 Task: Research Airbnb options in Kedungwaru, Indonesia from 26th December, 2023 to 30th December, 2023 for 2 adults. Place can be entire room with 1  bedroom having 1 bed and 1 bathroom. Property type can be hotel.
Action: Mouse moved to (499, 137)
Screenshot: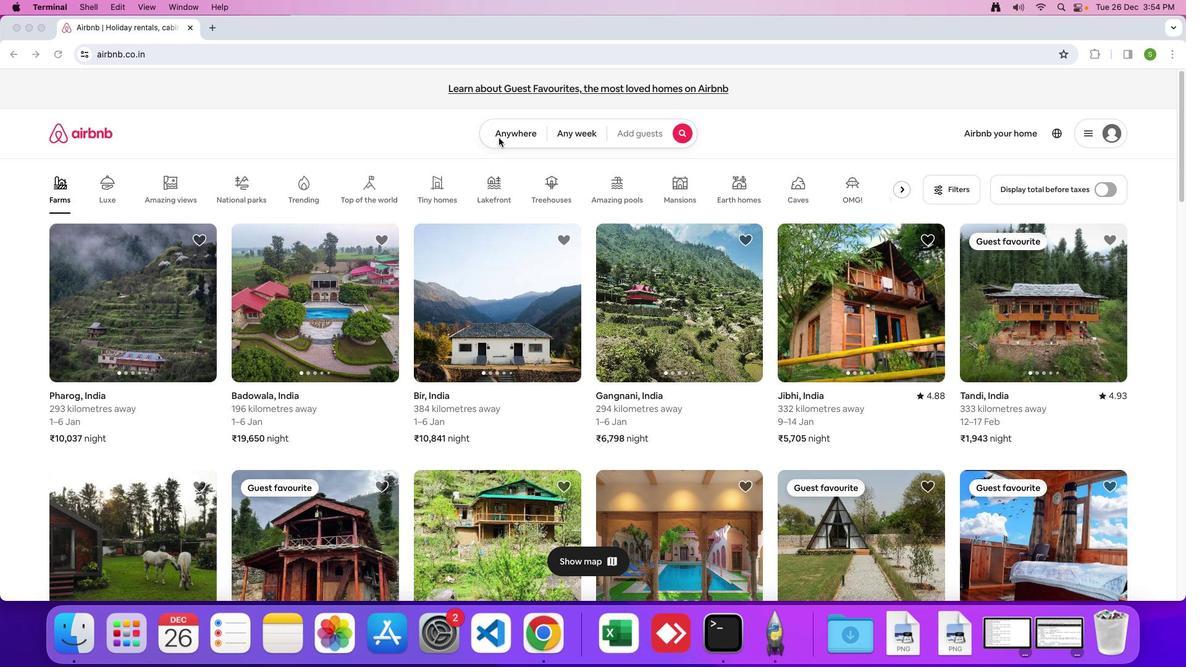 
Action: Mouse pressed left at (499, 137)
Screenshot: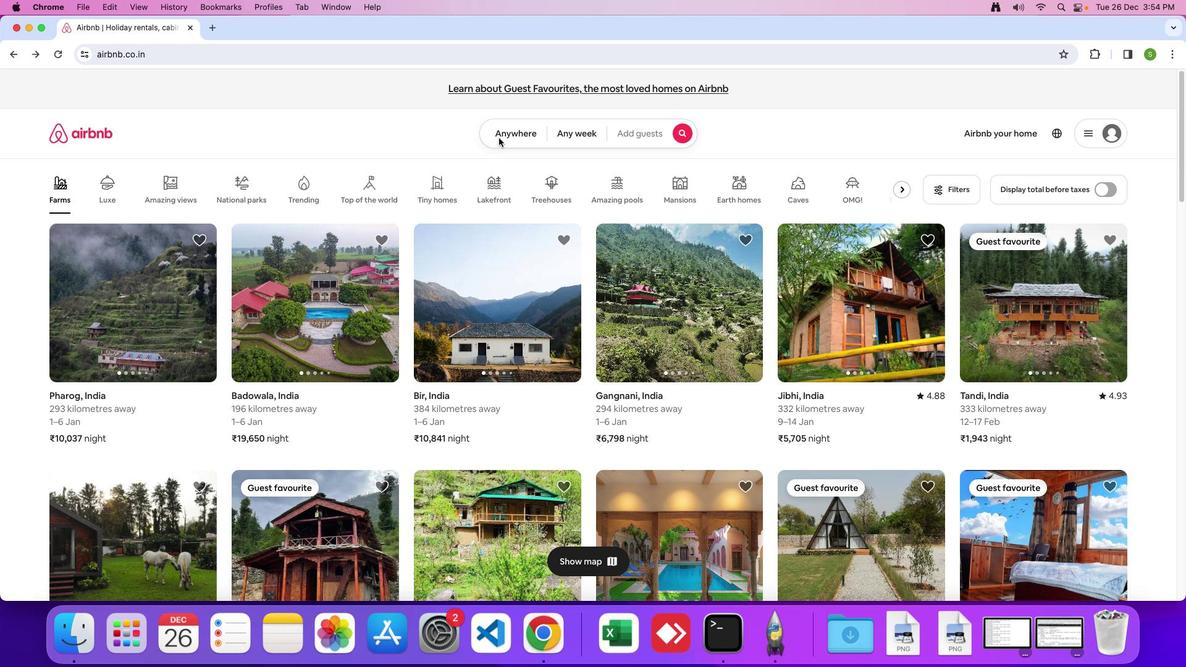 
Action: Mouse moved to (522, 134)
Screenshot: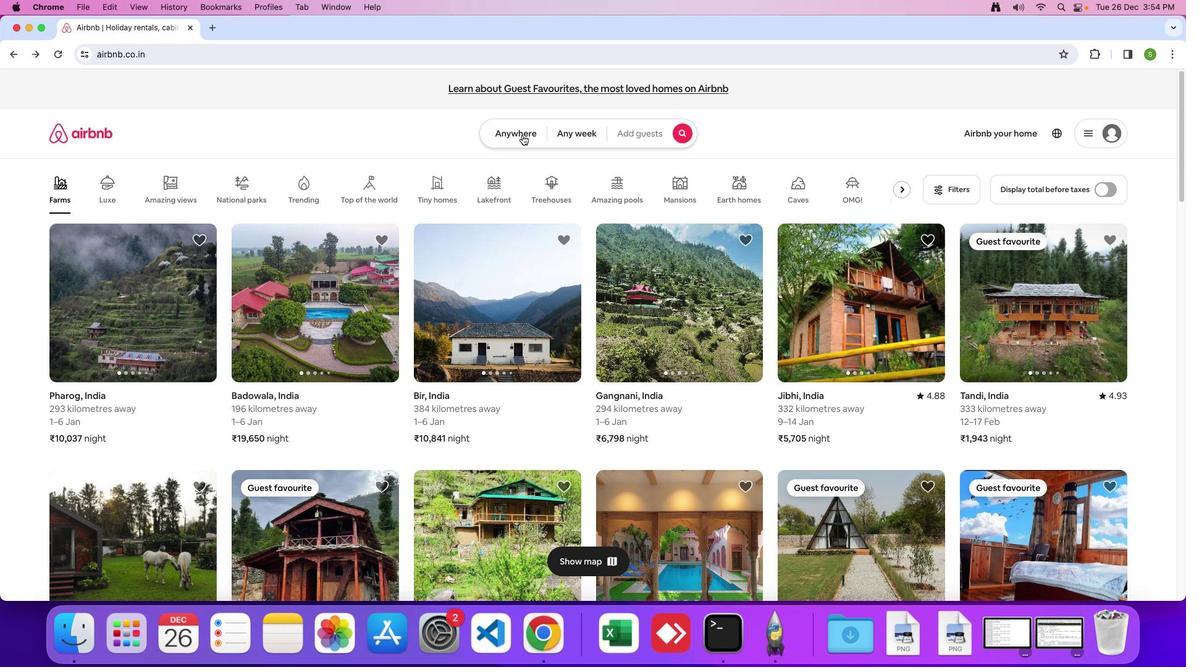 
Action: Mouse pressed left at (522, 134)
Screenshot: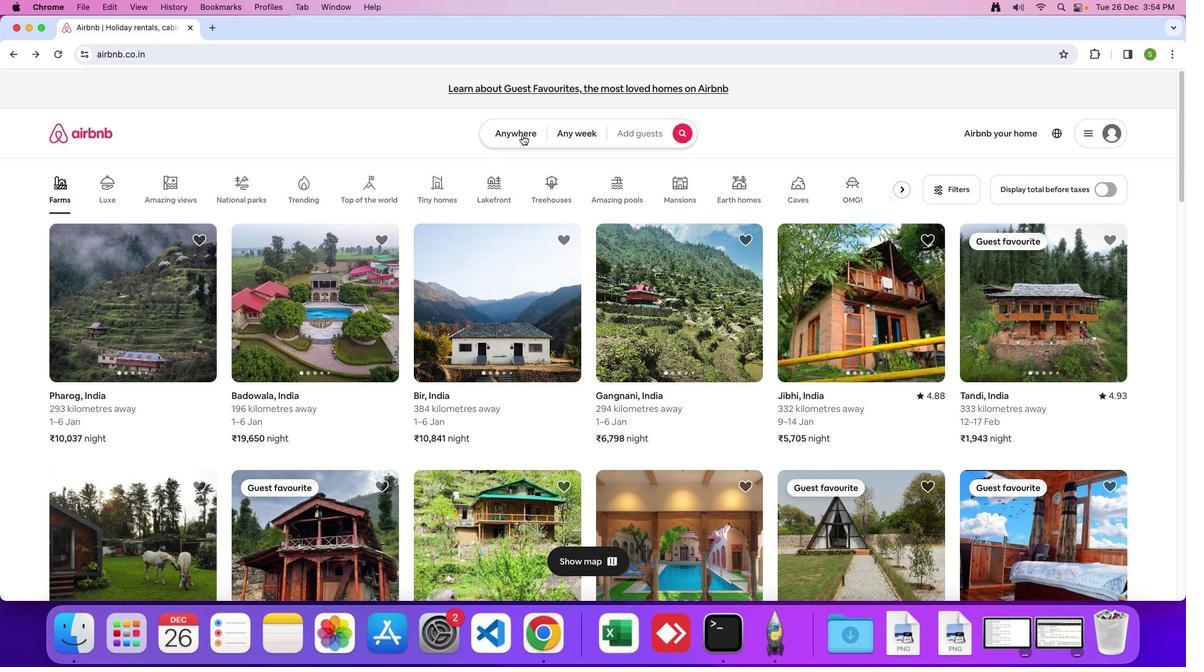 
Action: Mouse moved to (454, 168)
Screenshot: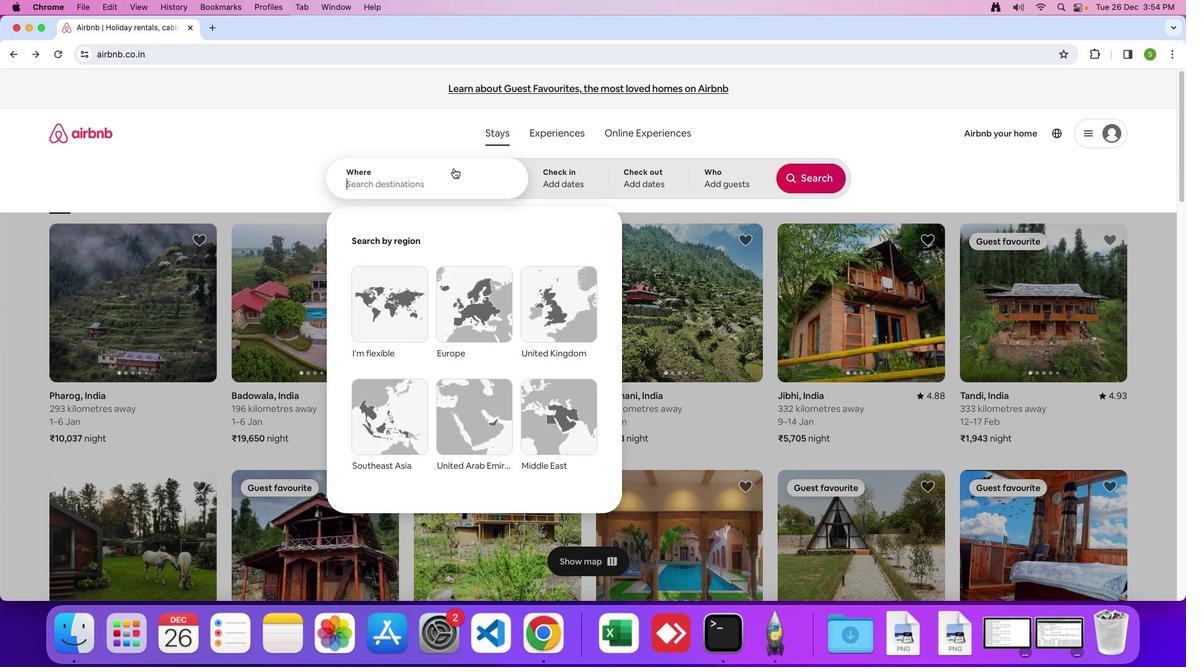 
Action: Mouse pressed left at (454, 168)
Screenshot: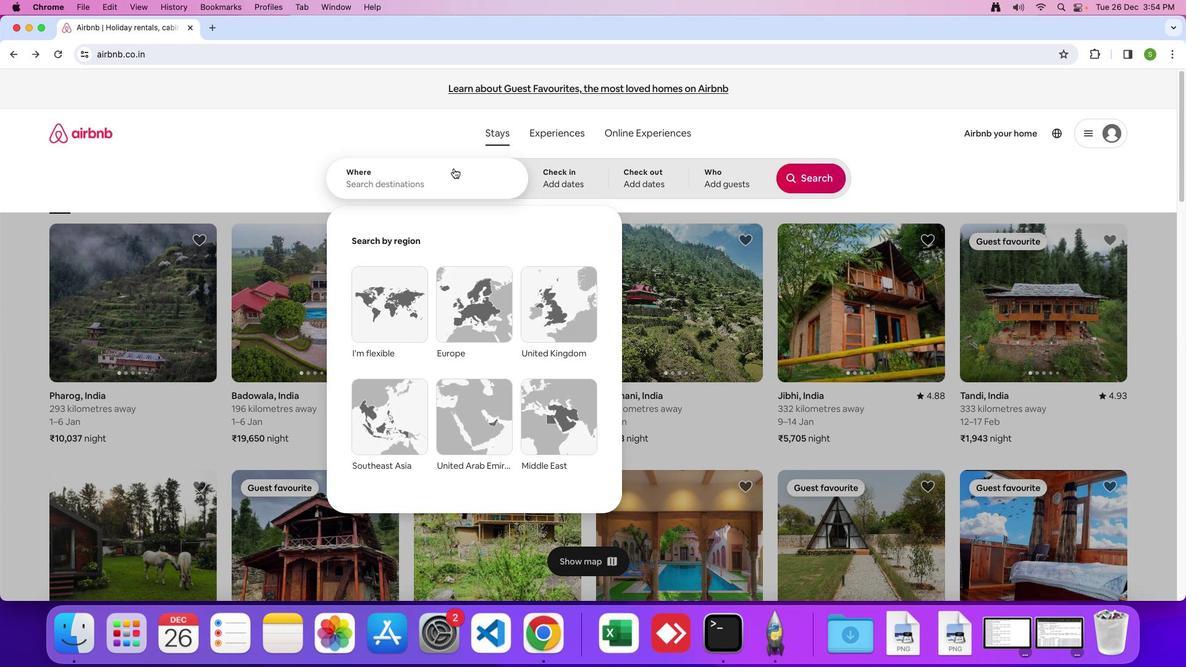 
Action: Mouse moved to (456, 167)
Screenshot: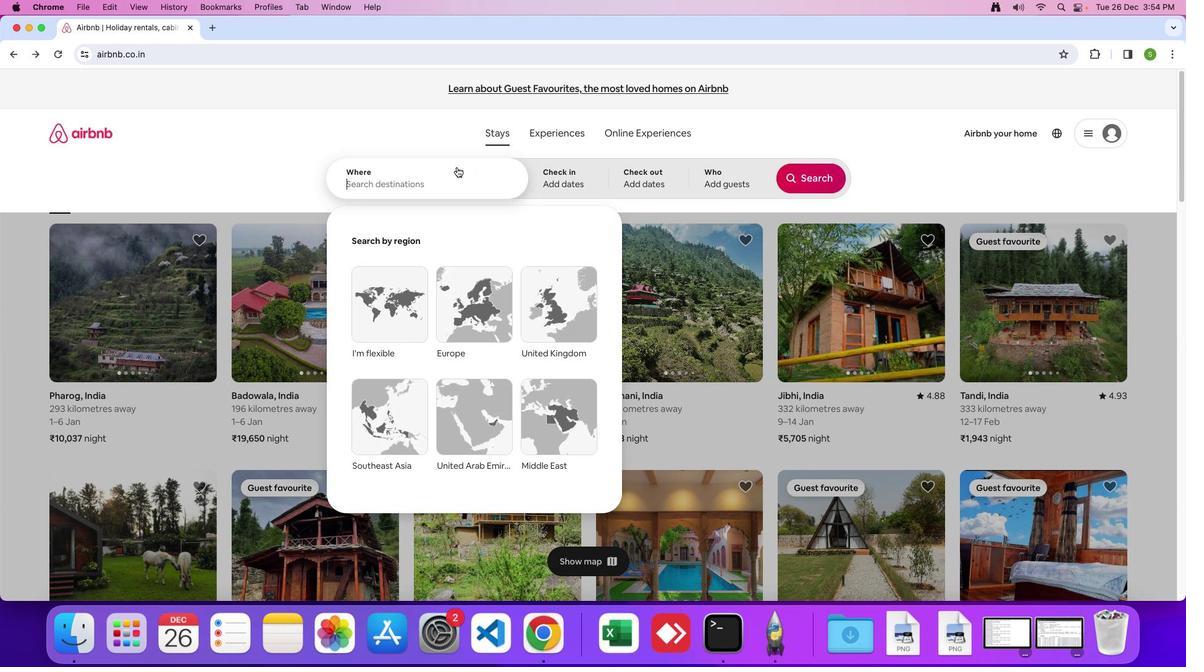 
Action: Key pressed 'K'Key.caps_lock'e''d'
Screenshot: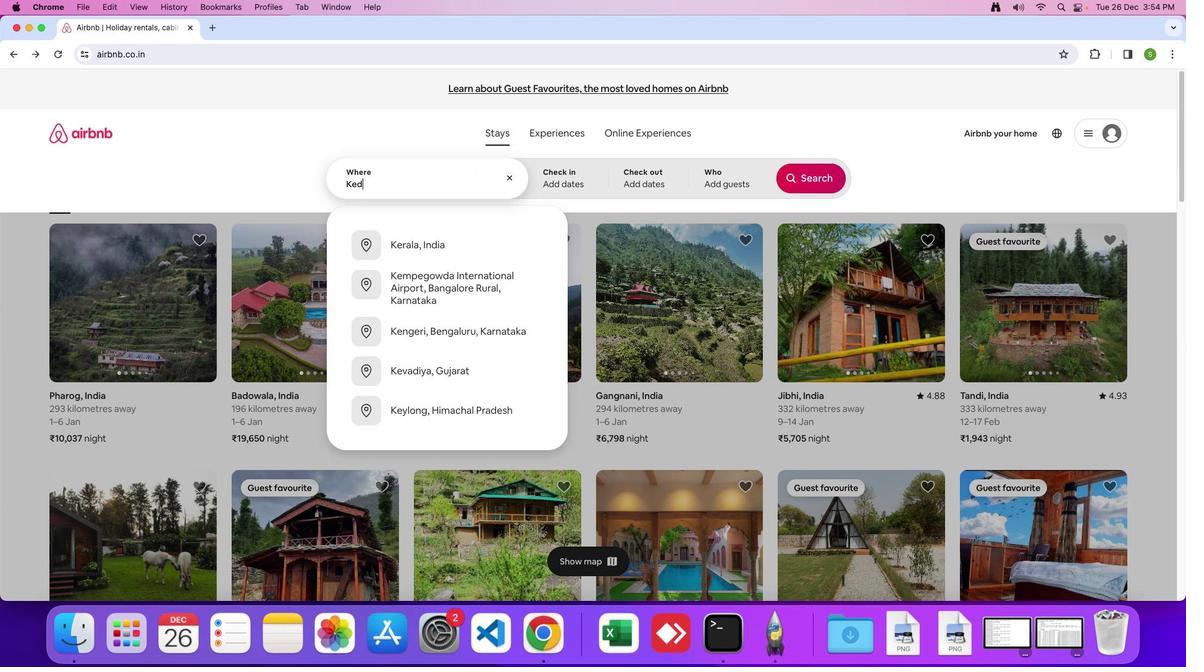 
Action: Mouse moved to (457, 167)
Screenshot: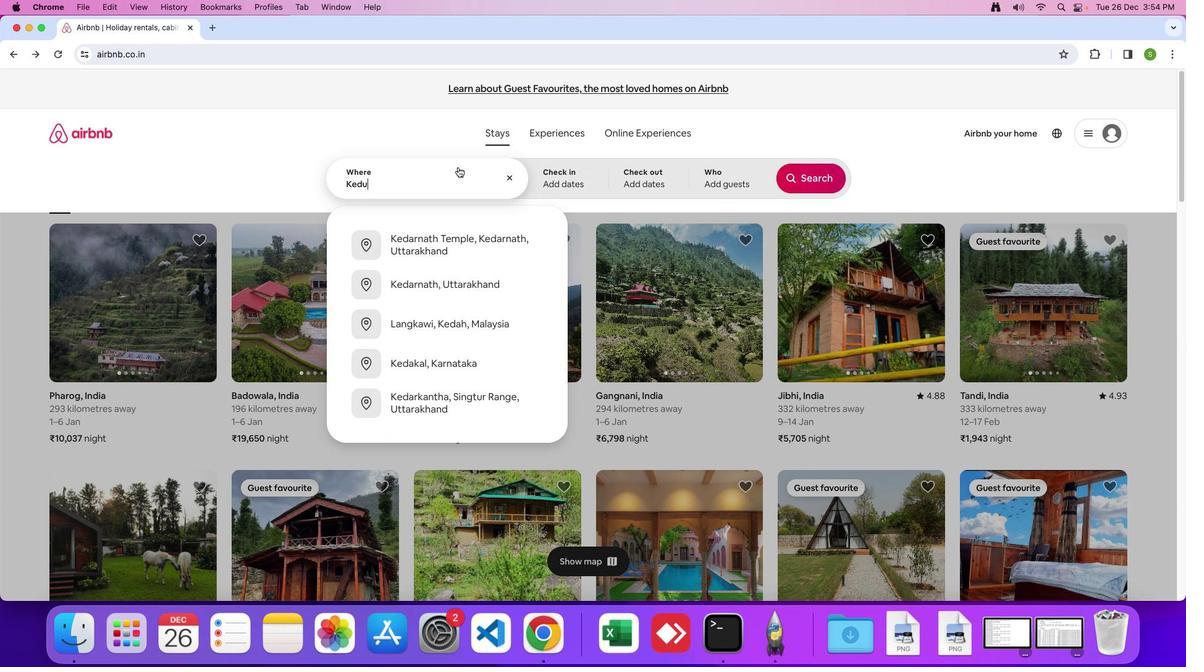 
Action: Key pressed 'u'
Screenshot: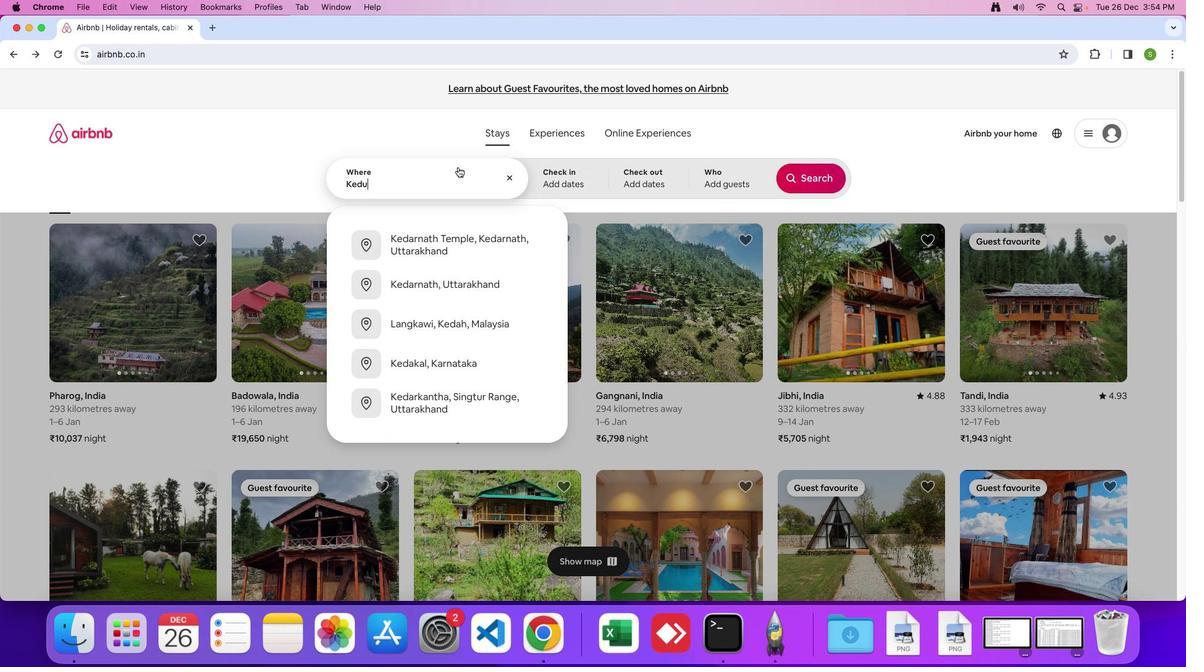 
Action: Mouse moved to (457, 167)
Screenshot: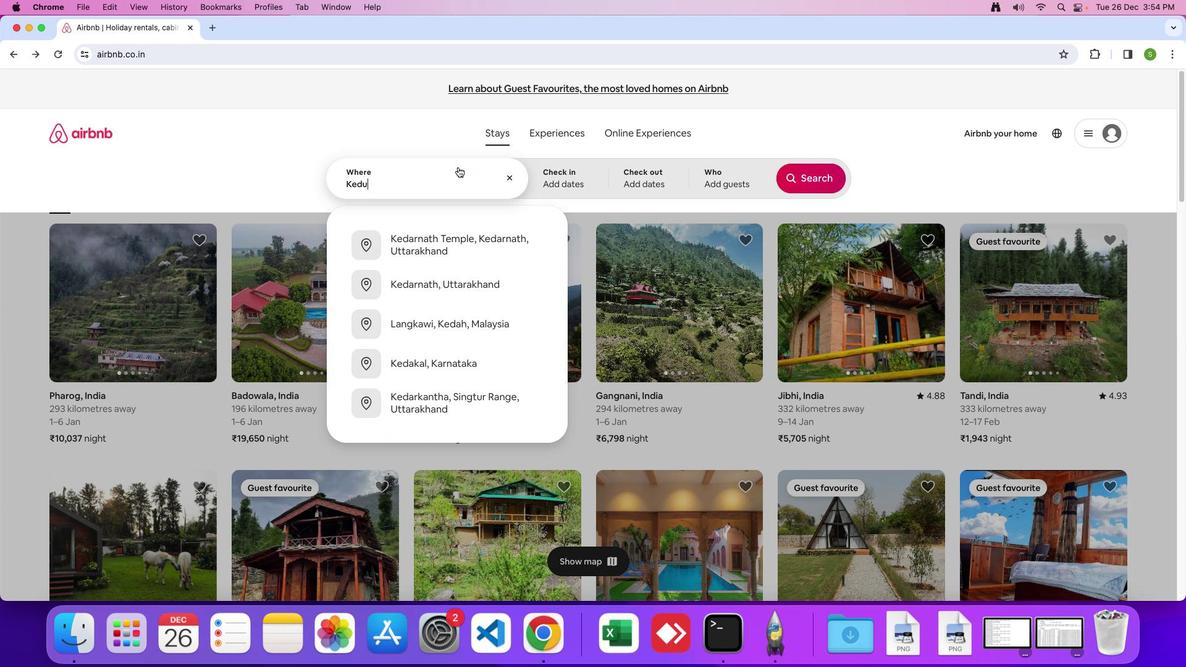 
Action: Key pressed 'n''g''w''a''r''u'','Key.spaceKey.shift'I''n''d''o''n''e''s''i''a'
Screenshot: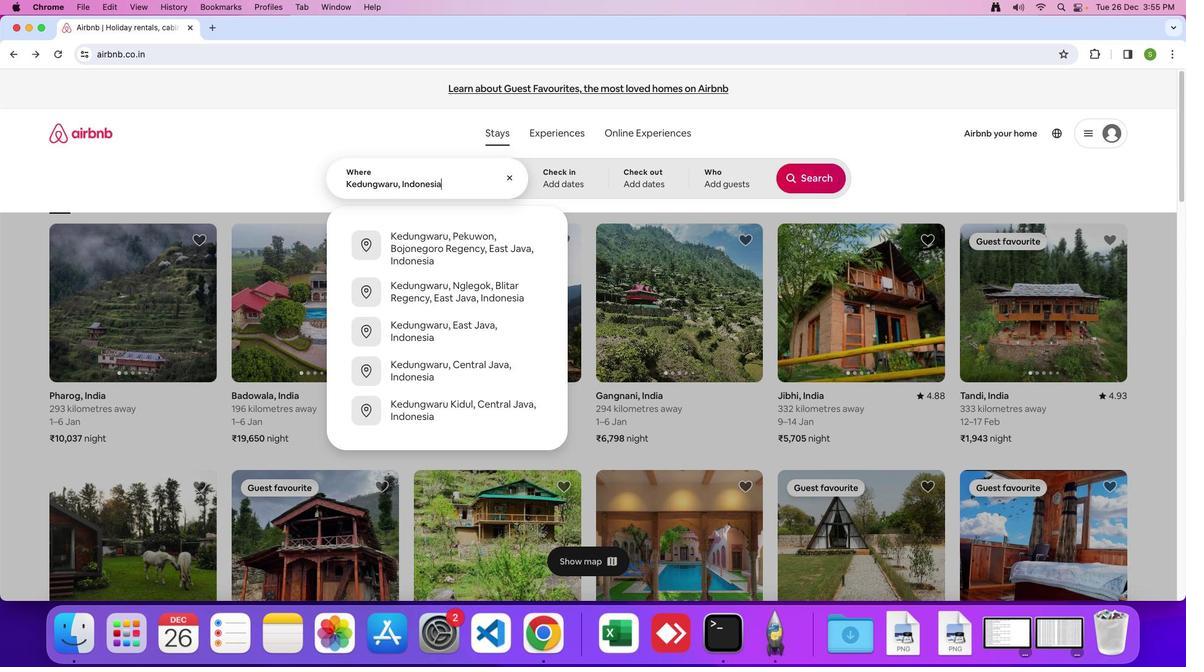 
Action: Mouse moved to (458, 167)
Screenshot: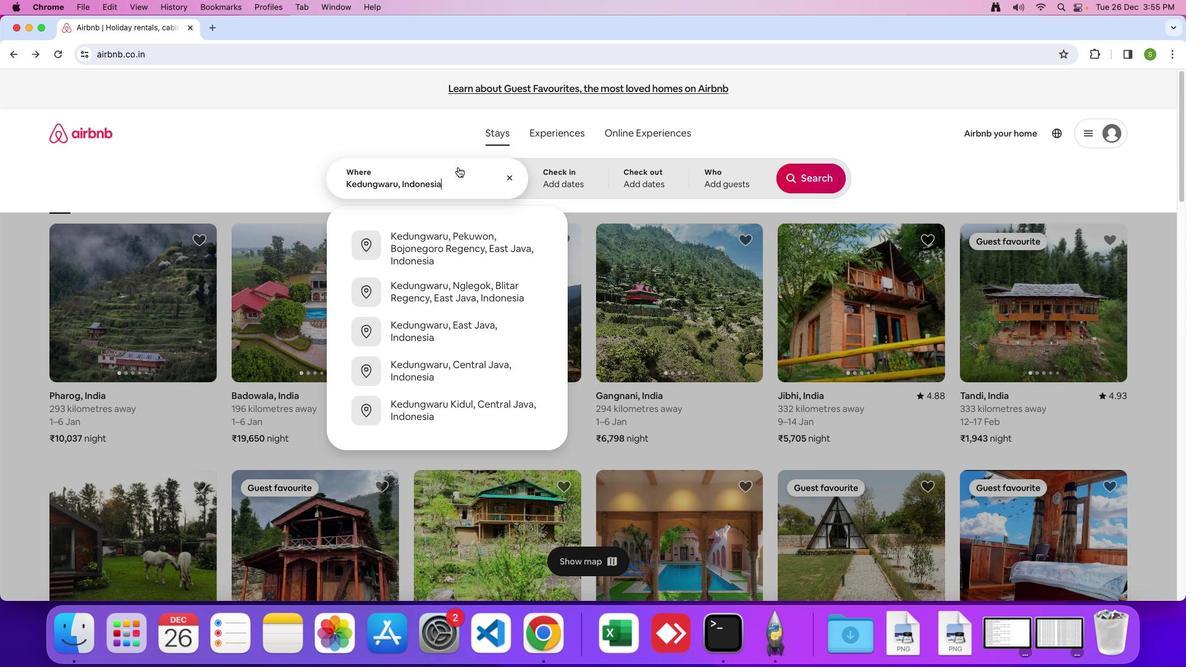 
Action: Key pressed Key.enter
Screenshot: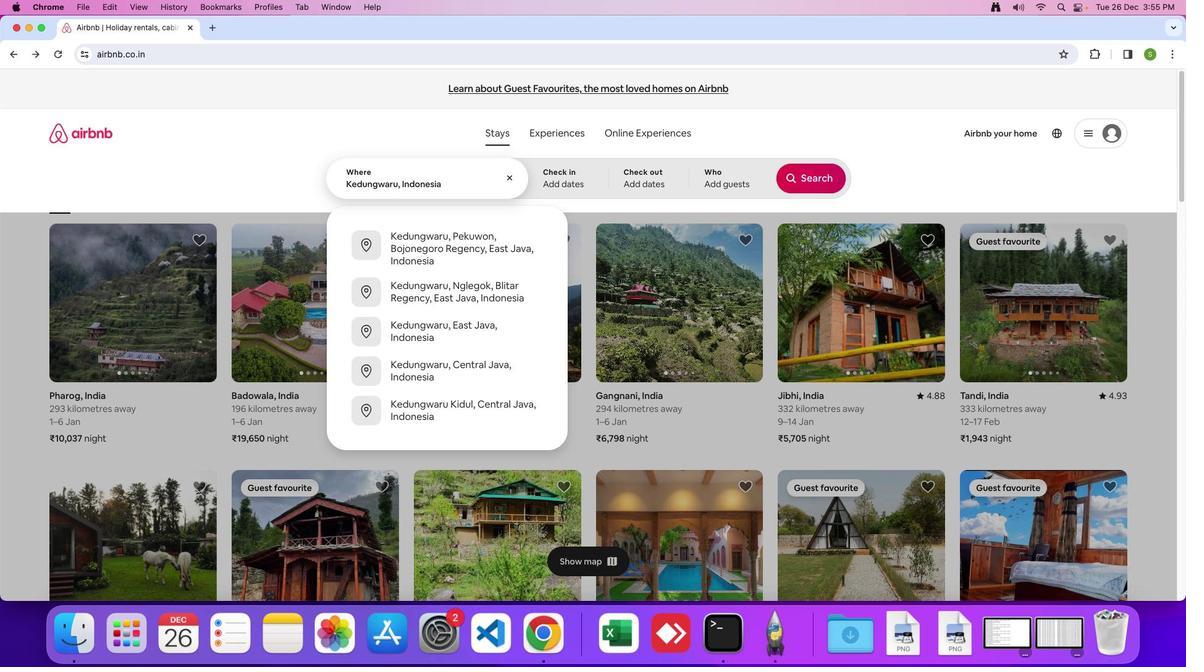 
Action: Mouse moved to (433, 449)
Screenshot: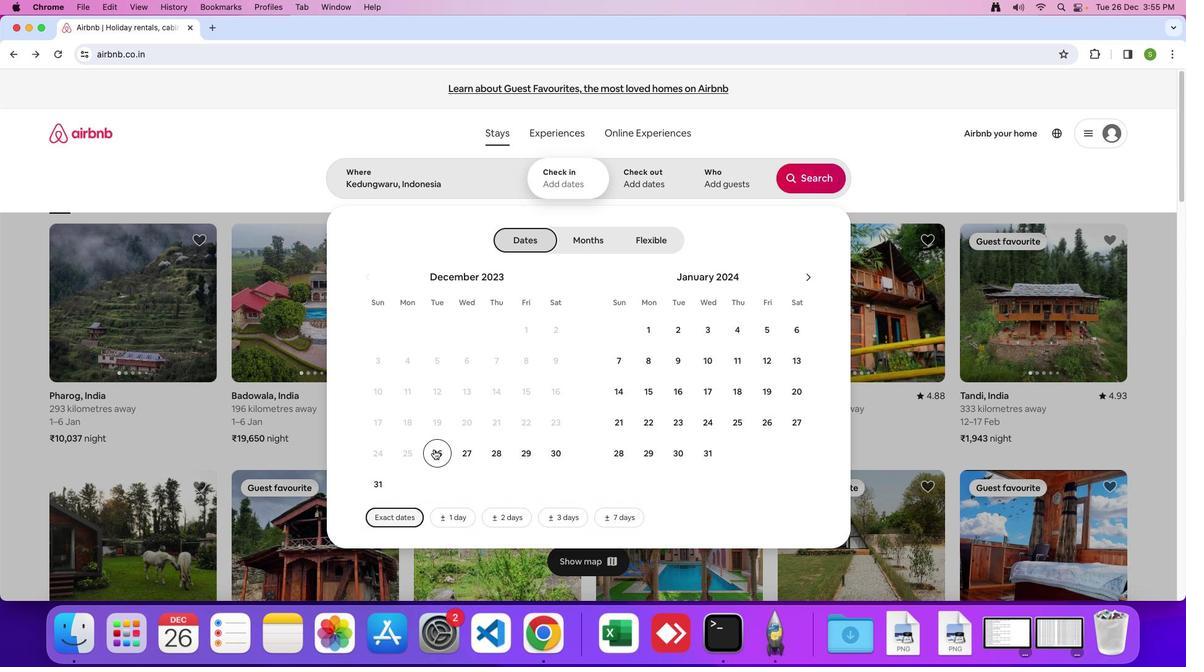
Action: Mouse pressed left at (433, 449)
Screenshot: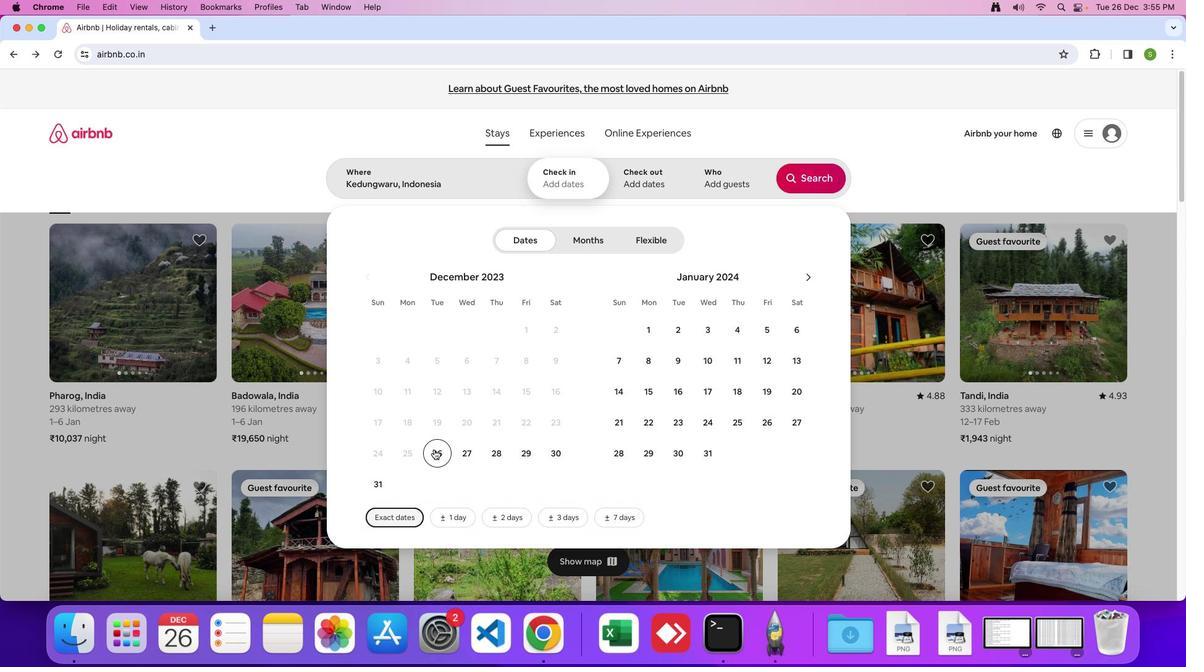 
Action: Mouse moved to (545, 449)
Screenshot: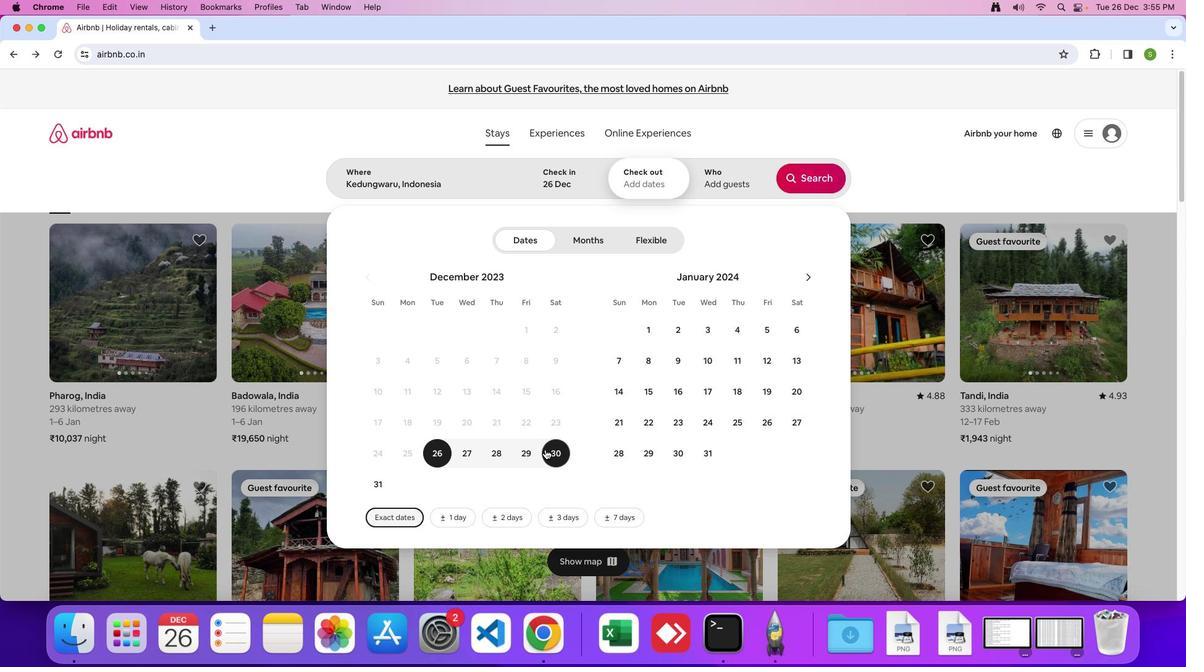 
Action: Mouse pressed left at (545, 449)
Screenshot: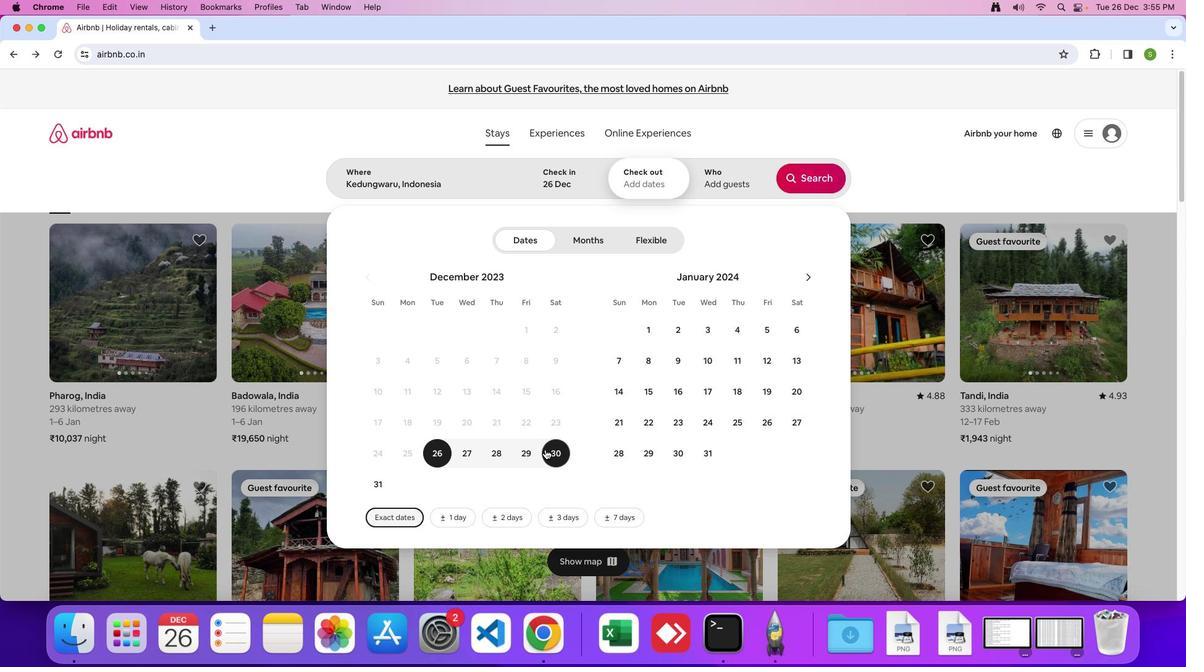 
Action: Mouse moved to (715, 193)
Screenshot: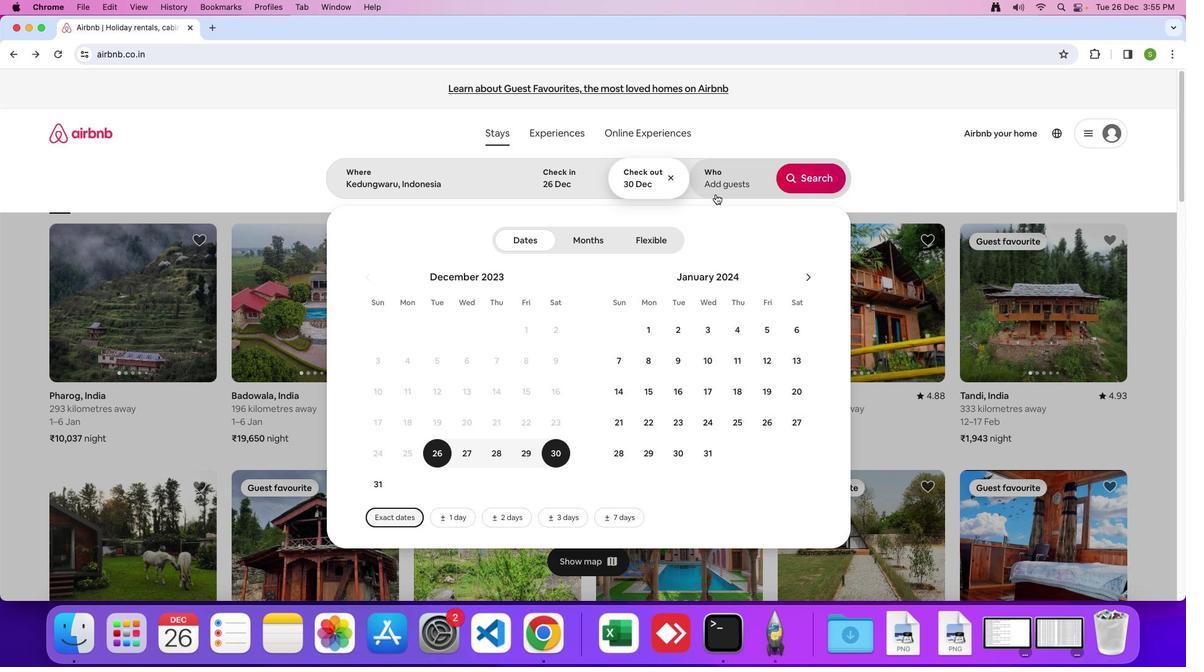 
Action: Mouse pressed left at (715, 193)
Screenshot: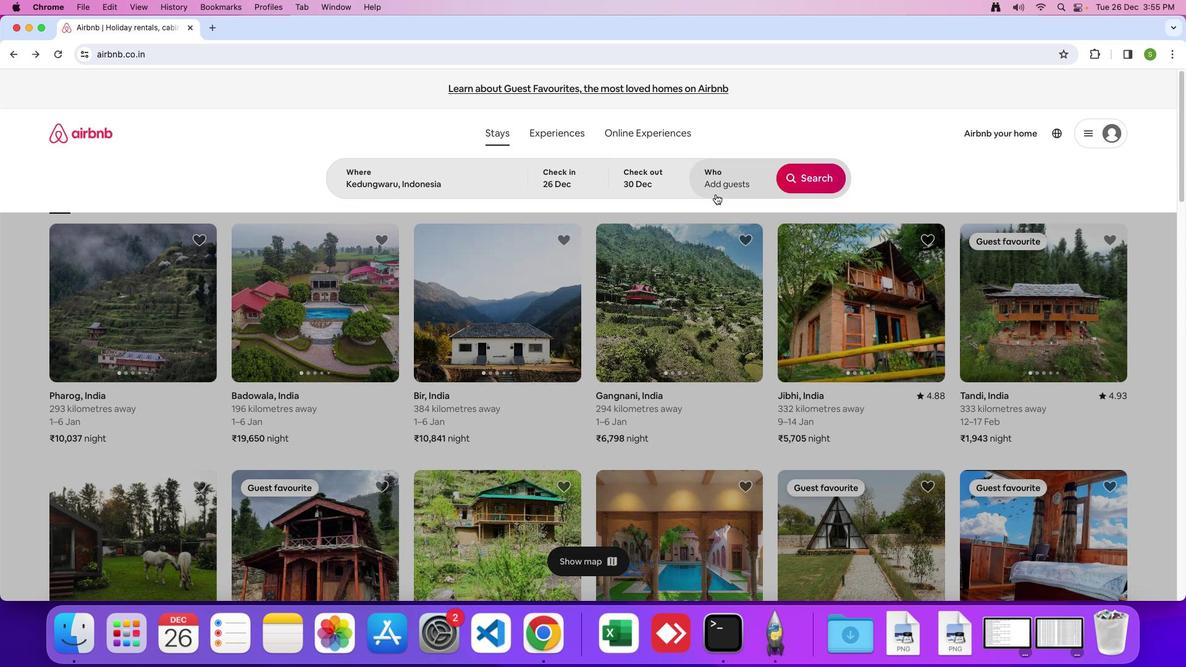 
Action: Mouse moved to (827, 231)
Screenshot: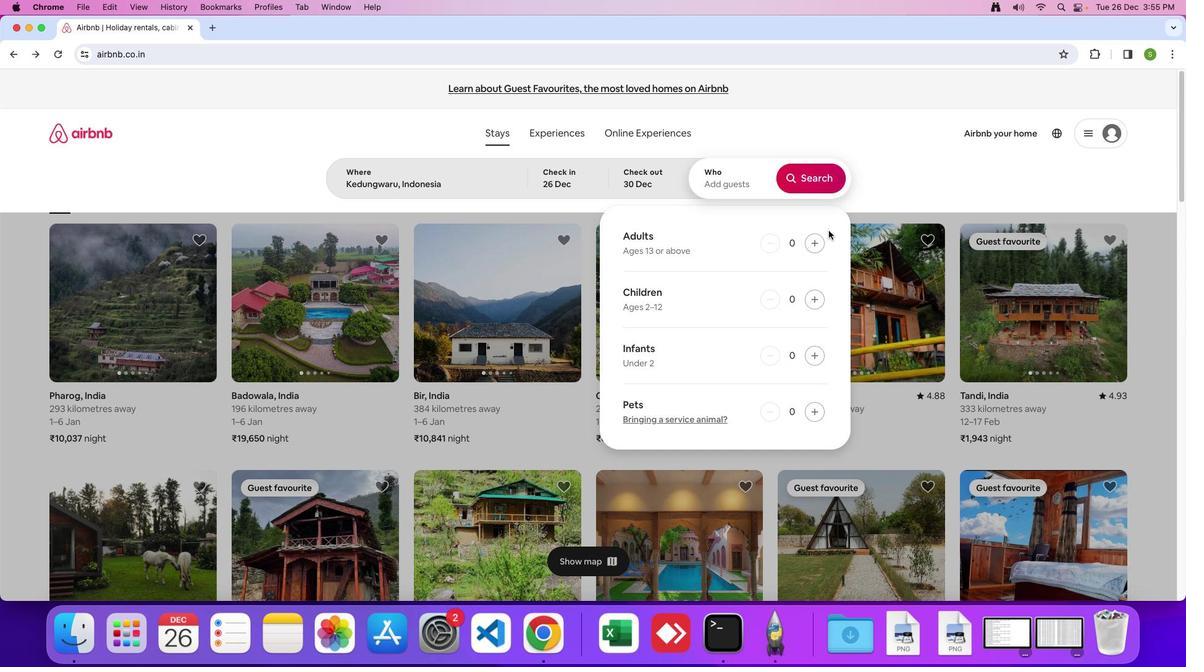 
Action: Mouse pressed left at (827, 231)
Screenshot: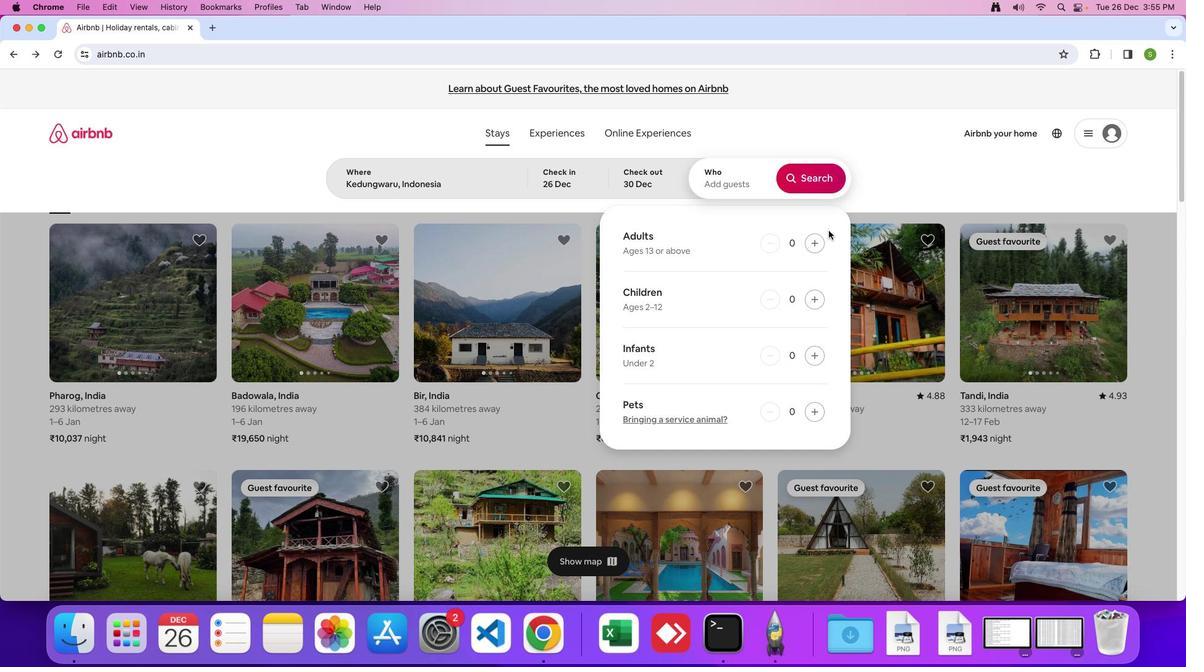 
Action: Mouse moved to (829, 231)
Screenshot: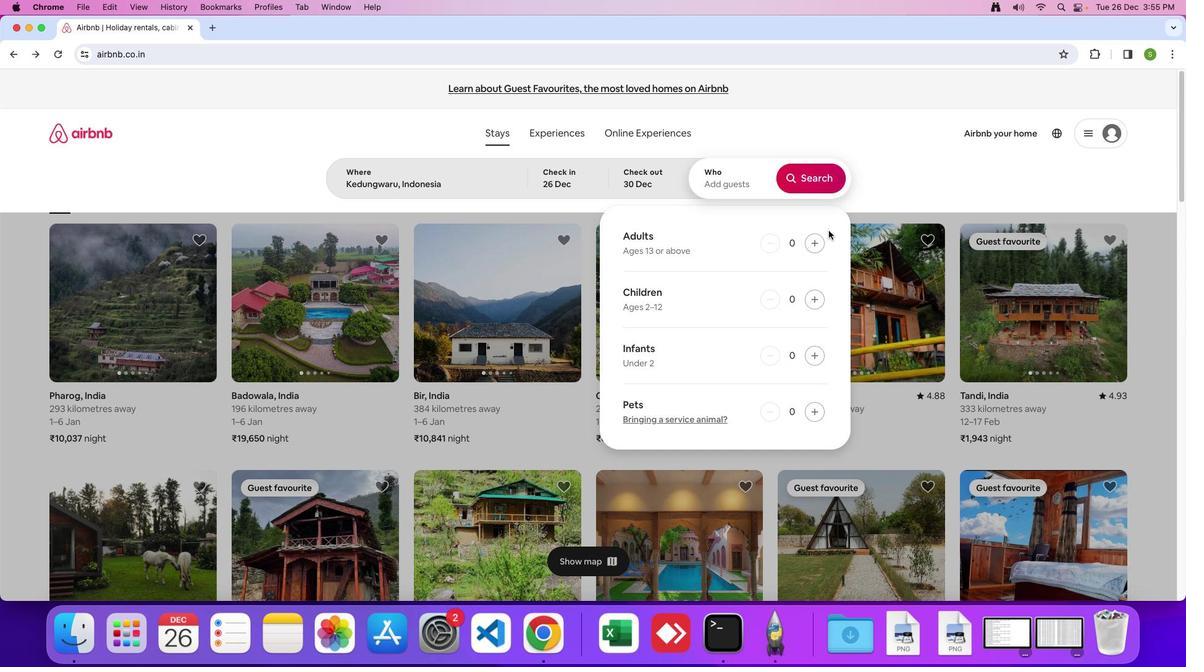 
Action: Mouse pressed left at (829, 231)
Screenshot: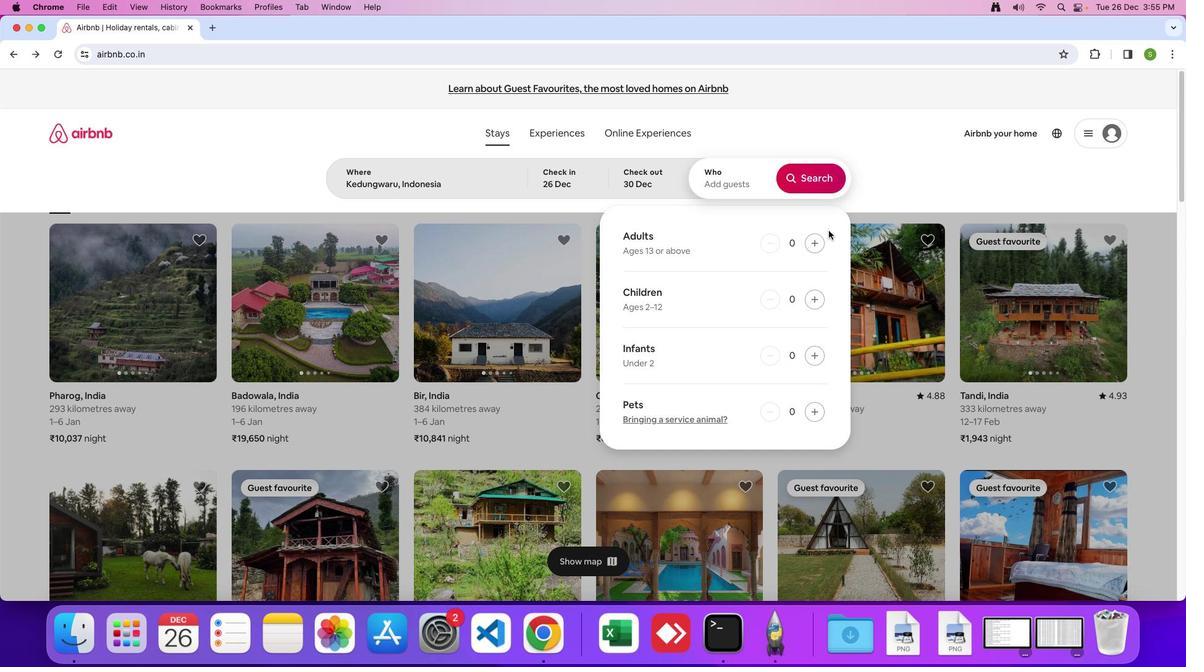 
Action: Mouse moved to (811, 239)
Screenshot: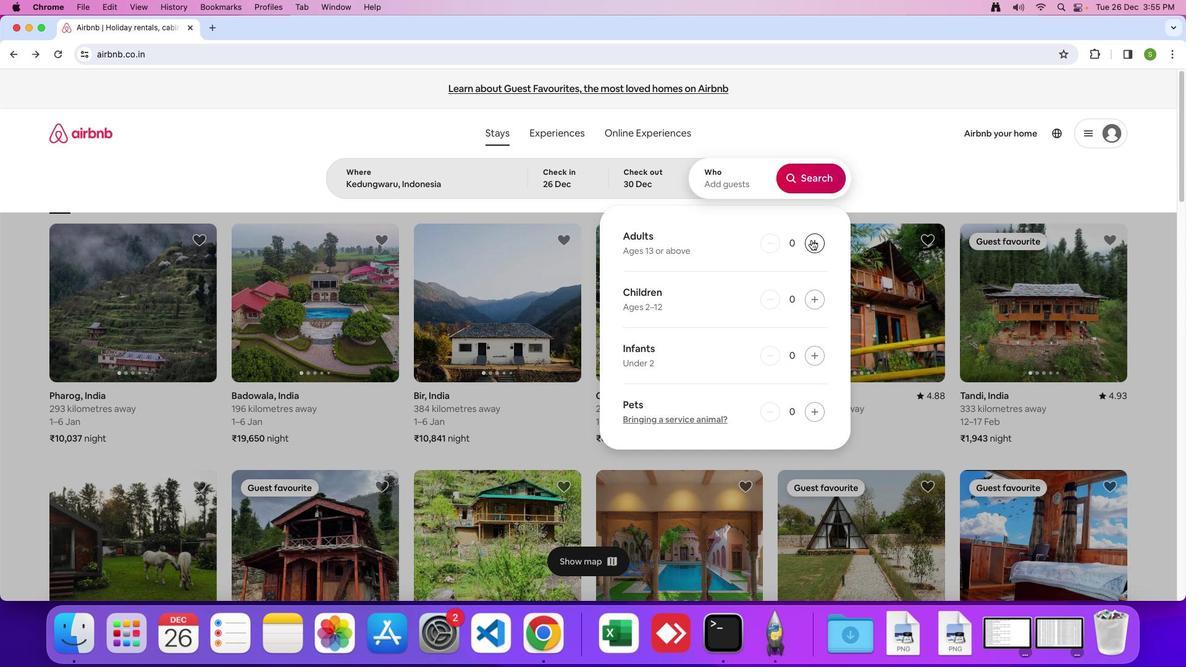
Action: Mouse pressed left at (811, 239)
Screenshot: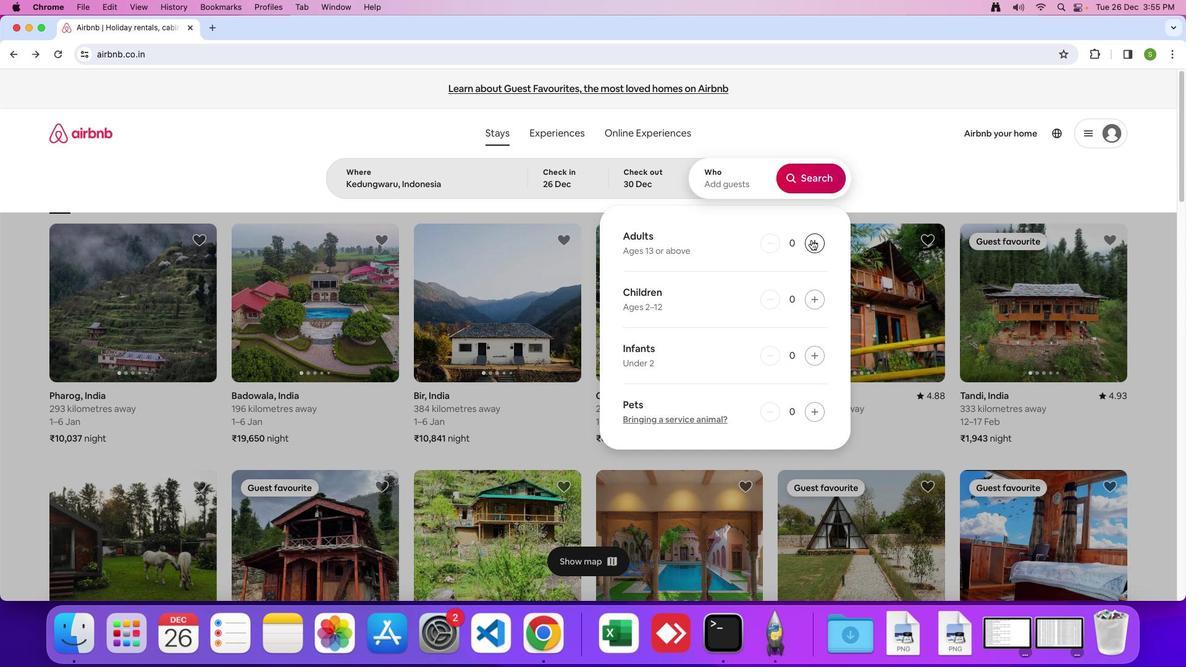 
Action: Mouse moved to (812, 240)
Screenshot: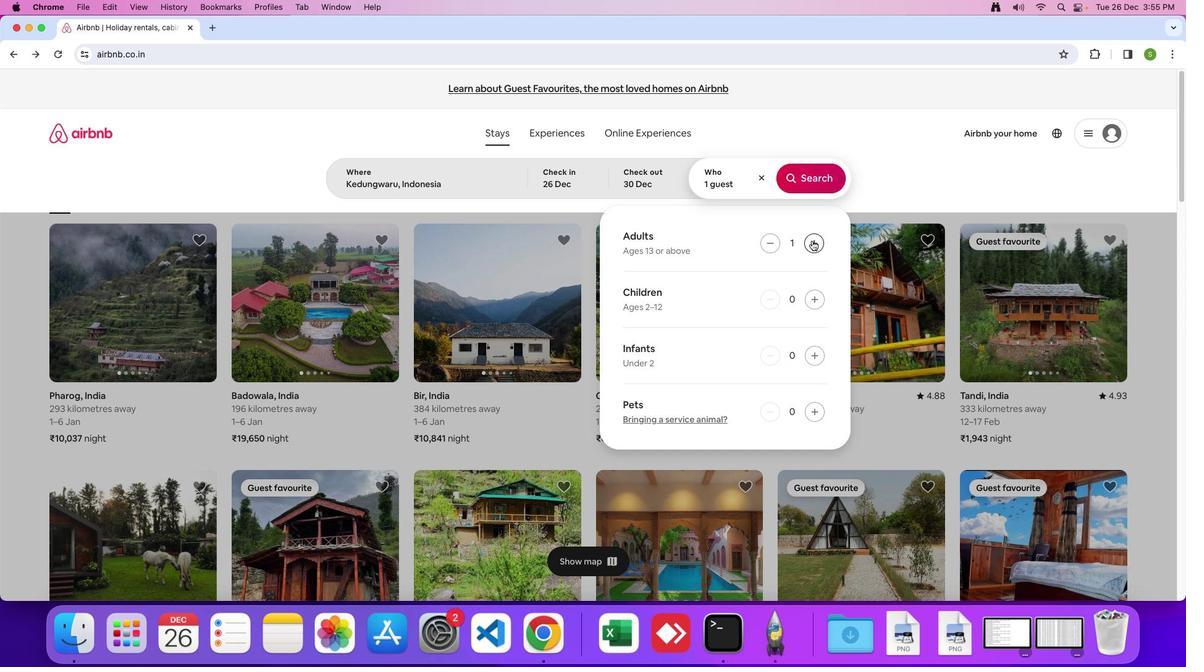 
Action: Mouse pressed left at (812, 240)
Screenshot: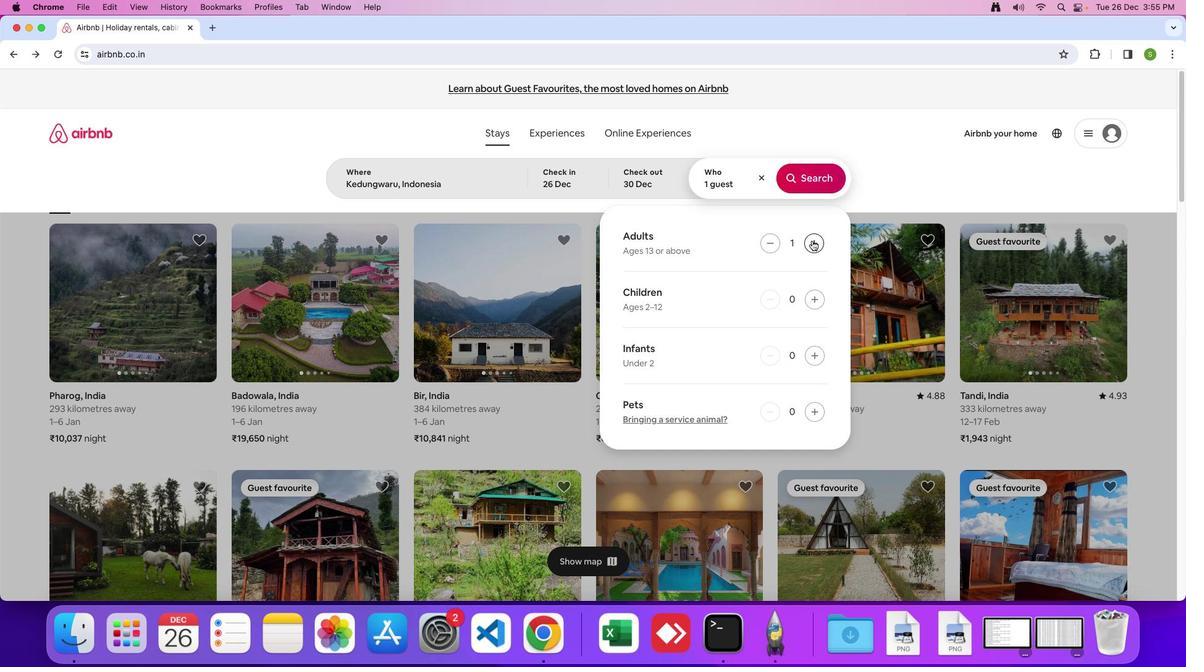 
Action: Mouse moved to (813, 182)
Screenshot: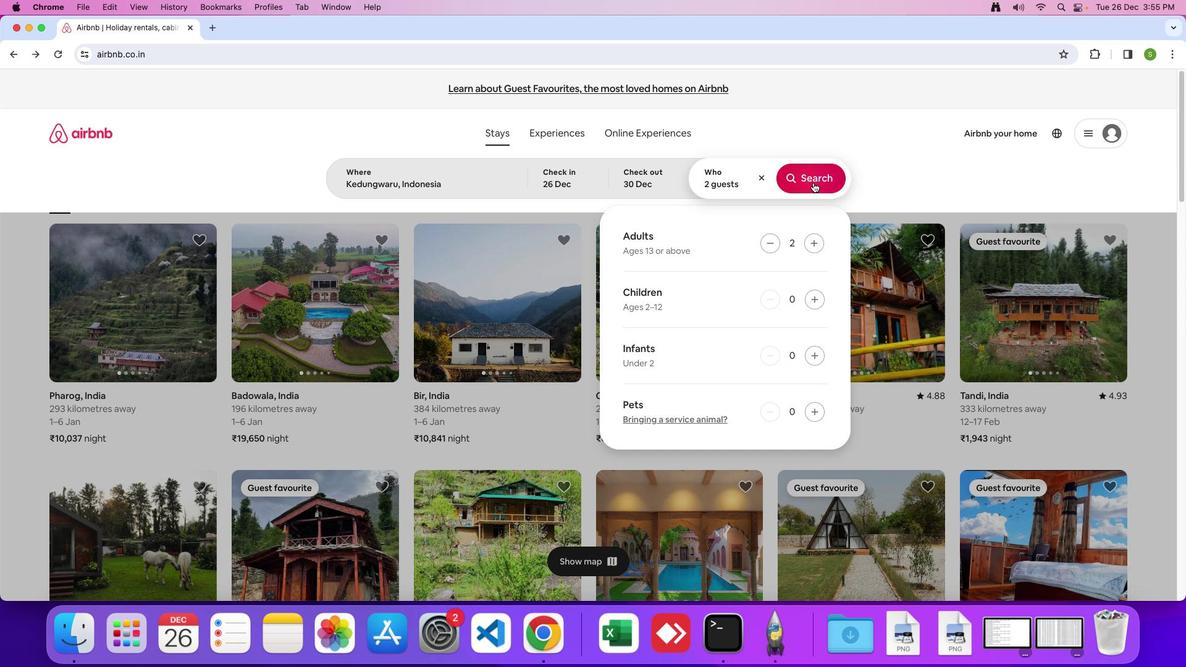
Action: Mouse pressed left at (813, 182)
Screenshot: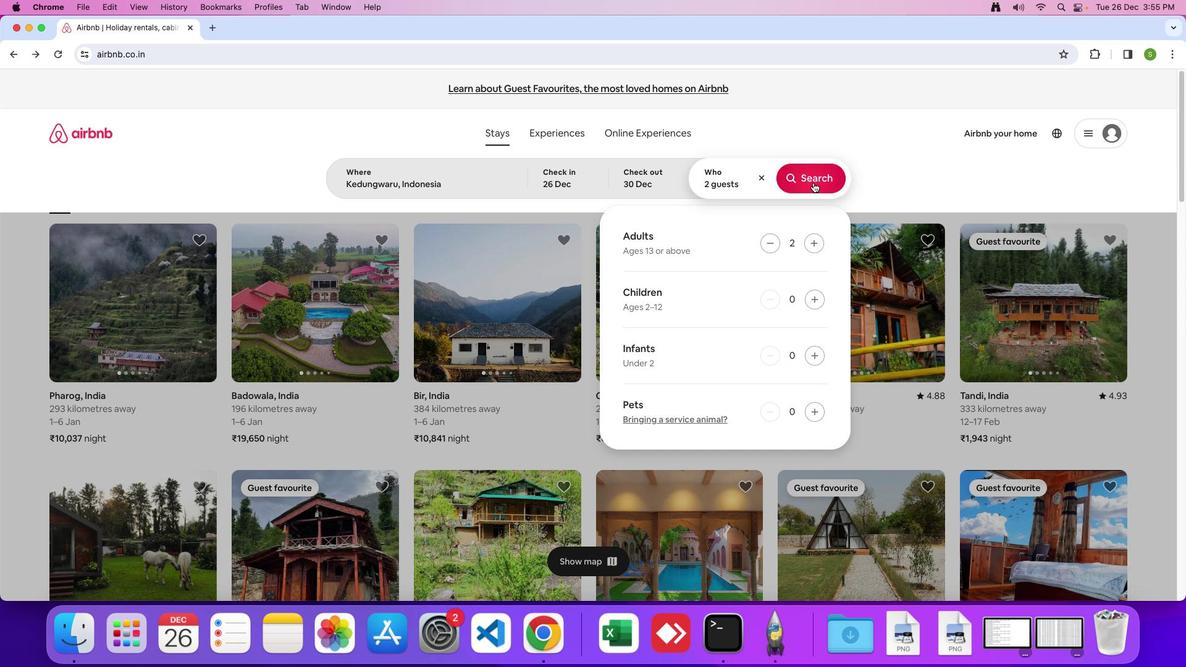 
Action: Mouse moved to (978, 143)
Screenshot: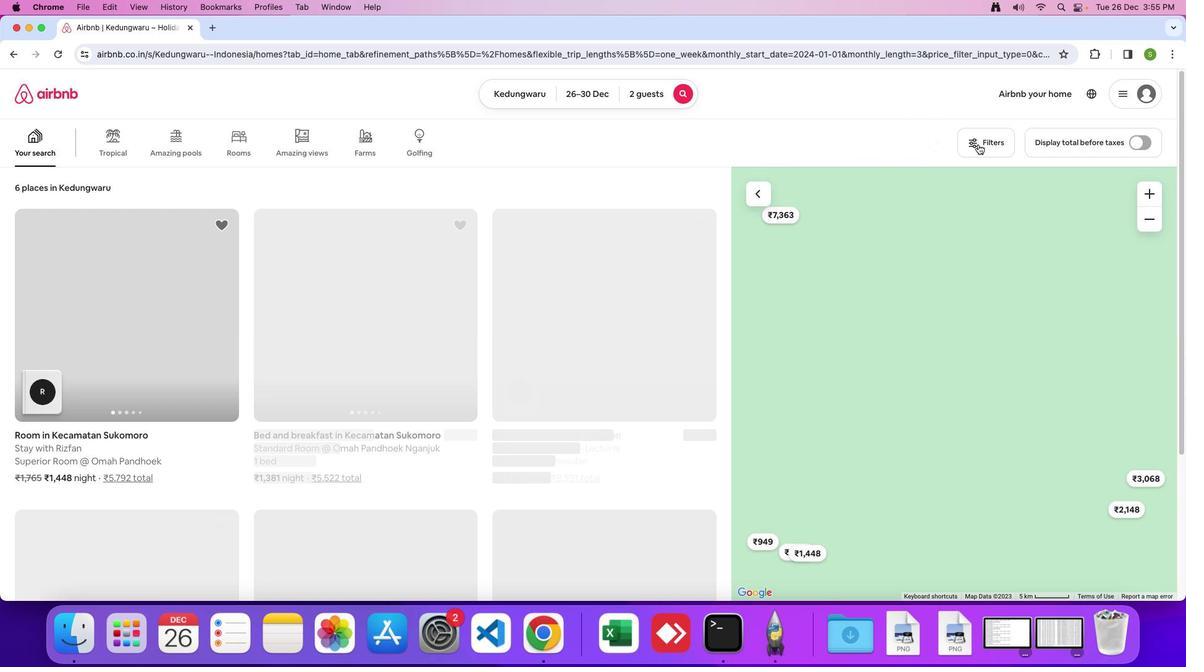 
Action: Mouse pressed left at (978, 143)
Screenshot: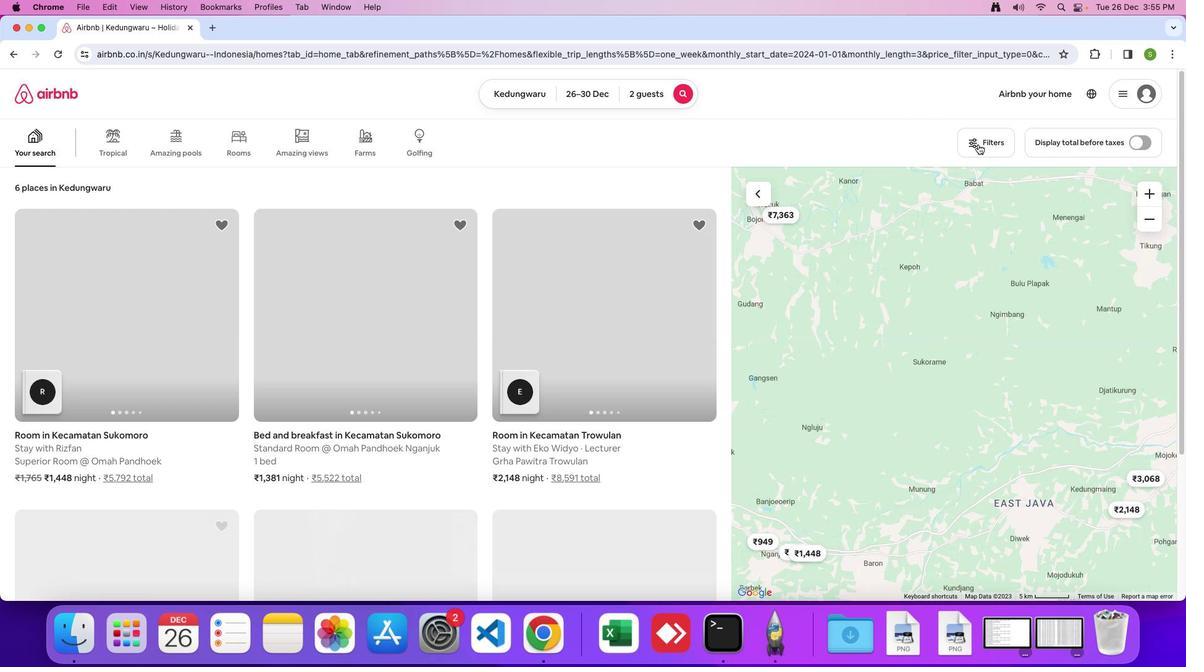 
Action: Mouse moved to (555, 408)
Screenshot: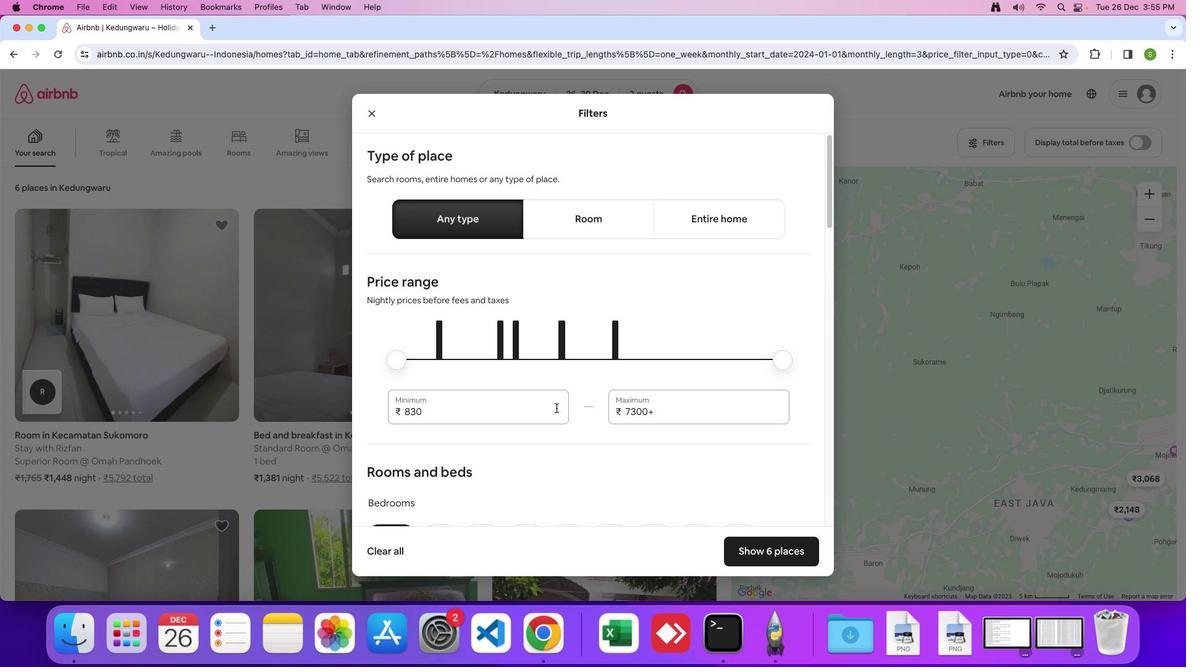 
Action: Mouse scrolled (555, 408) with delta (0, 0)
Screenshot: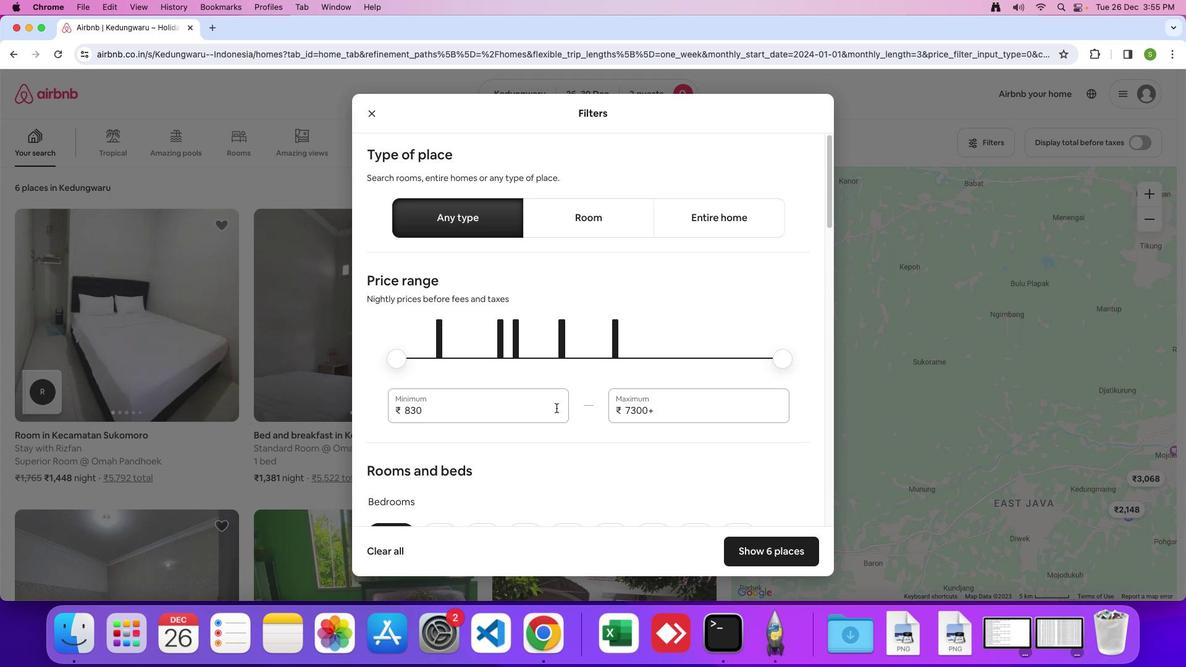 
Action: Mouse moved to (555, 407)
Screenshot: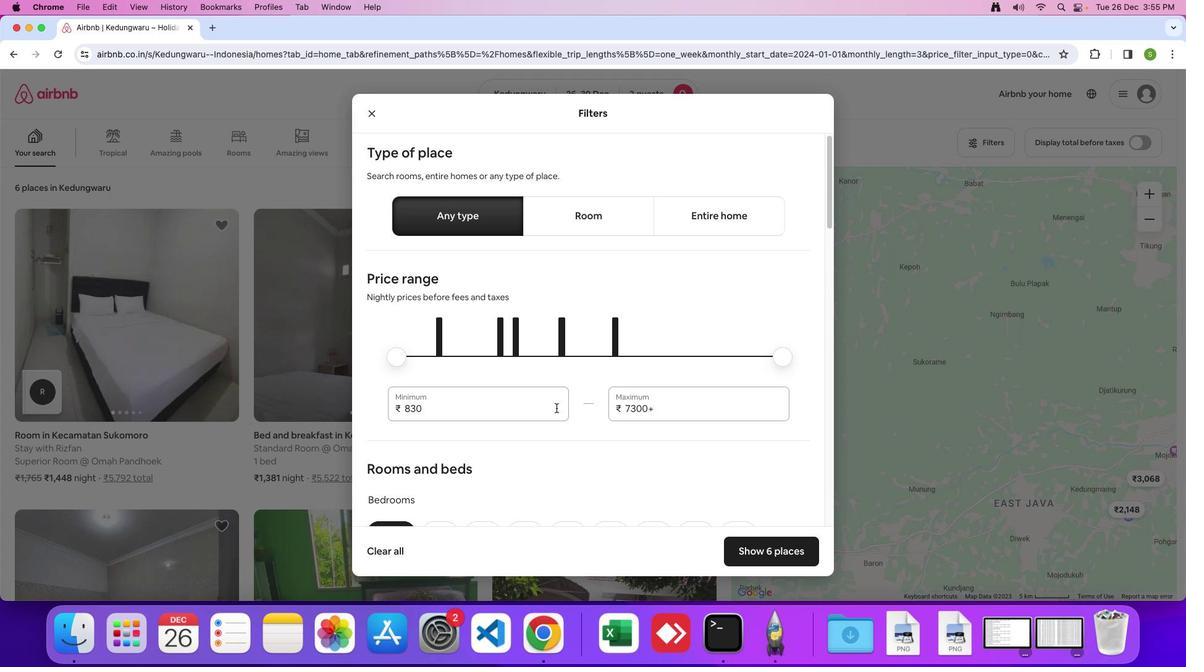 
Action: Mouse scrolled (555, 407) with delta (0, 0)
Screenshot: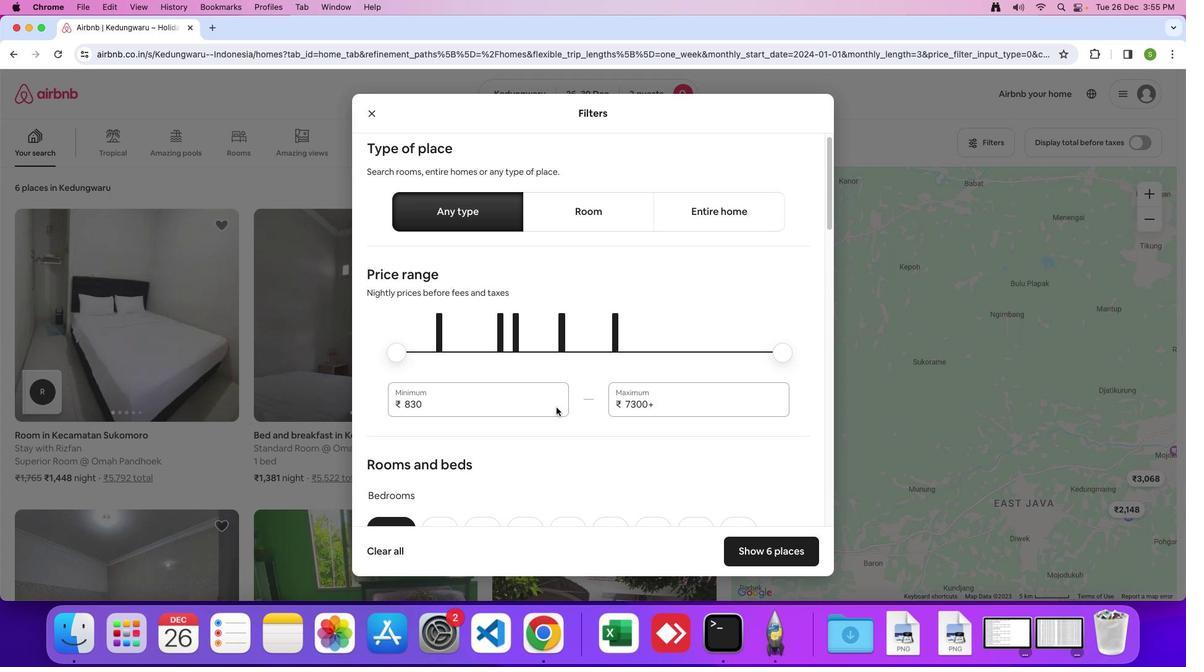 
Action: Mouse scrolled (555, 407) with delta (0, 0)
Screenshot: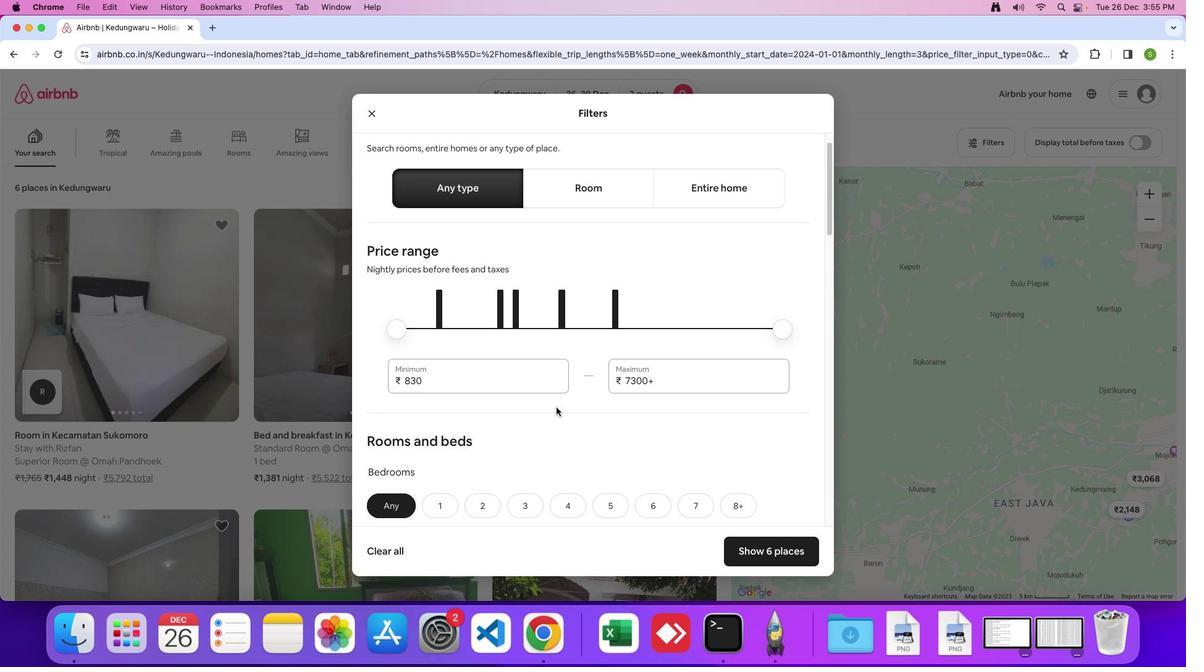
Action: Mouse moved to (557, 408)
Screenshot: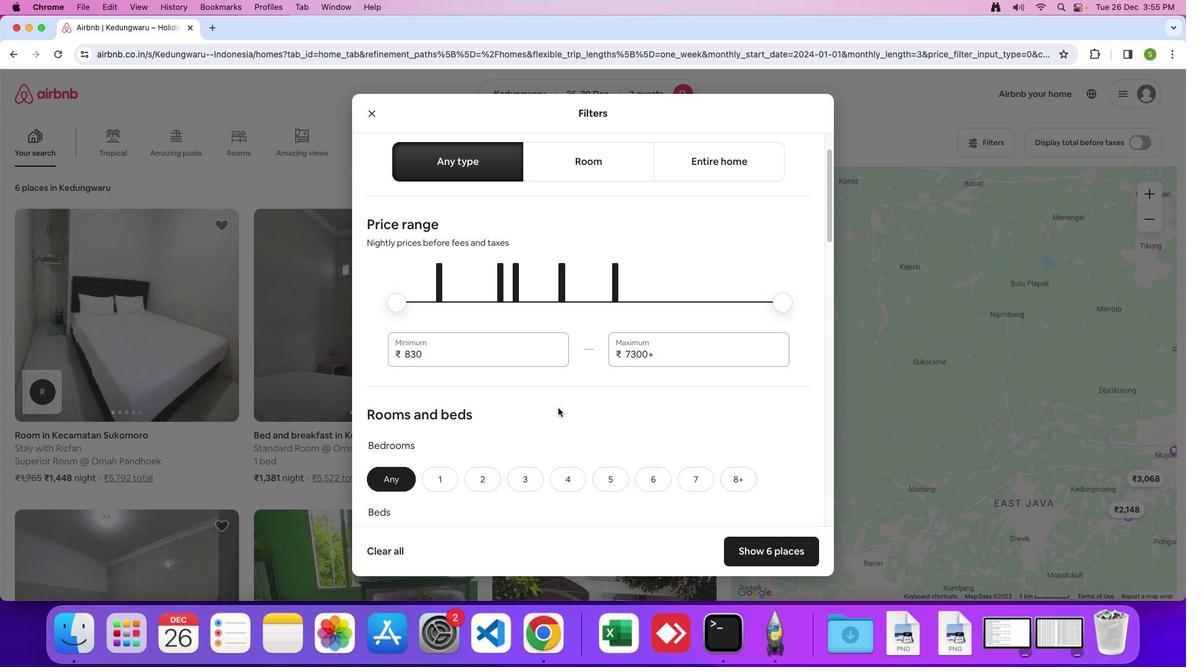 
Action: Mouse scrolled (557, 408) with delta (0, 0)
Screenshot: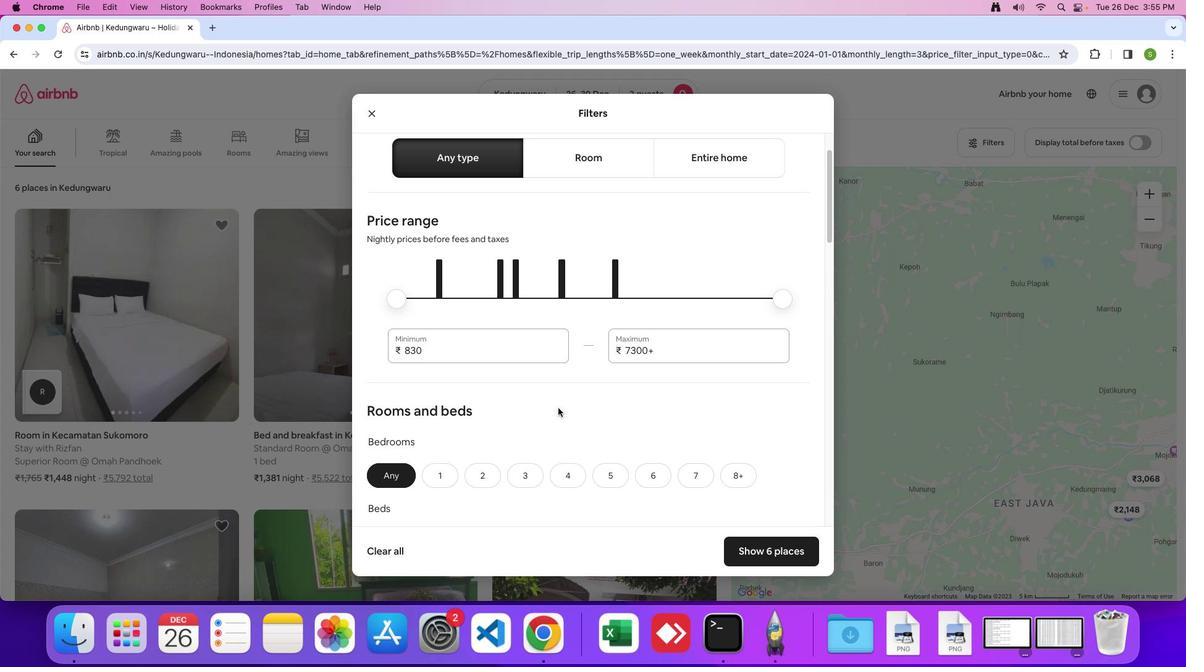 
Action: Mouse moved to (557, 408)
Screenshot: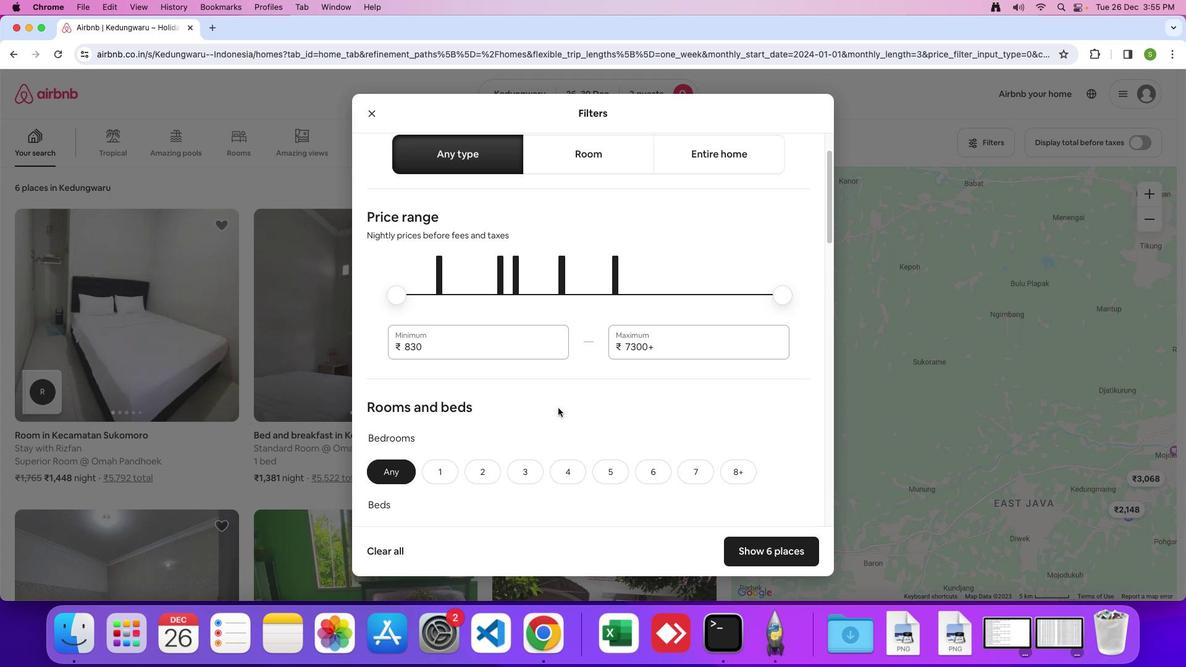 
Action: Mouse scrolled (557, 408) with delta (0, 0)
Screenshot: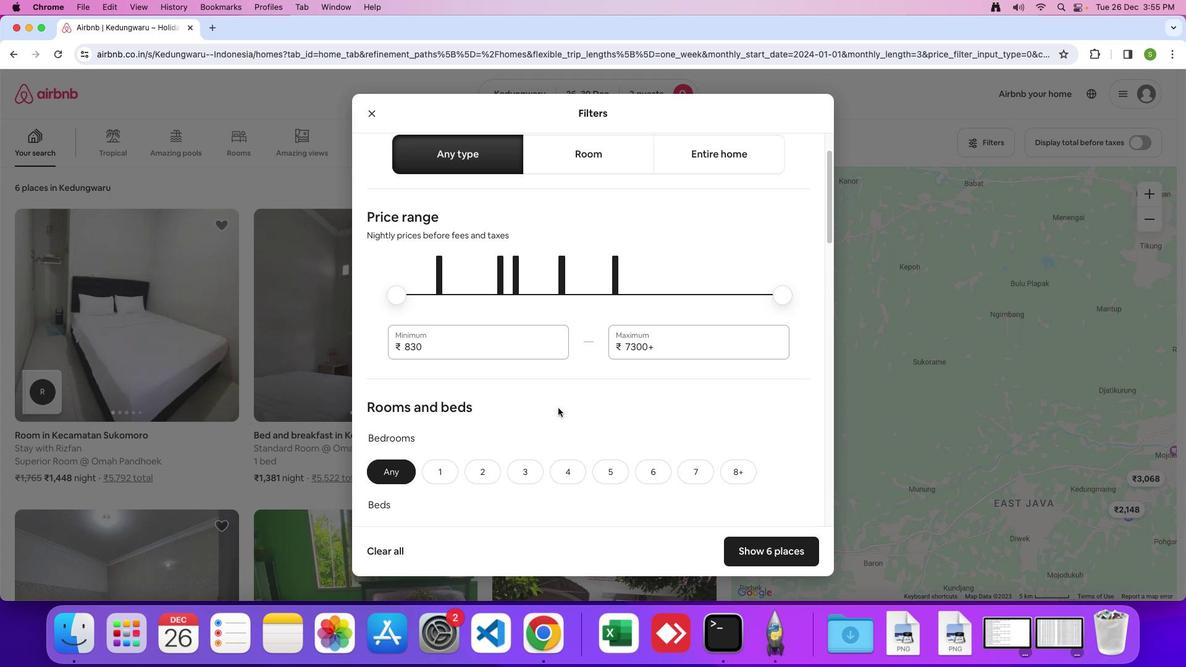 
Action: Mouse moved to (558, 407)
Screenshot: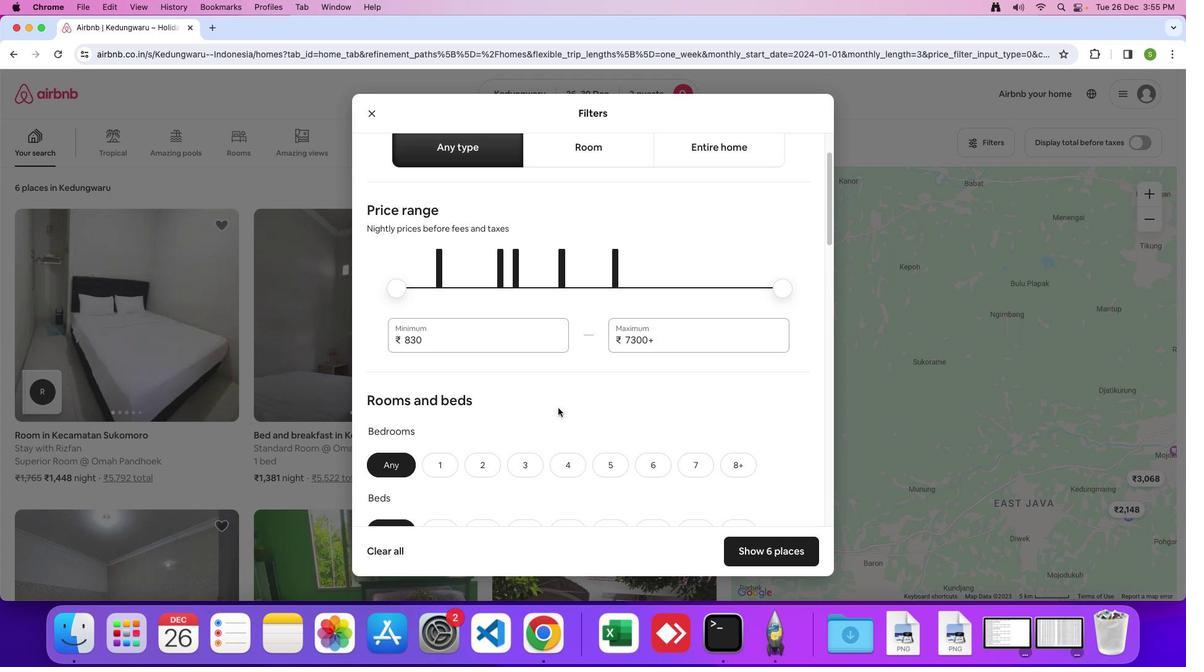 
Action: Mouse scrolled (558, 407) with delta (0, 0)
Screenshot: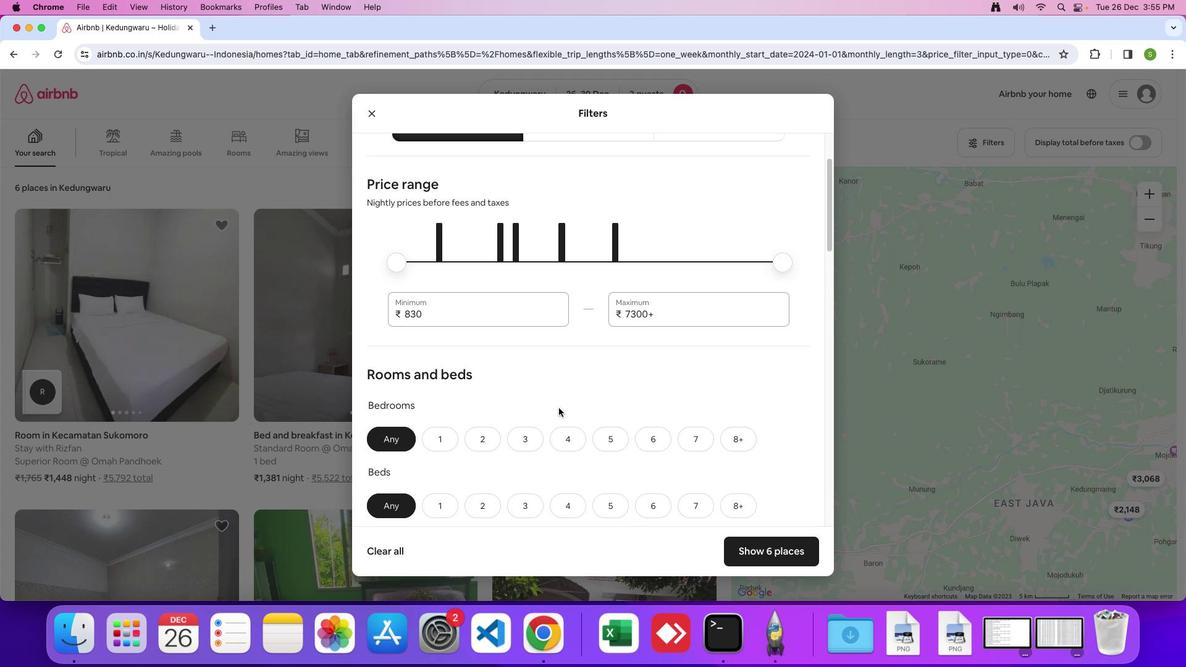
Action: Mouse moved to (559, 408)
Screenshot: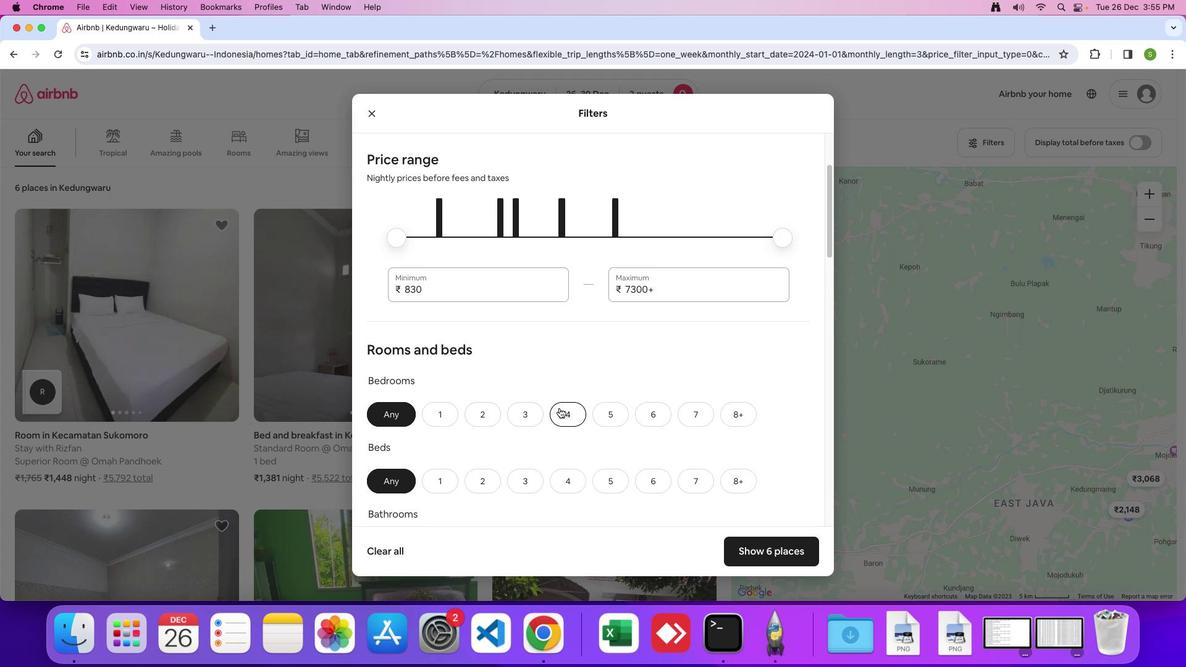 
Action: Mouse scrolled (559, 408) with delta (0, 0)
Screenshot: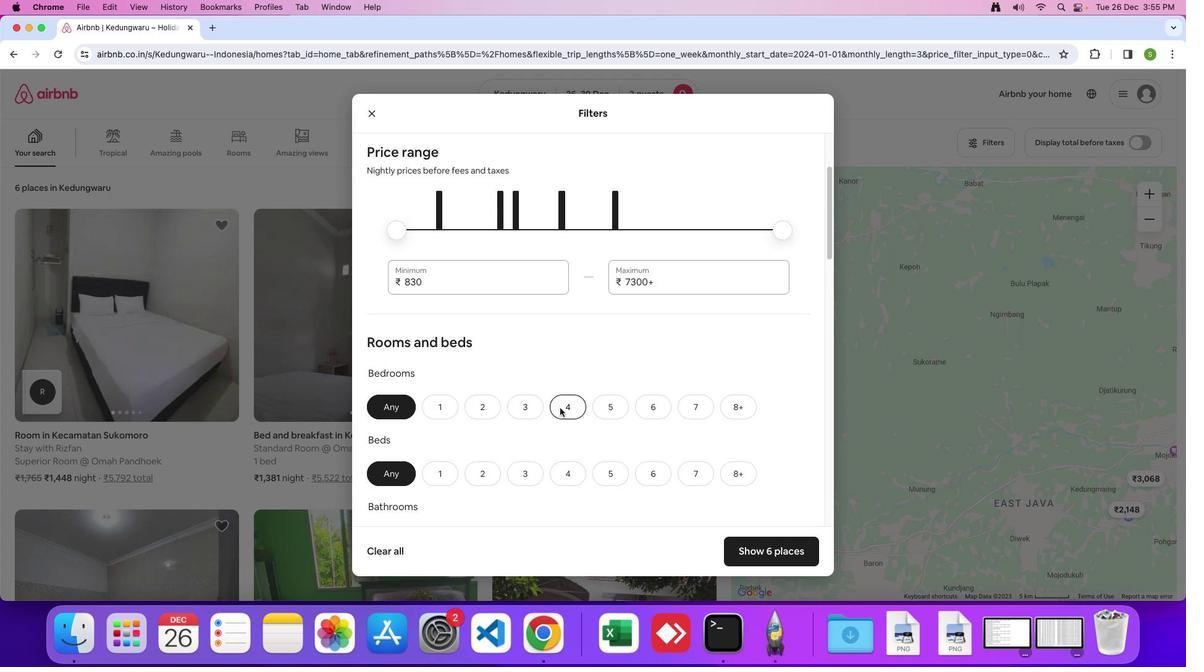 
Action: Mouse scrolled (559, 408) with delta (0, 0)
Screenshot: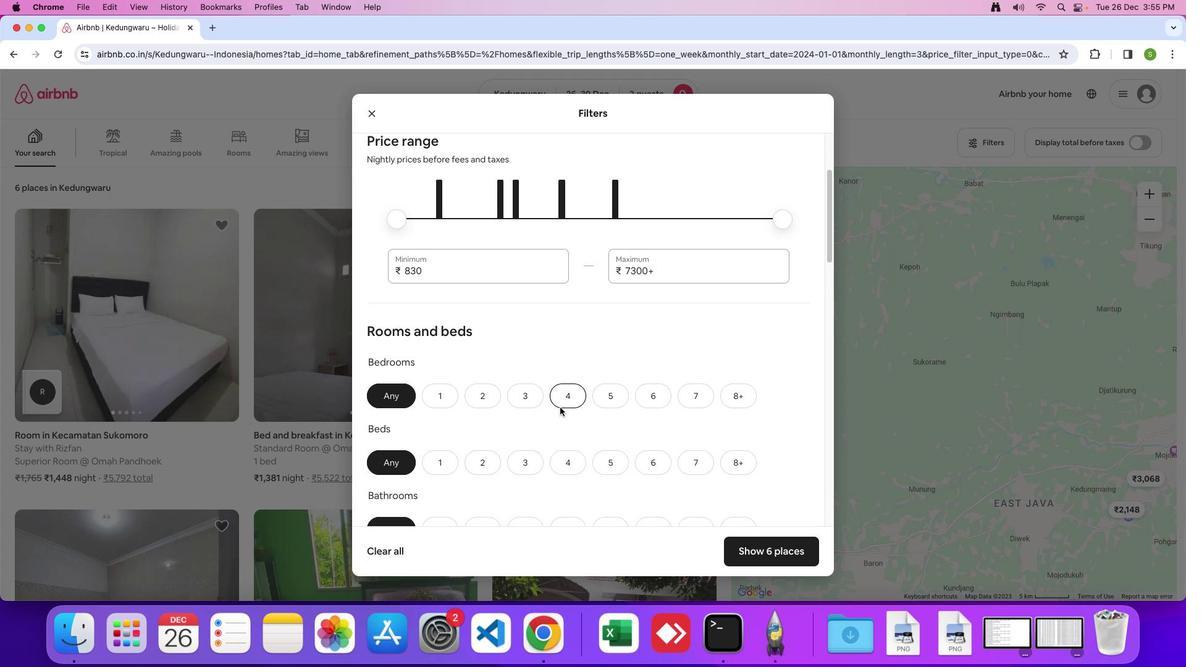 
Action: Mouse moved to (559, 408)
Screenshot: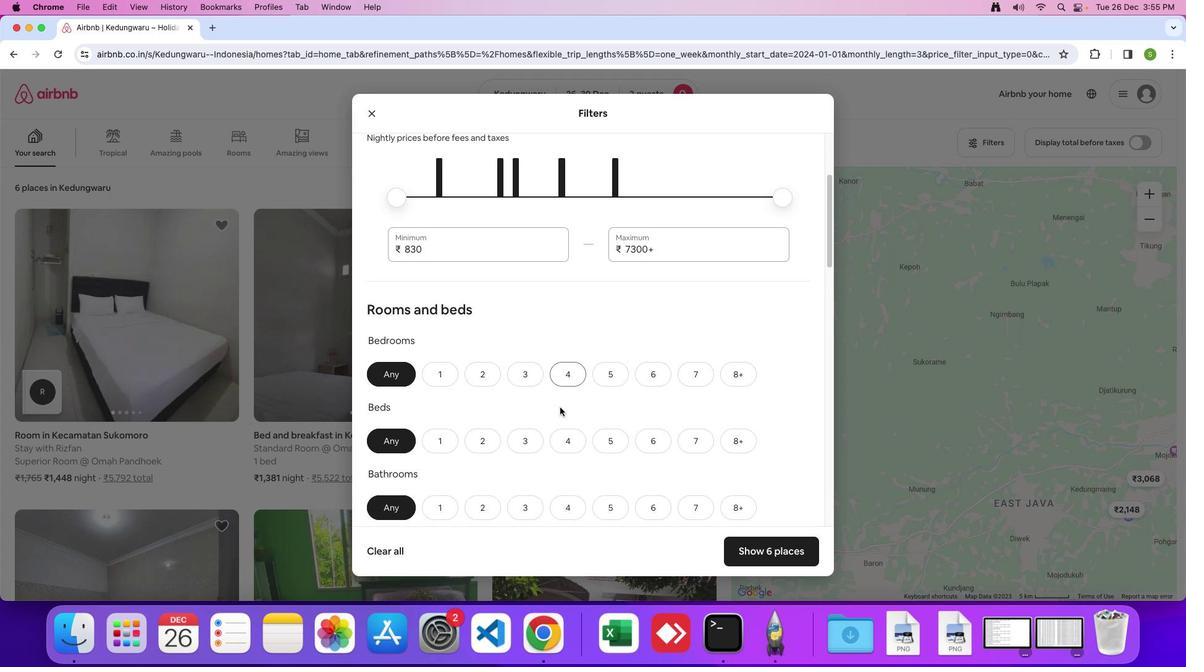 
Action: Mouse scrolled (559, 408) with delta (0, -1)
Screenshot: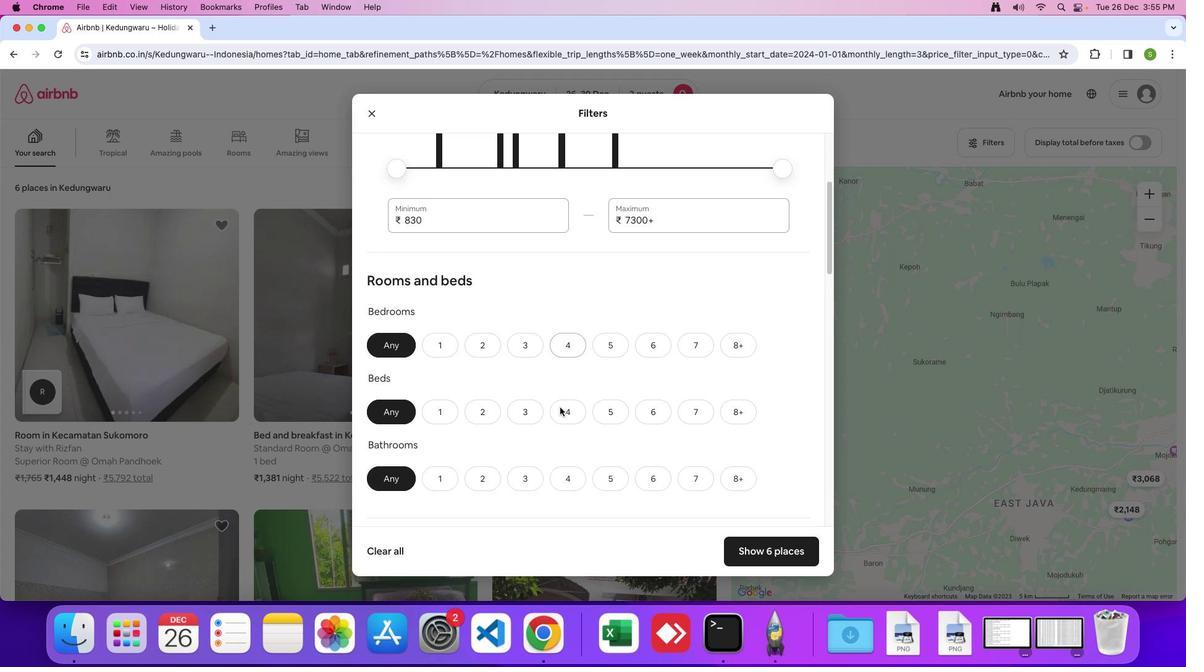 
Action: Mouse moved to (448, 303)
Screenshot: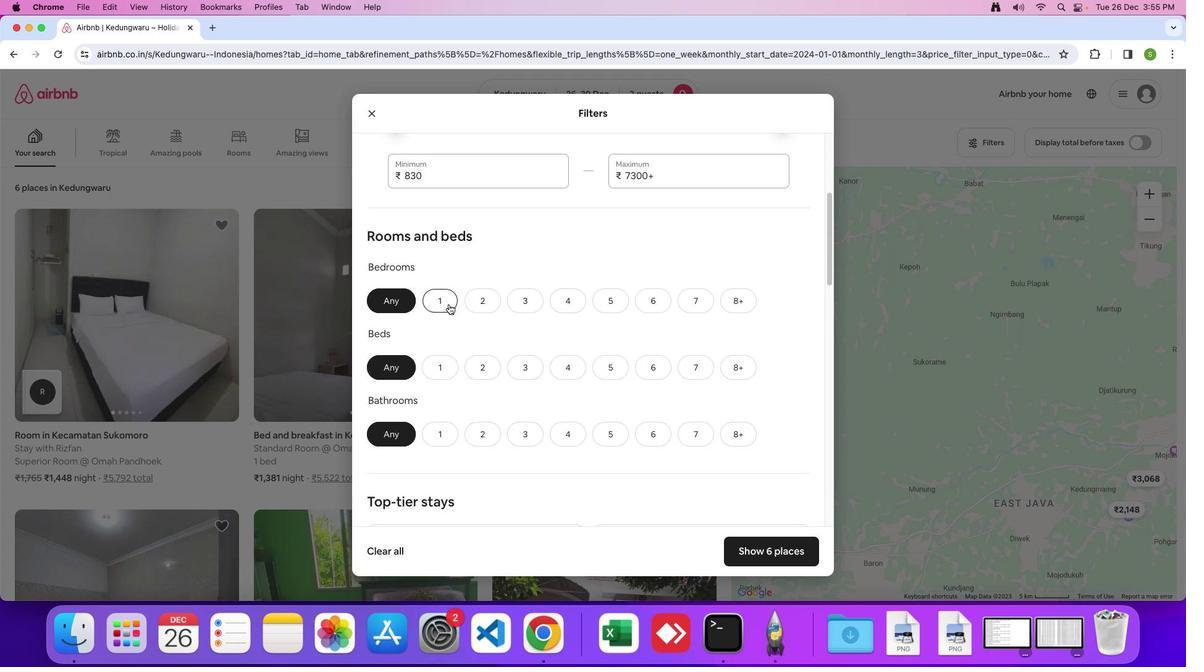 
Action: Mouse pressed left at (448, 303)
Screenshot: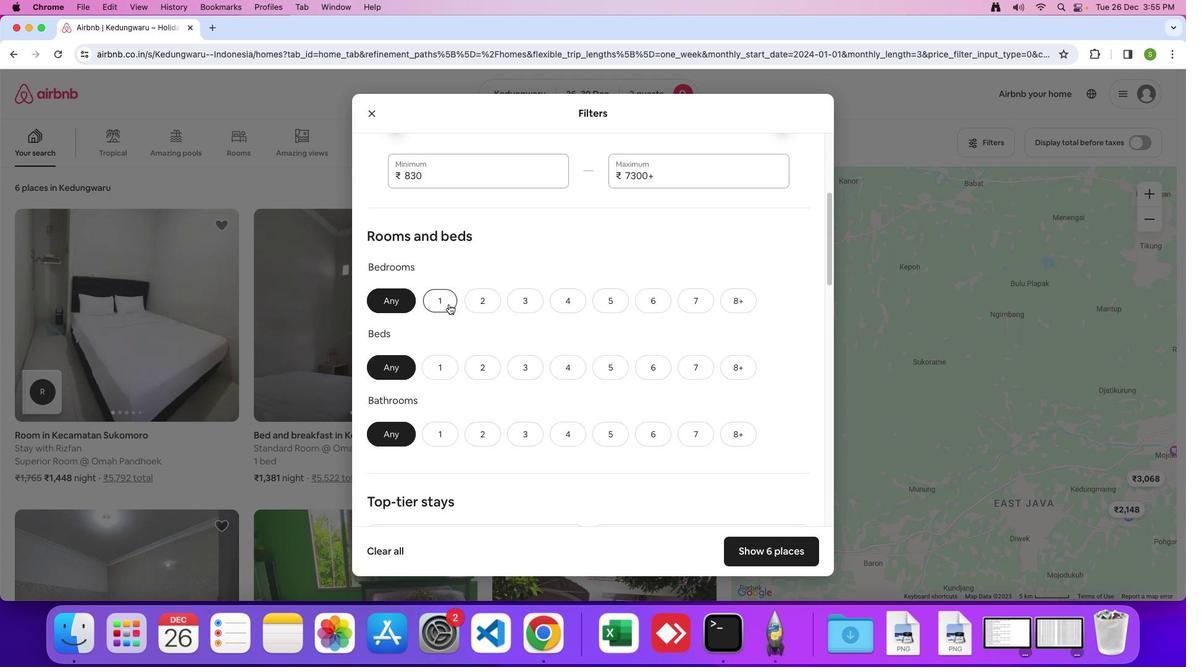 
Action: Mouse moved to (441, 371)
Screenshot: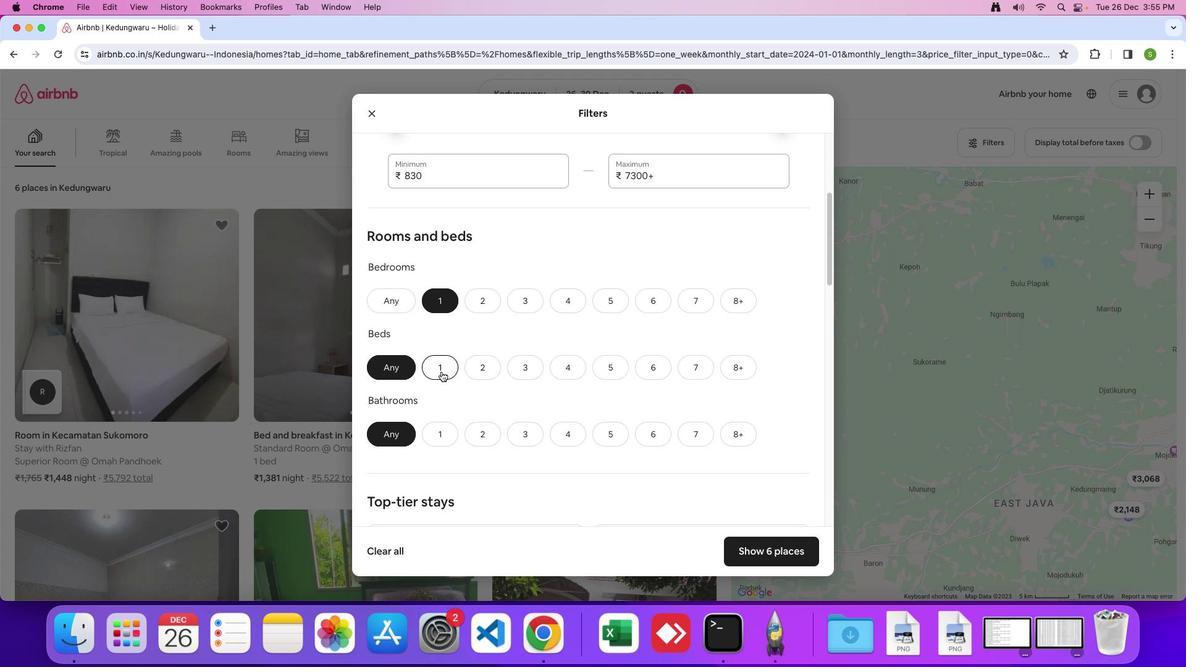 
Action: Mouse pressed left at (441, 371)
Screenshot: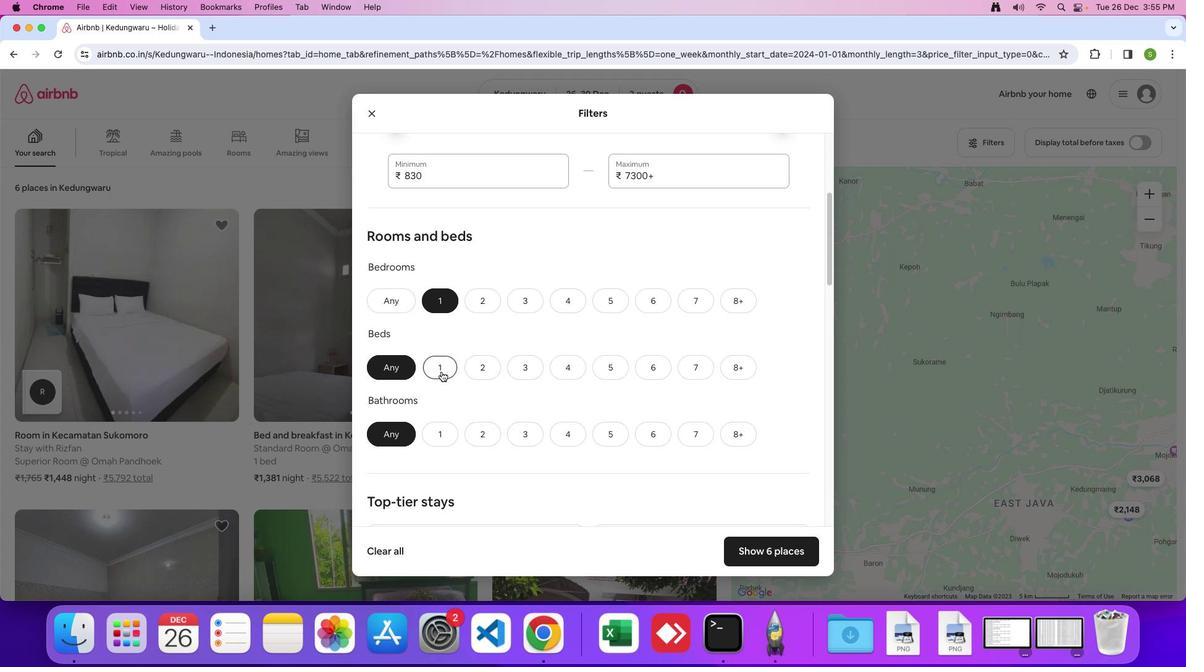 
Action: Mouse moved to (437, 419)
Screenshot: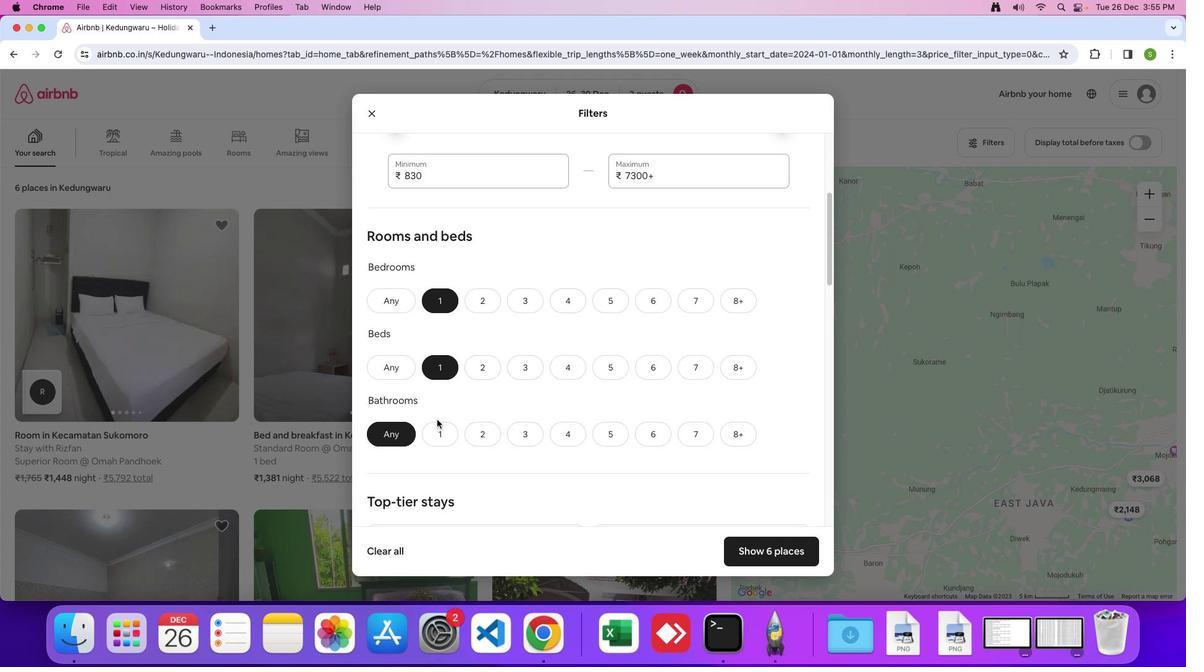 
Action: Mouse pressed left at (437, 419)
Screenshot: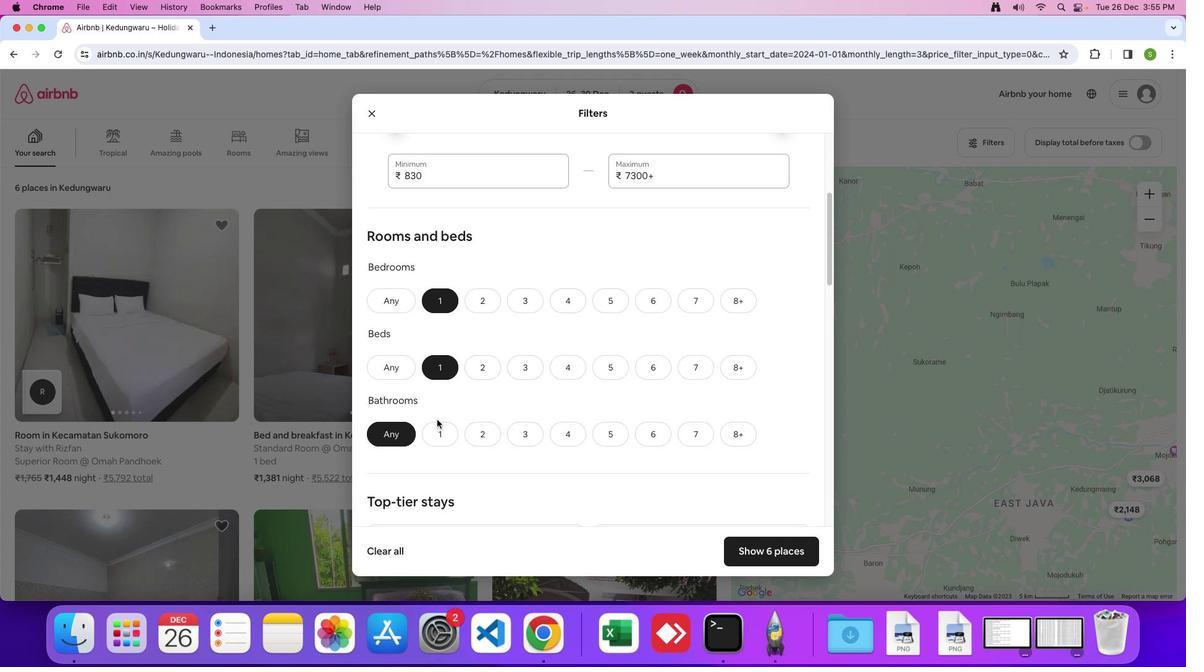 
Action: Mouse moved to (434, 431)
Screenshot: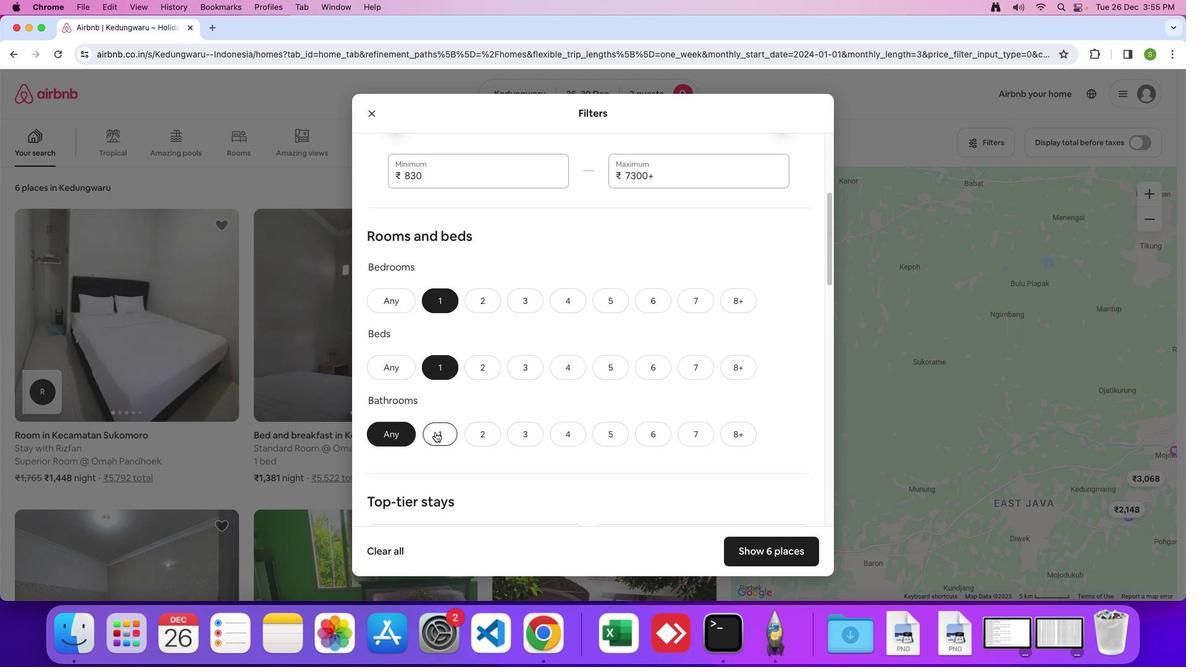 
Action: Mouse pressed left at (434, 431)
Screenshot: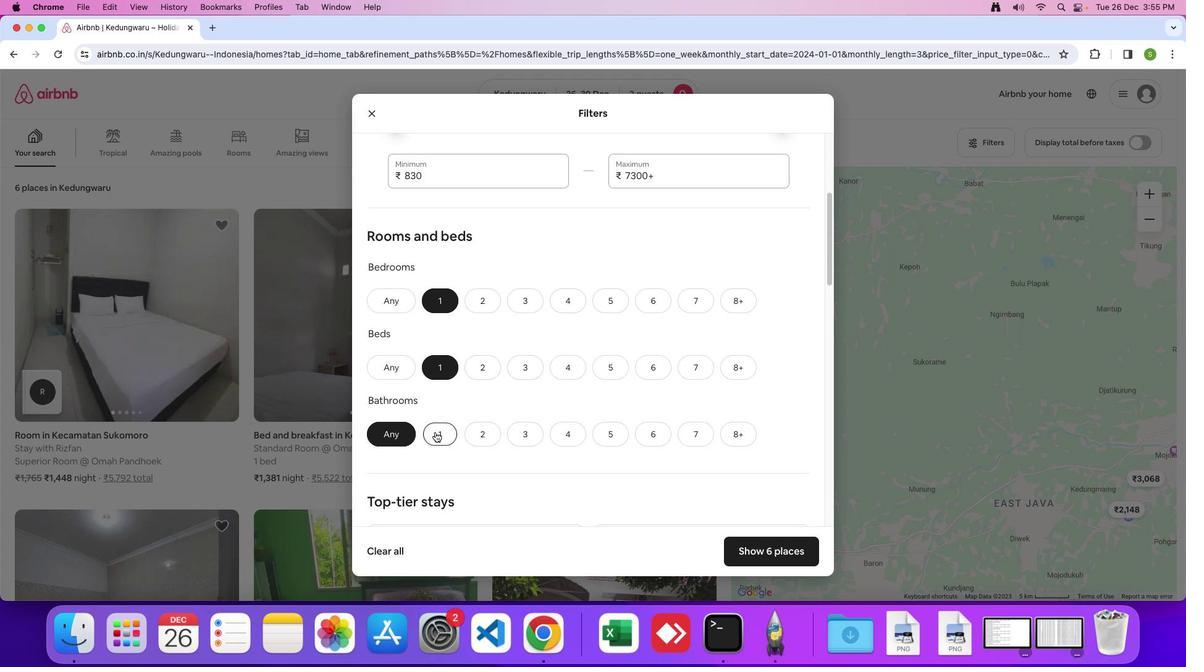 
Action: Mouse moved to (515, 404)
Screenshot: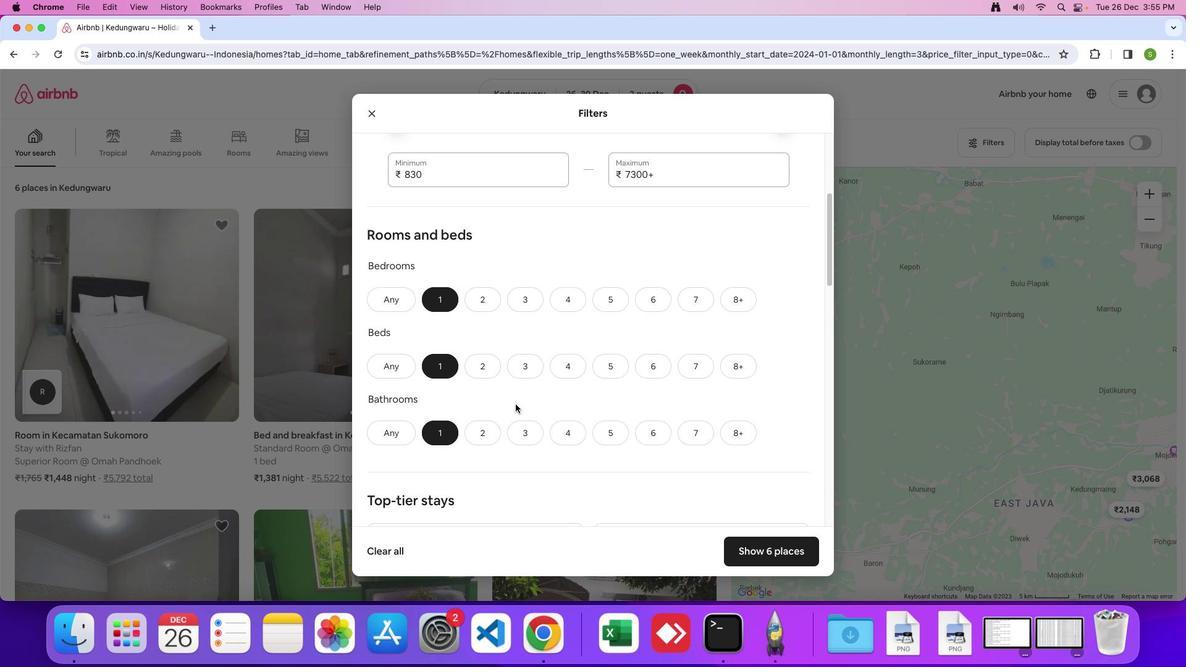 
Action: Mouse scrolled (515, 404) with delta (0, 0)
Screenshot: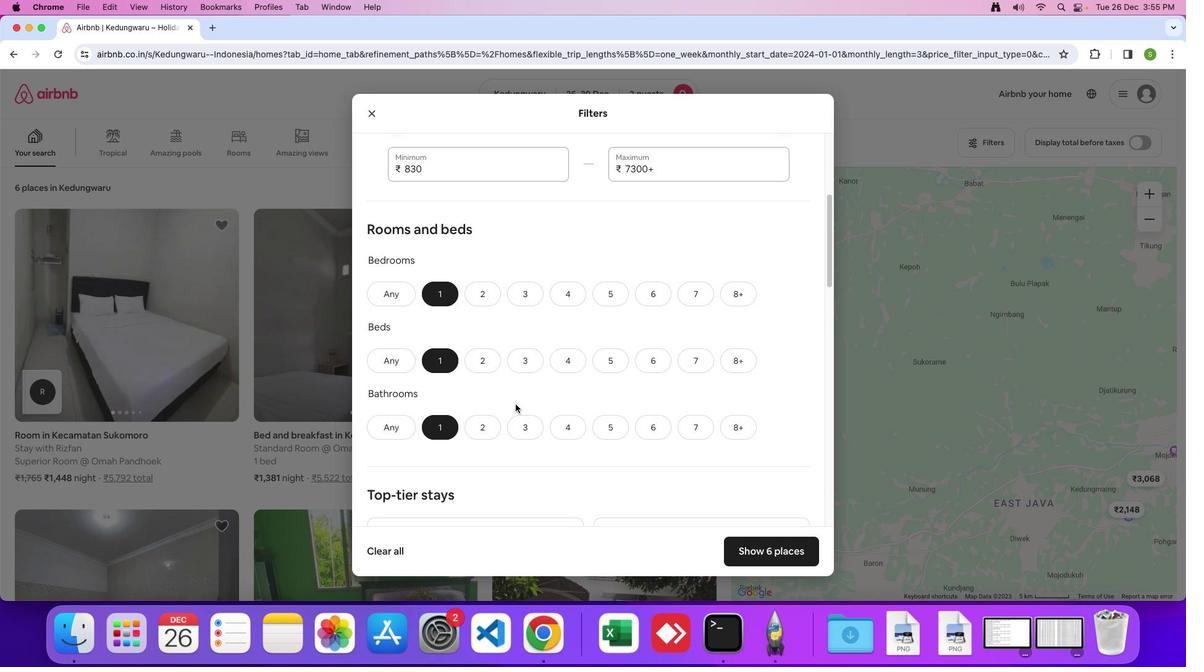 
Action: Mouse scrolled (515, 404) with delta (0, 0)
Screenshot: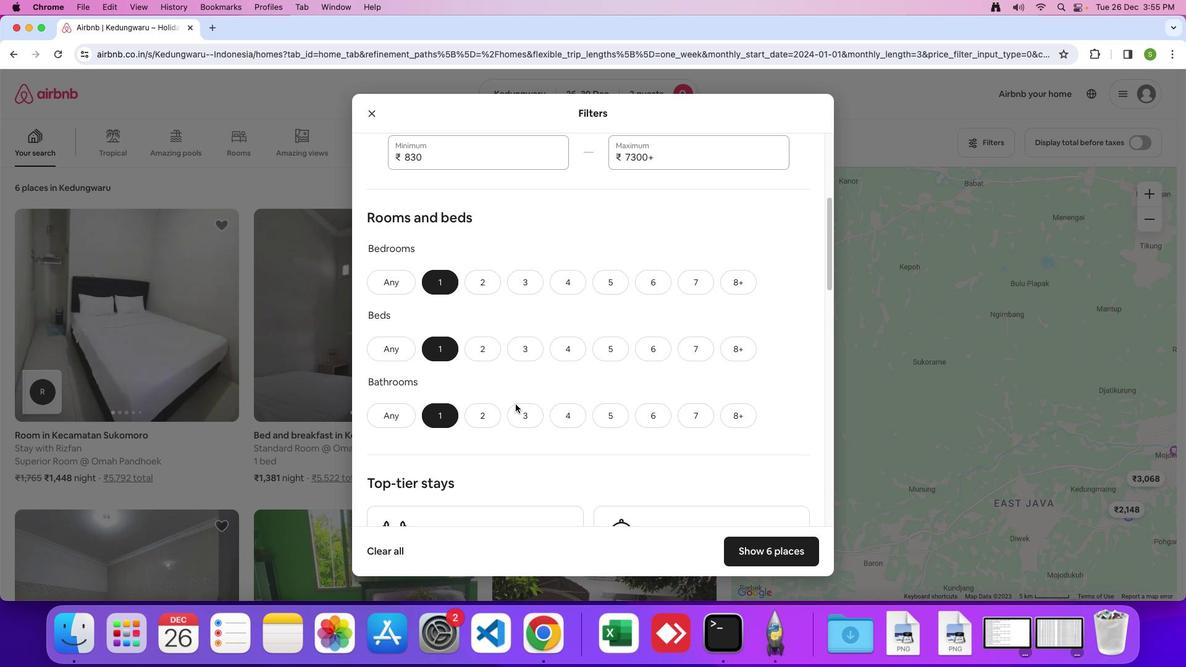 
Action: Mouse scrolled (515, 404) with delta (0, -1)
Screenshot: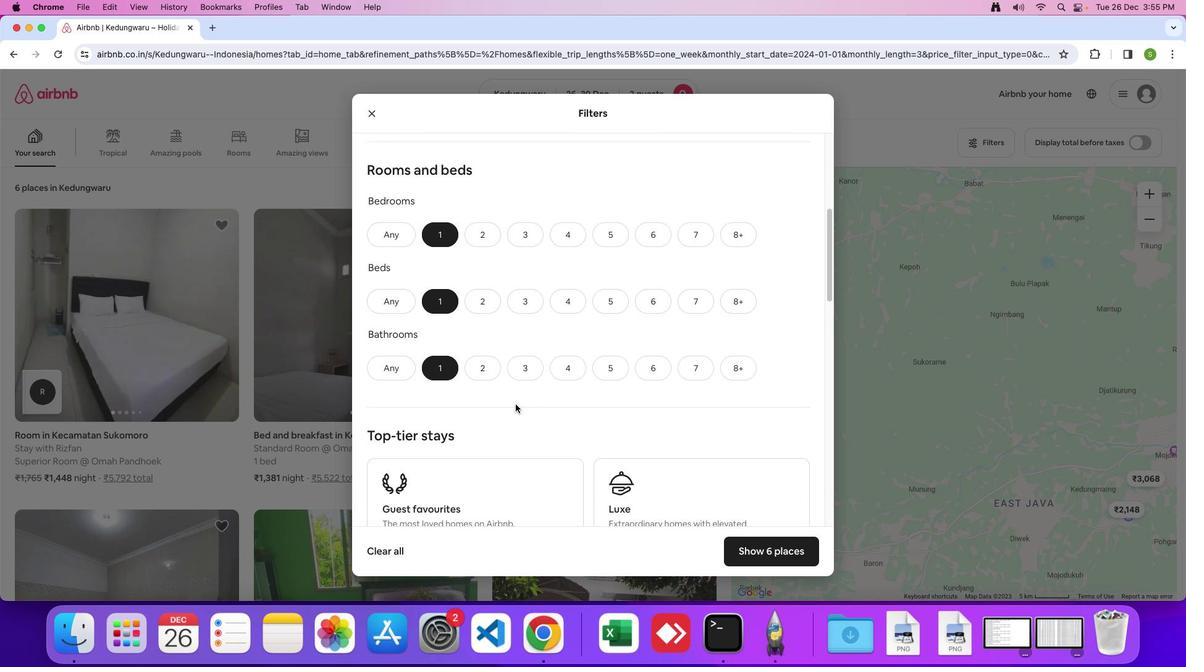 
Action: Mouse scrolled (515, 404) with delta (0, 0)
Screenshot: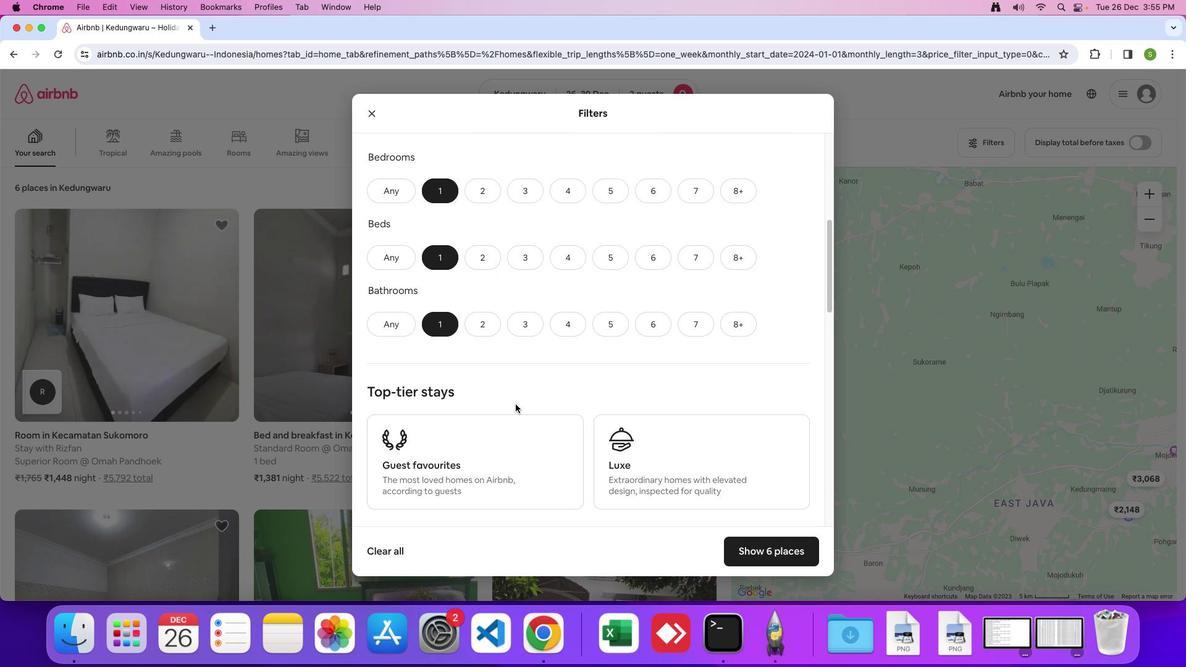 
Action: Mouse scrolled (515, 404) with delta (0, 0)
Screenshot: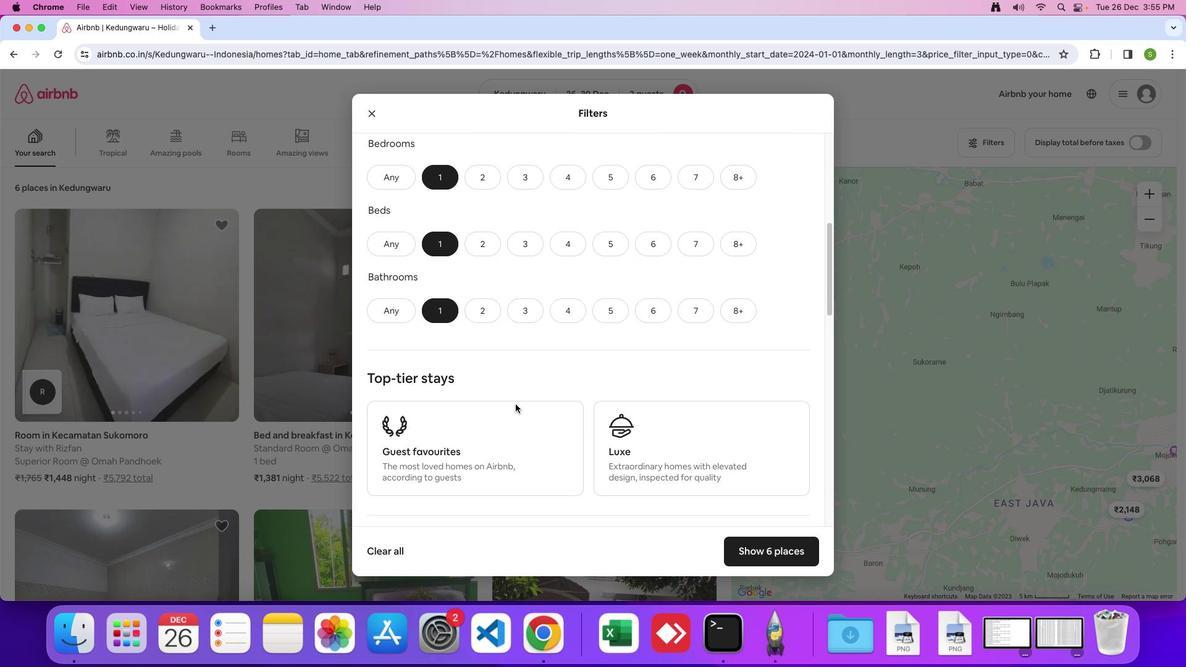 
Action: Mouse scrolled (515, 404) with delta (0, -1)
Screenshot: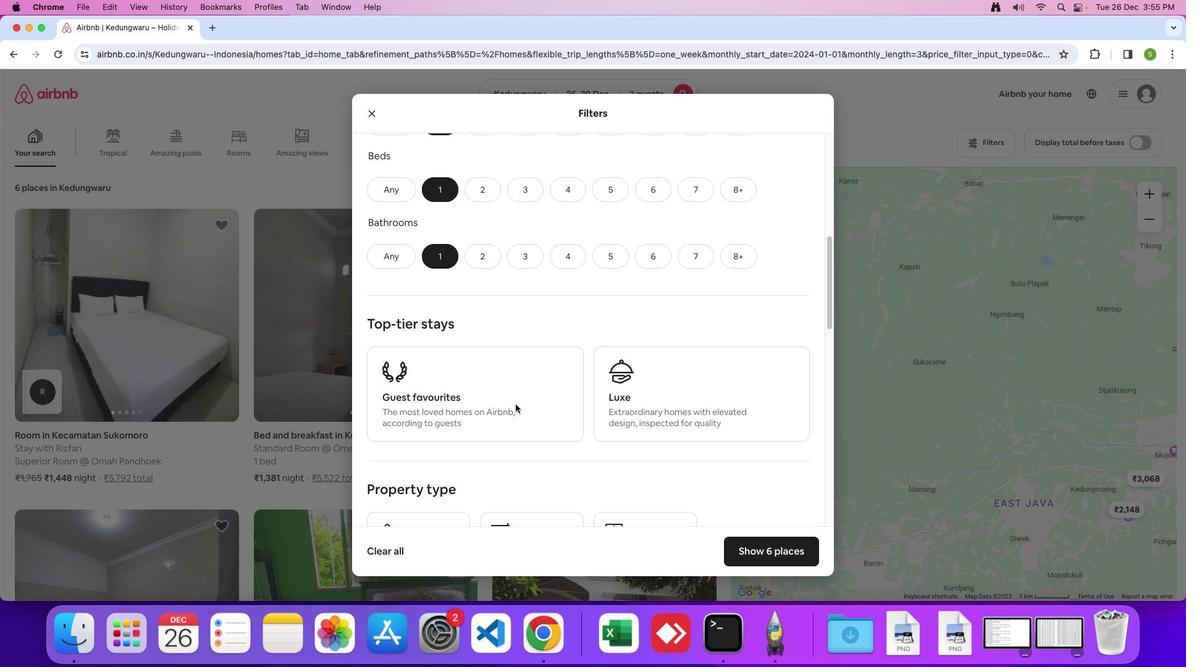 
Action: Mouse scrolled (515, 404) with delta (0, 0)
Screenshot: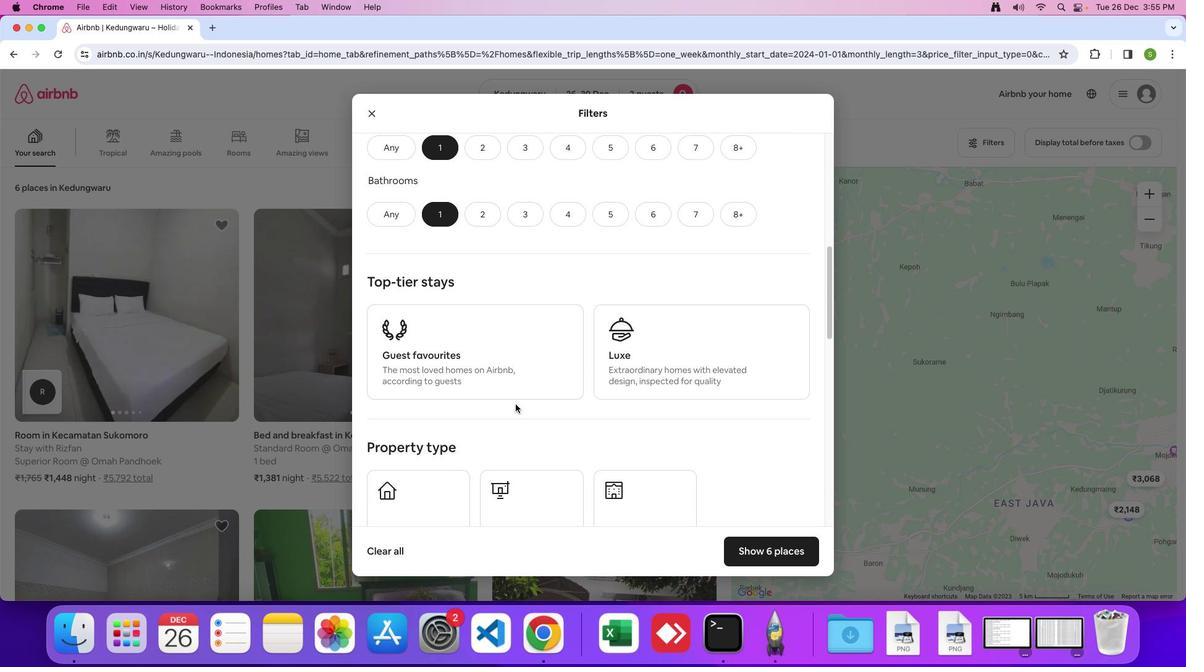 
Action: Mouse scrolled (515, 404) with delta (0, 0)
Screenshot: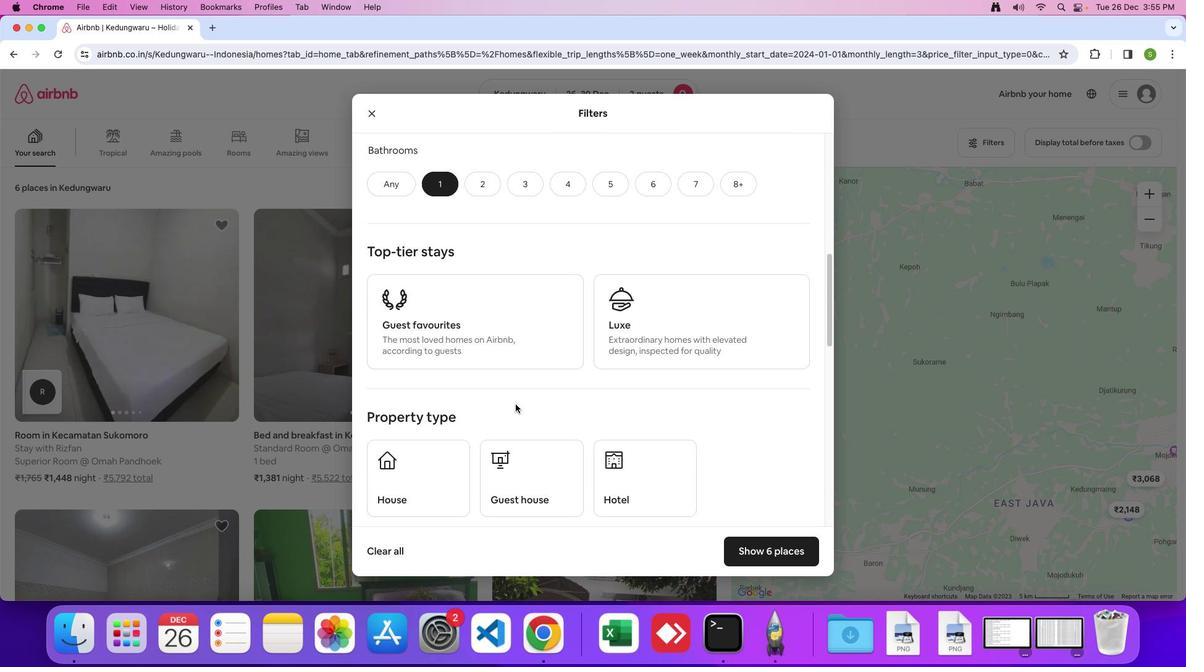 
Action: Mouse scrolled (515, 404) with delta (0, -1)
Screenshot: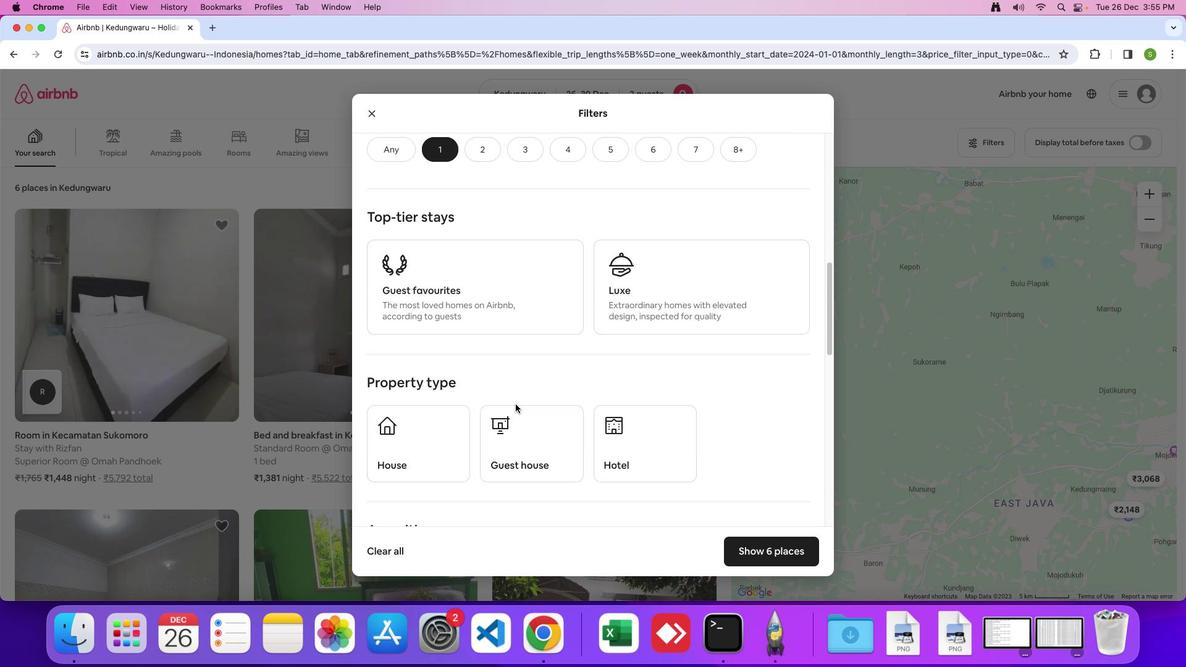 
Action: Mouse moved to (670, 401)
Screenshot: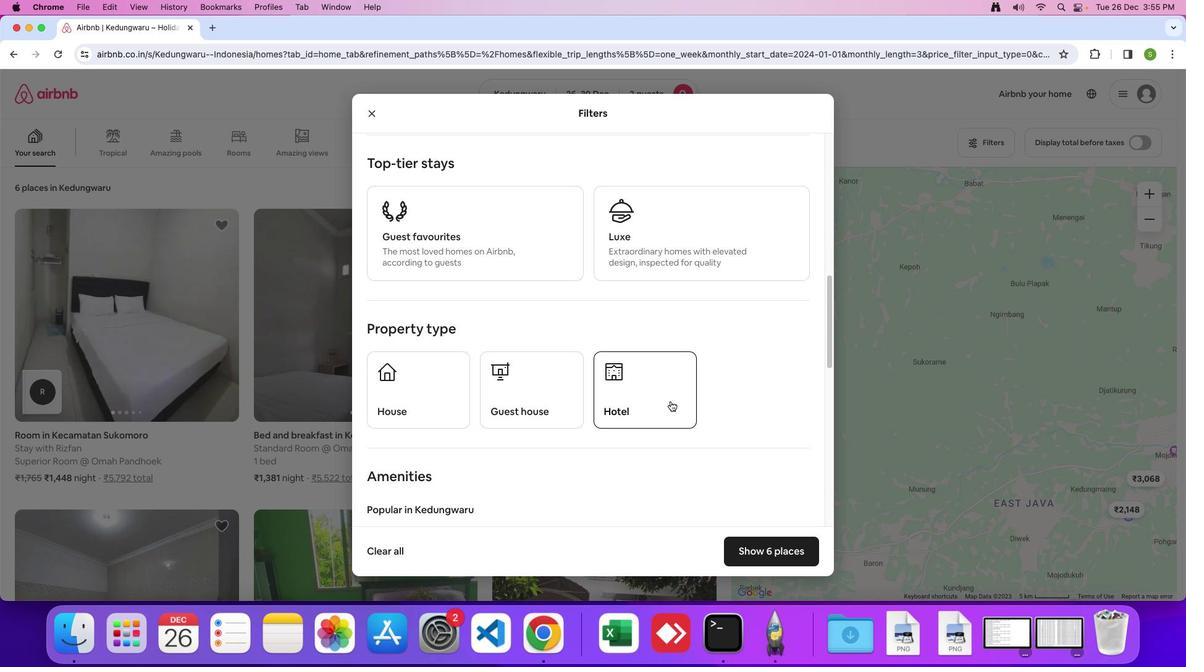 
Action: Mouse pressed left at (670, 401)
Screenshot: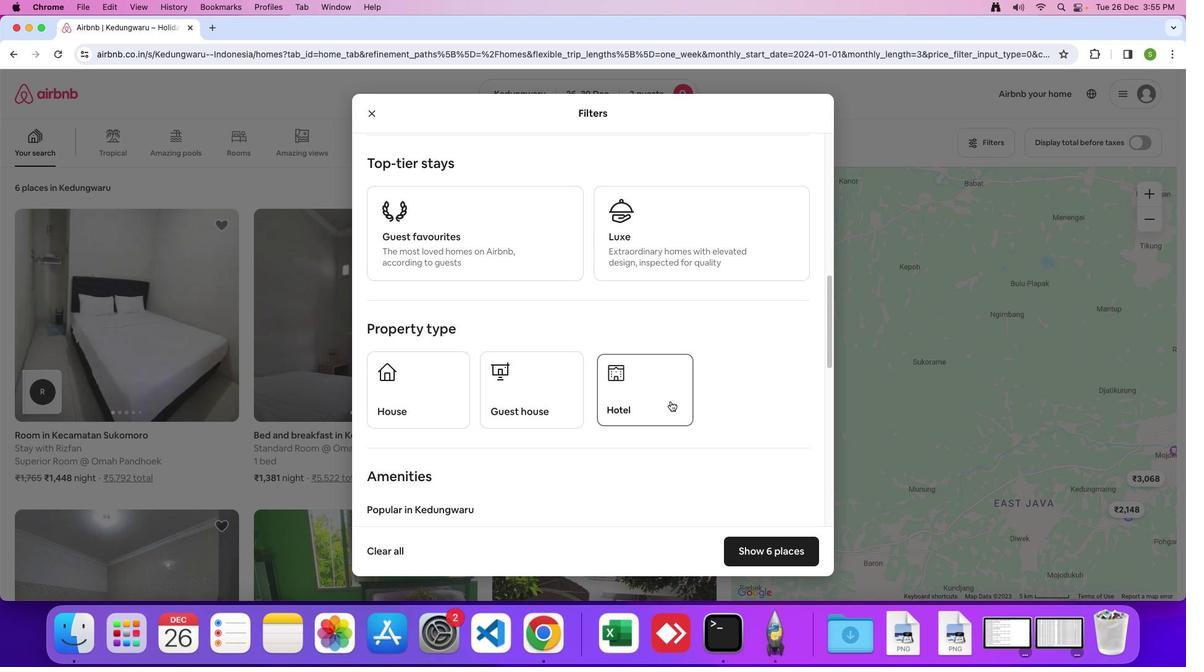 
Action: Mouse moved to (530, 392)
Screenshot: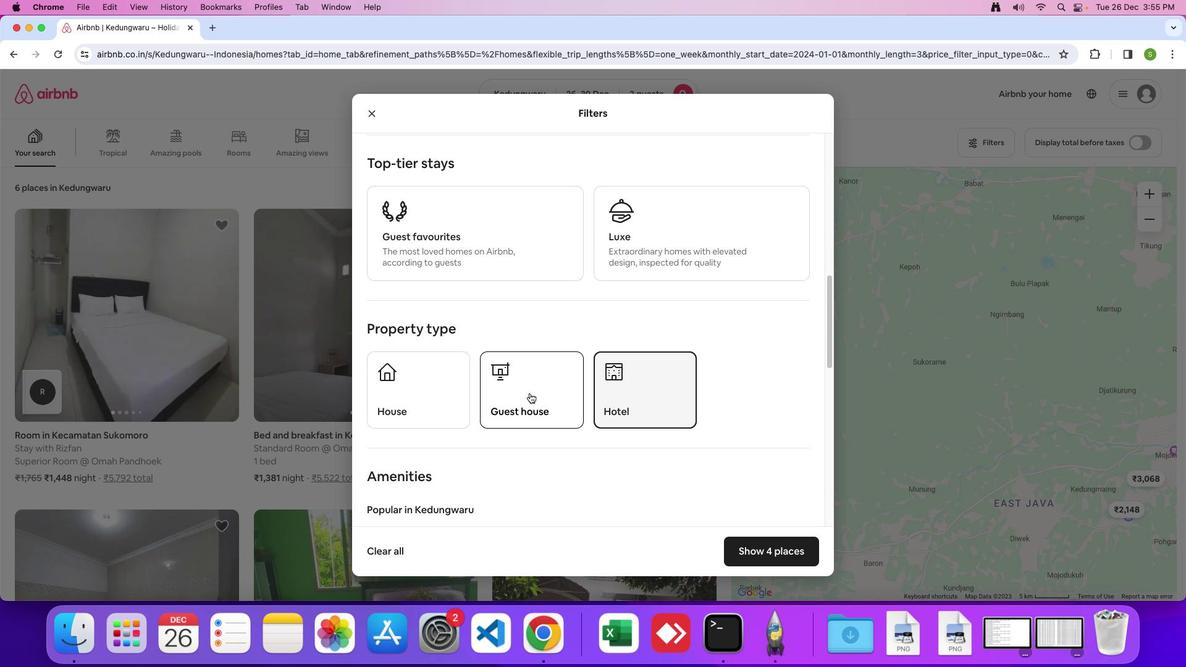 
Action: Mouse scrolled (530, 392) with delta (0, 0)
Screenshot: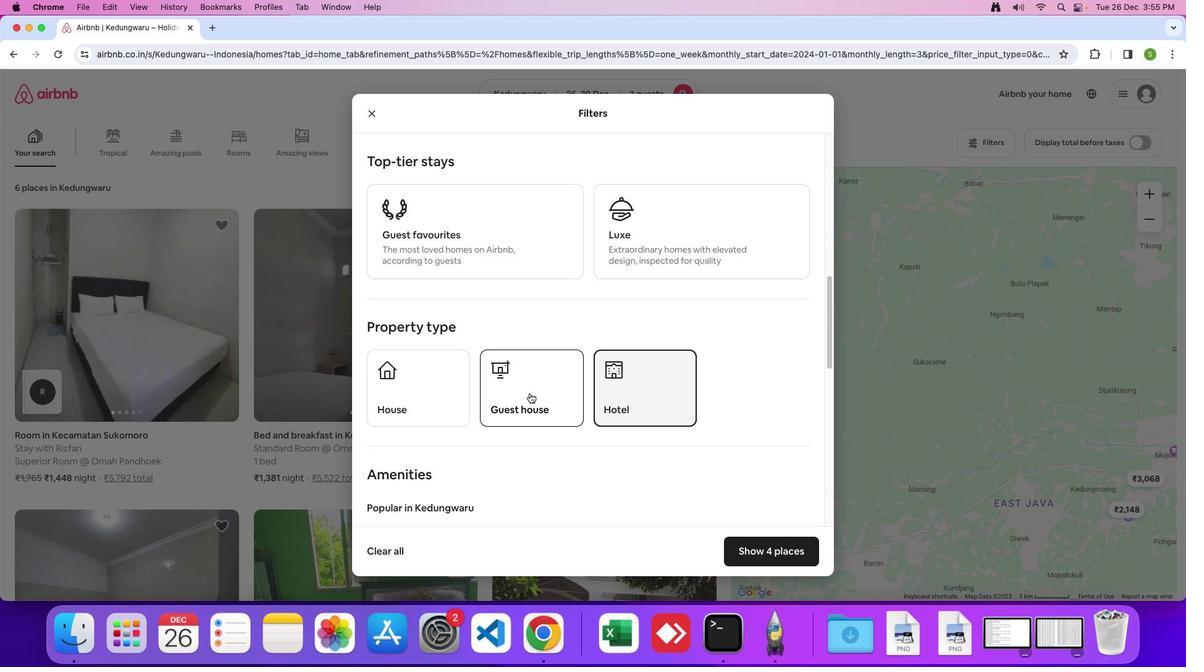 
Action: Mouse scrolled (530, 392) with delta (0, 0)
Screenshot: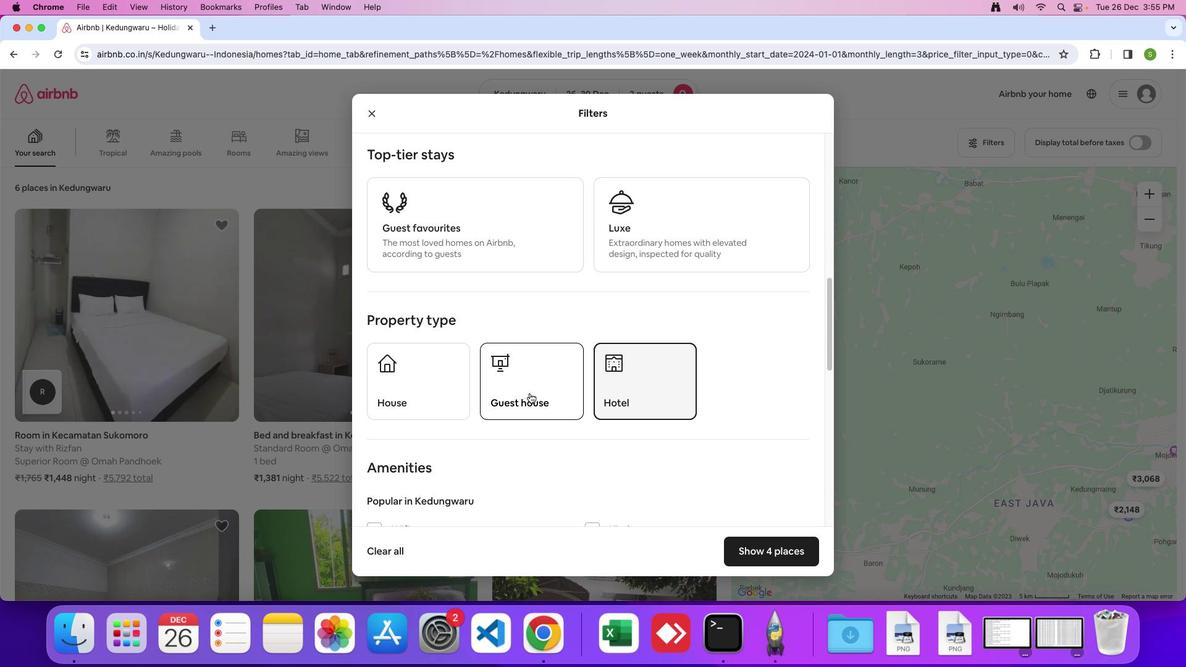 
Action: Mouse scrolled (530, 392) with delta (0, 0)
Screenshot: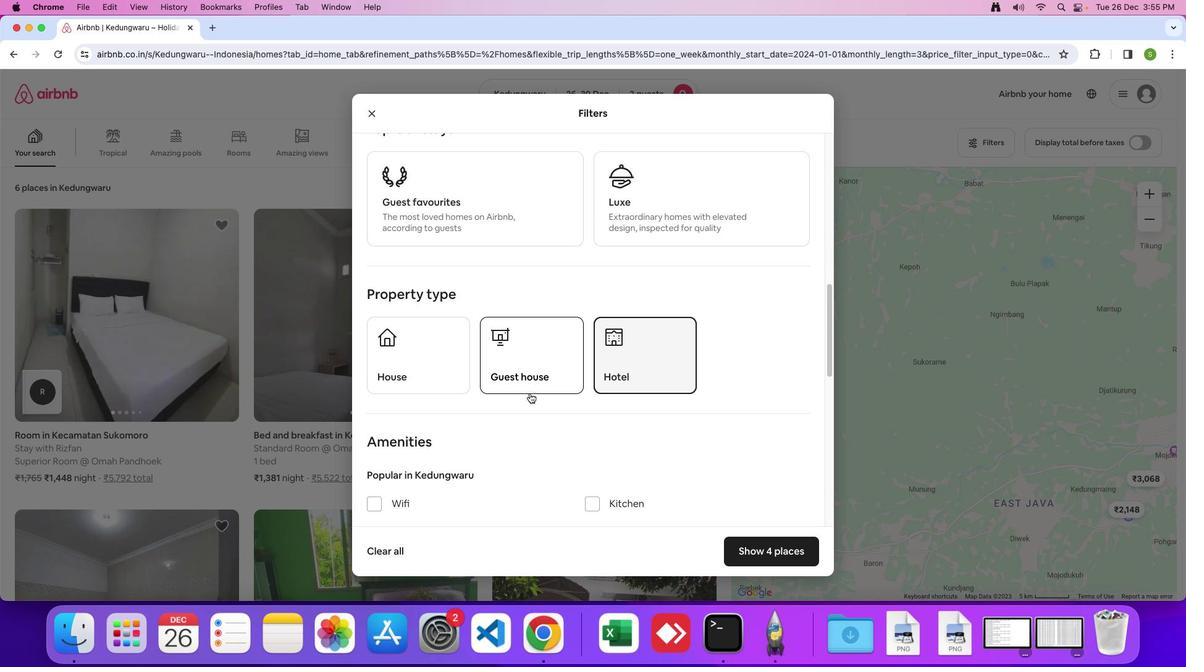 
Action: Mouse scrolled (530, 392) with delta (0, 0)
Screenshot: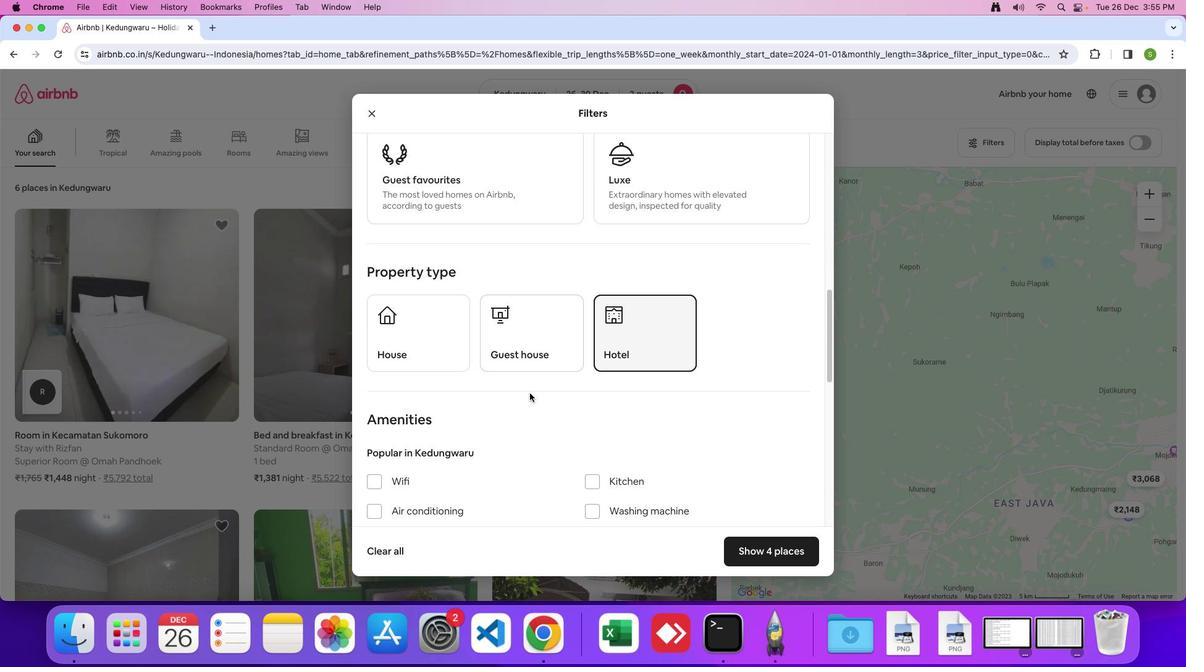 
Action: Mouse scrolled (530, 392) with delta (0, 0)
Screenshot: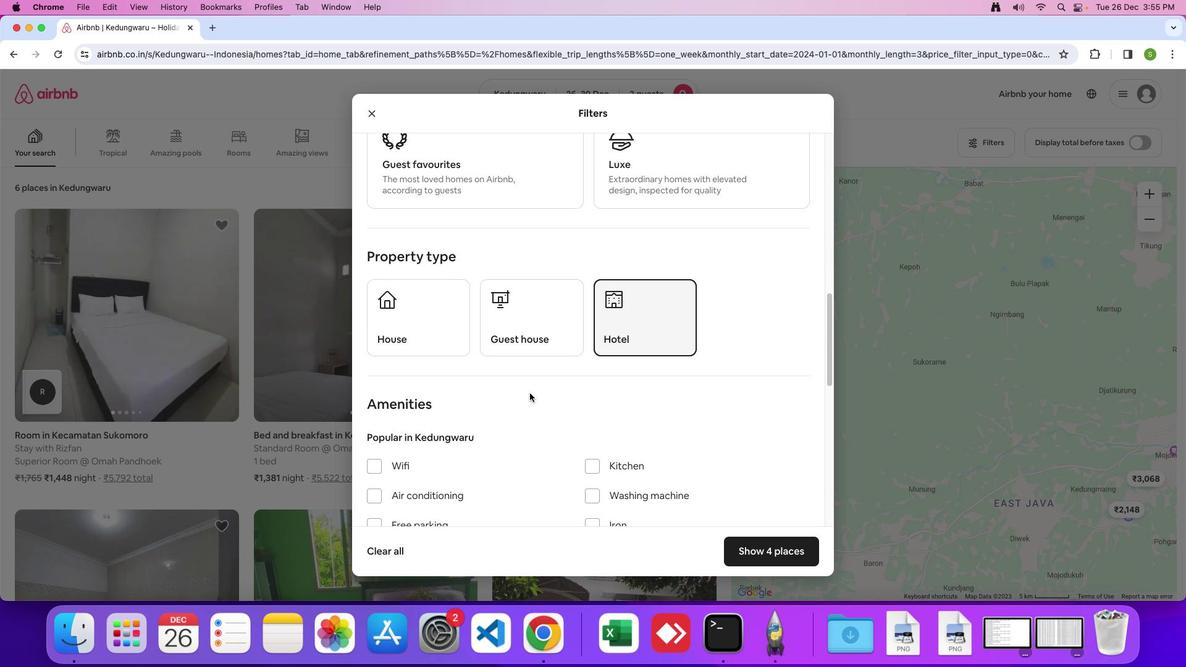 
Action: Mouse scrolled (530, 392) with delta (0, -1)
Screenshot: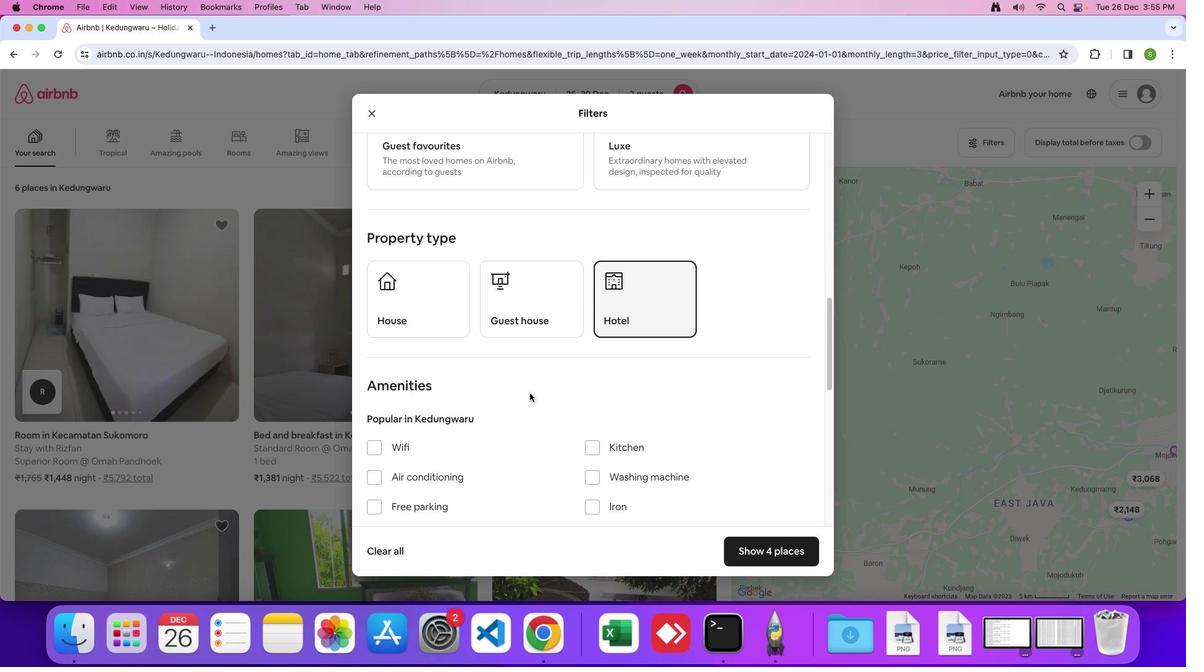 
Action: Mouse scrolled (530, 392) with delta (0, 0)
Screenshot: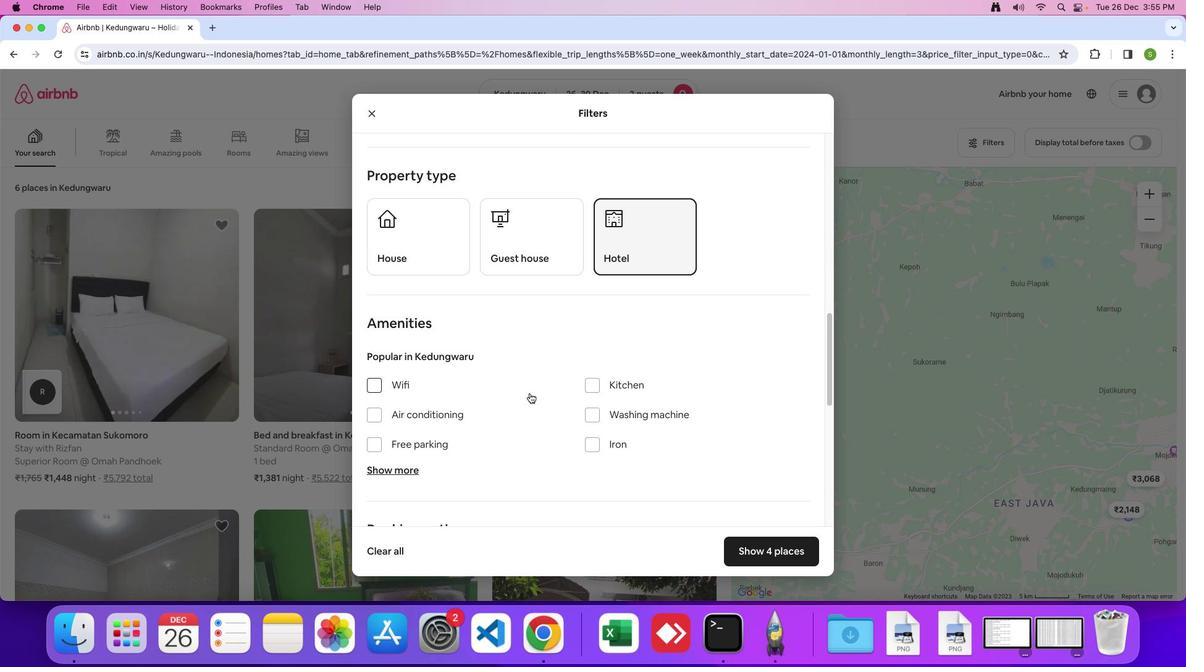 
Action: Mouse scrolled (530, 392) with delta (0, 0)
Screenshot: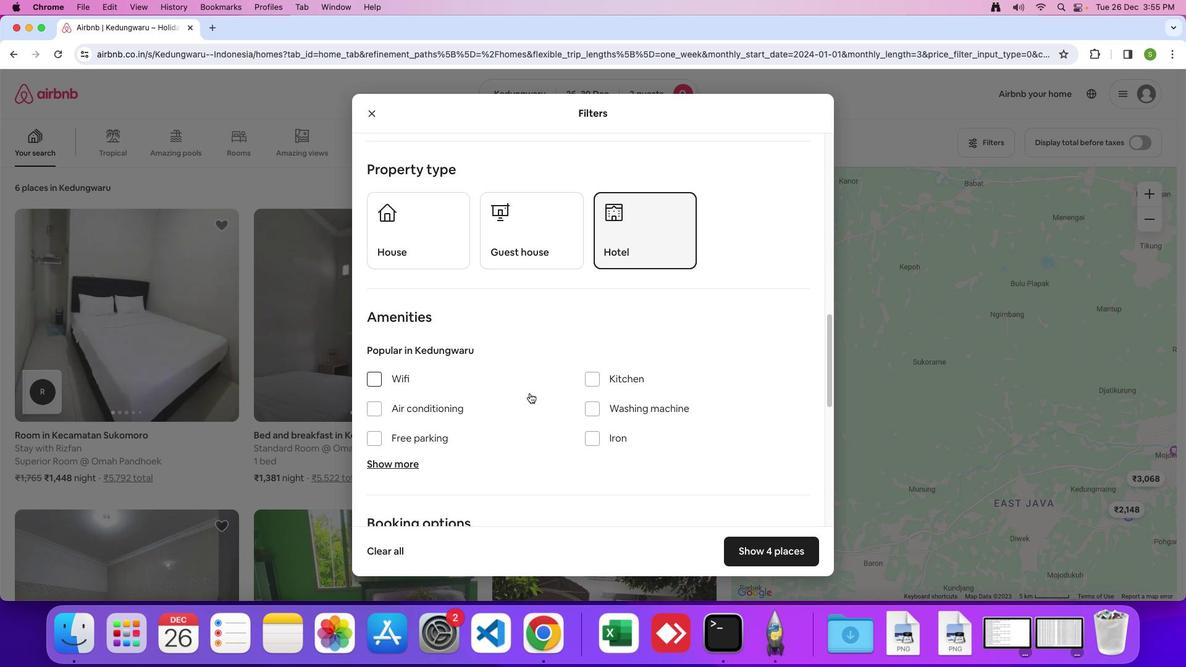 
Action: Mouse scrolled (530, 392) with delta (0, -1)
Screenshot: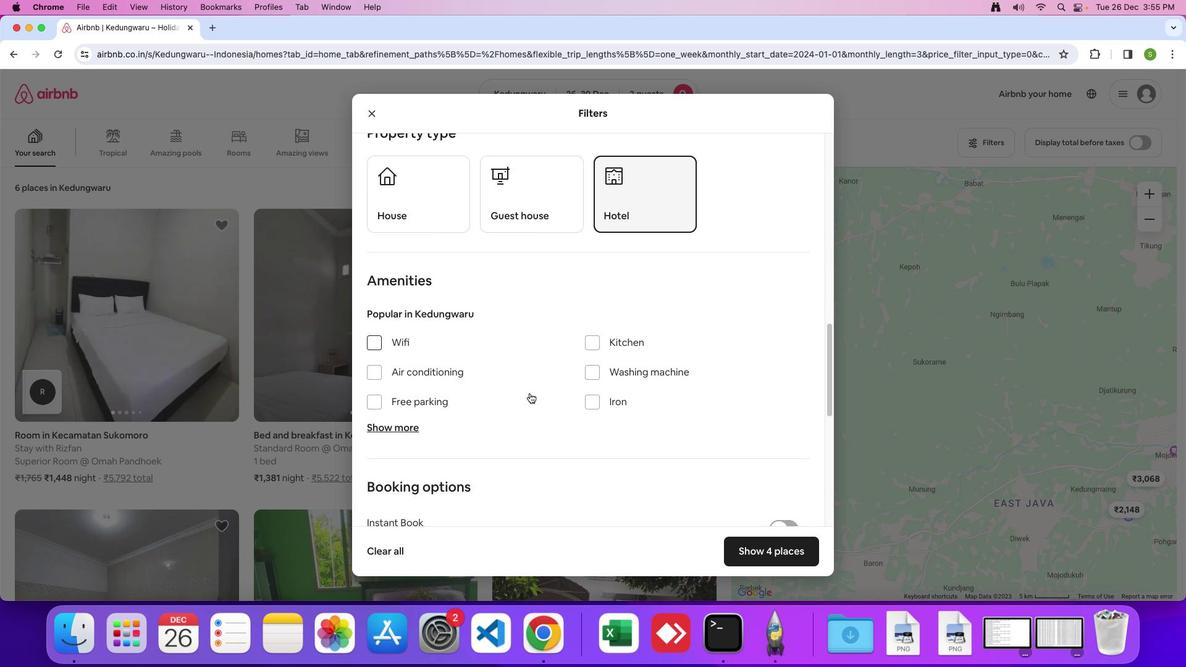 
Action: Mouse scrolled (530, 392) with delta (0, 0)
Screenshot: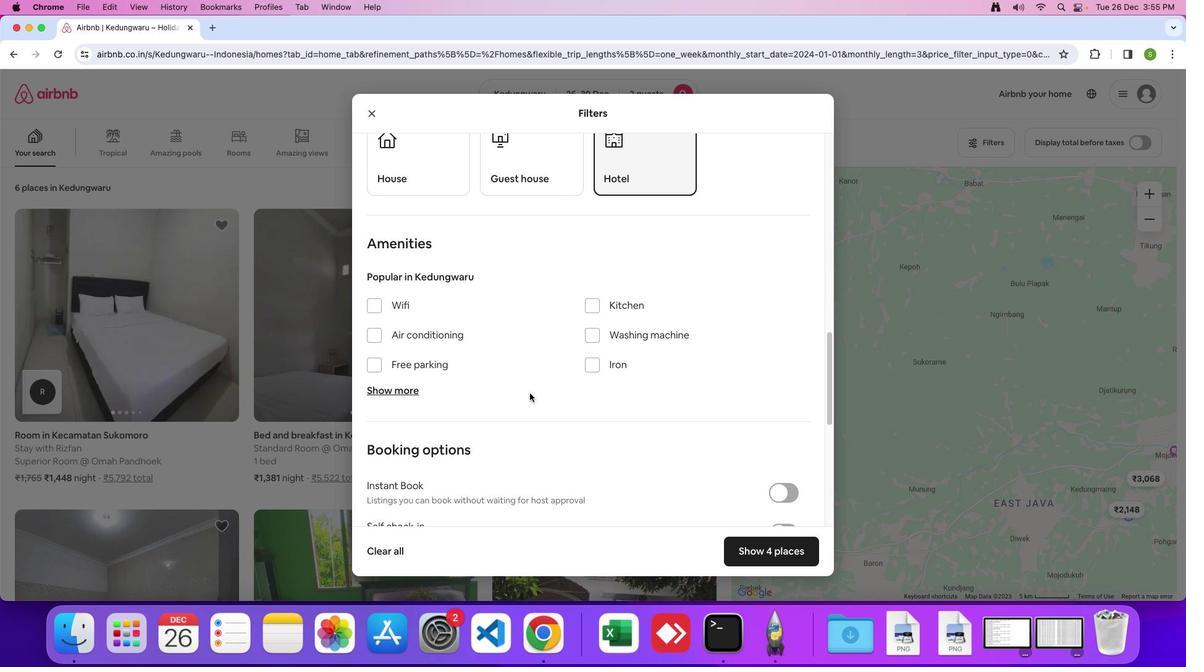 
Action: Mouse scrolled (530, 392) with delta (0, 0)
Screenshot: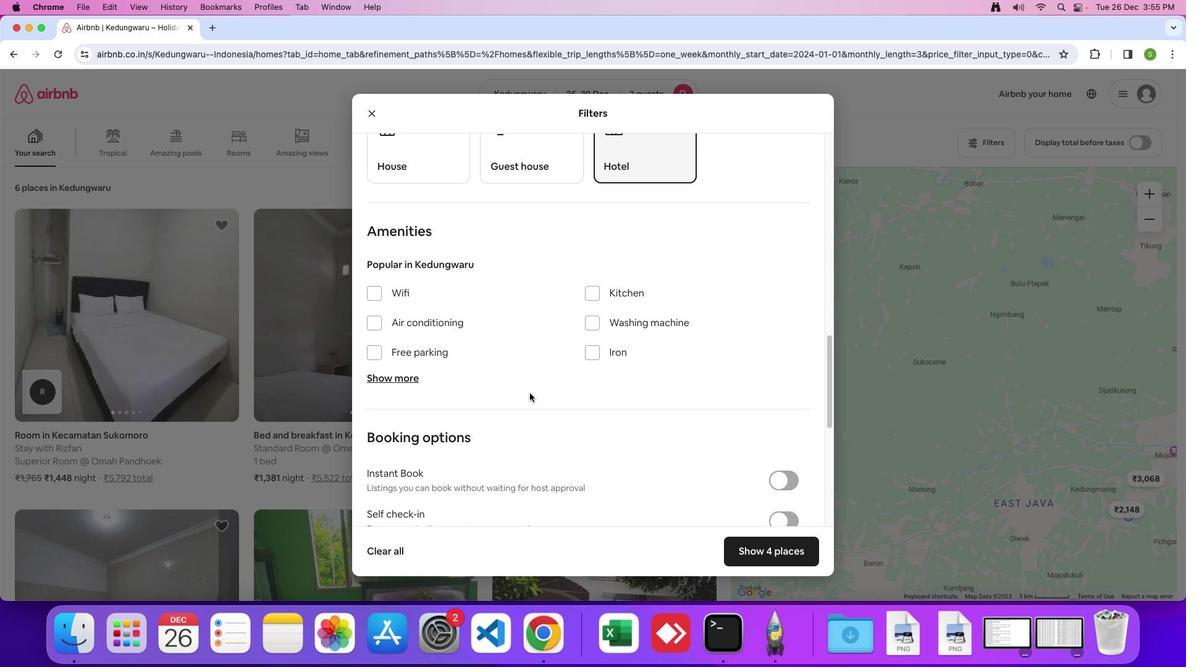 
Action: Mouse scrolled (530, 392) with delta (0, 0)
Screenshot: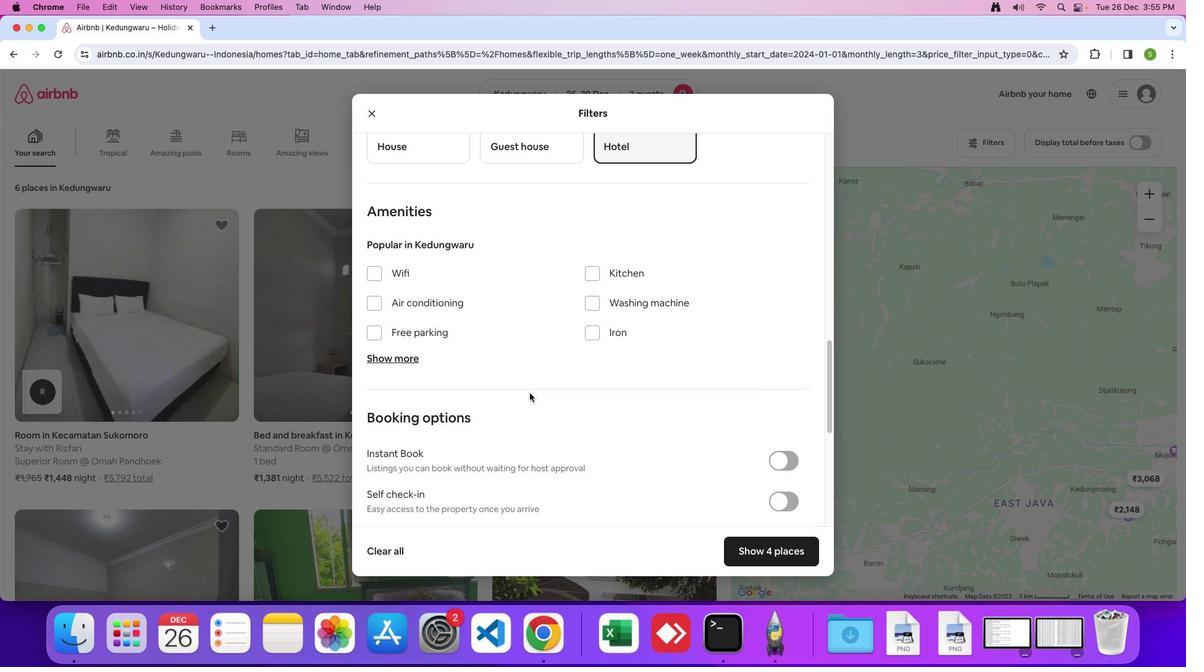 
Action: Mouse scrolled (530, 392) with delta (0, 0)
Screenshot: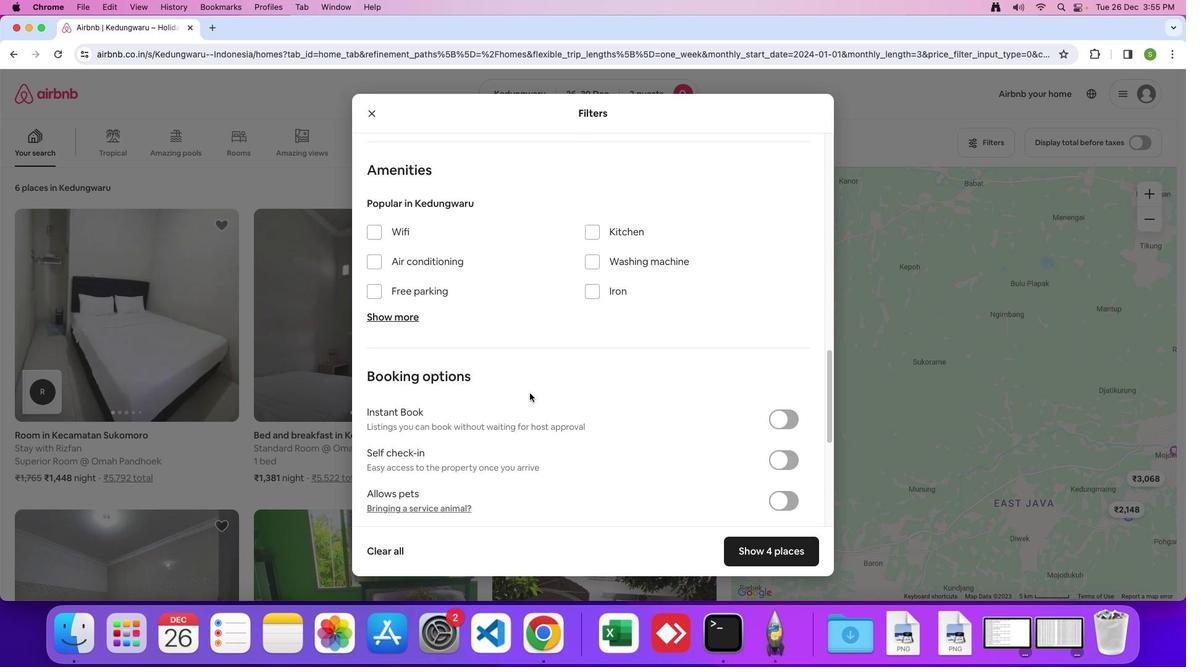 
Action: Mouse scrolled (530, 392) with delta (0, 0)
Screenshot: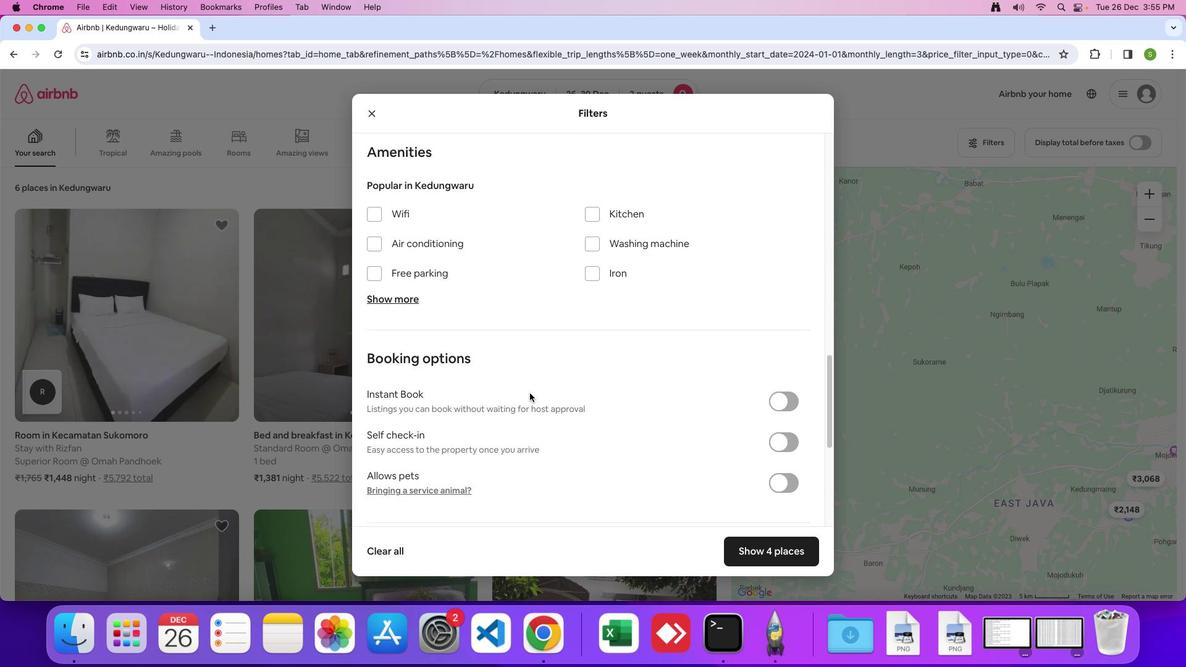 
Action: Mouse scrolled (530, 392) with delta (0, -1)
Screenshot: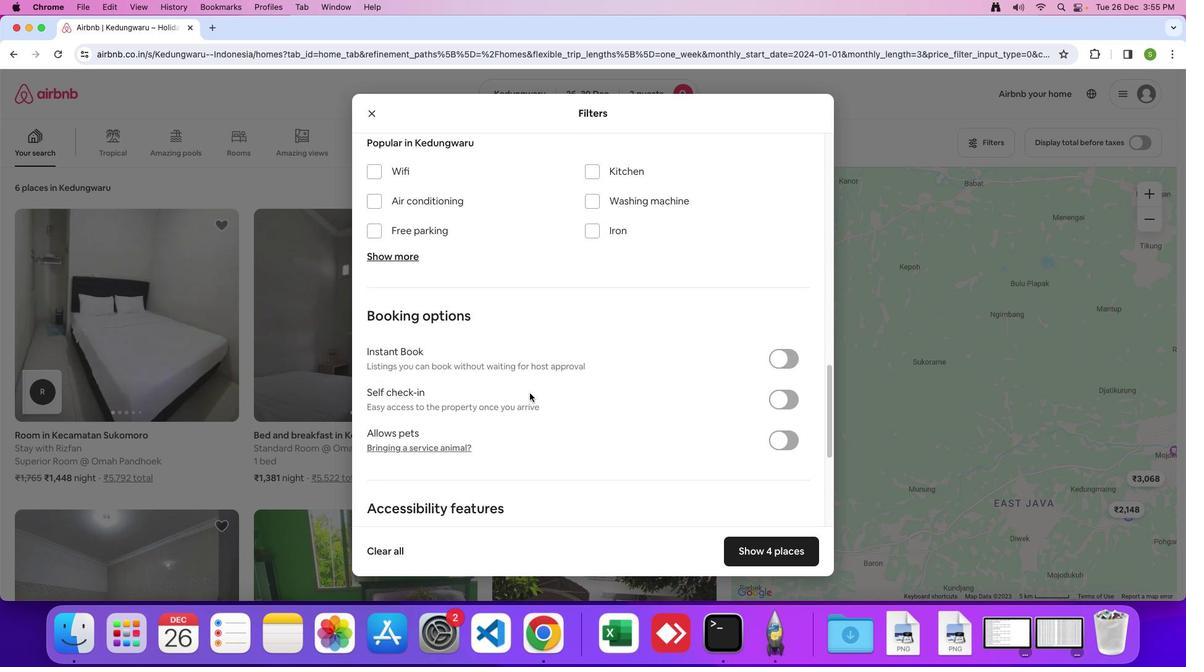 
Action: Mouse scrolled (530, 392) with delta (0, 0)
Screenshot: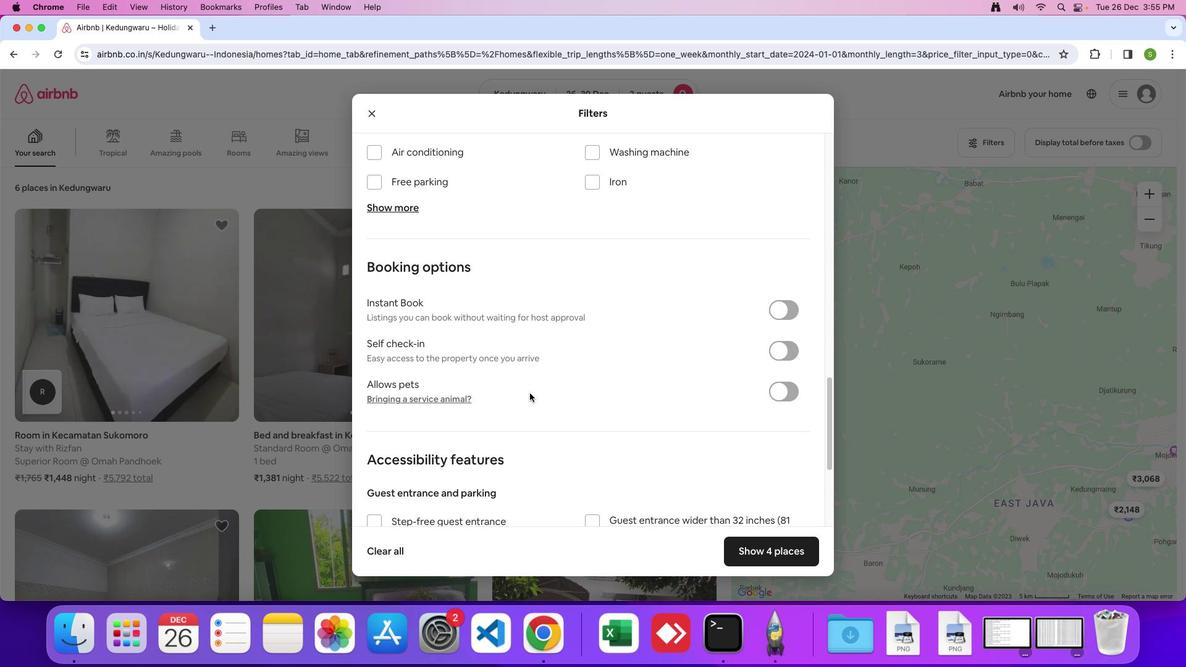 
Action: Mouse scrolled (530, 392) with delta (0, 0)
Screenshot: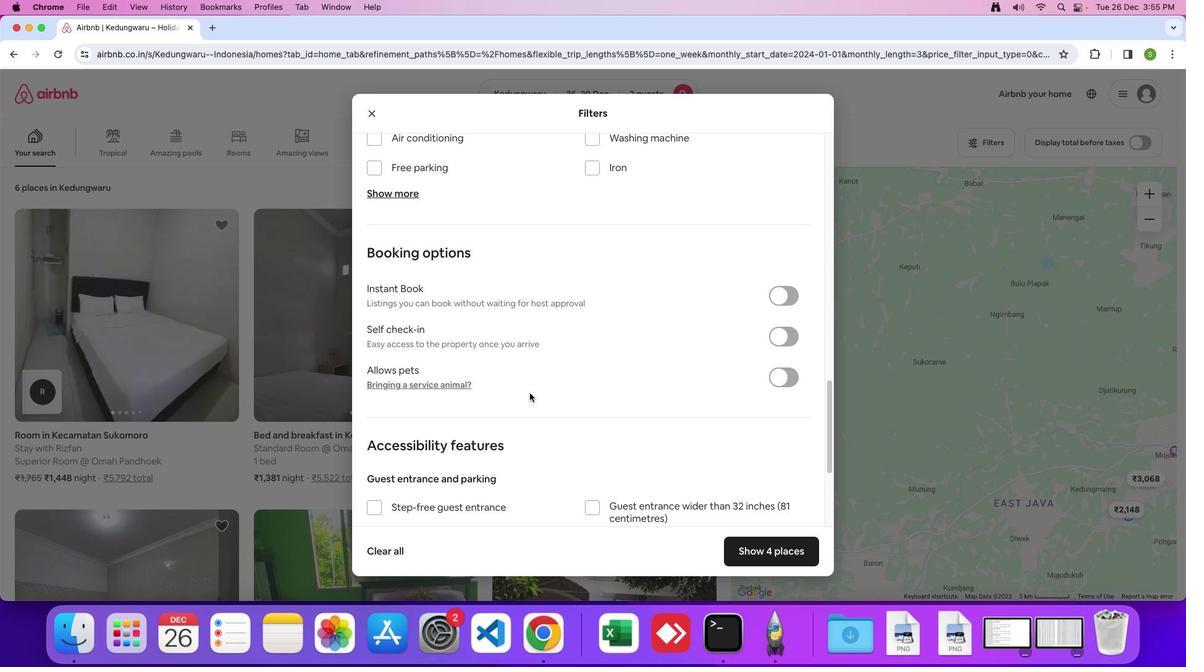
Action: Mouse scrolled (530, 392) with delta (0, -1)
Screenshot: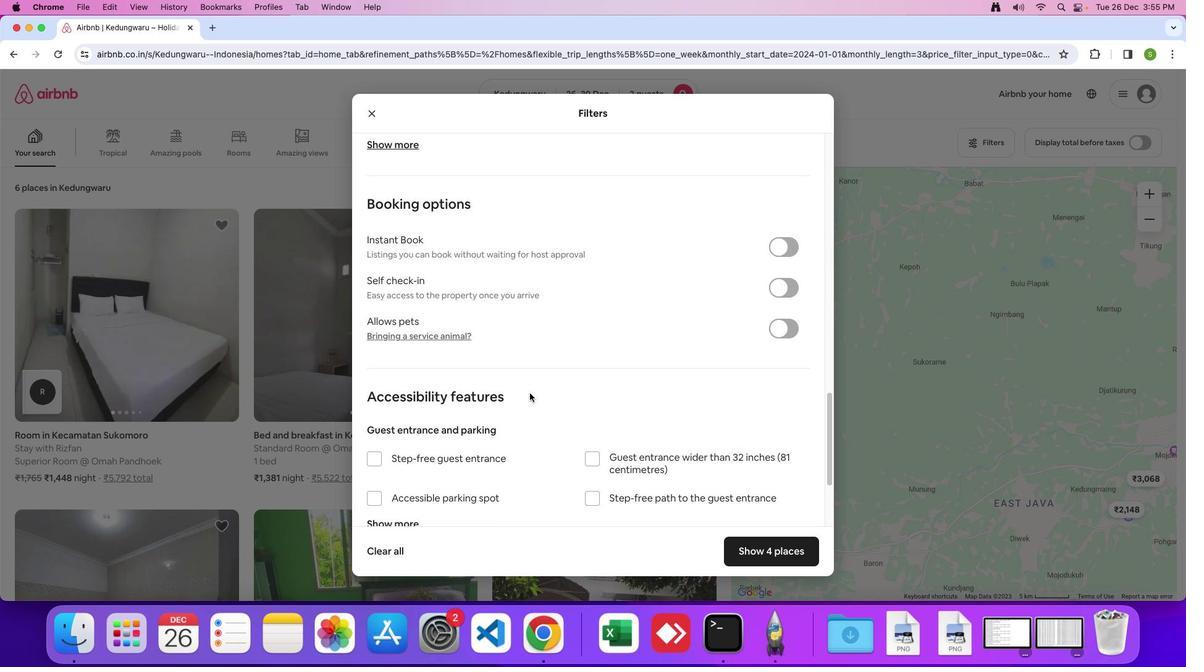 
Action: Mouse scrolled (530, 392) with delta (0, 0)
Screenshot: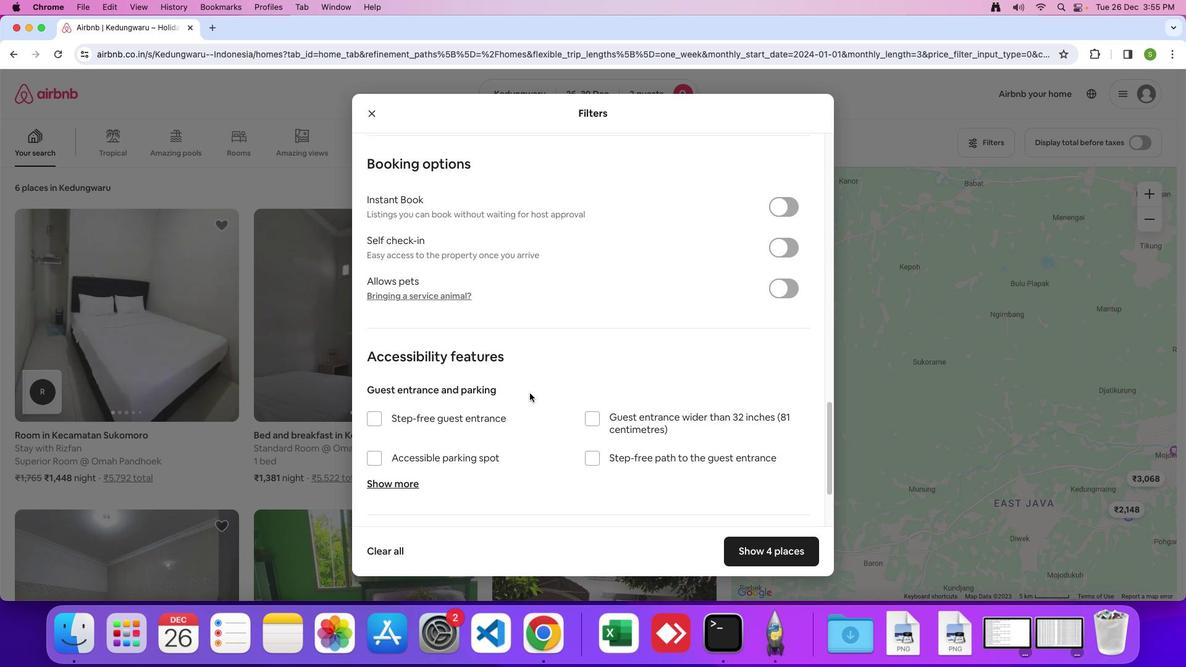 
Action: Mouse scrolled (530, 392) with delta (0, 0)
Screenshot: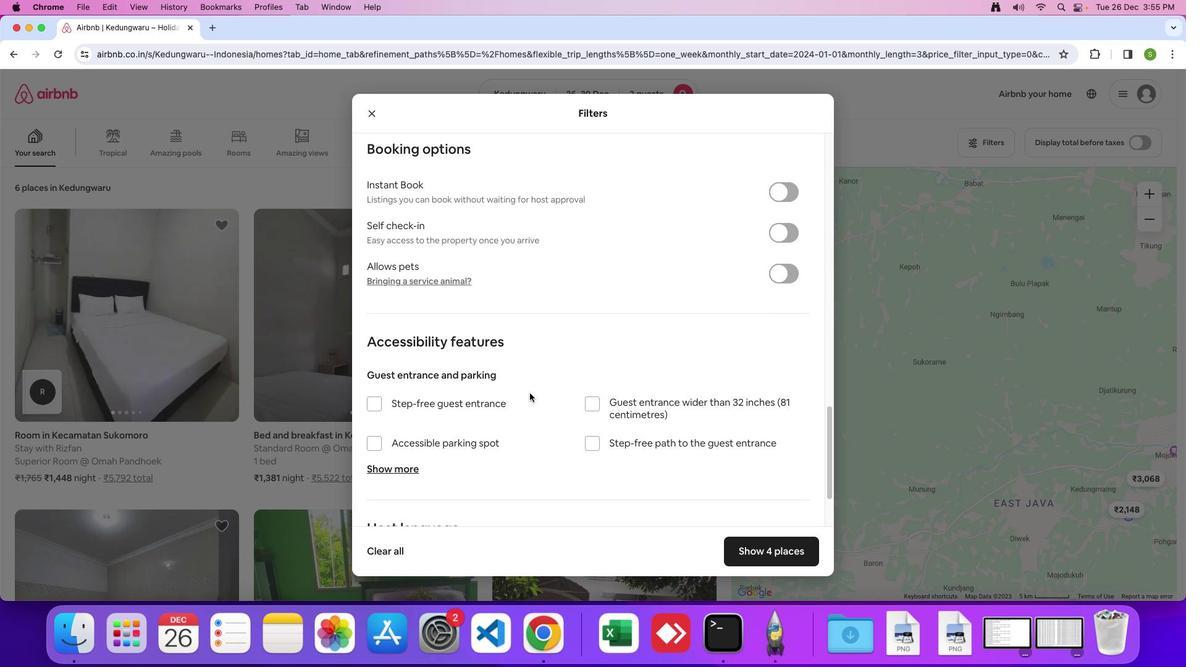 
Action: Mouse scrolled (530, 392) with delta (0, -1)
Screenshot: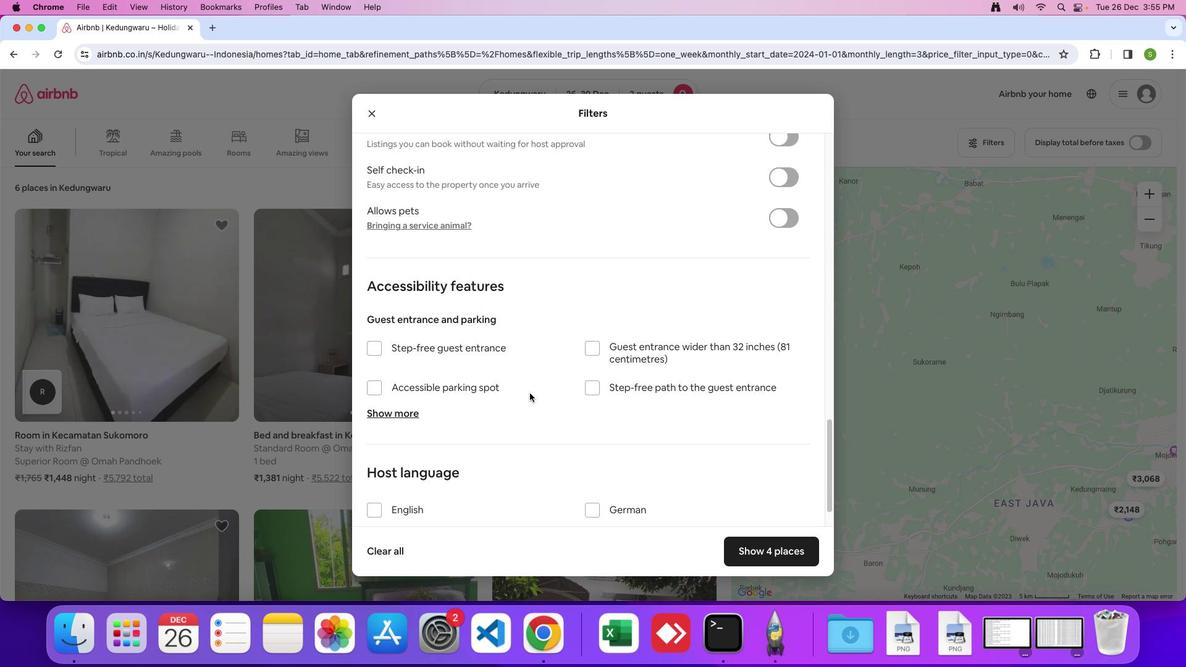 
Action: Mouse scrolled (530, 392) with delta (0, 0)
Screenshot: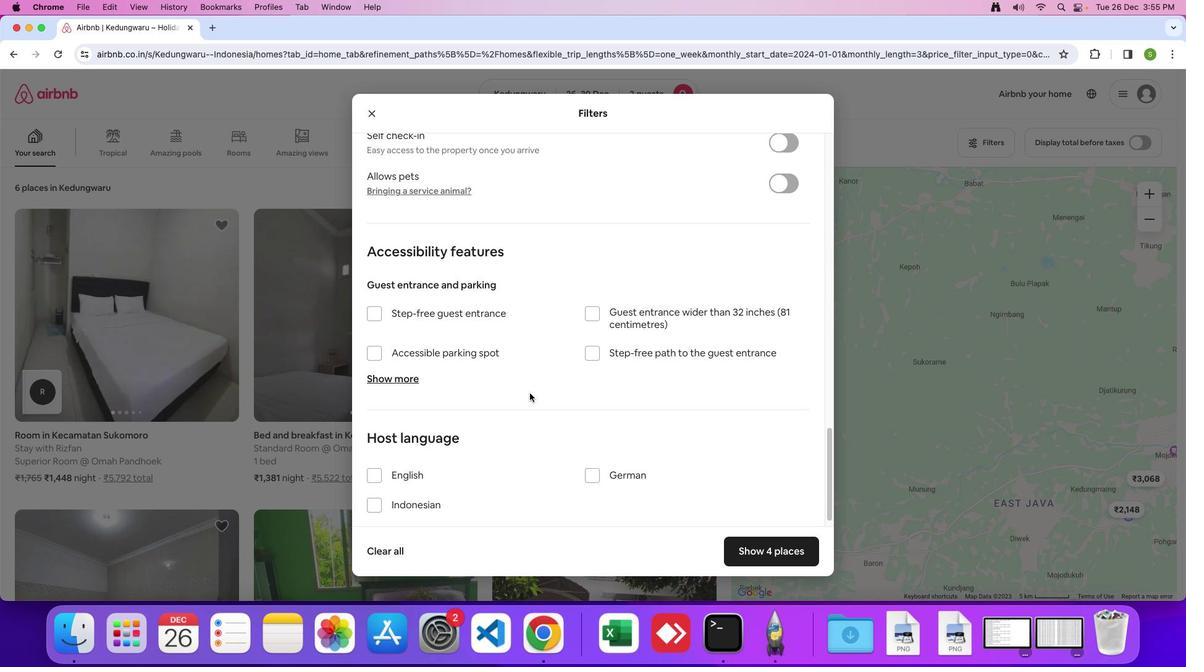 
Action: Mouse scrolled (530, 392) with delta (0, 0)
Screenshot: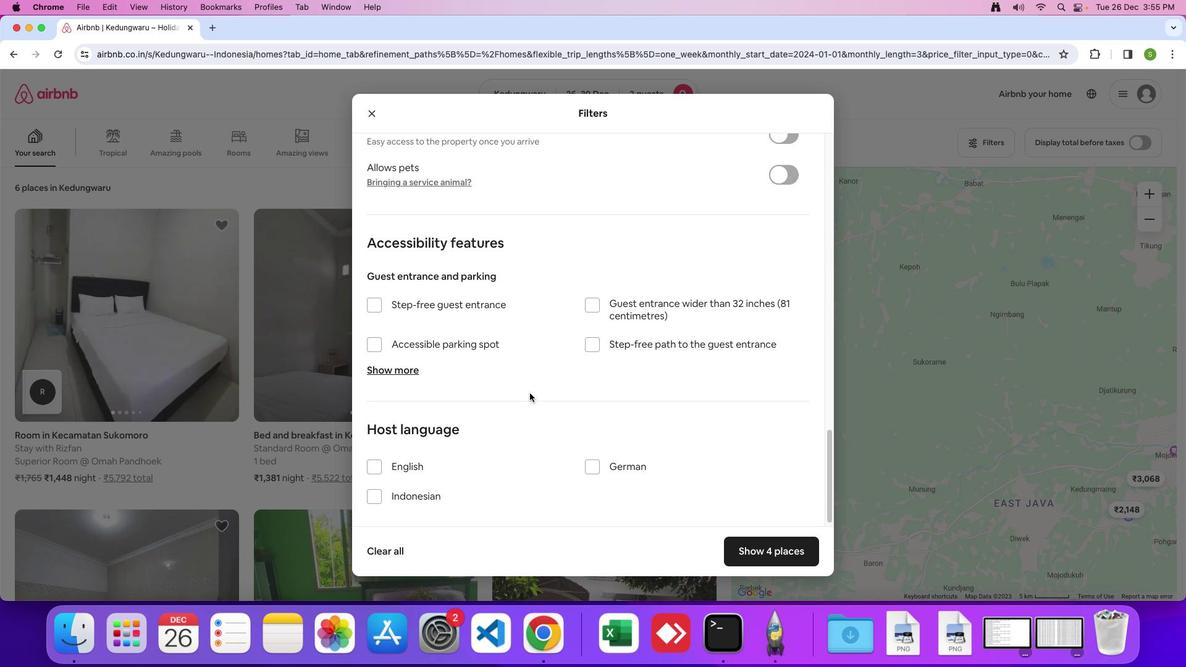 
Action: Mouse scrolled (530, 392) with delta (0, -1)
Screenshot: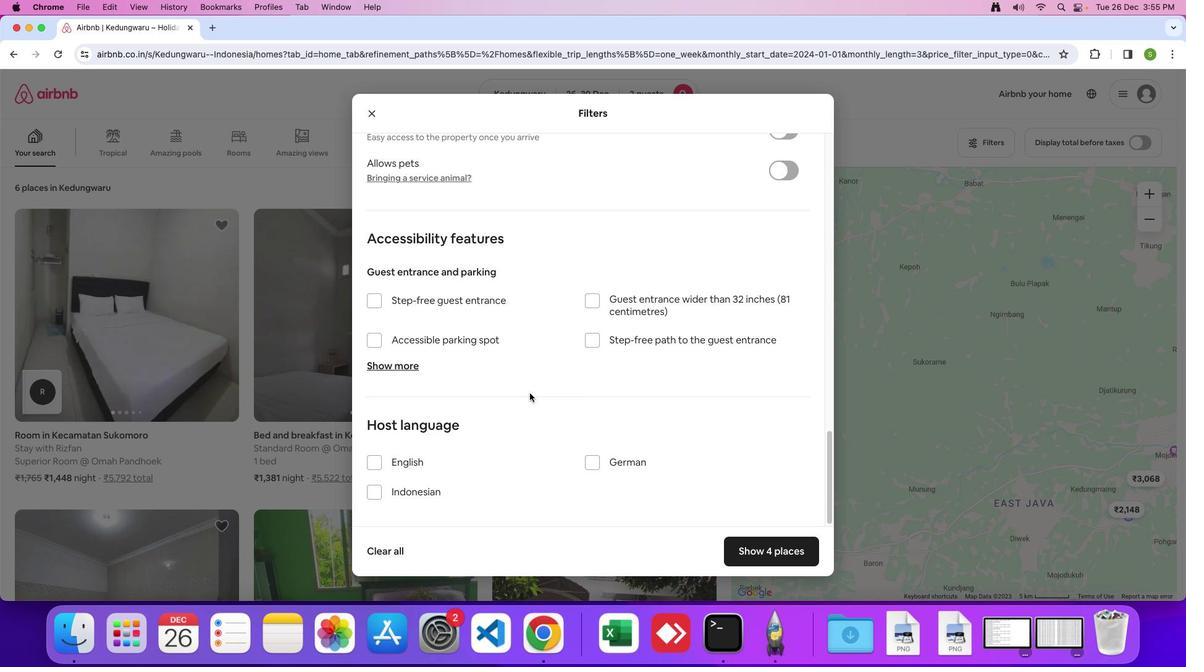 
Action: Mouse moved to (767, 560)
Screenshot: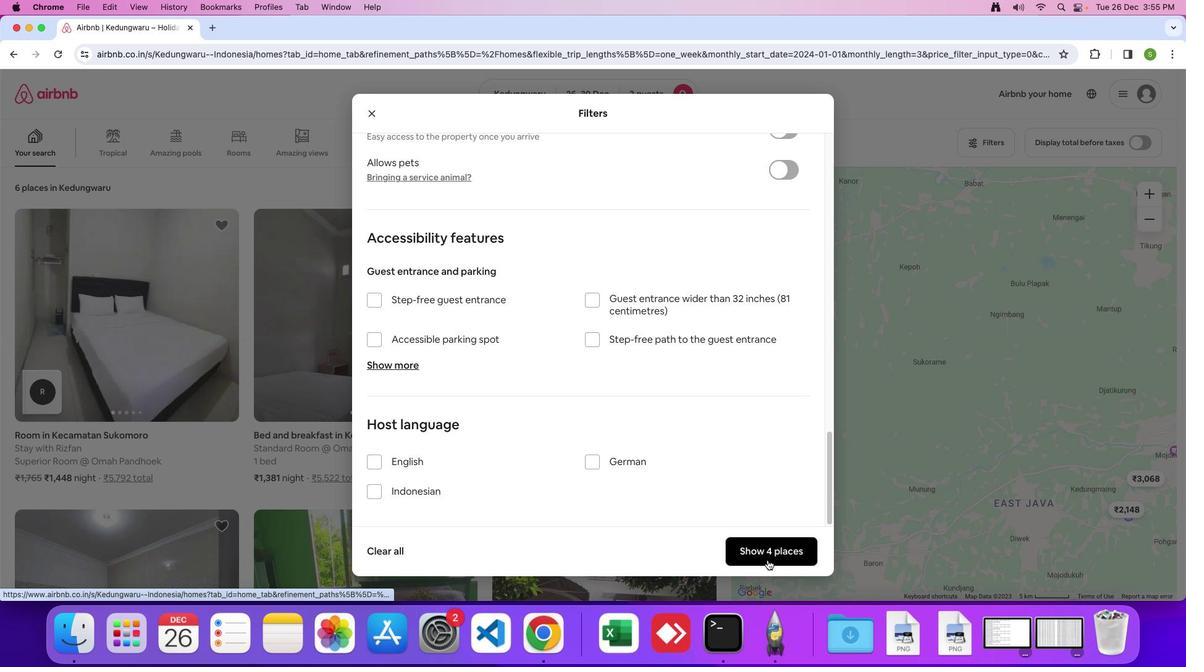 
Action: Mouse pressed left at (767, 560)
Screenshot: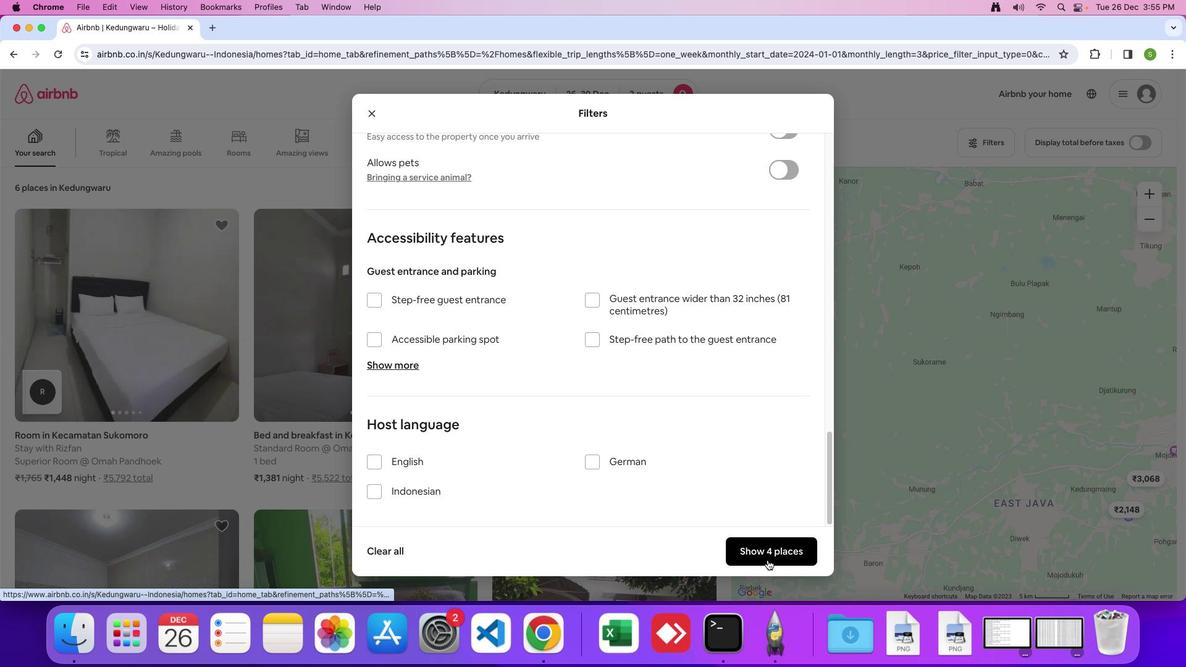 
Action: Mouse moved to (194, 308)
Screenshot: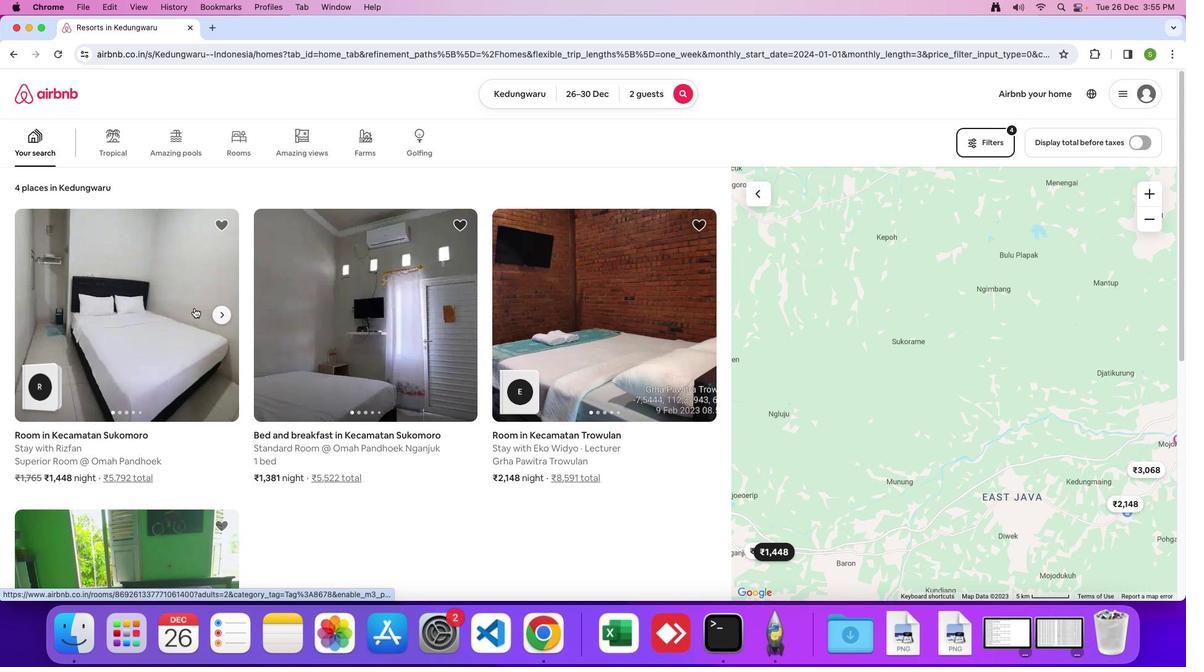 
Action: Mouse pressed left at (194, 308)
Screenshot: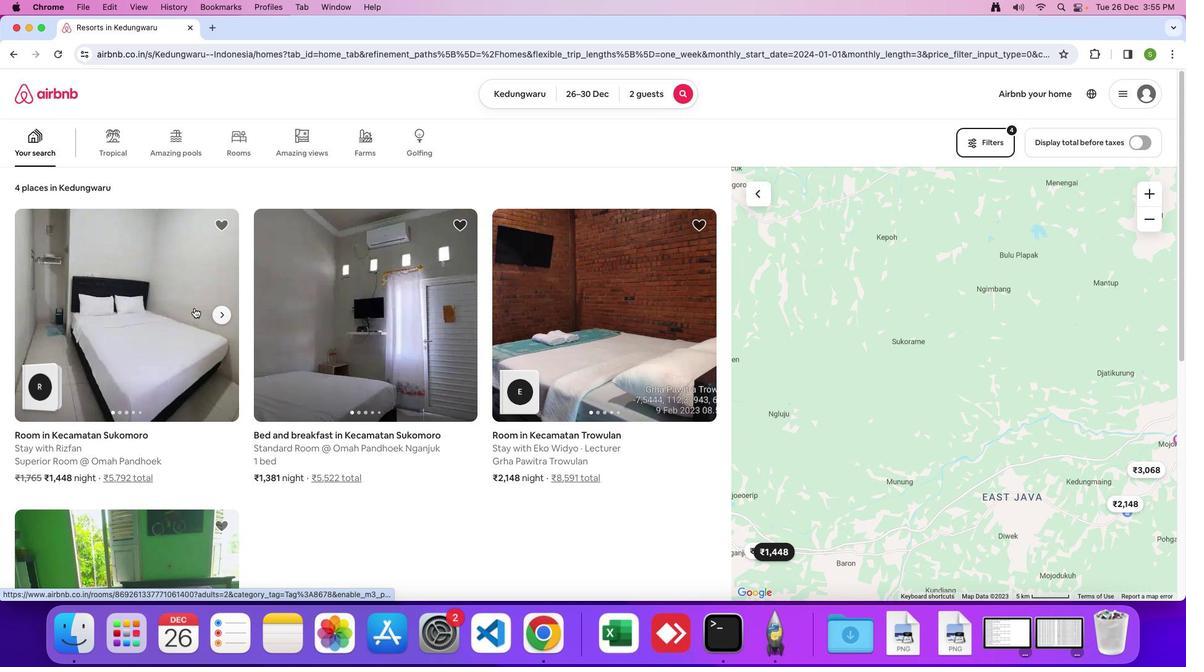
Action: Mouse moved to (479, 323)
Screenshot: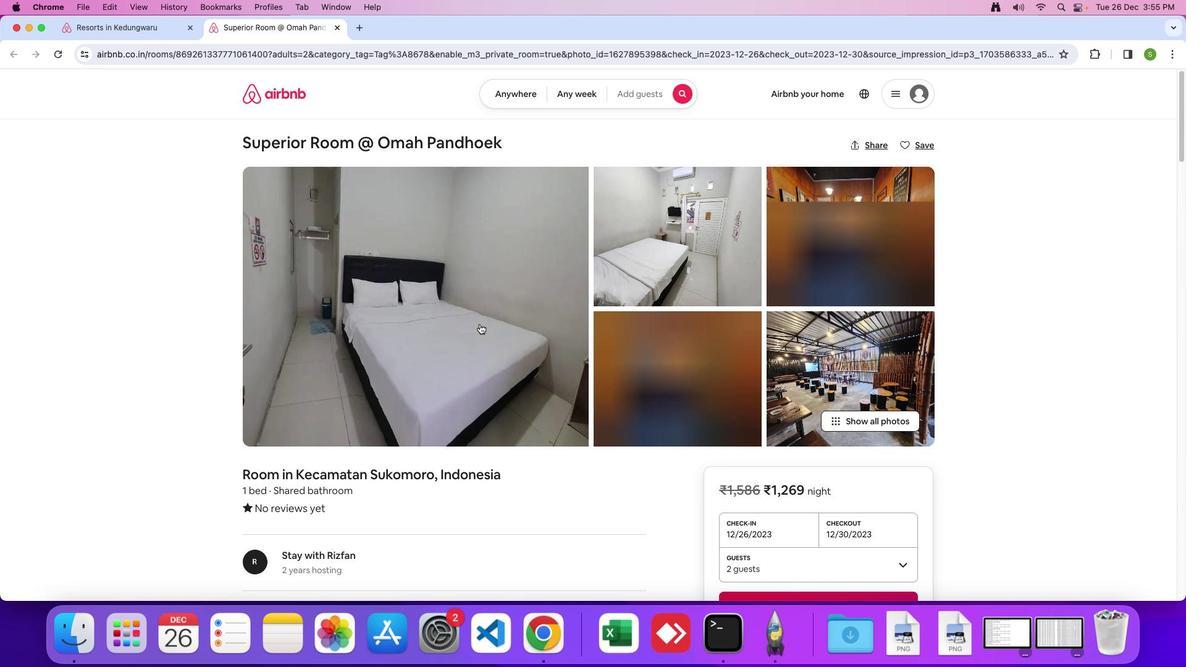 
Action: Mouse pressed left at (479, 323)
Screenshot: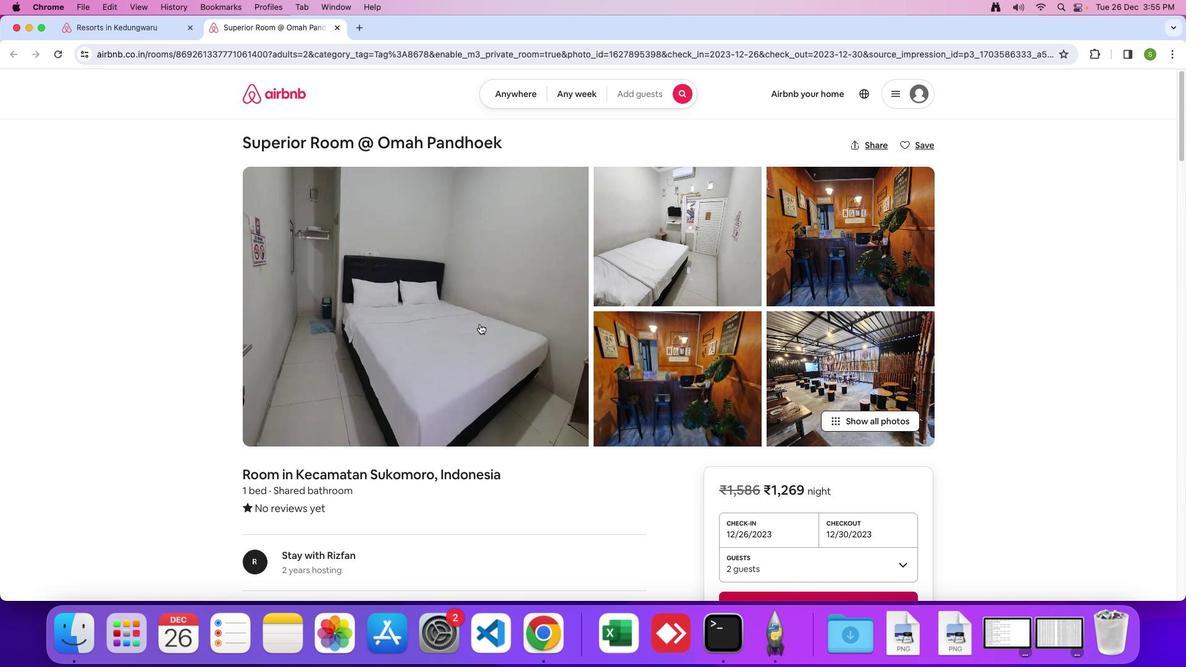 
Action: Mouse moved to (565, 379)
Screenshot: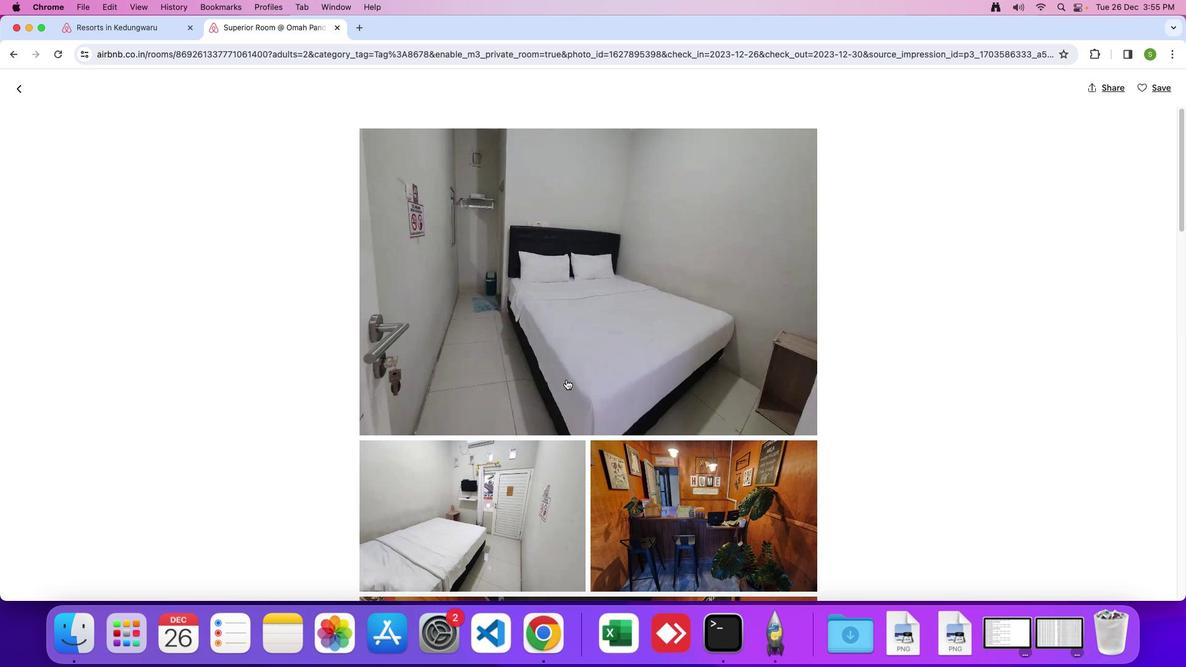 
Action: Mouse scrolled (565, 379) with delta (0, 0)
Screenshot: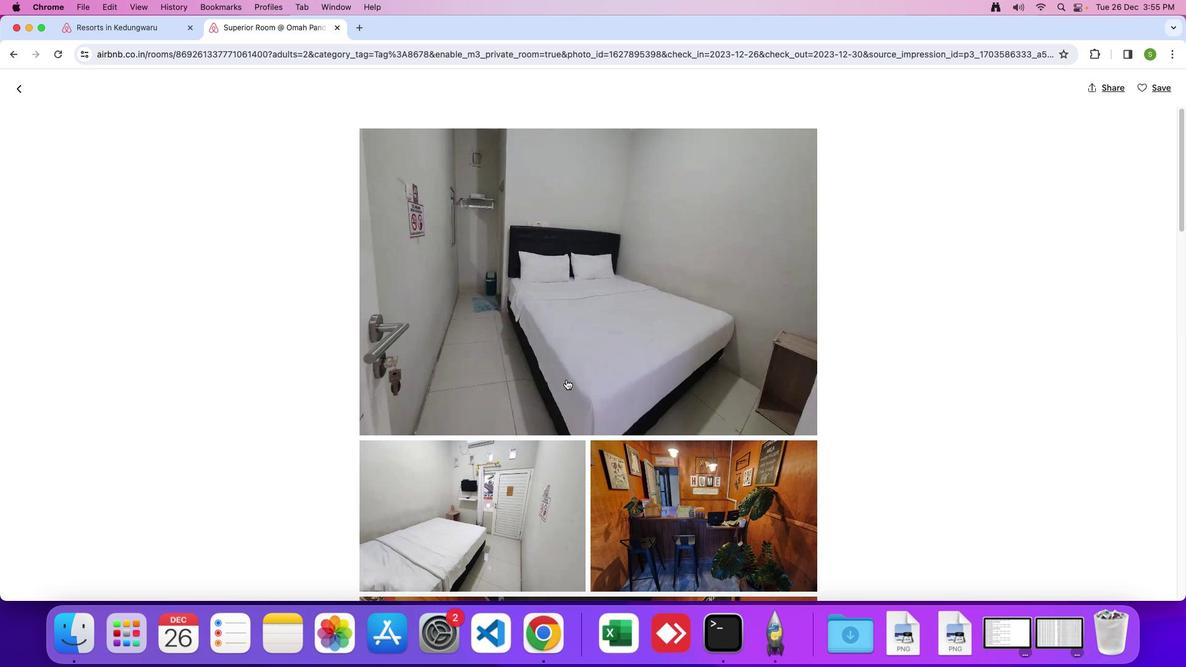 
Action: Mouse scrolled (565, 379) with delta (0, 0)
Screenshot: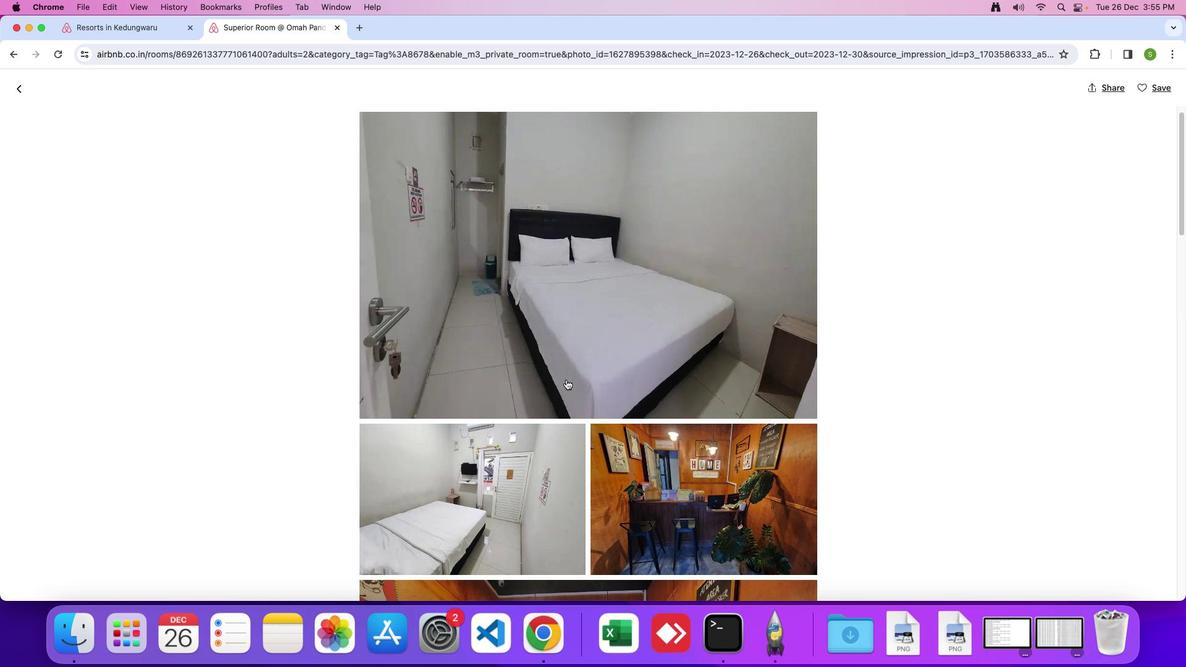 
Action: Mouse scrolled (565, 379) with delta (0, -1)
Screenshot: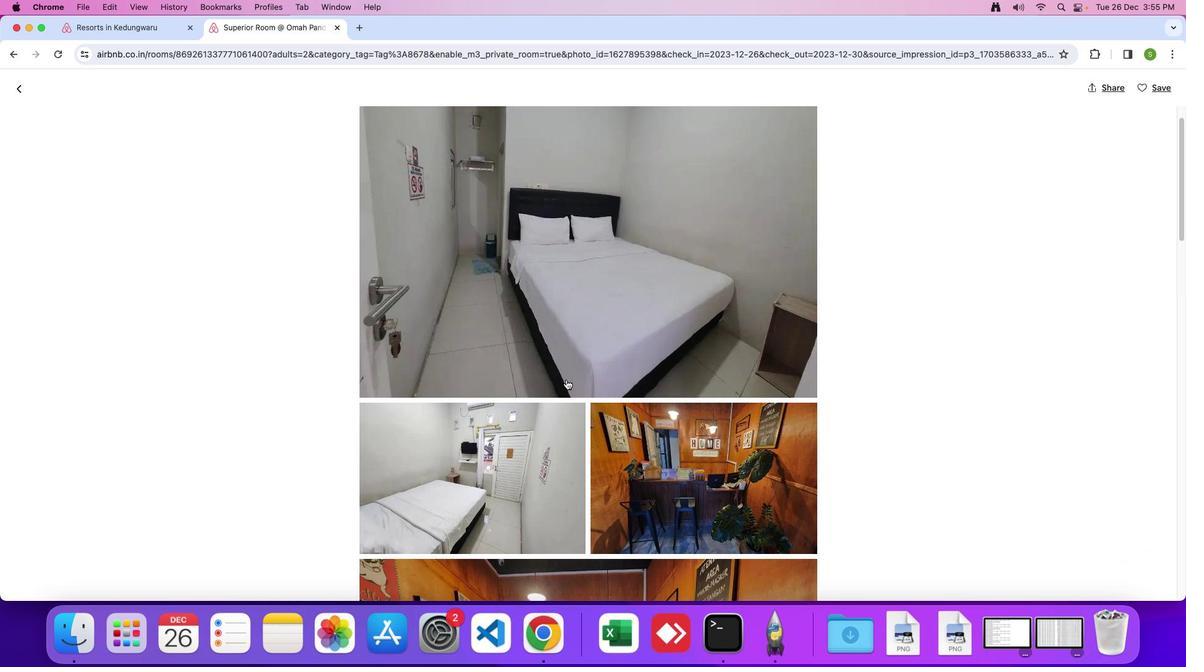 
Action: Mouse moved to (565, 381)
Screenshot: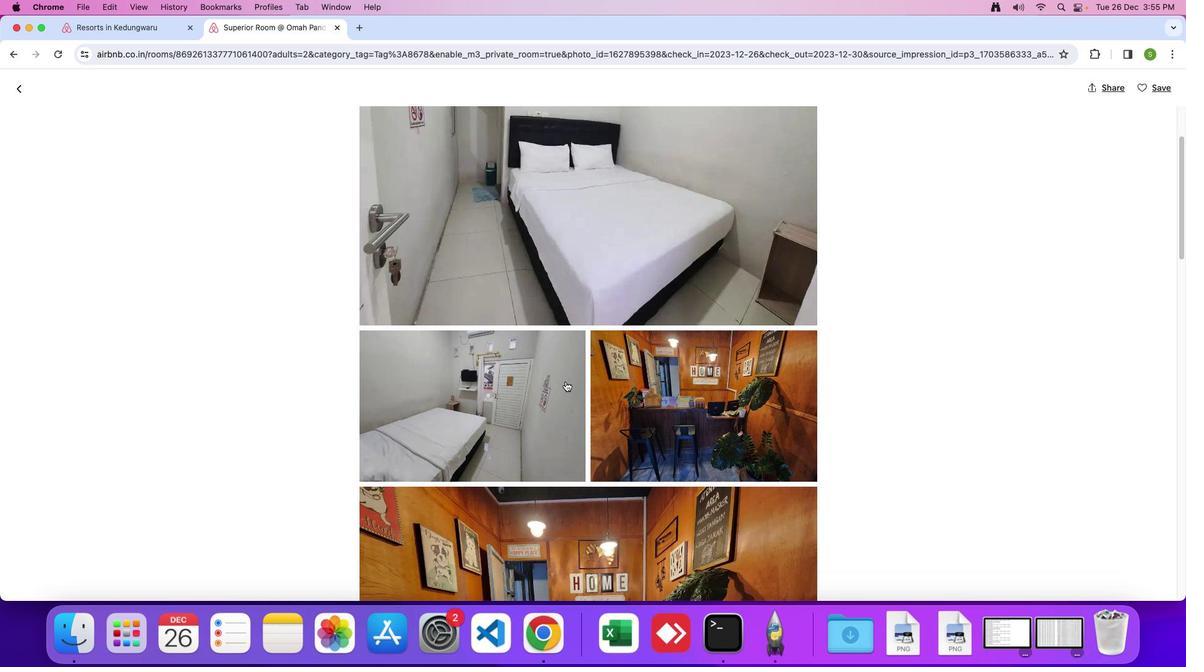 
Action: Mouse scrolled (565, 381) with delta (0, 0)
Screenshot: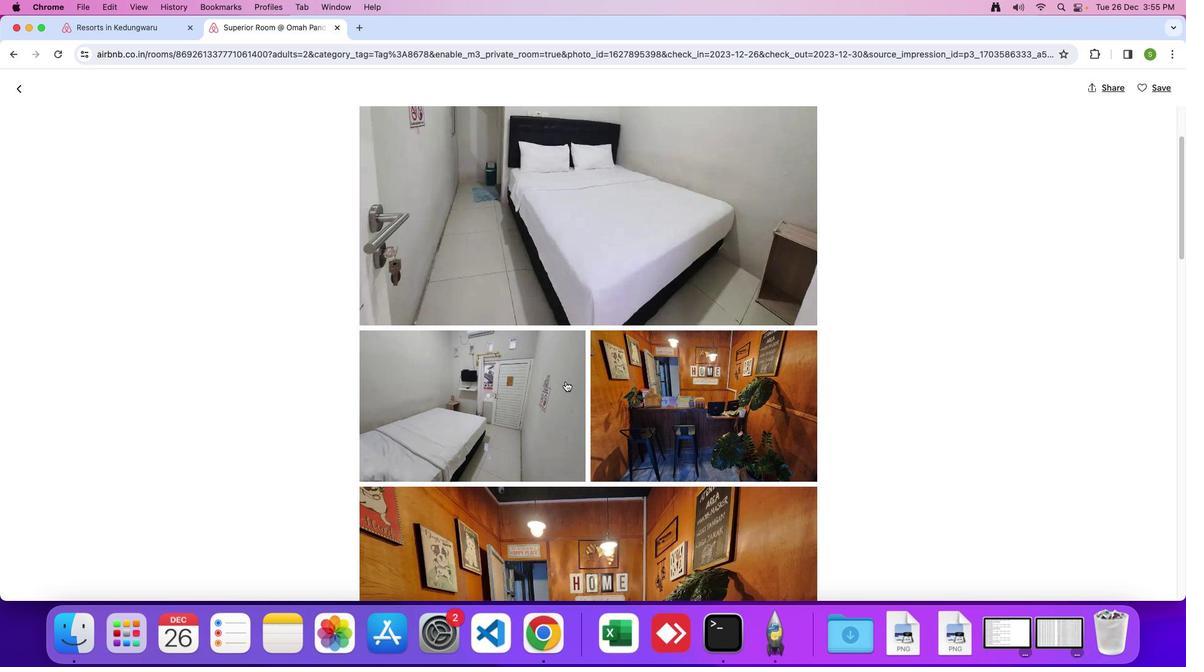 
Action: Mouse scrolled (565, 381) with delta (0, 0)
Screenshot: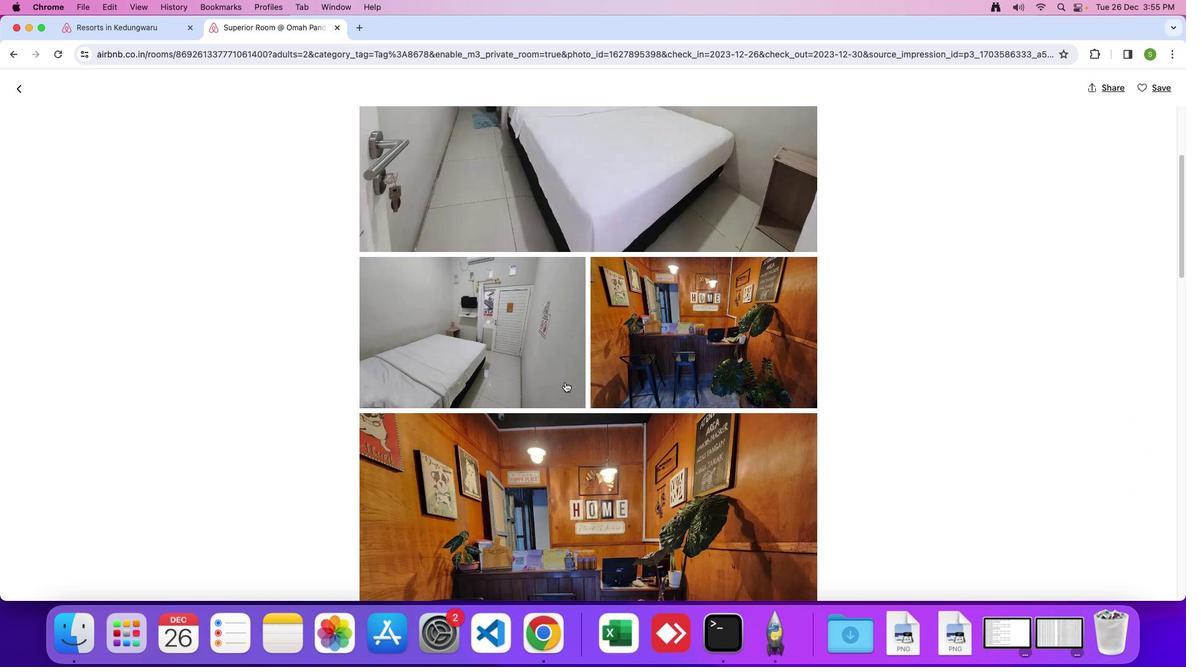 
Action: Mouse scrolled (565, 381) with delta (0, -1)
Screenshot: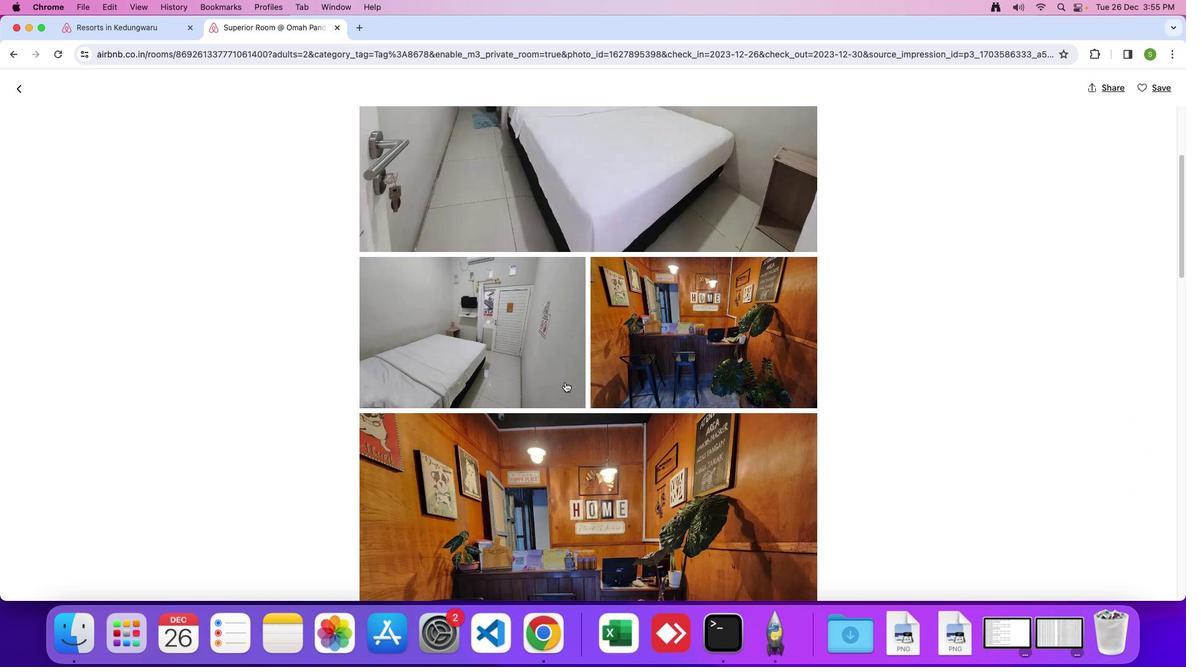 
Action: Mouse moved to (563, 383)
Screenshot: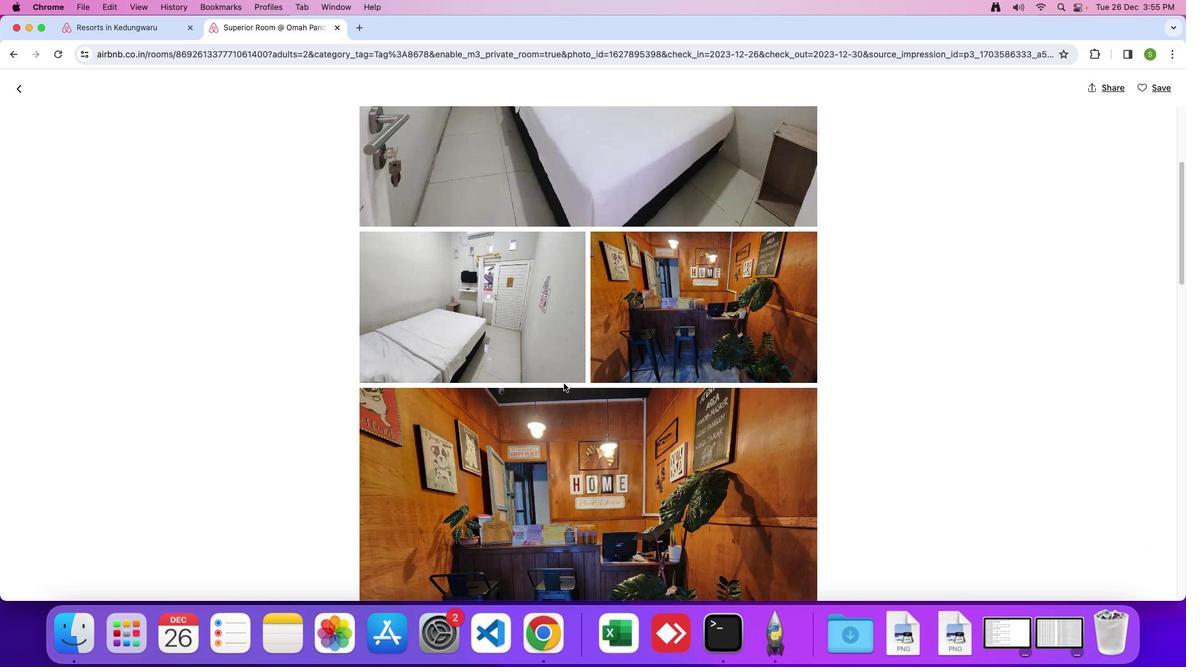 
Action: Mouse scrolled (563, 383) with delta (0, 0)
Screenshot: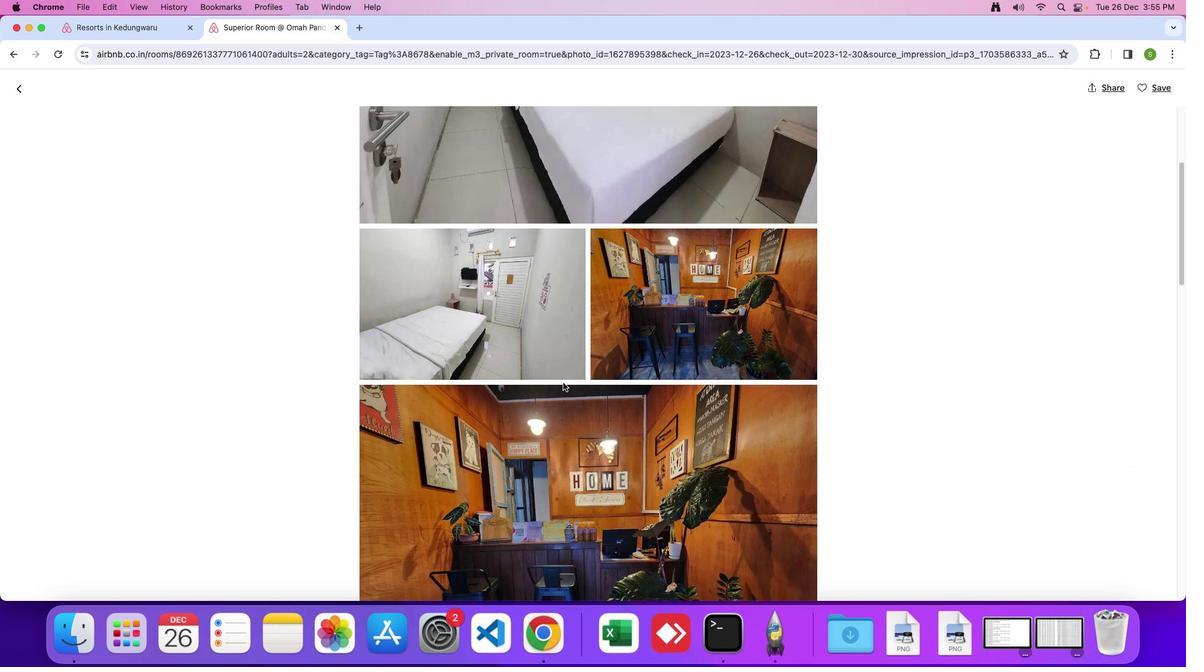 
Action: Mouse scrolled (563, 383) with delta (0, 0)
Screenshot: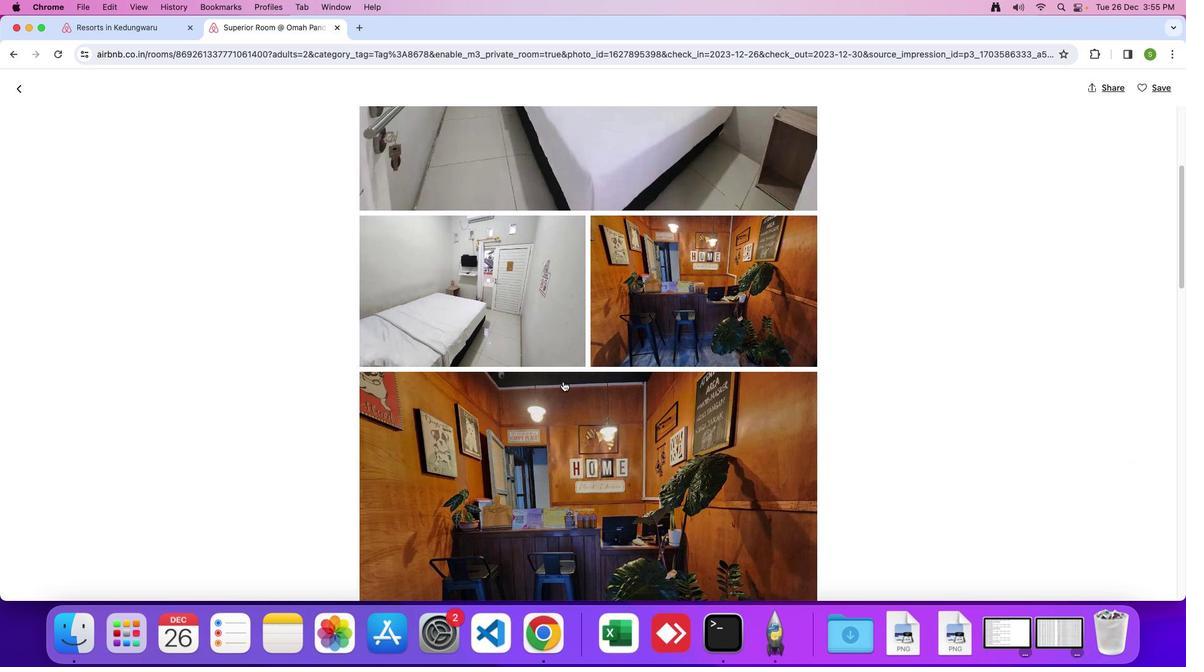 
Action: Mouse moved to (563, 382)
Screenshot: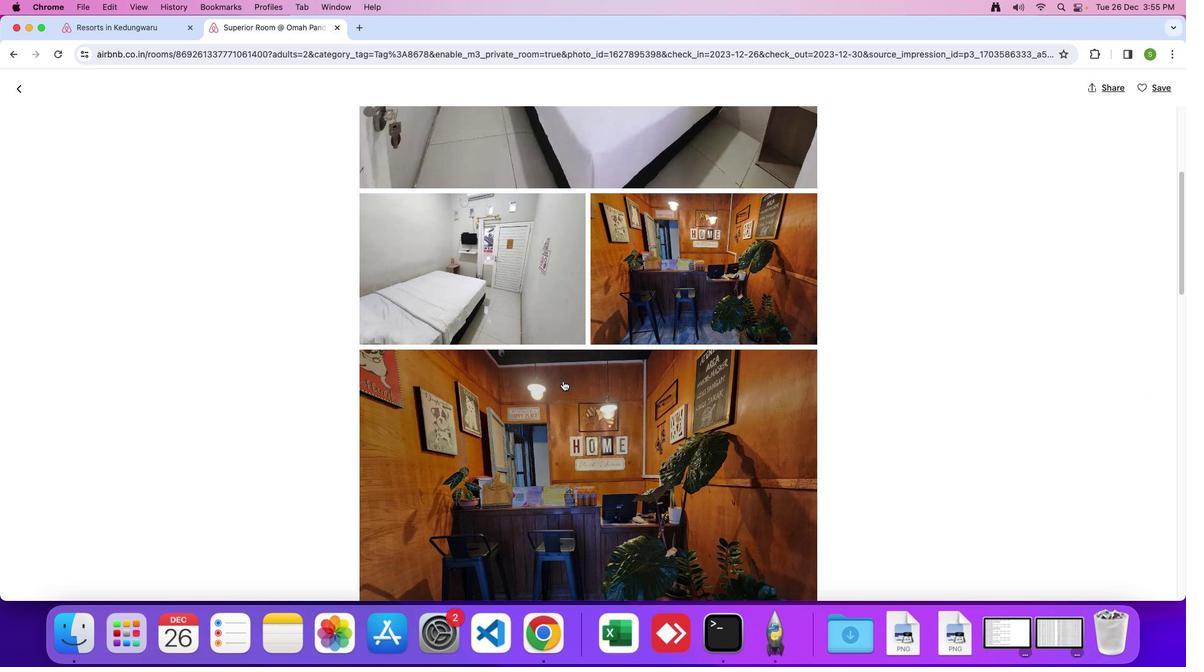 
Action: Mouse scrolled (563, 382) with delta (0, -1)
Screenshot: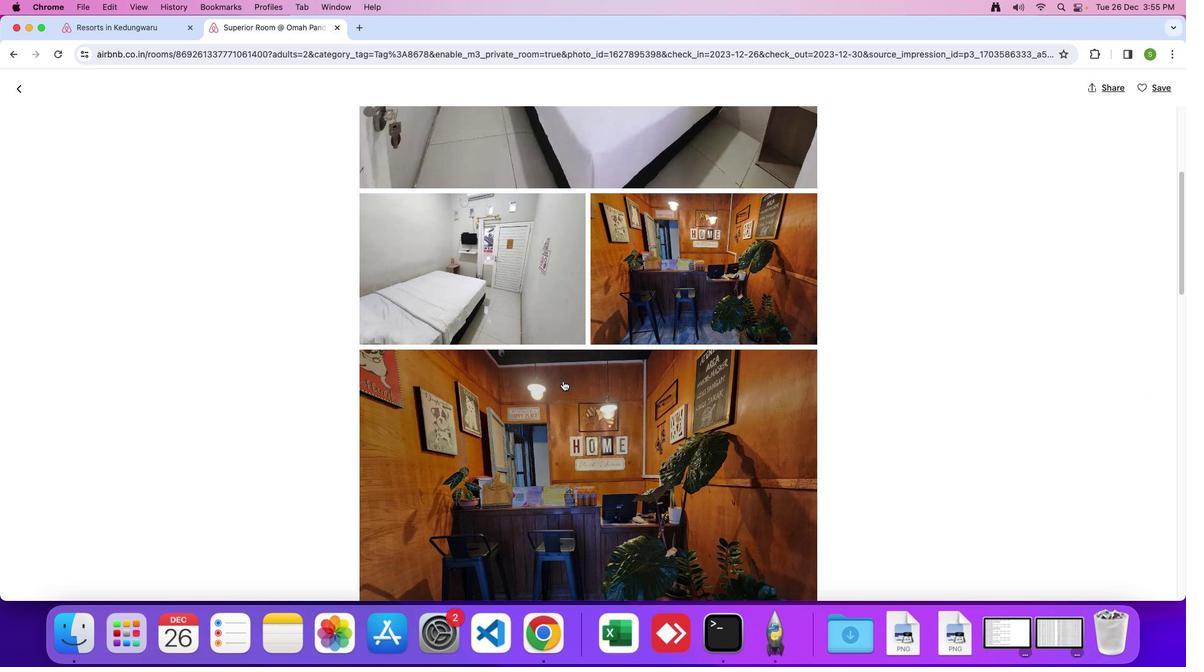 
Action: Mouse moved to (563, 381)
Screenshot: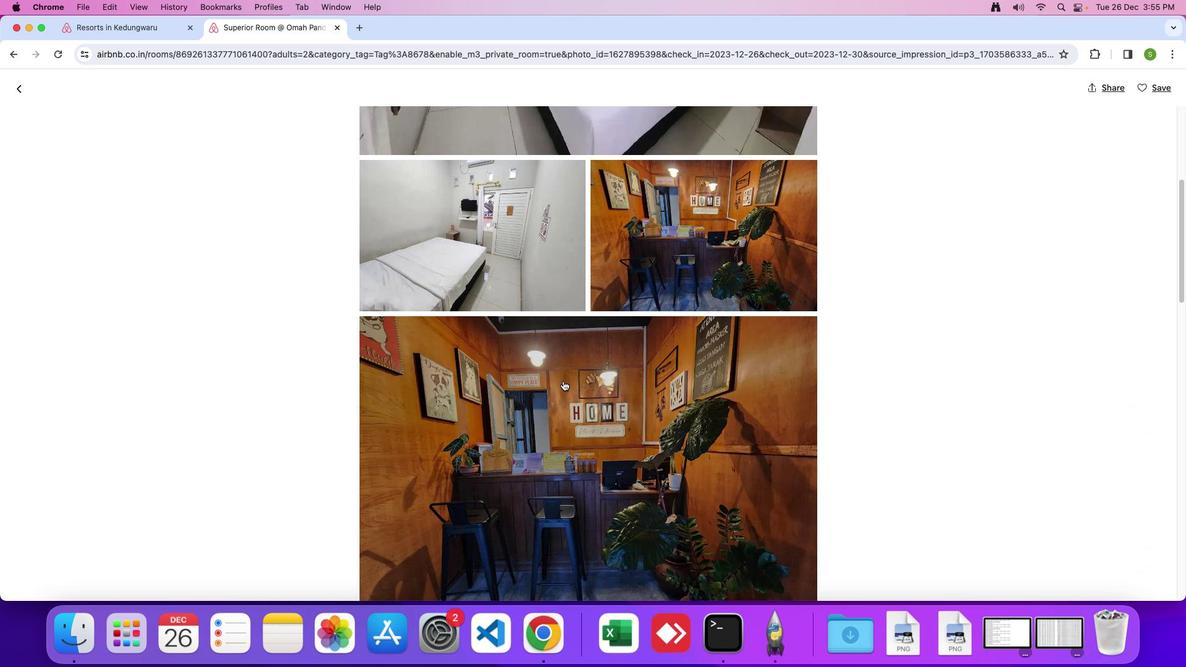 
Action: Mouse scrolled (563, 381) with delta (0, 0)
Screenshot: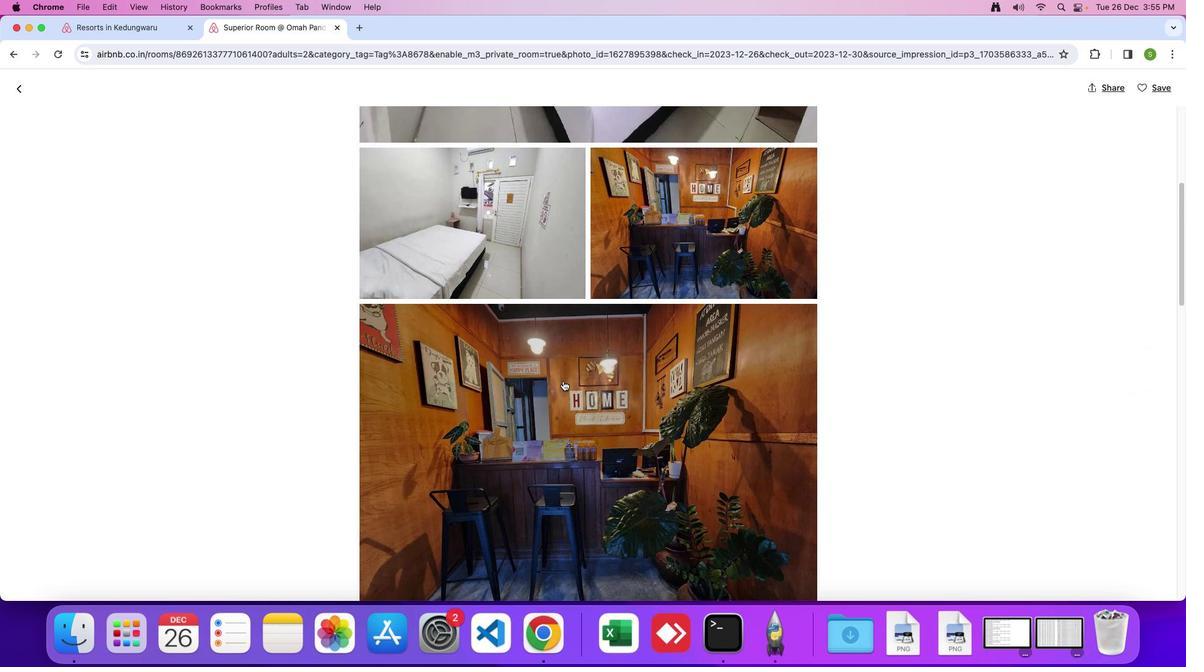 
Action: Mouse scrolled (563, 381) with delta (0, 0)
Screenshot: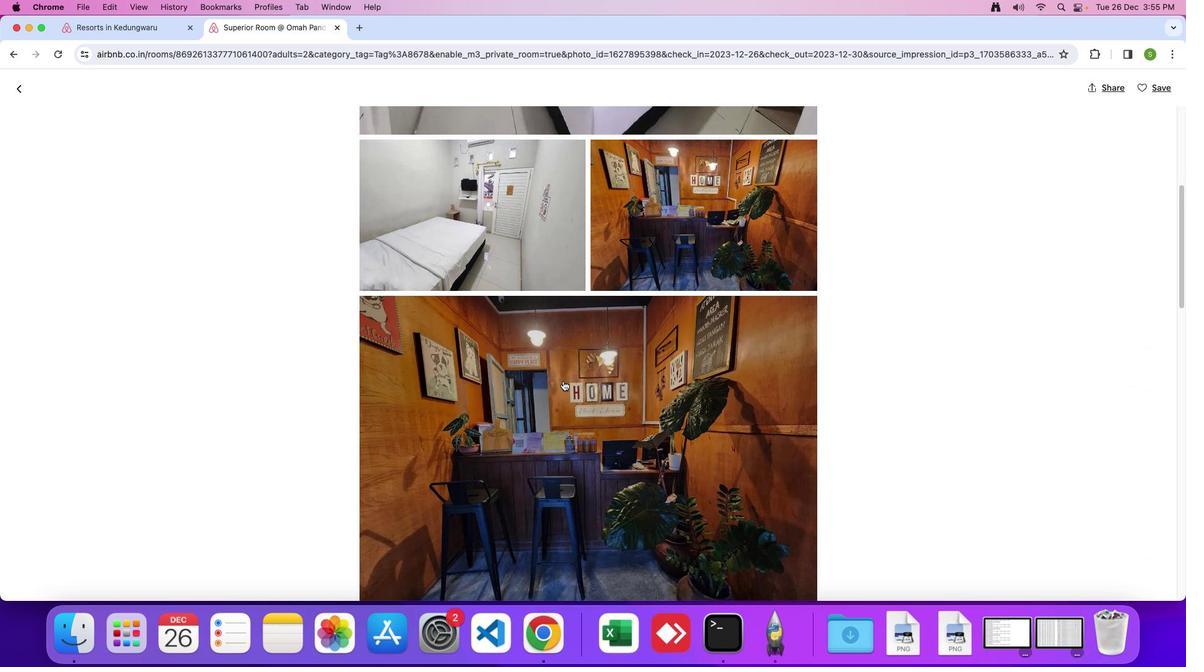 
Action: Mouse scrolled (563, 381) with delta (0, -1)
Screenshot: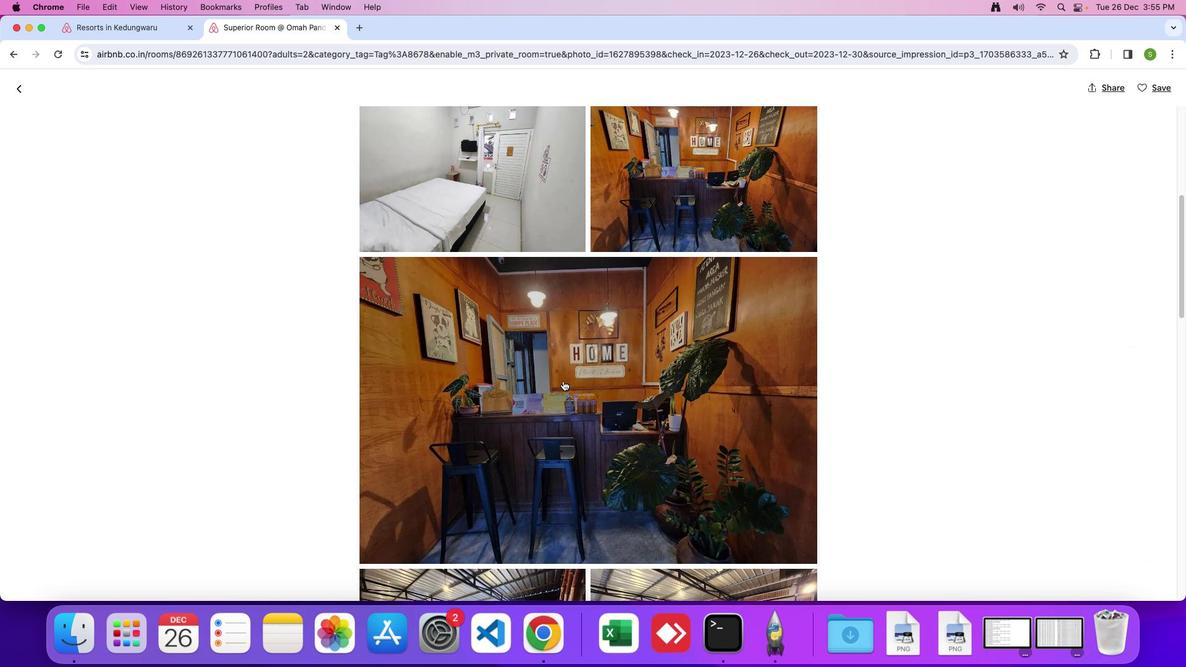 
Action: Mouse scrolled (563, 381) with delta (0, 0)
Screenshot: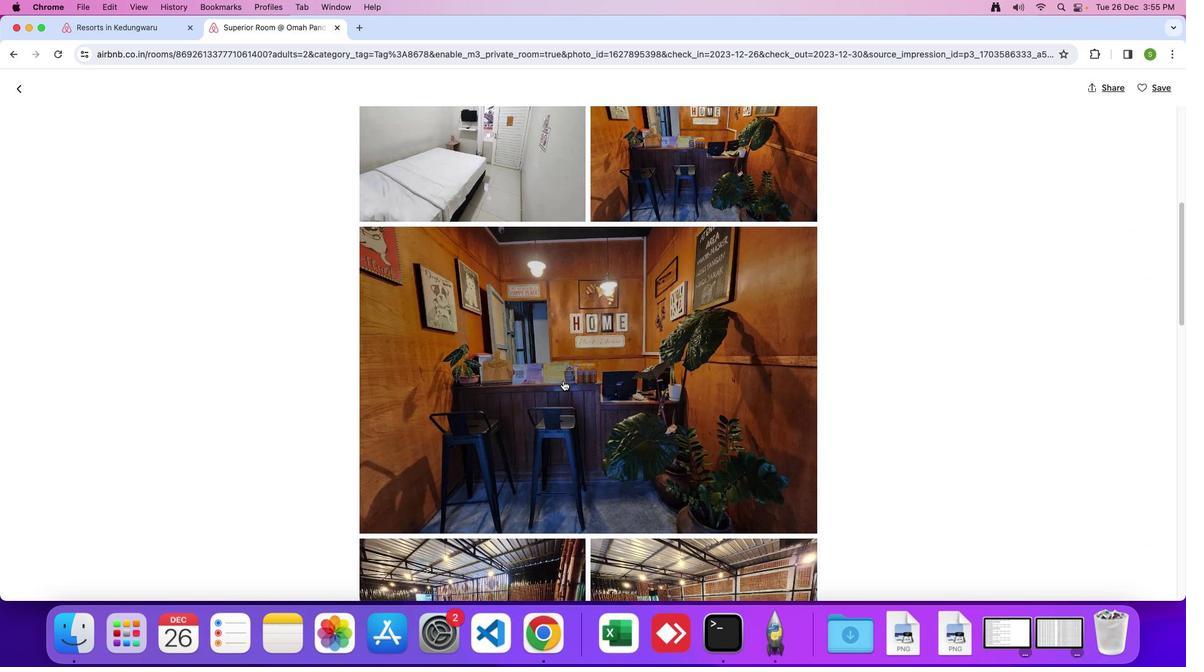 
Action: Mouse scrolled (563, 381) with delta (0, 0)
Screenshot: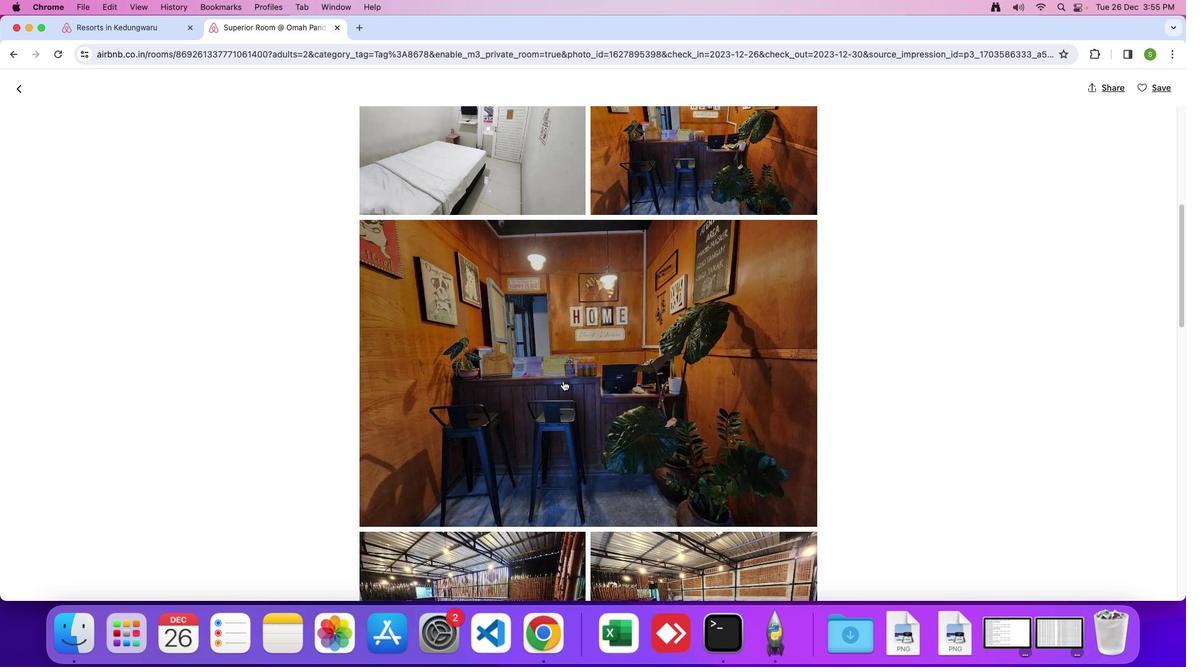 
Action: Mouse scrolled (563, 381) with delta (0, 0)
Screenshot: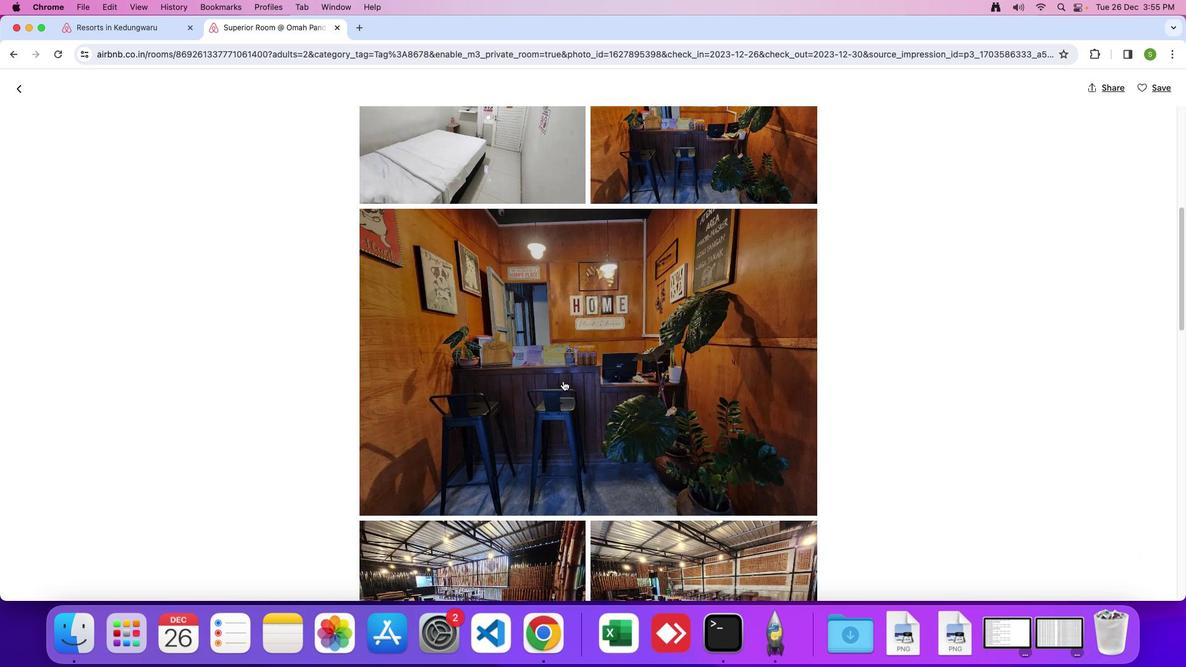 
Action: Mouse scrolled (563, 381) with delta (0, 0)
Screenshot: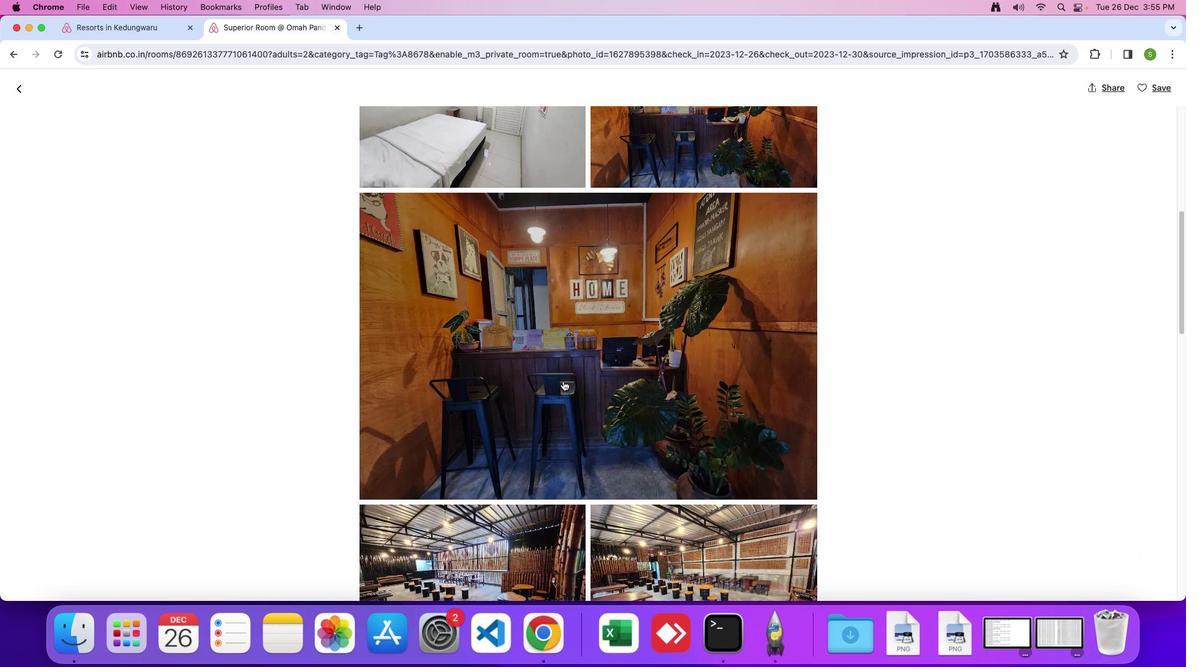 
Action: Mouse scrolled (563, 381) with delta (0, 0)
Screenshot: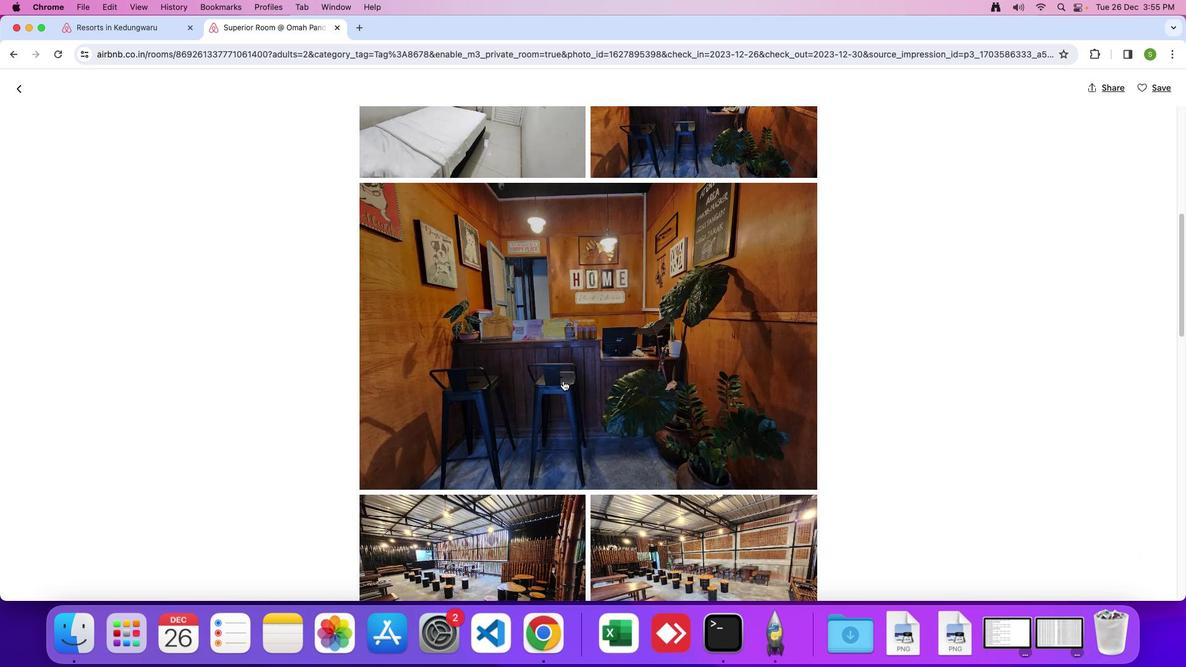 
Action: Mouse scrolled (563, 381) with delta (0, -1)
Screenshot: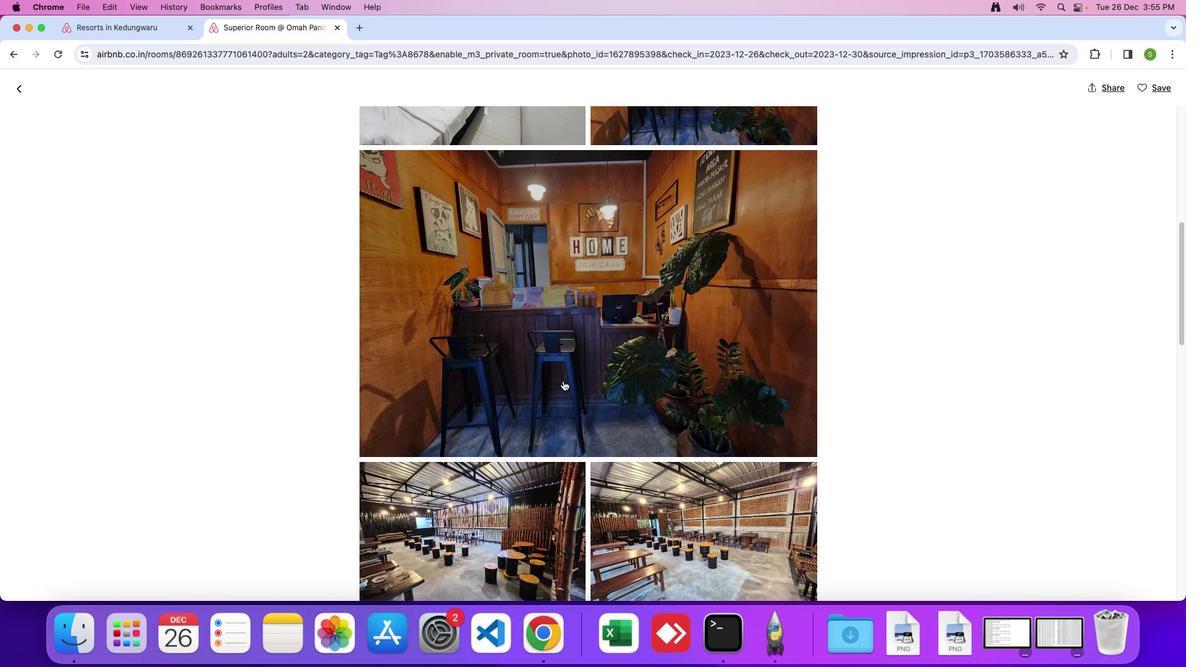 
Action: Mouse scrolled (563, 381) with delta (0, 0)
Screenshot: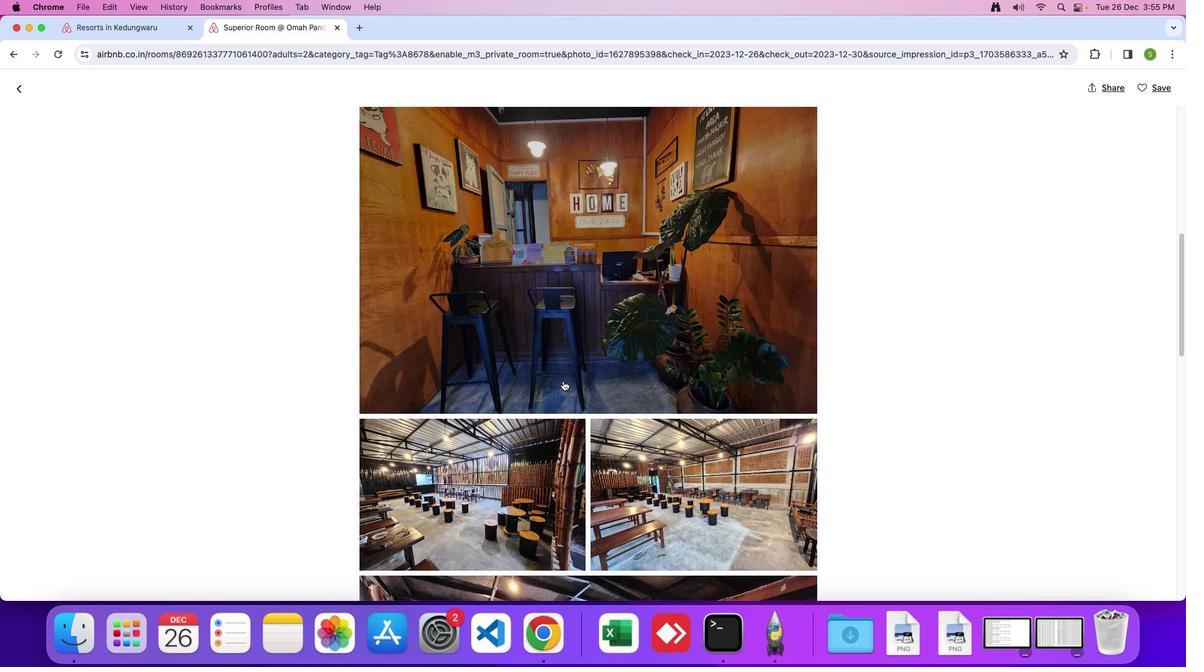 
Action: Mouse scrolled (563, 381) with delta (0, 0)
Screenshot: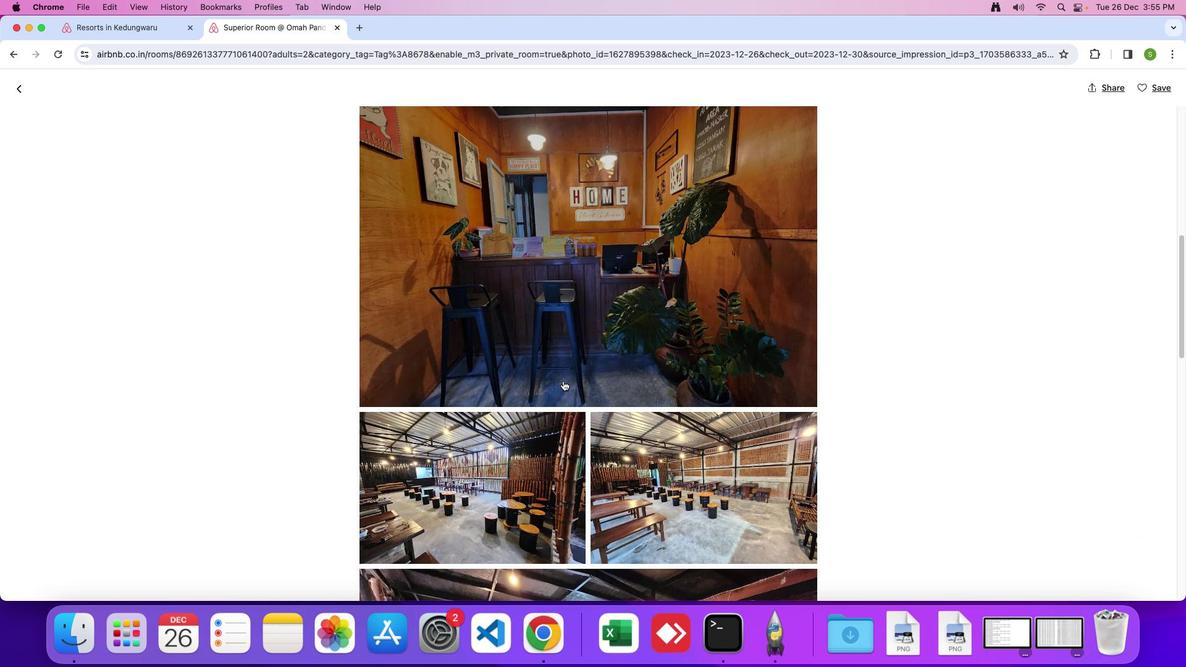 
Action: Mouse scrolled (563, 381) with delta (0, -1)
Screenshot: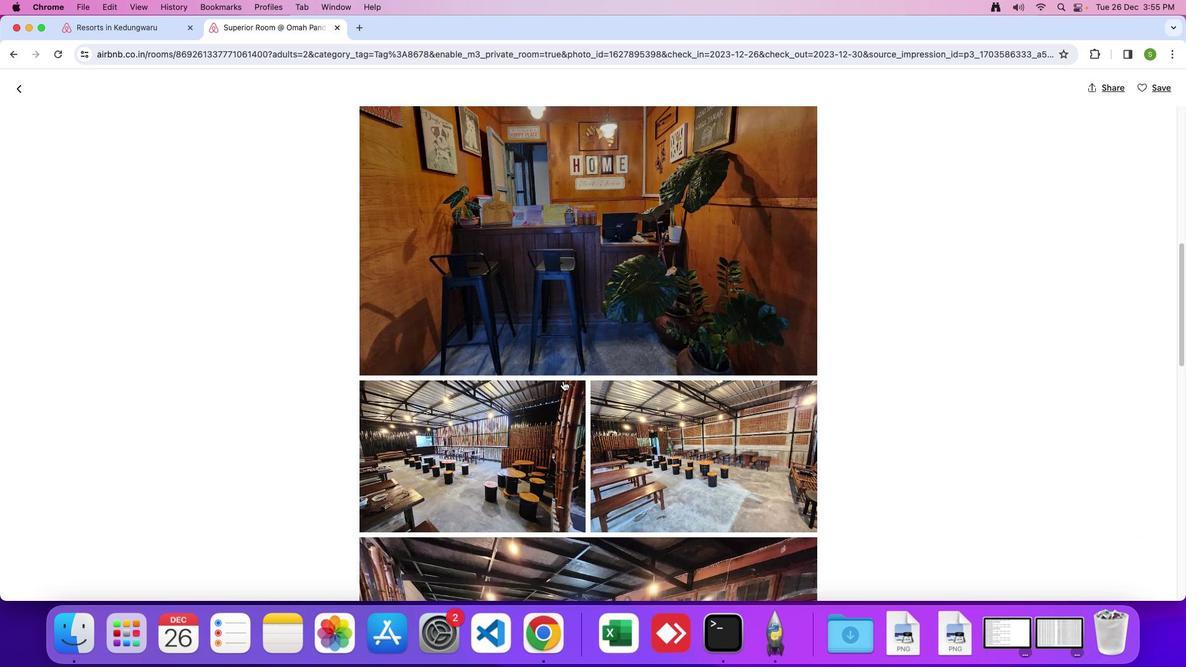
Action: Mouse scrolled (563, 381) with delta (0, 0)
Screenshot: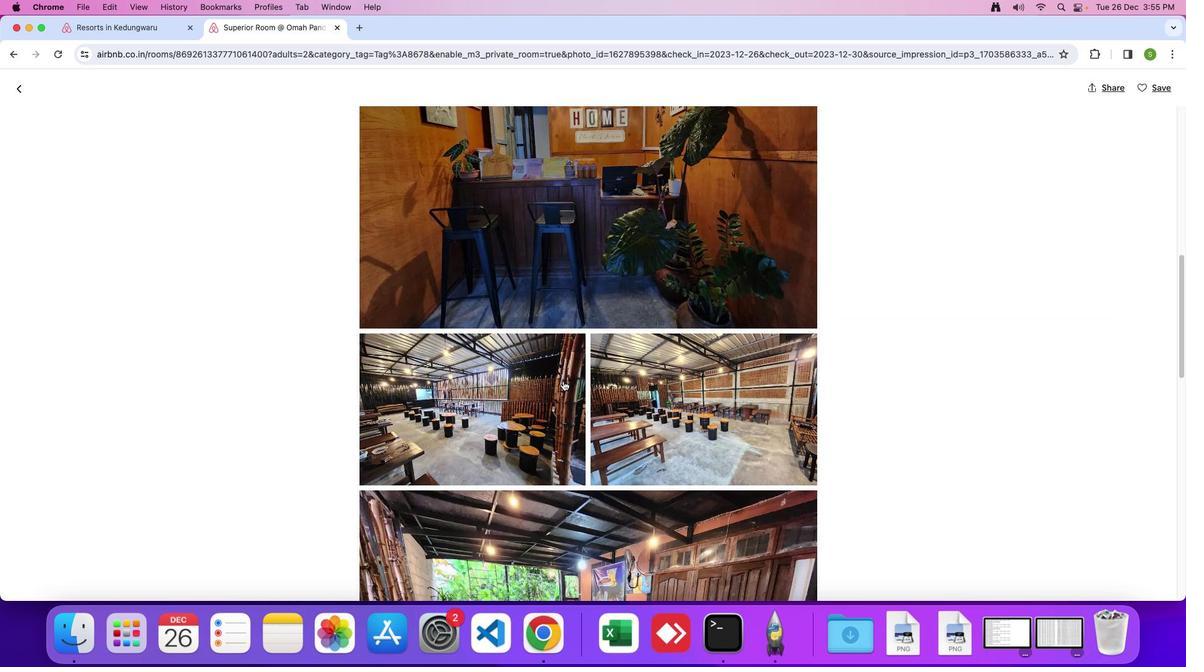 
Action: Mouse scrolled (563, 381) with delta (0, 0)
Screenshot: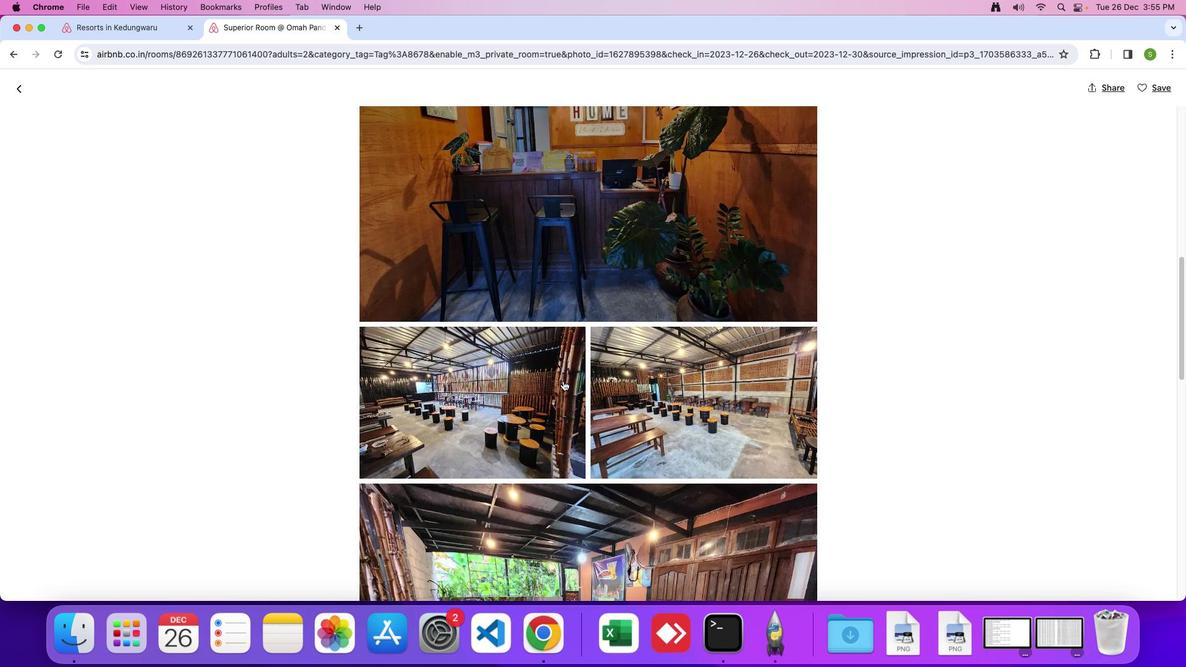 
Action: Mouse scrolled (563, 381) with delta (0, -1)
Screenshot: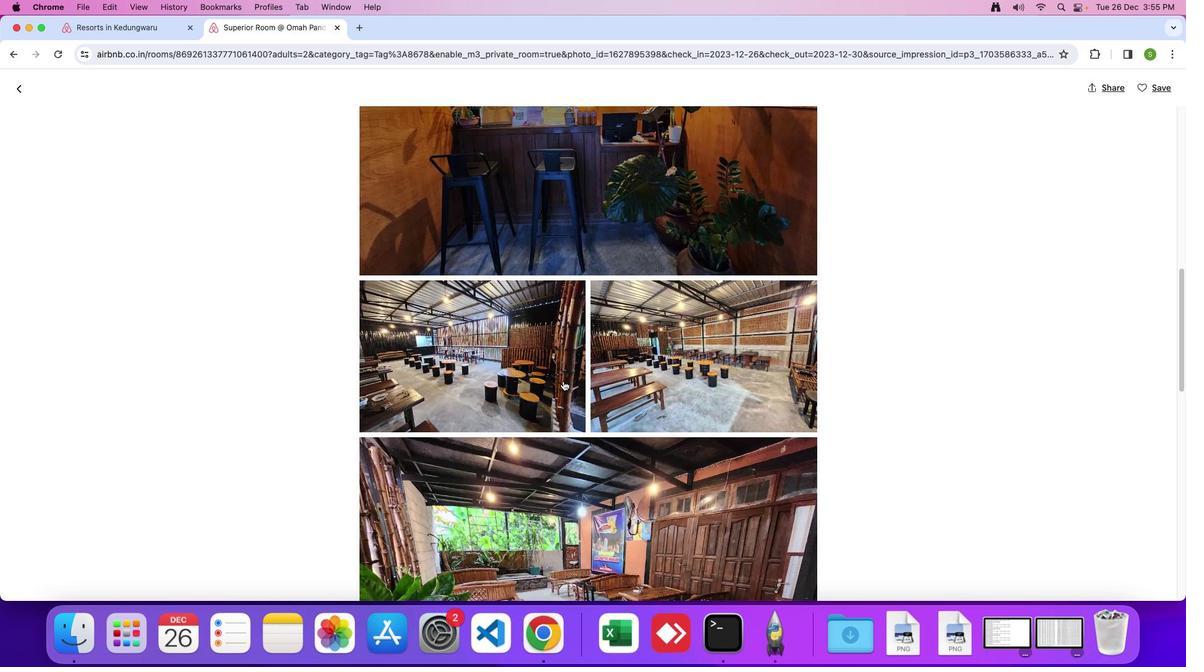 
Action: Mouse scrolled (563, 381) with delta (0, 0)
Screenshot: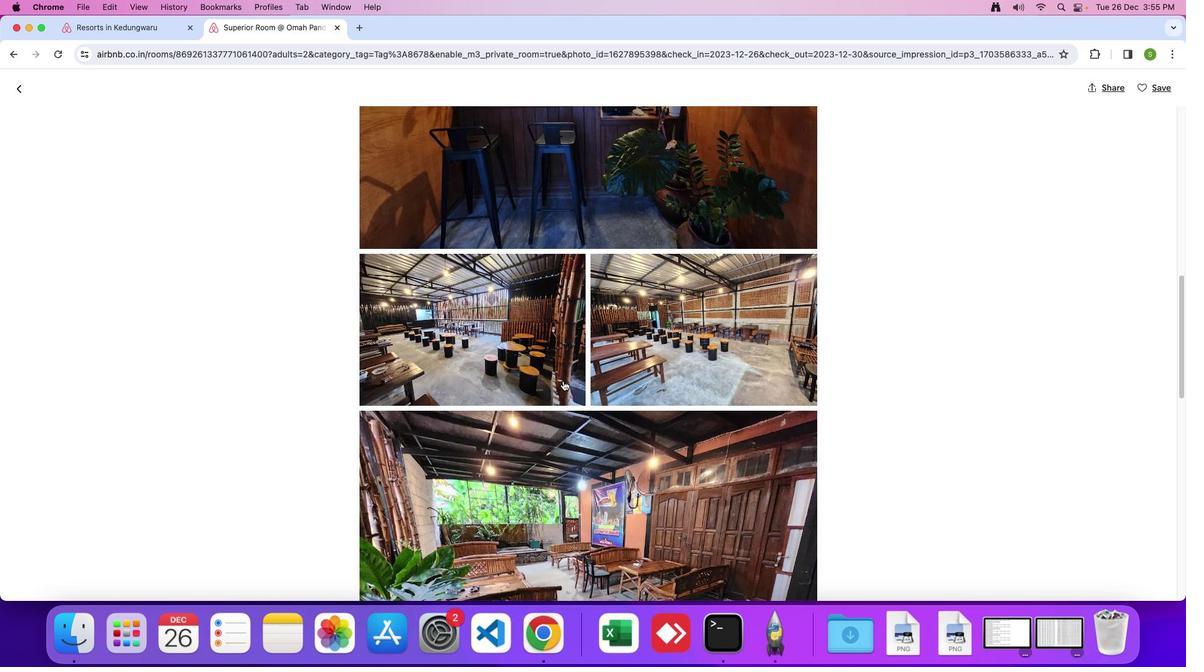 
Action: Mouse scrolled (563, 381) with delta (0, 0)
Screenshot: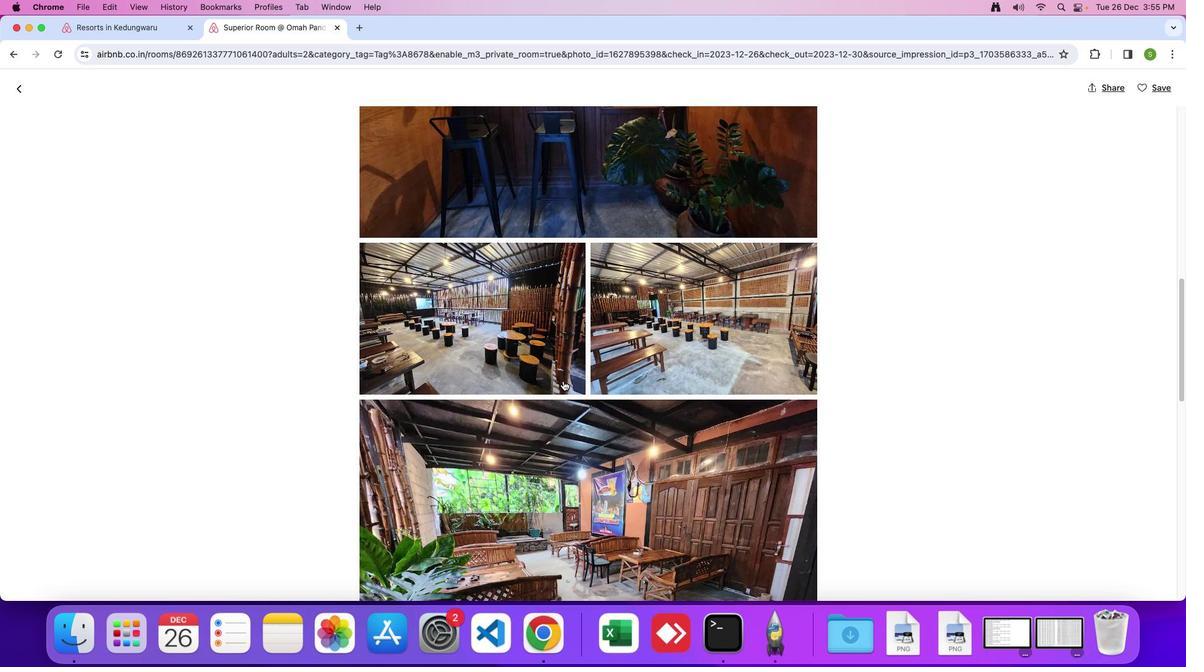 
Action: Mouse scrolled (563, 381) with delta (0, -1)
Screenshot: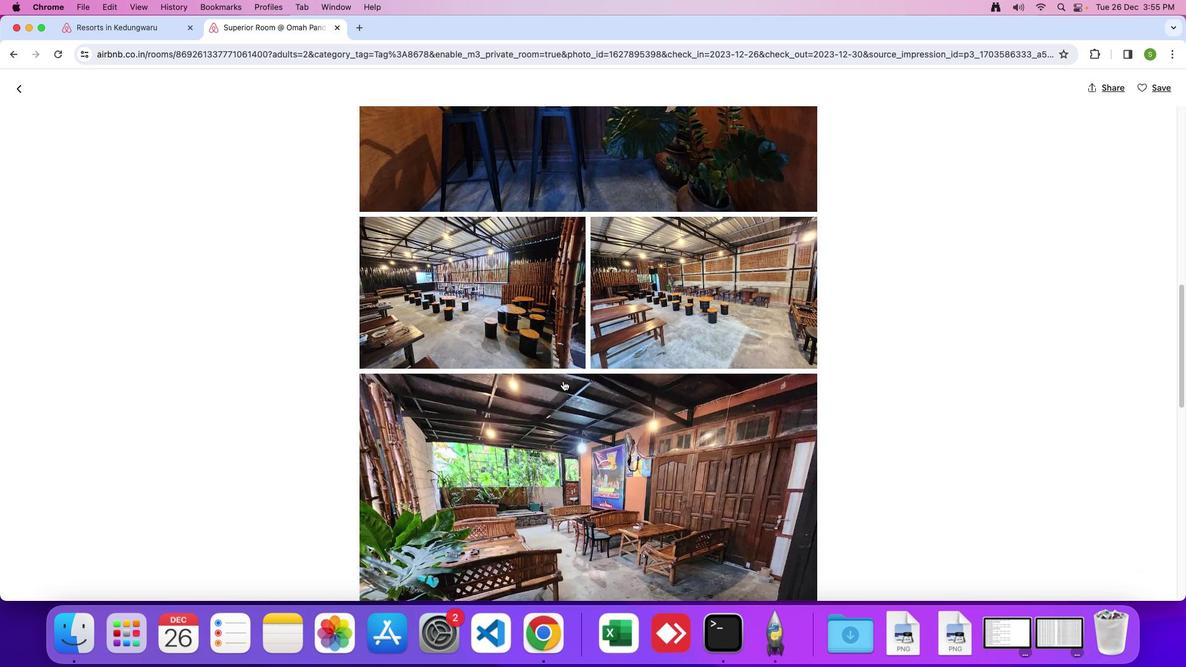 
Action: Mouse scrolled (563, 381) with delta (0, 0)
Screenshot: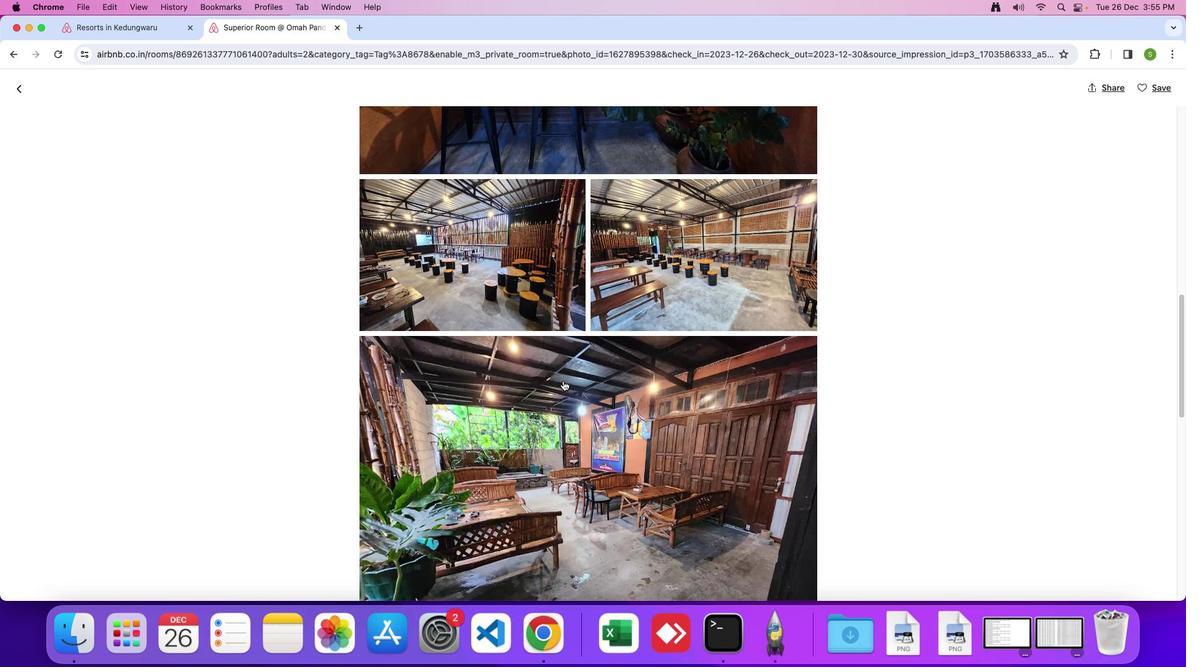 
Action: Mouse scrolled (563, 381) with delta (0, 0)
Screenshot: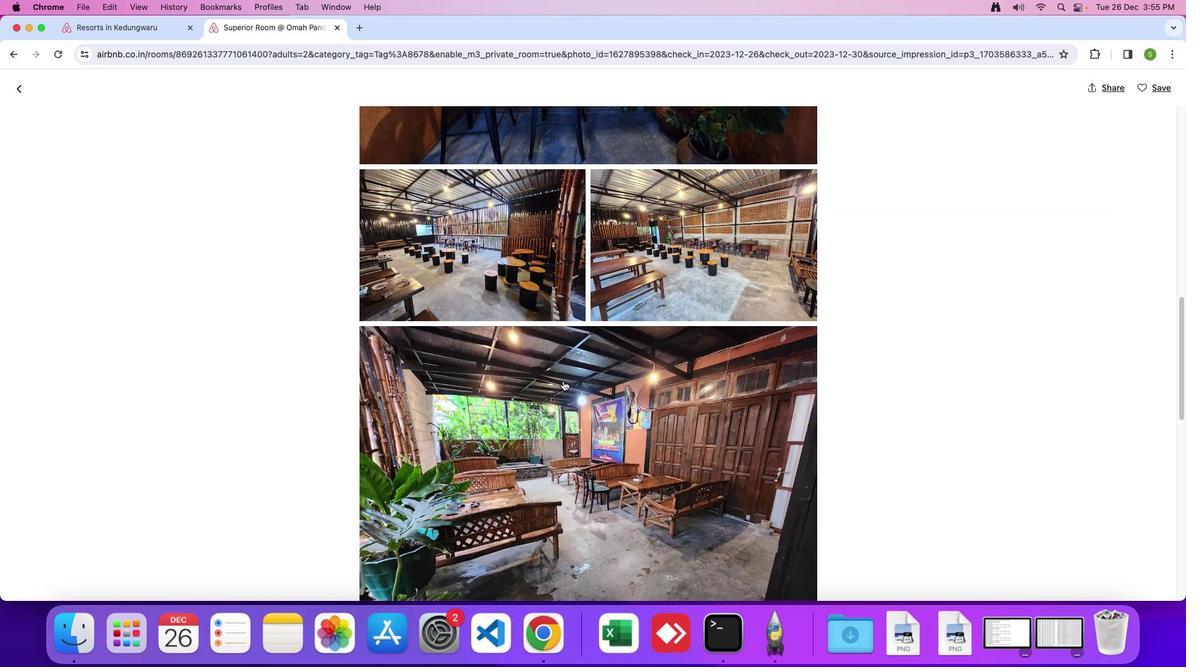 
Action: Mouse scrolled (563, 381) with delta (0, -1)
Screenshot: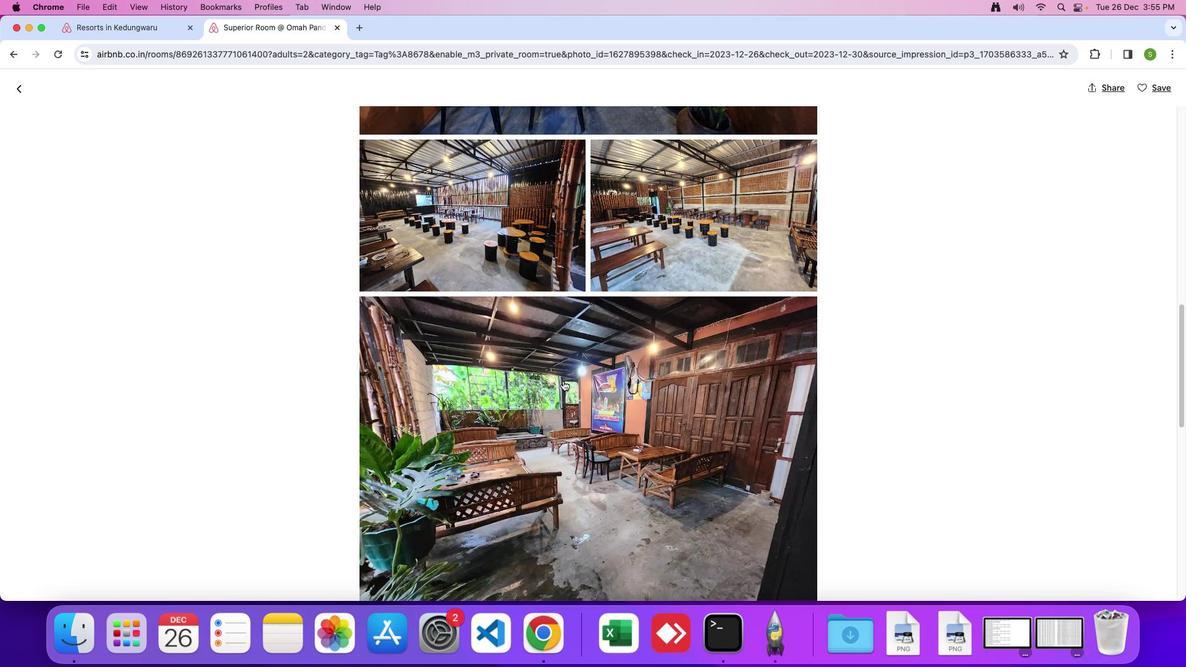 
Action: Mouse scrolled (563, 381) with delta (0, 0)
Screenshot: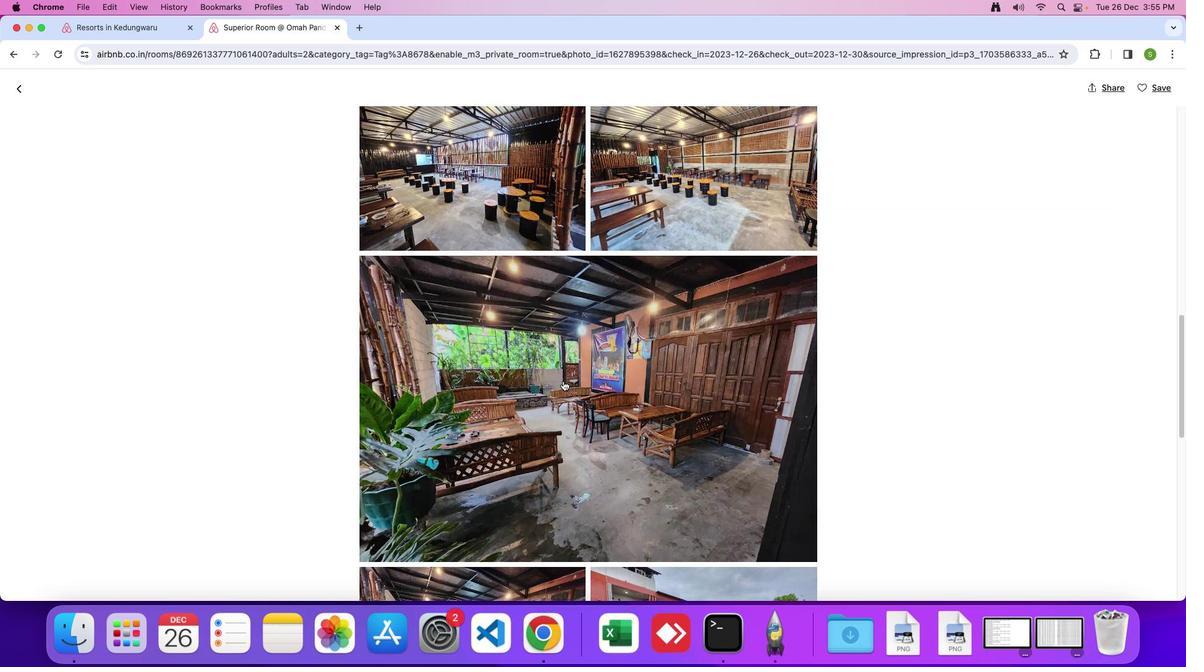 
Action: Mouse moved to (563, 380)
Screenshot: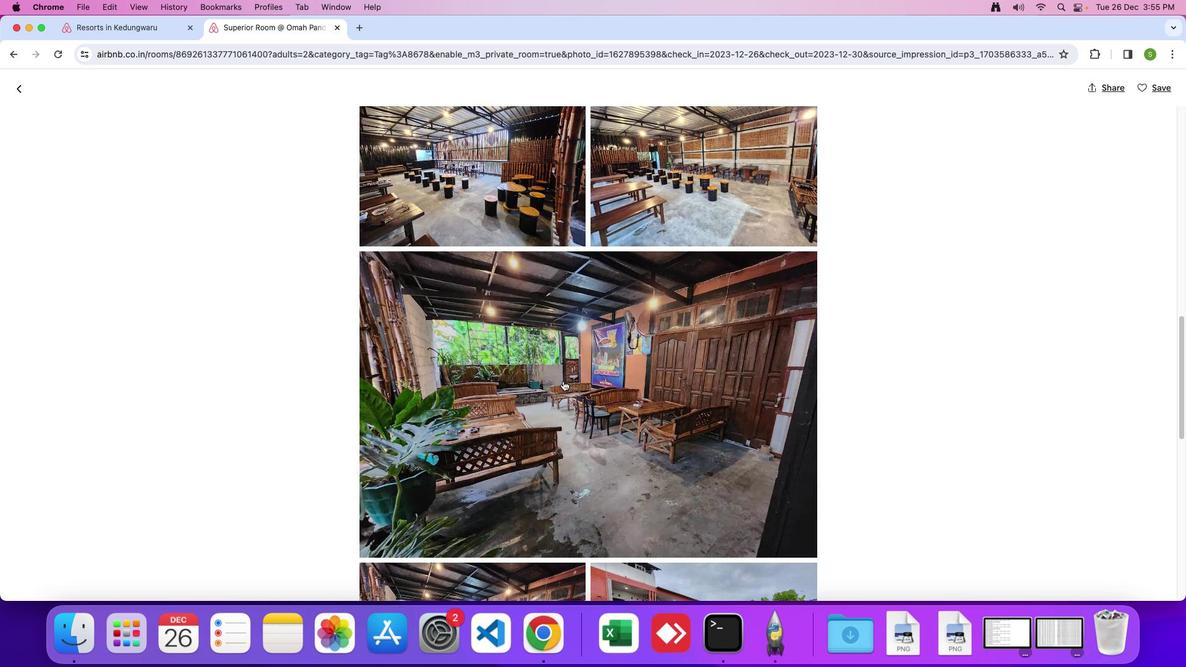 
Action: Mouse scrolled (563, 380) with delta (0, 0)
Screenshot: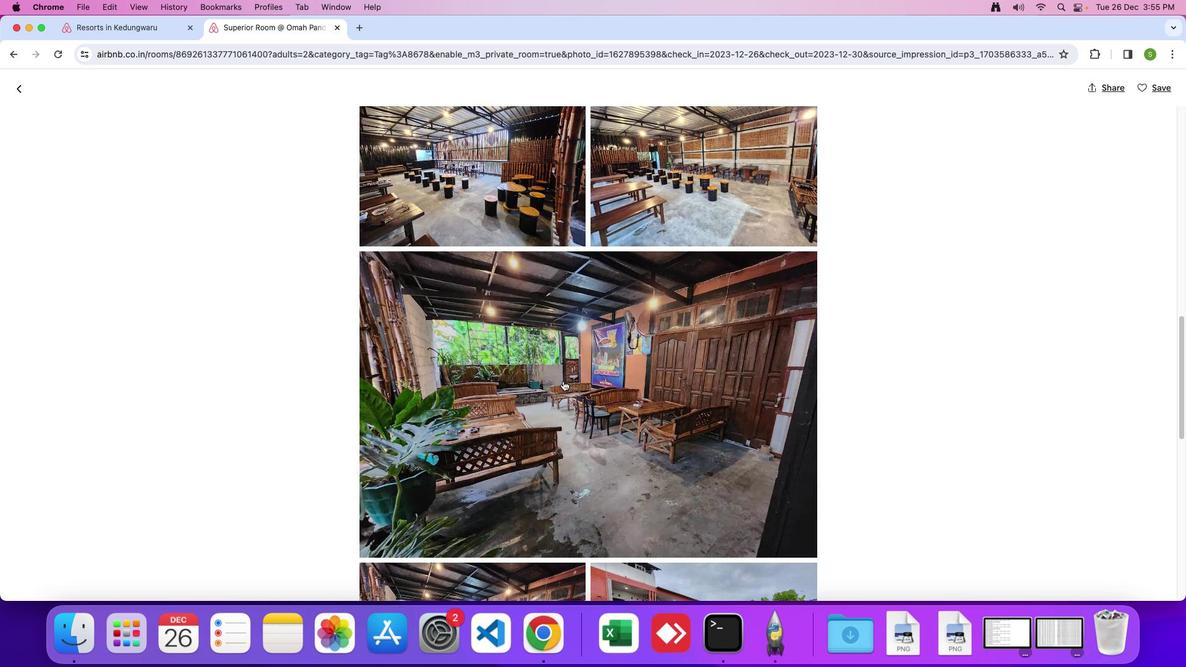 
Action: Mouse scrolled (563, 380) with delta (0, 0)
Screenshot: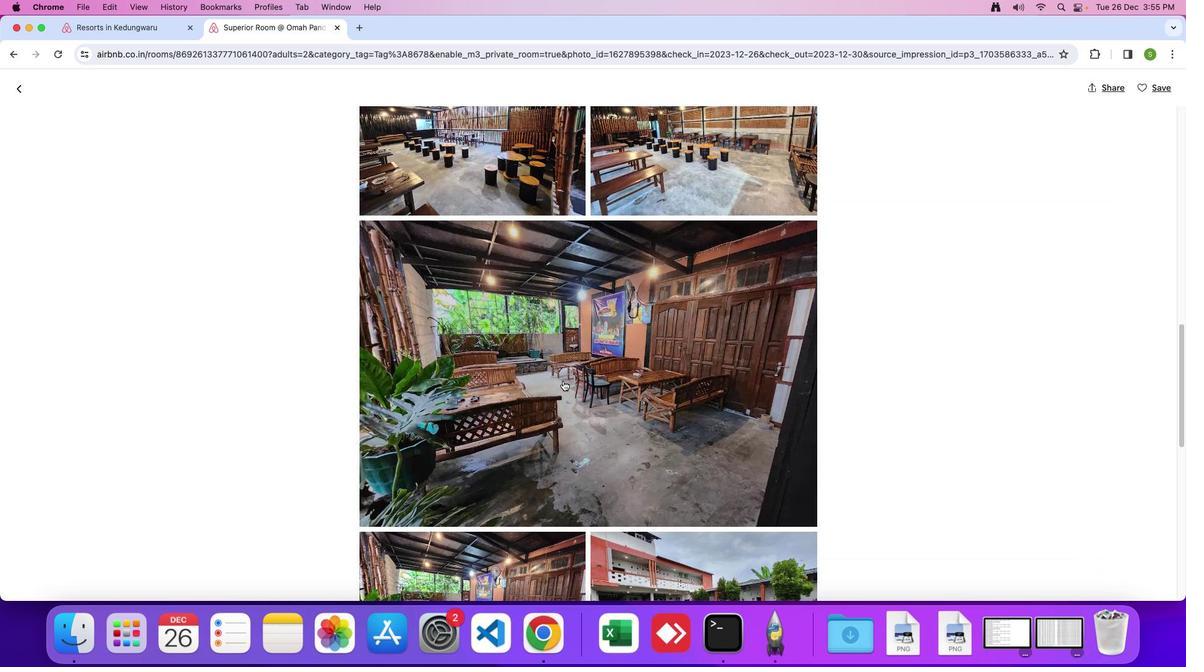 
Action: Mouse moved to (563, 378)
Screenshot: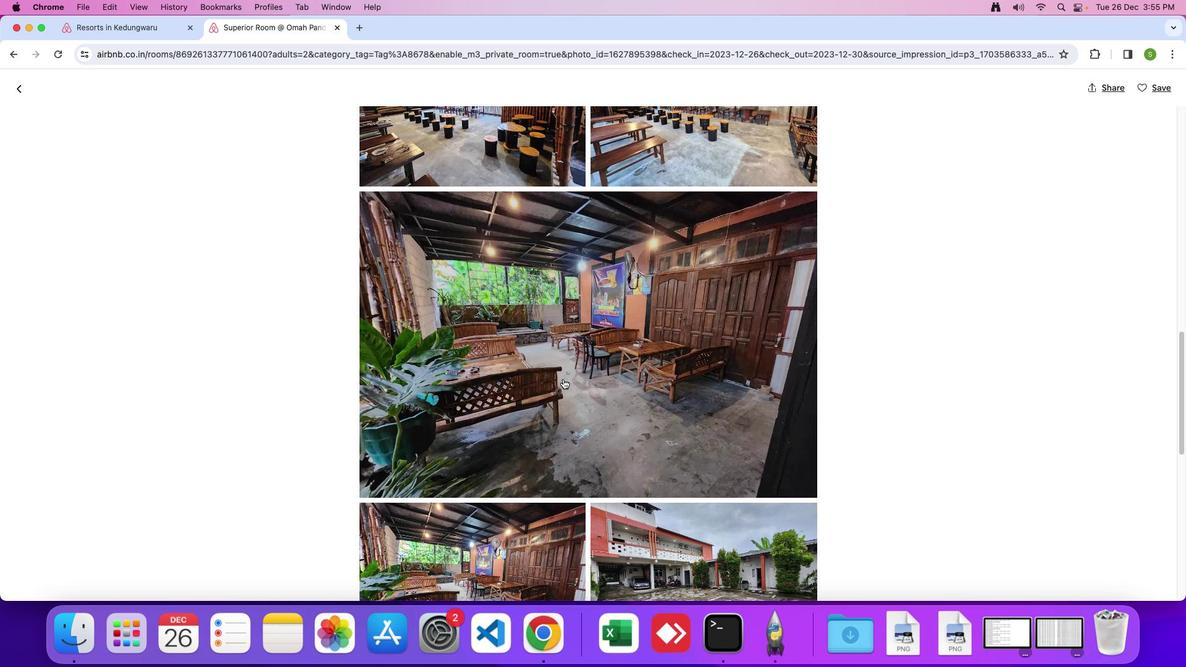 
Action: Mouse scrolled (563, 378) with delta (0, 0)
Screenshot: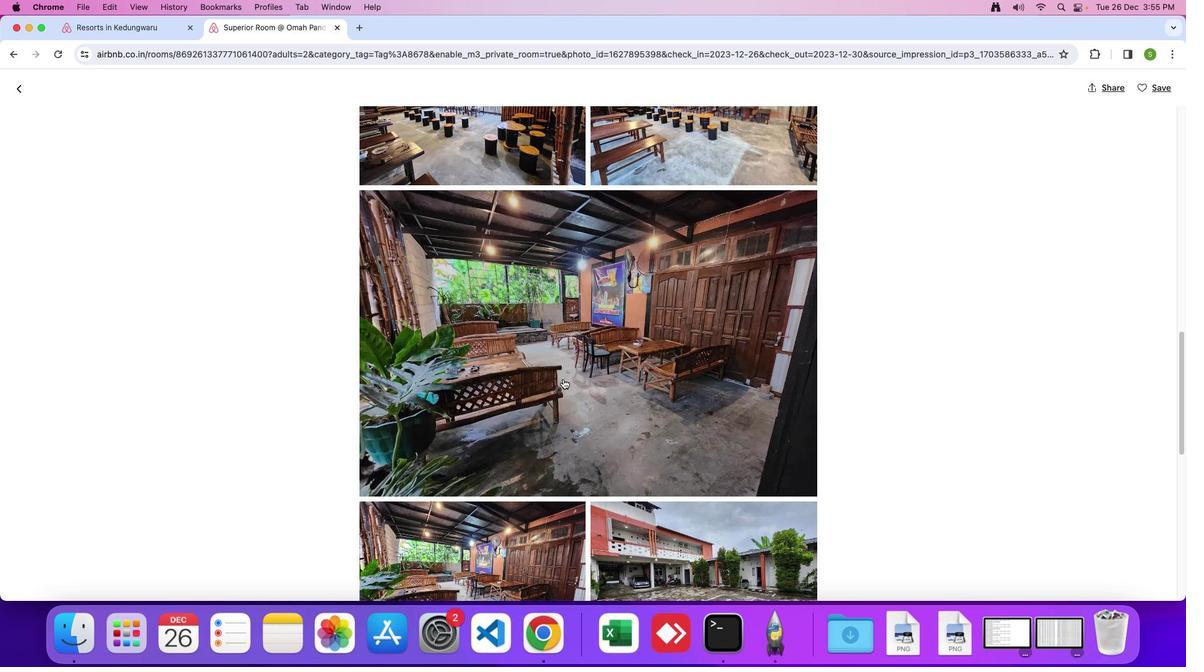 
Action: Mouse scrolled (563, 378) with delta (0, 0)
Screenshot: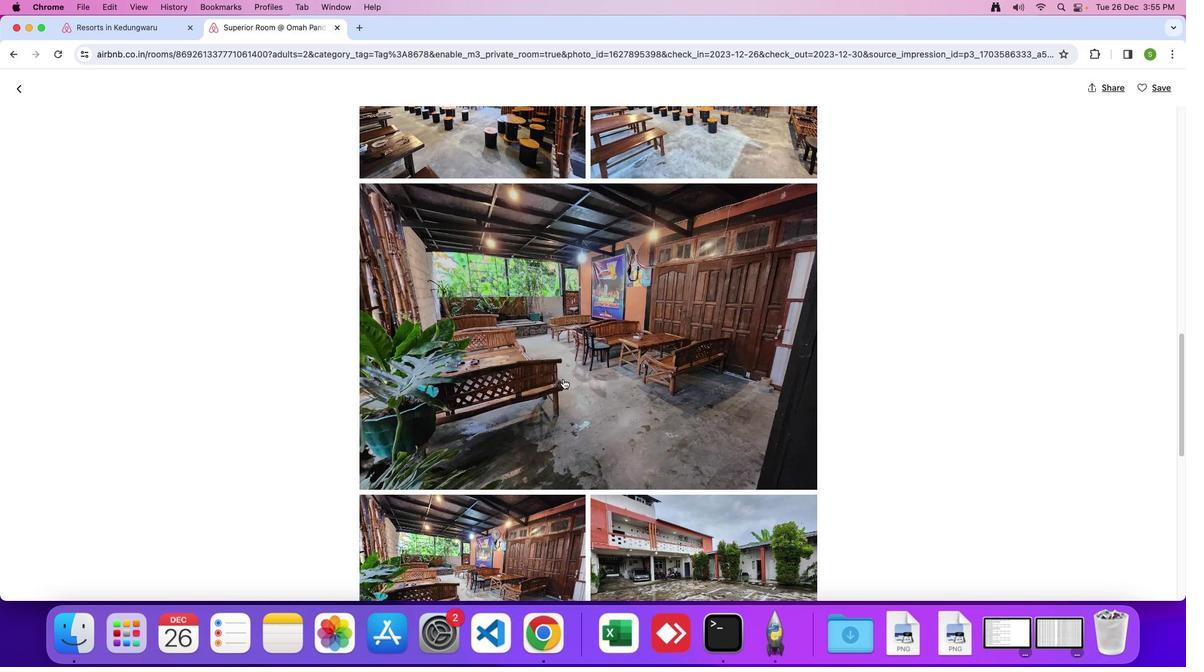 
Action: Mouse scrolled (563, 378) with delta (0, 0)
Screenshot: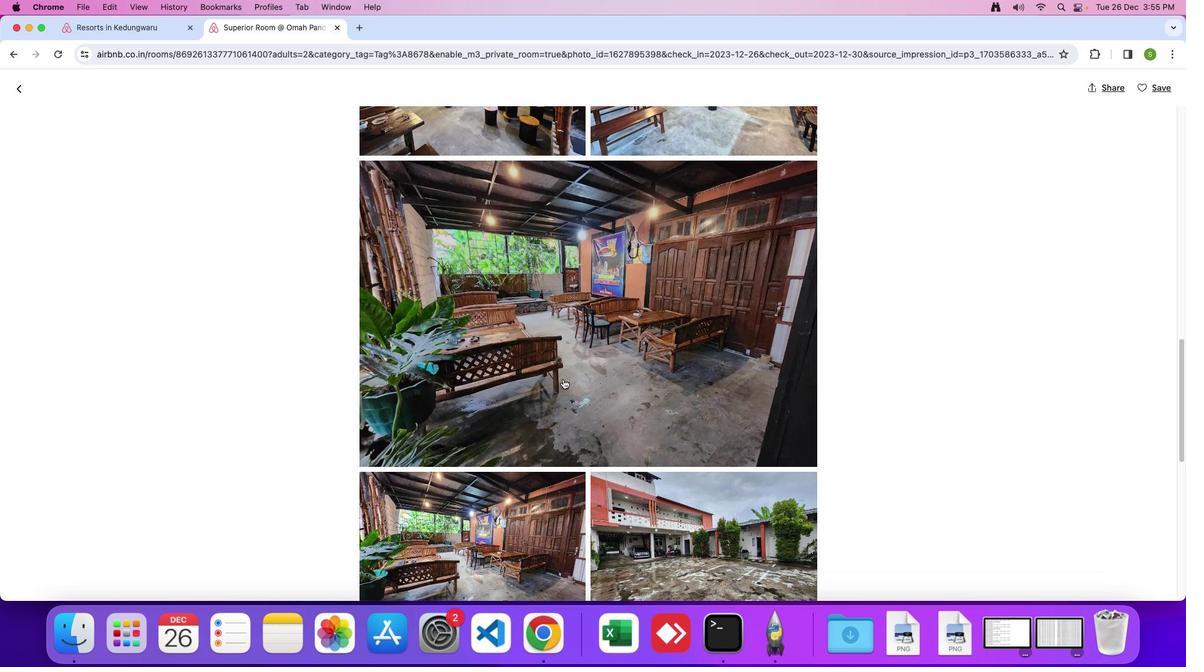 
Action: Mouse scrolled (563, 378) with delta (0, 0)
Screenshot: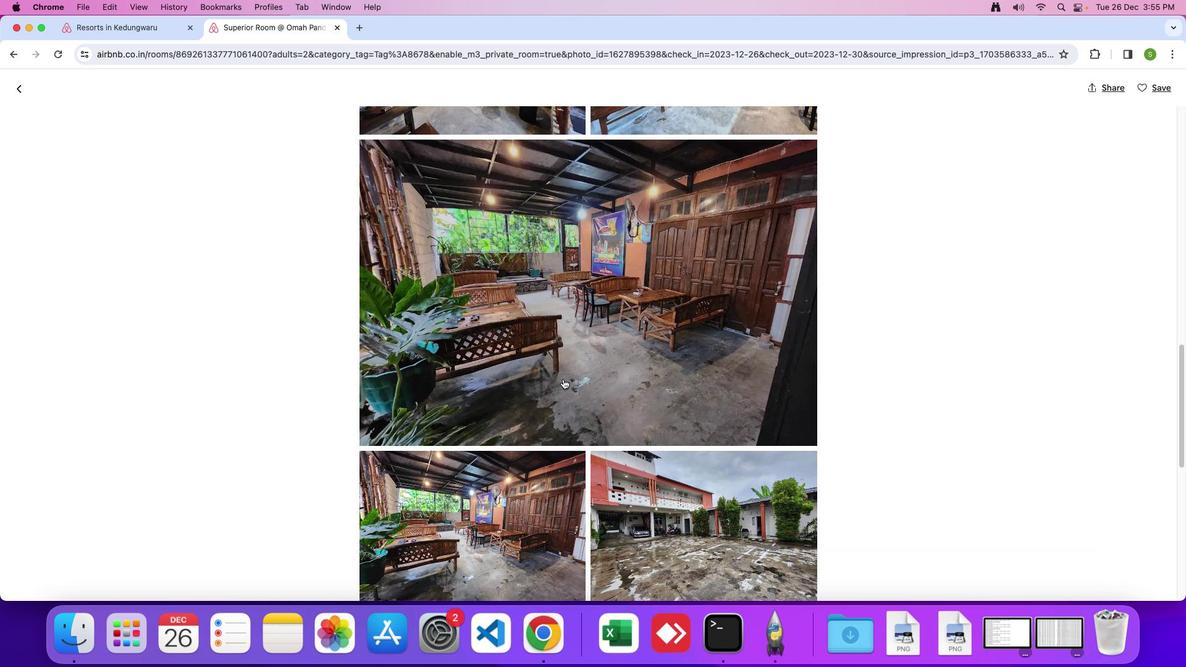 
Action: Mouse scrolled (563, 378) with delta (0, 0)
Screenshot: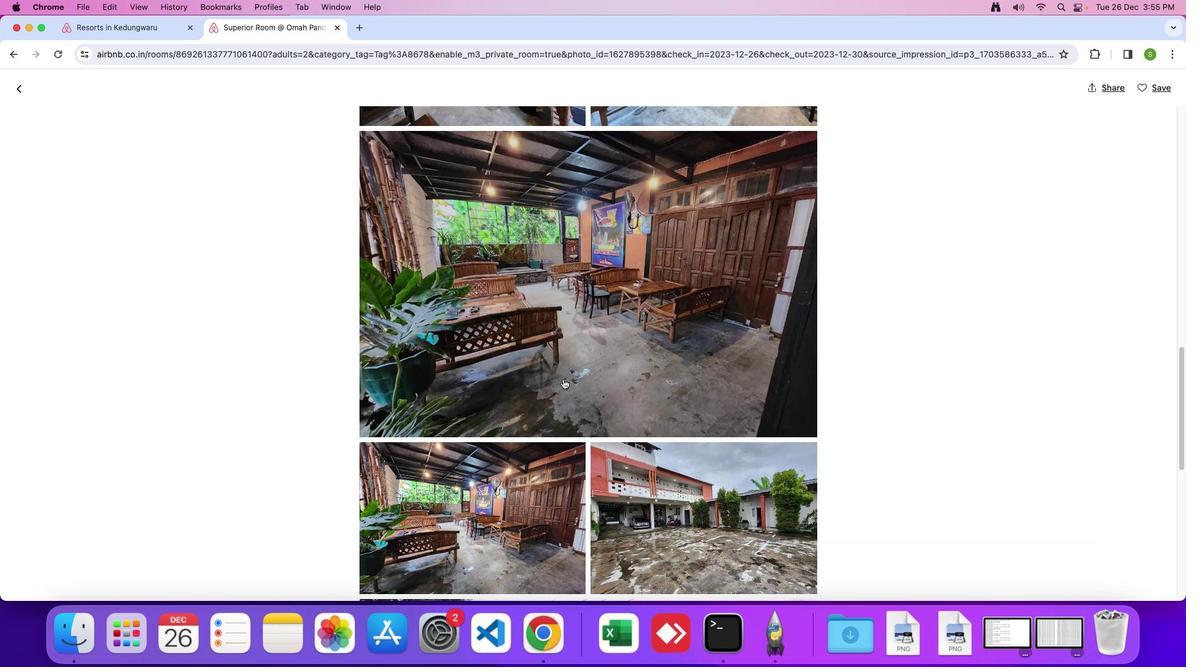 
Action: Mouse scrolled (563, 378) with delta (0, 0)
Screenshot: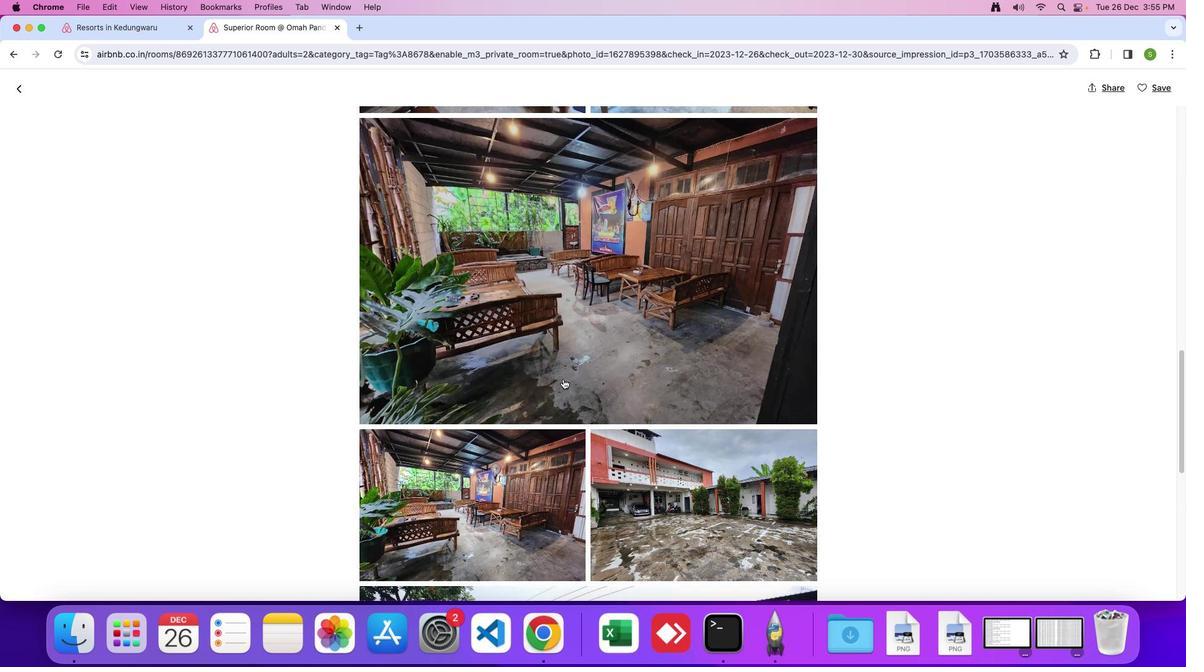 
Action: Mouse scrolled (563, 378) with delta (0, 0)
Screenshot: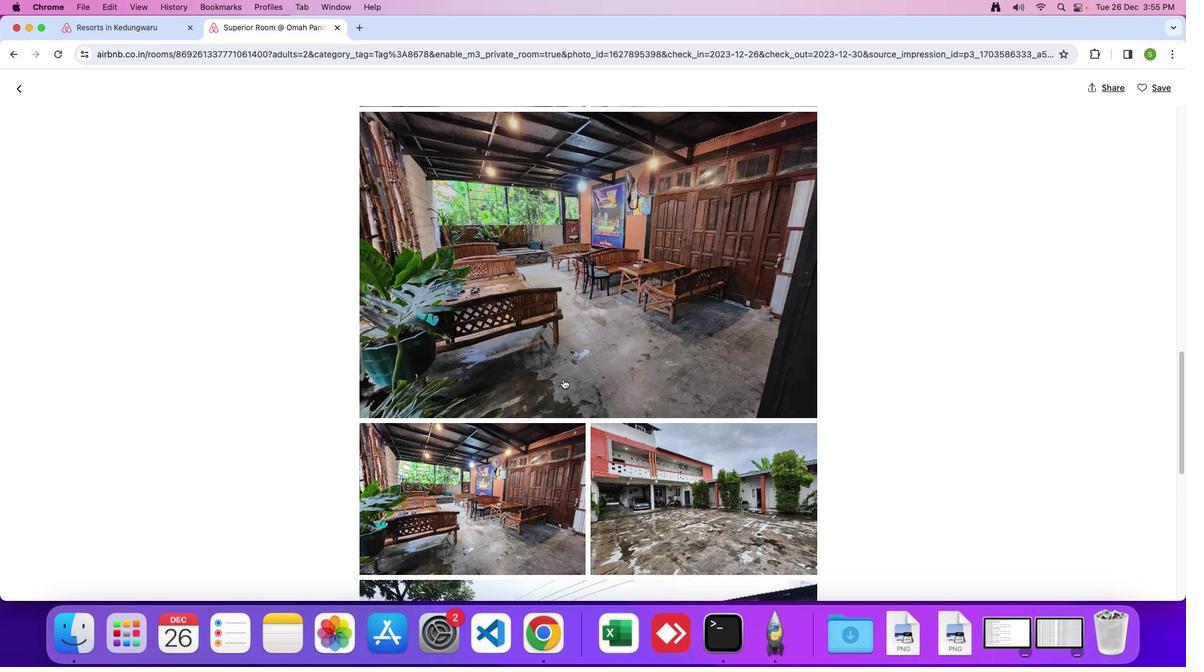 
Action: Mouse scrolled (563, 378) with delta (0, -1)
Screenshot: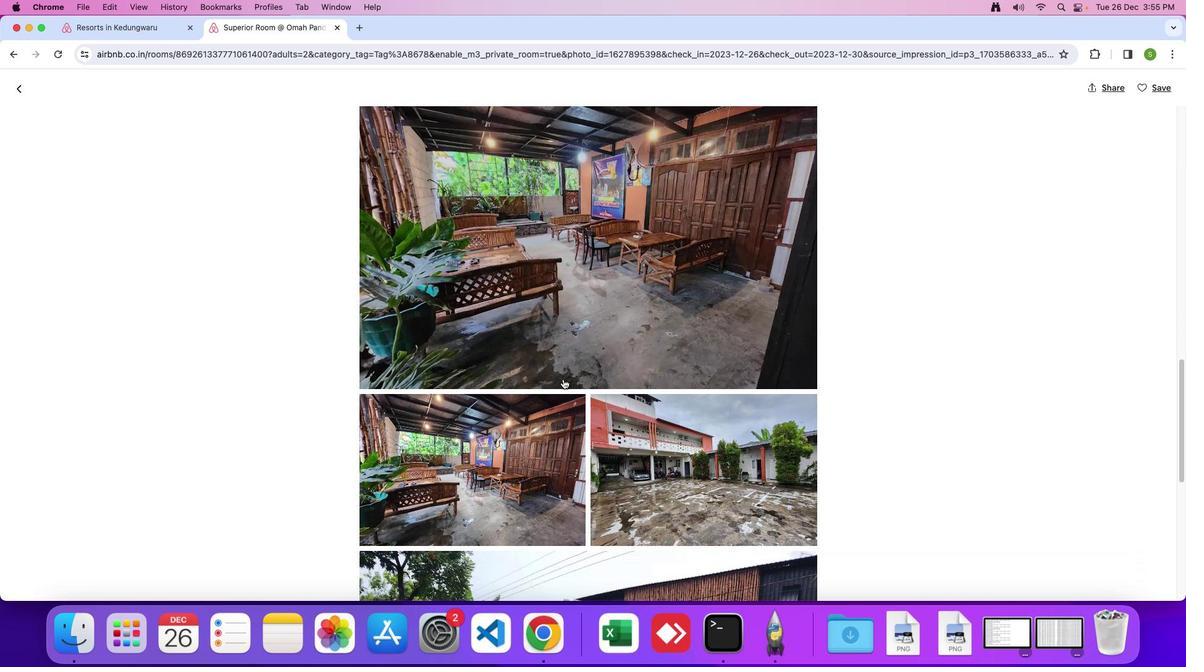 
Action: Mouse scrolled (563, 378) with delta (0, 0)
Screenshot: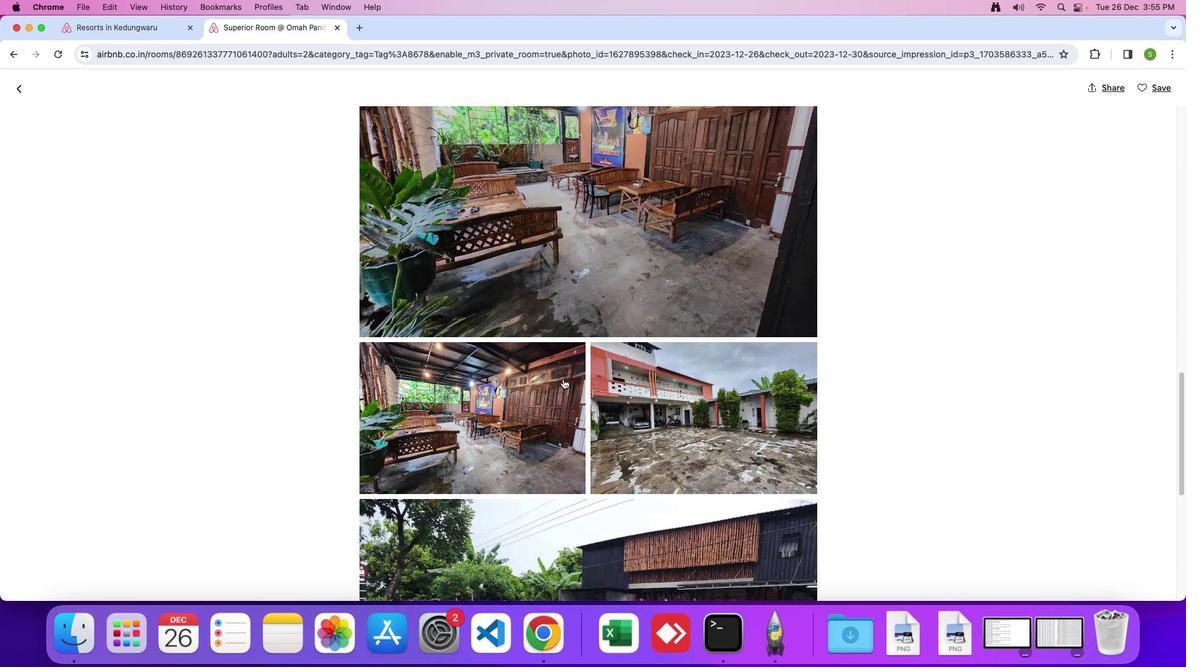 
Action: Mouse scrolled (563, 378) with delta (0, 0)
Screenshot: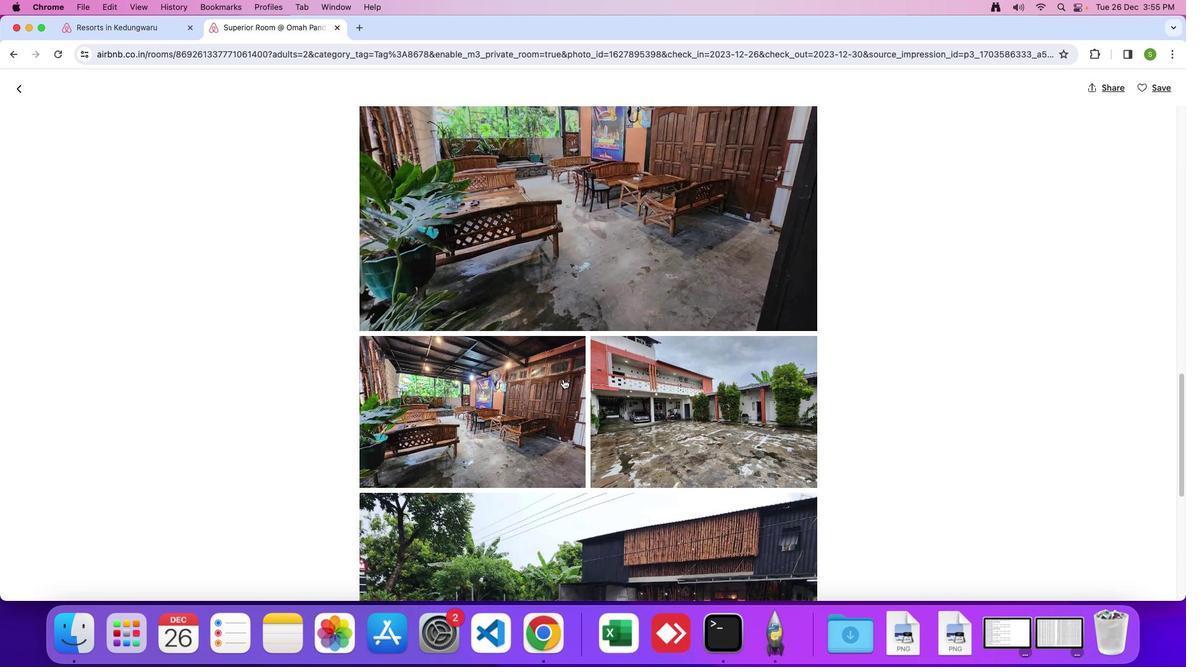 
Action: Mouse scrolled (563, 378) with delta (0, -1)
Screenshot: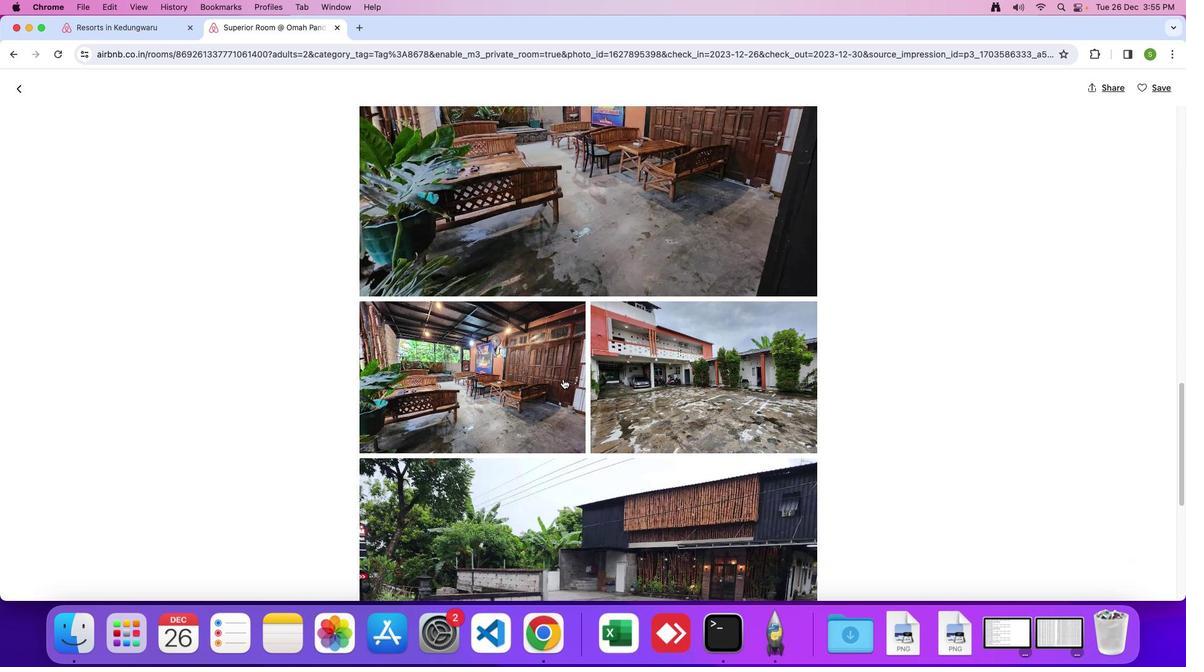 
Action: Mouse scrolled (563, 378) with delta (0, 0)
Screenshot: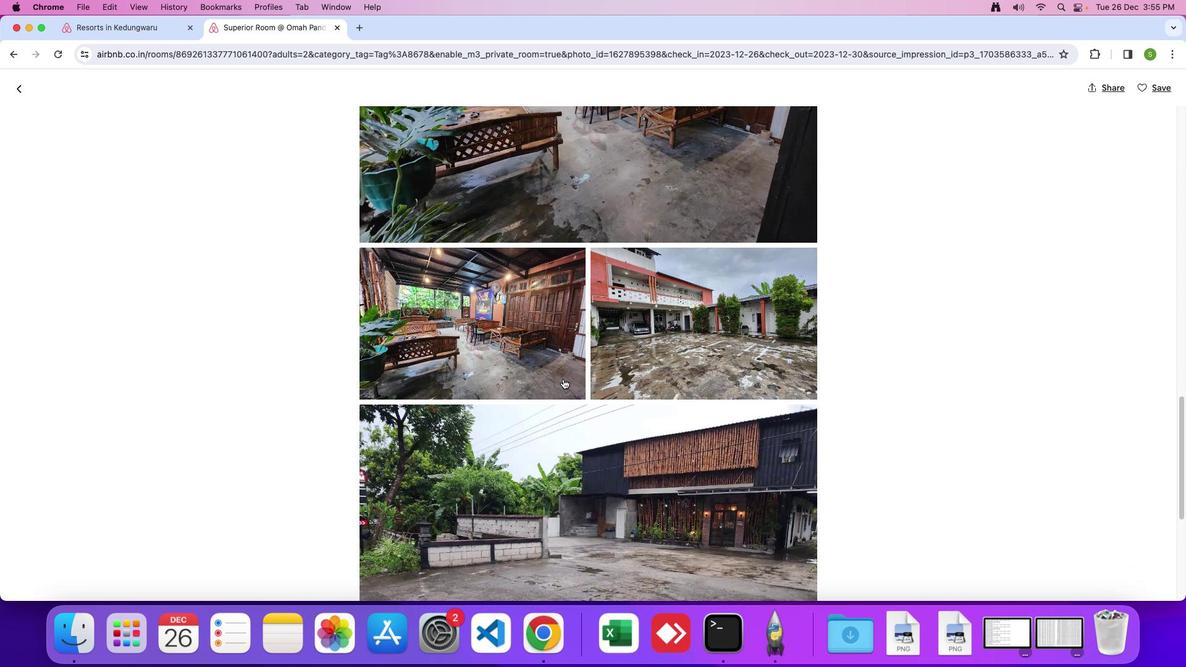 
Action: Mouse scrolled (563, 378) with delta (0, 0)
Screenshot: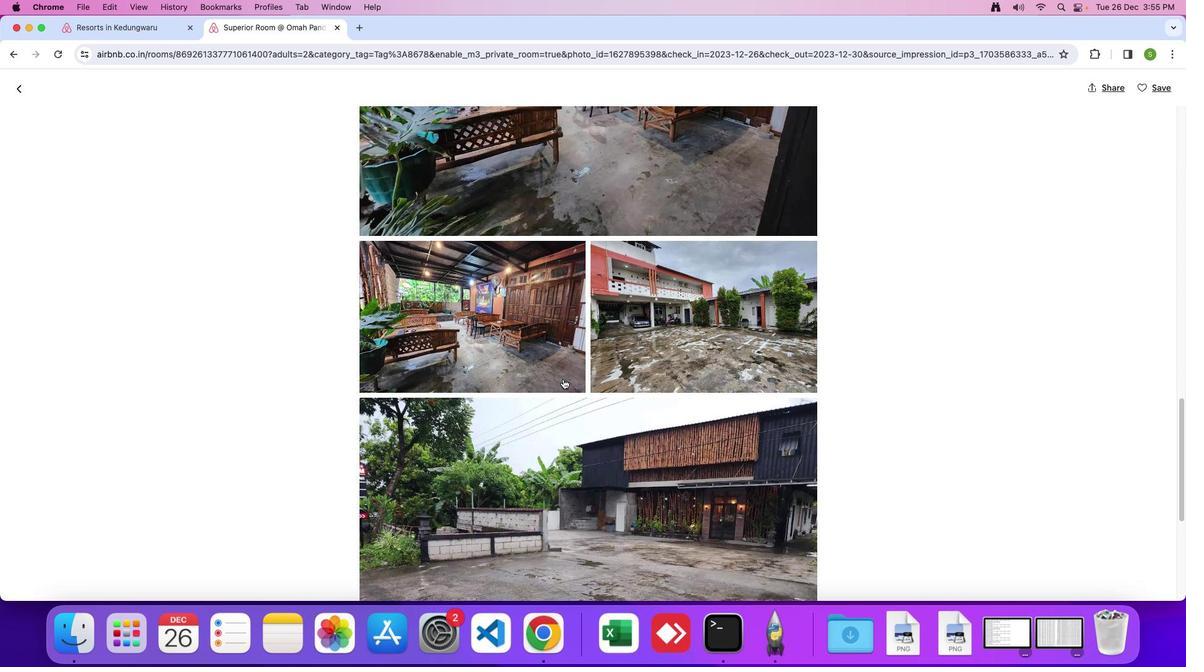 
Action: Mouse scrolled (563, 378) with delta (0, -1)
Screenshot: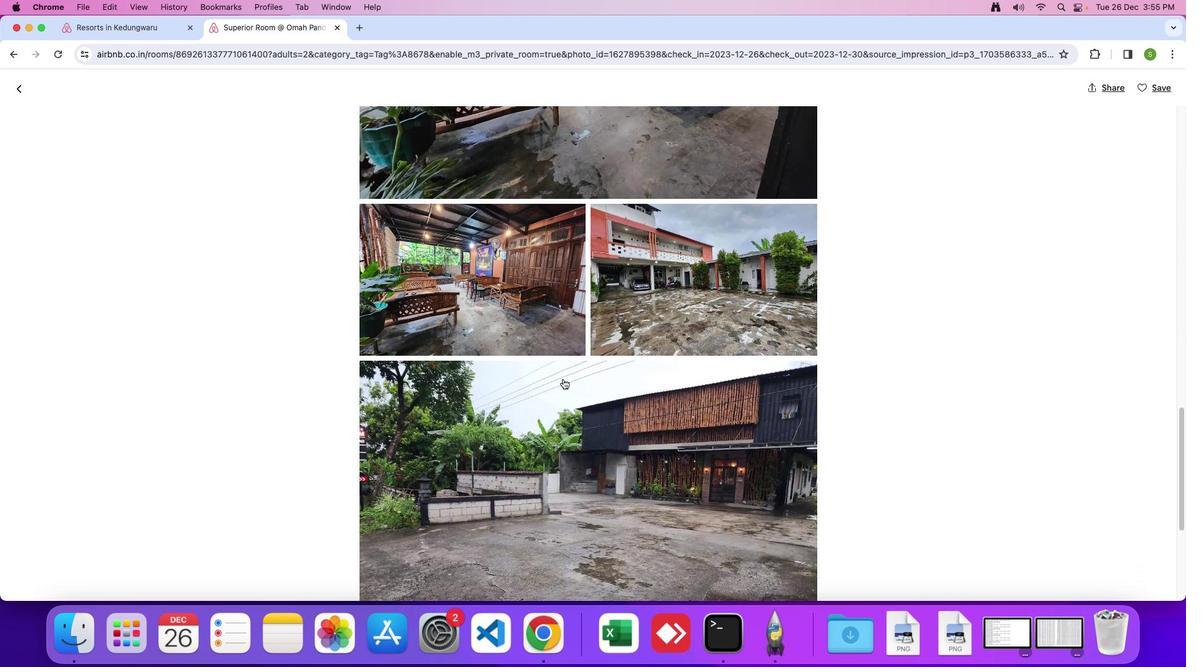 
Action: Mouse scrolled (563, 378) with delta (0, 0)
Screenshot: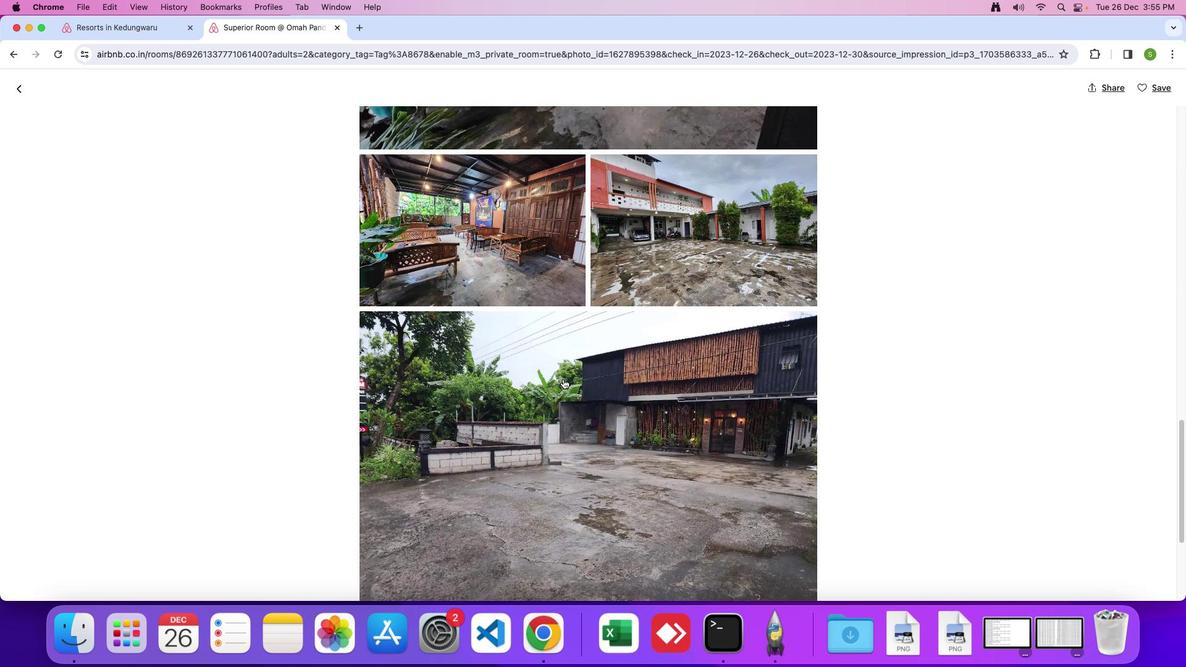 
Action: Mouse scrolled (563, 378) with delta (0, 0)
Screenshot: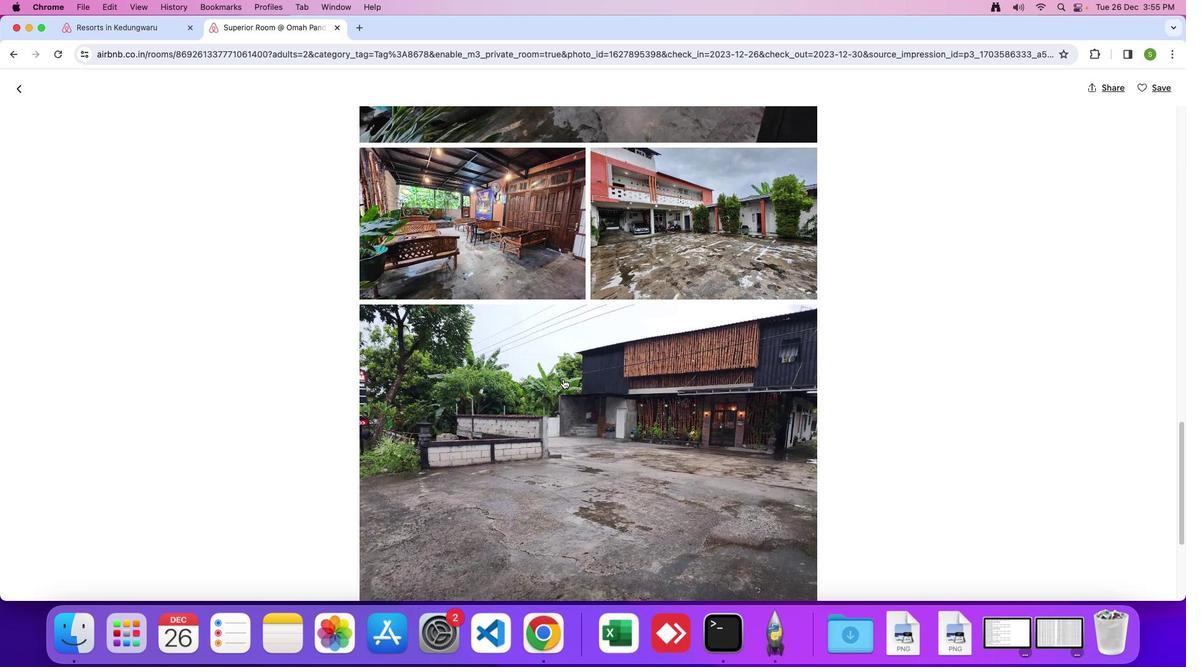 
Action: Mouse scrolled (563, 378) with delta (0, -1)
Screenshot: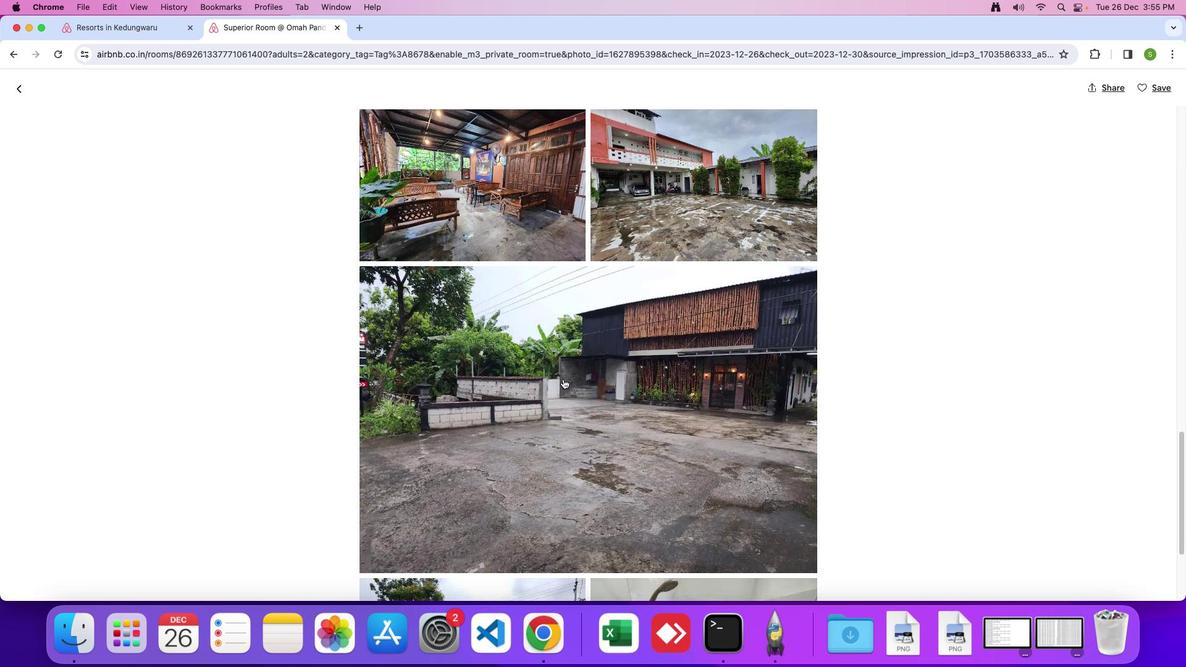 
Action: Mouse scrolled (563, 378) with delta (0, 0)
Screenshot: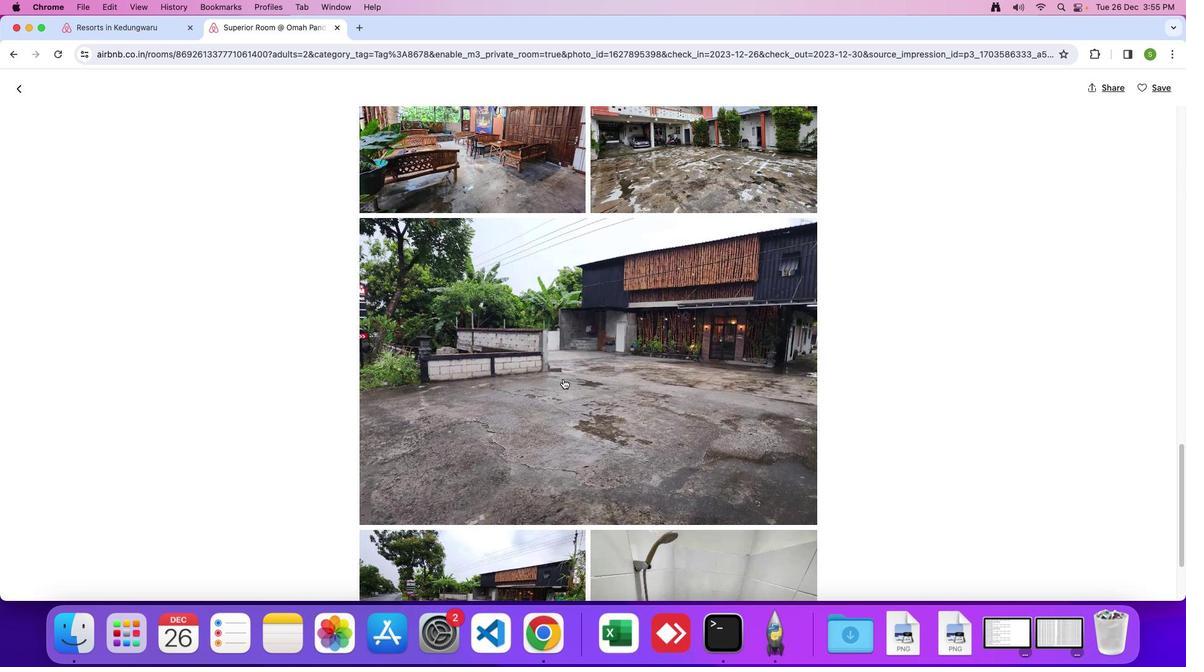 
Action: Mouse scrolled (563, 378) with delta (0, 0)
Screenshot: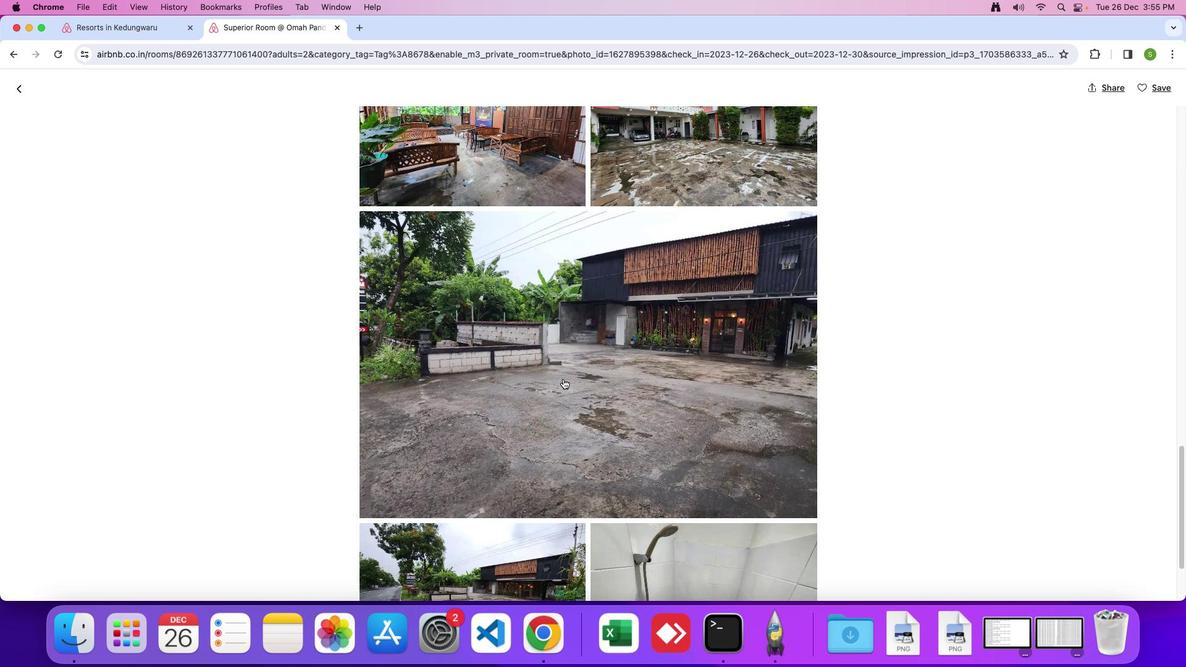 
Action: Mouse scrolled (563, 378) with delta (0, -1)
Screenshot: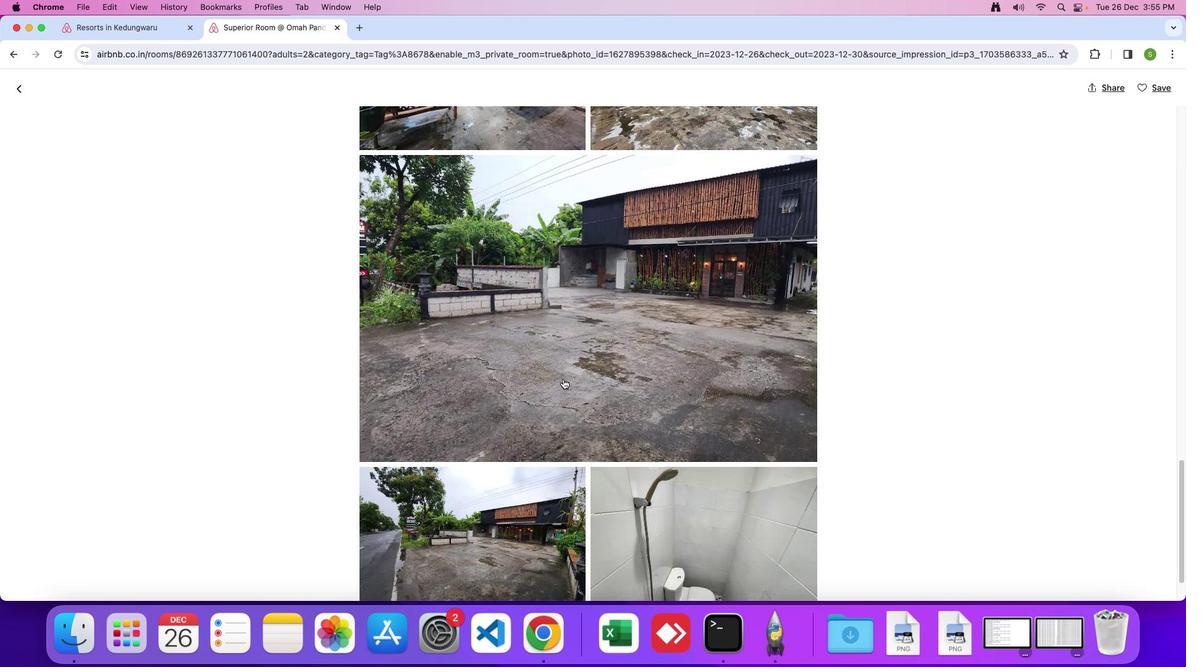 
Action: Mouse scrolled (563, 378) with delta (0, 0)
Screenshot: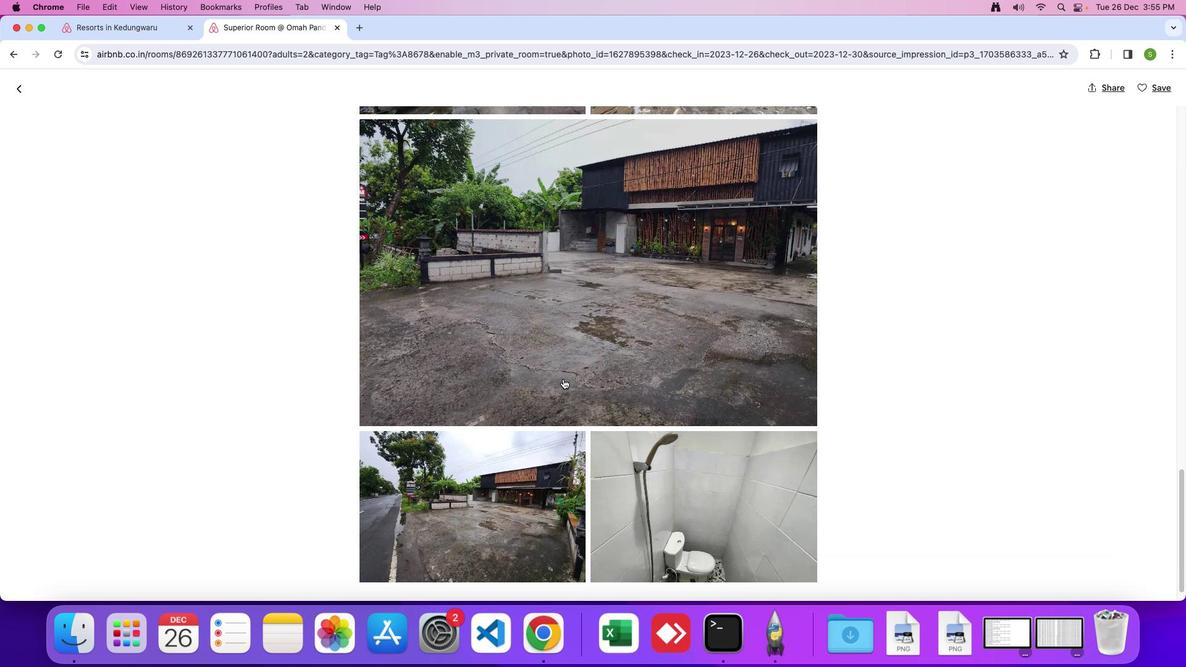 
Action: Mouse scrolled (563, 378) with delta (0, 0)
Screenshot: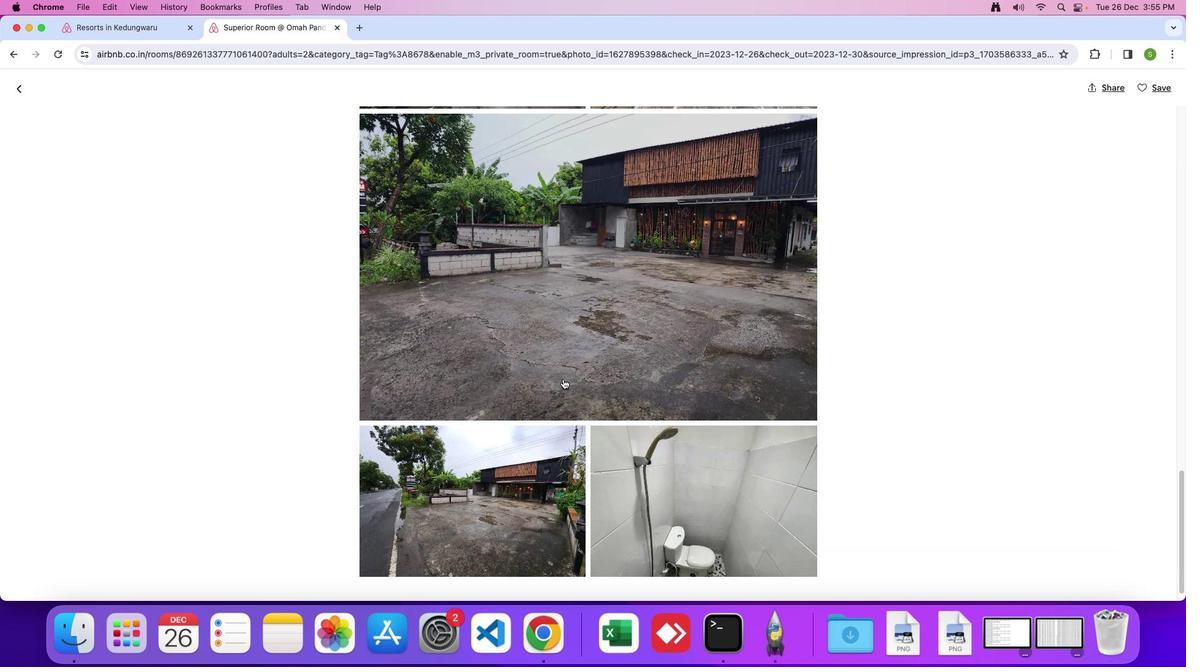 
Action: Mouse scrolled (563, 378) with delta (0, -1)
Screenshot: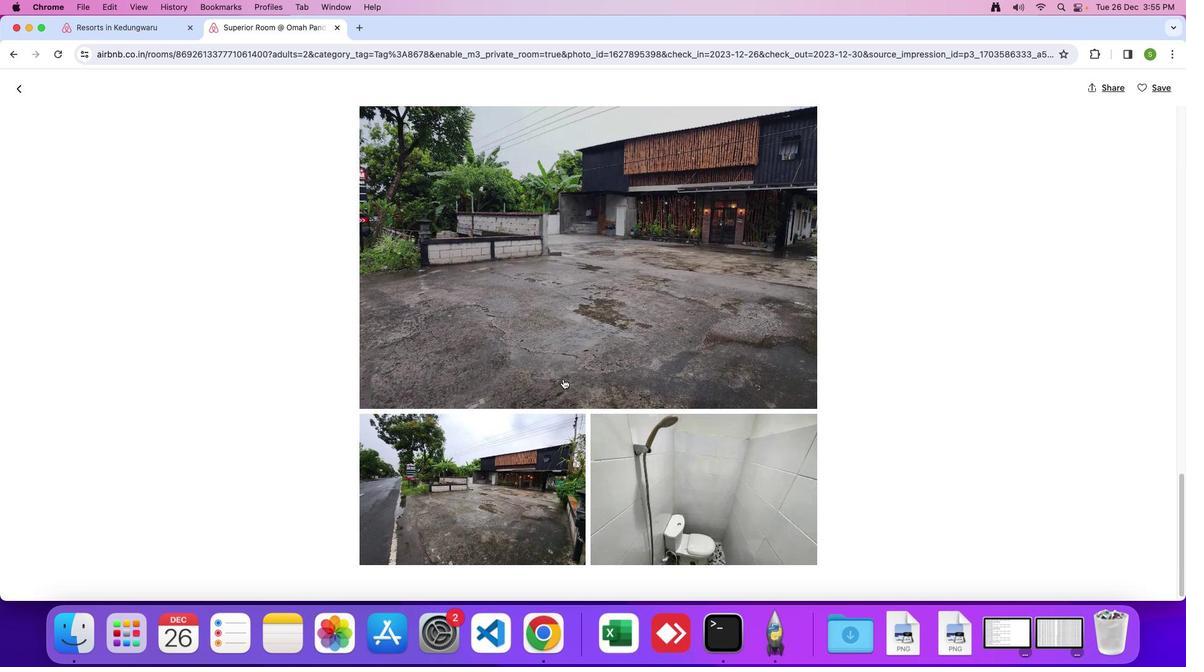 
Action: Mouse scrolled (563, 378) with delta (0, 0)
Screenshot: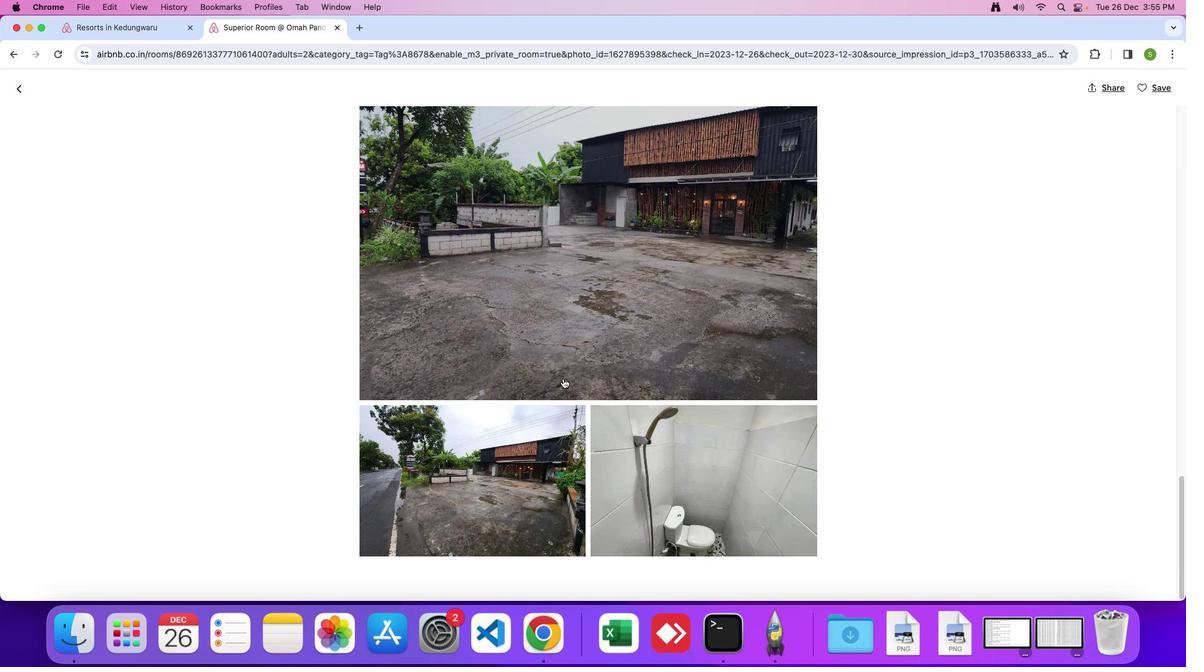 
Action: Mouse scrolled (563, 378) with delta (0, 0)
Screenshot: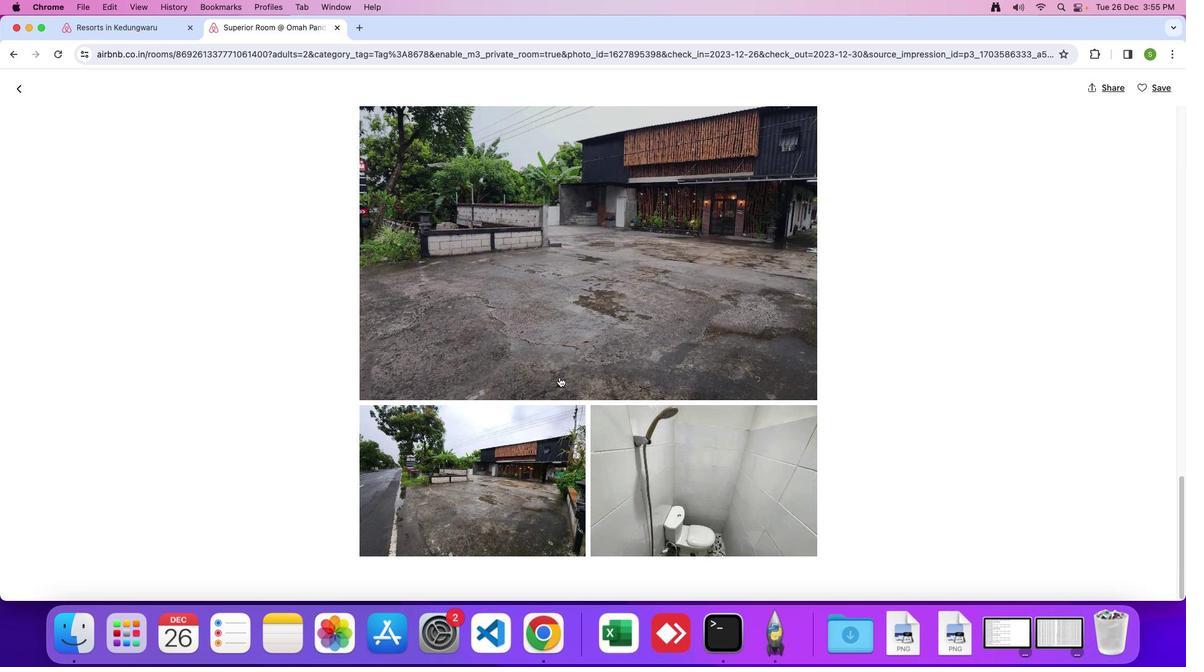 
Action: Mouse moved to (562, 378)
Screenshot: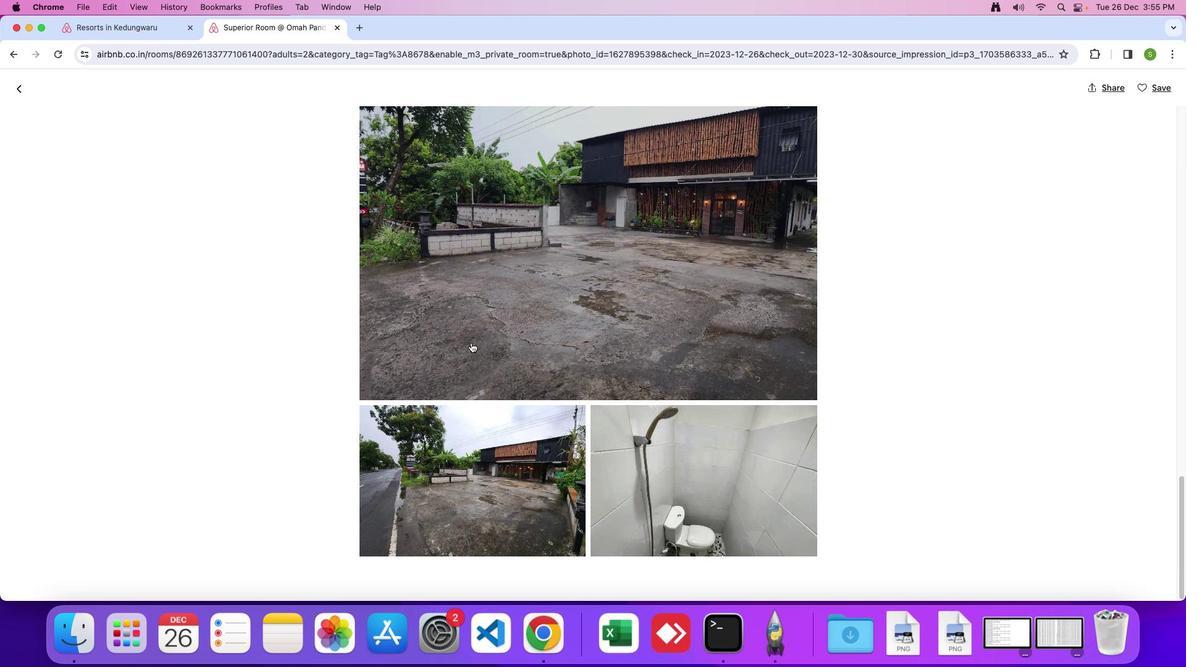 
Action: Mouse scrolled (562, 378) with delta (0, -1)
Screenshot: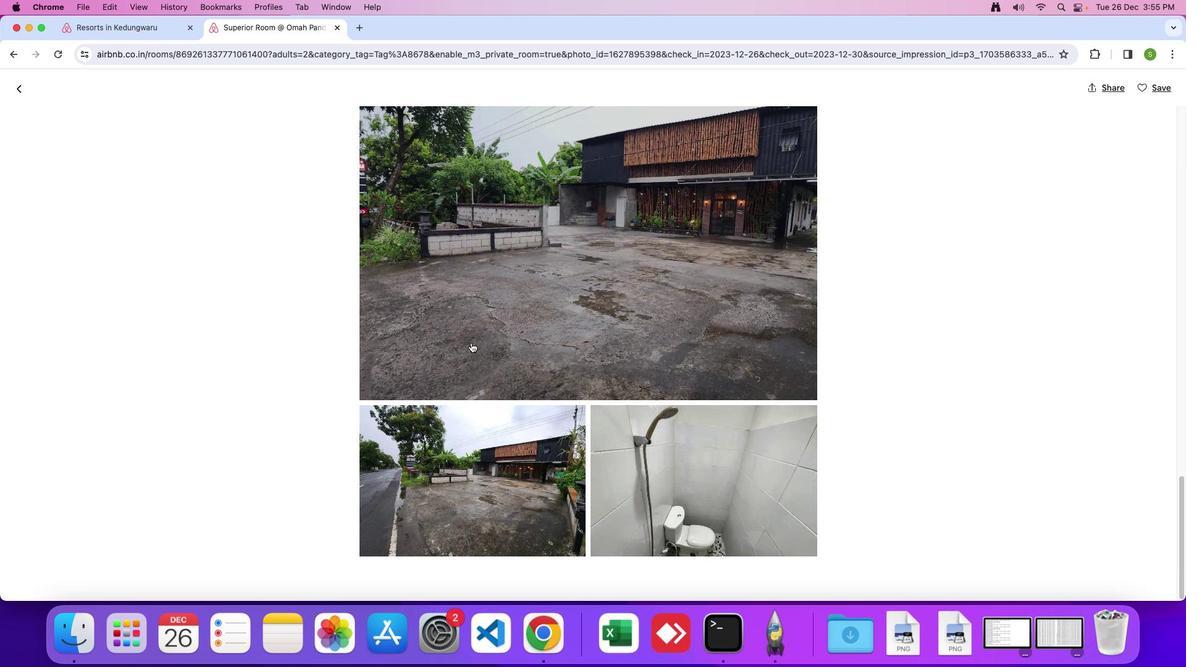 
Action: Mouse moved to (14, 92)
Screenshot: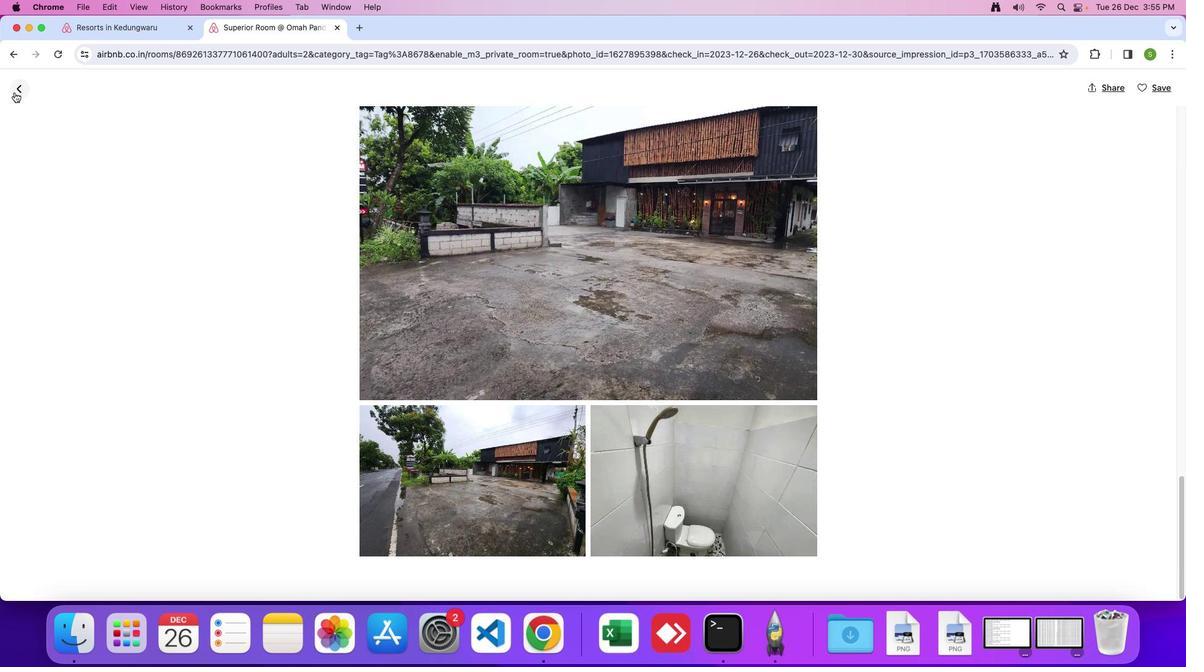 
Action: Mouse pressed left at (14, 92)
Screenshot: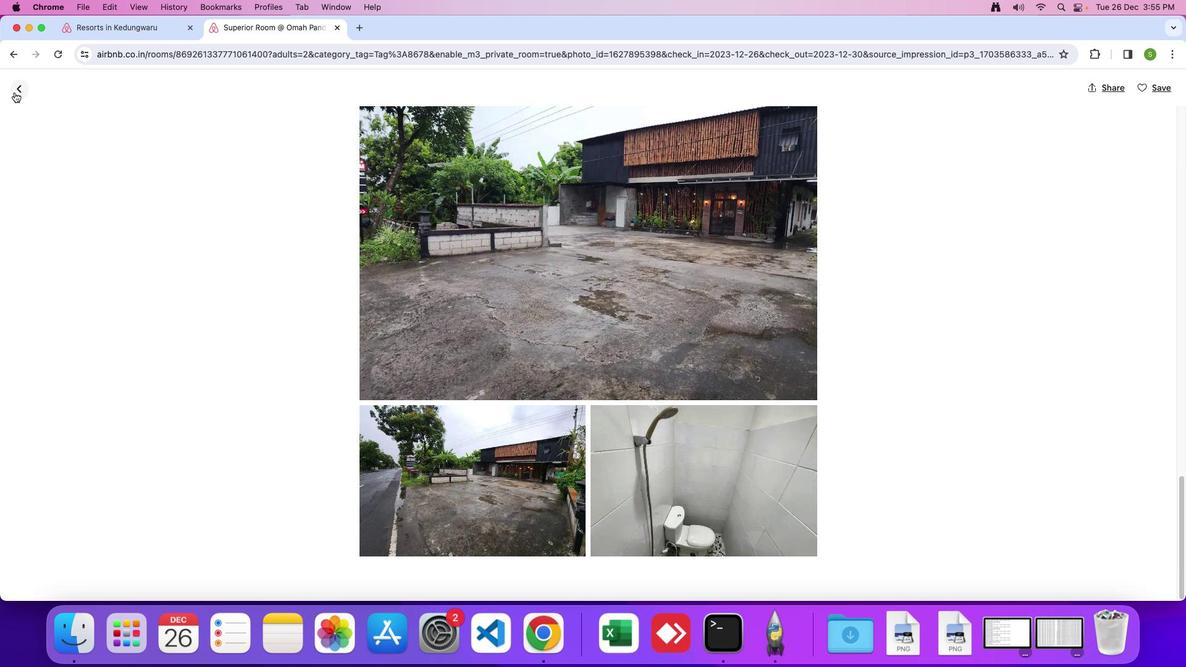 
Action: Mouse moved to (451, 369)
Screenshot: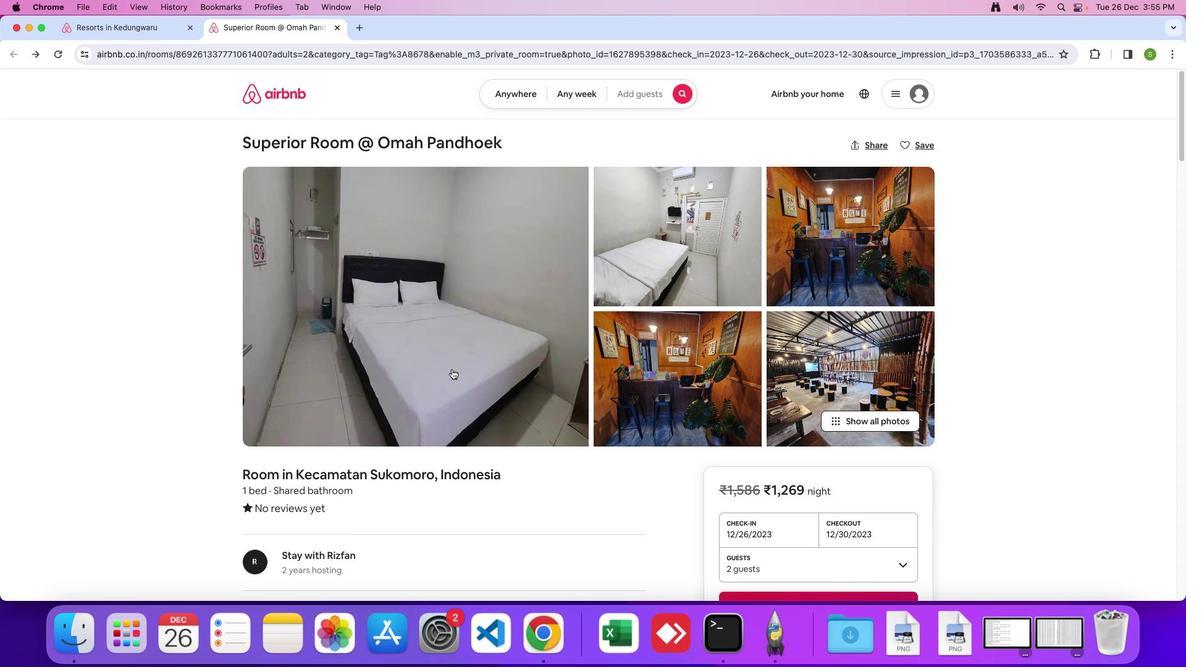 
Action: Mouse scrolled (451, 369) with delta (0, 0)
Screenshot: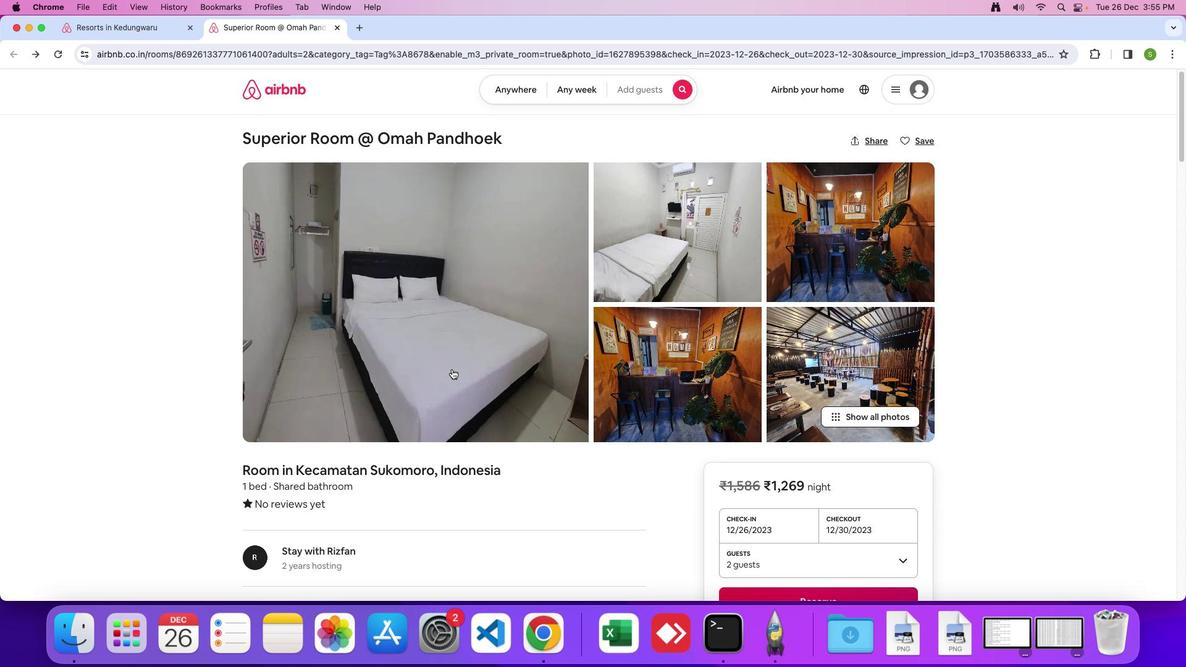 
Action: Mouse scrolled (451, 369) with delta (0, 0)
Screenshot: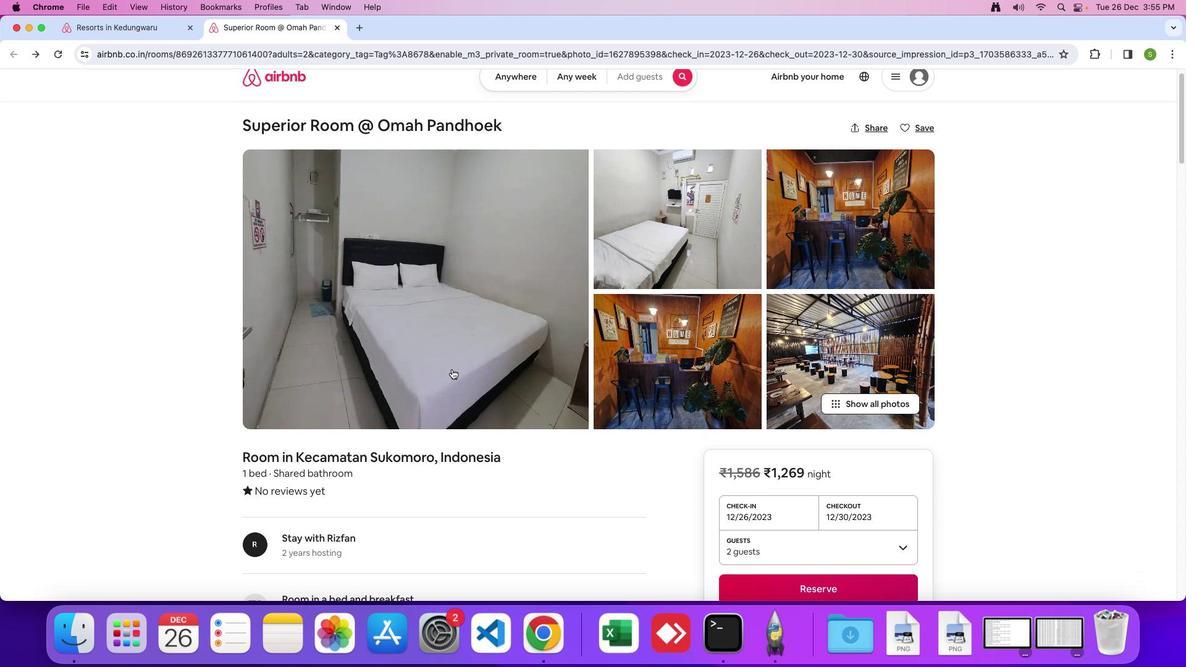 
Action: Mouse scrolled (451, 369) with delta (0, -1)
Screenshot: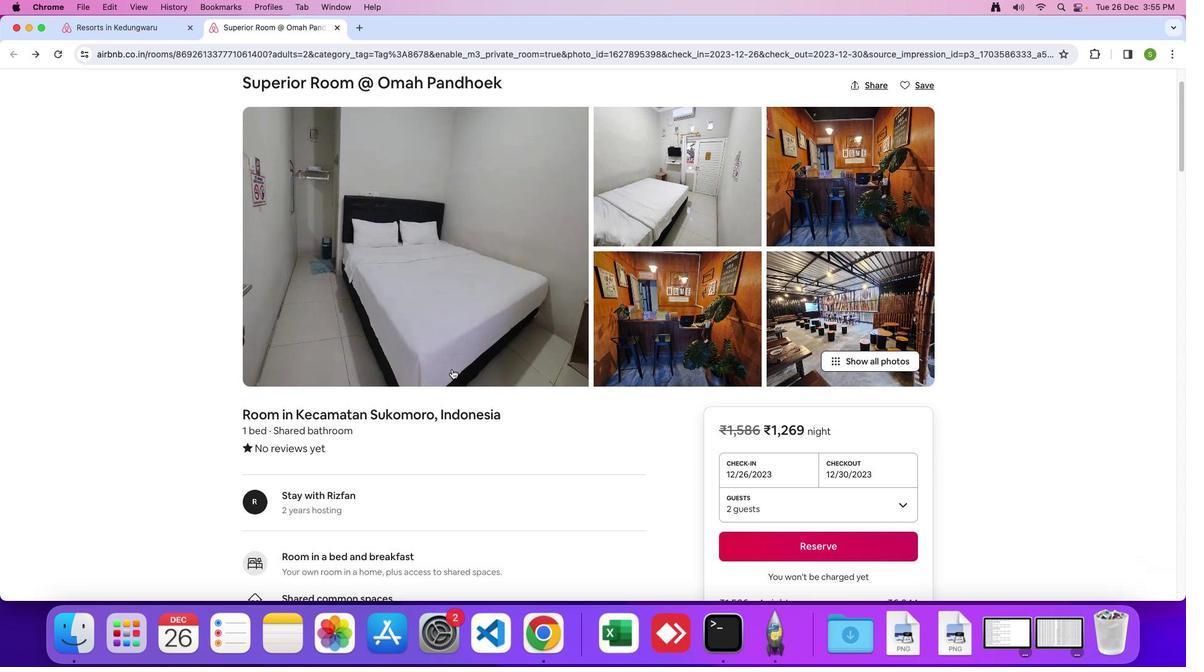 
Action: Mouse moved to (451, 369)
Screenshot: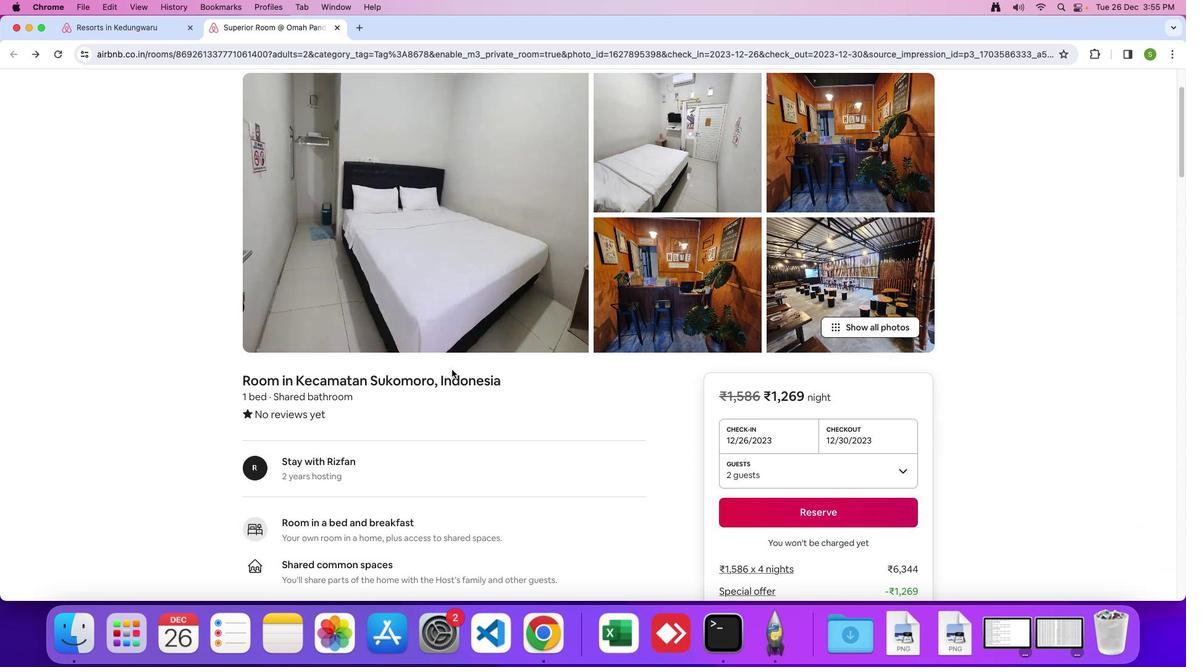 
Action: Mouse scrolled (451, 369) with delta (0, 0)
Screenshot: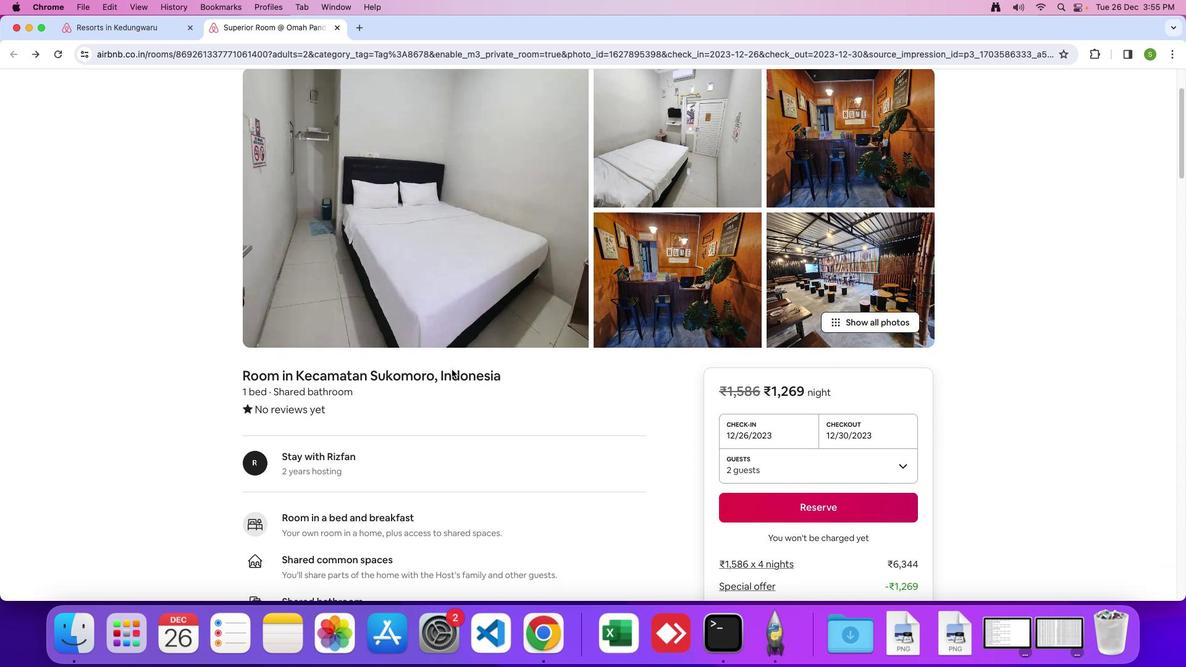 
Action: Mouse scrolled (451, 369) with delta (0, 0)
Screenshot: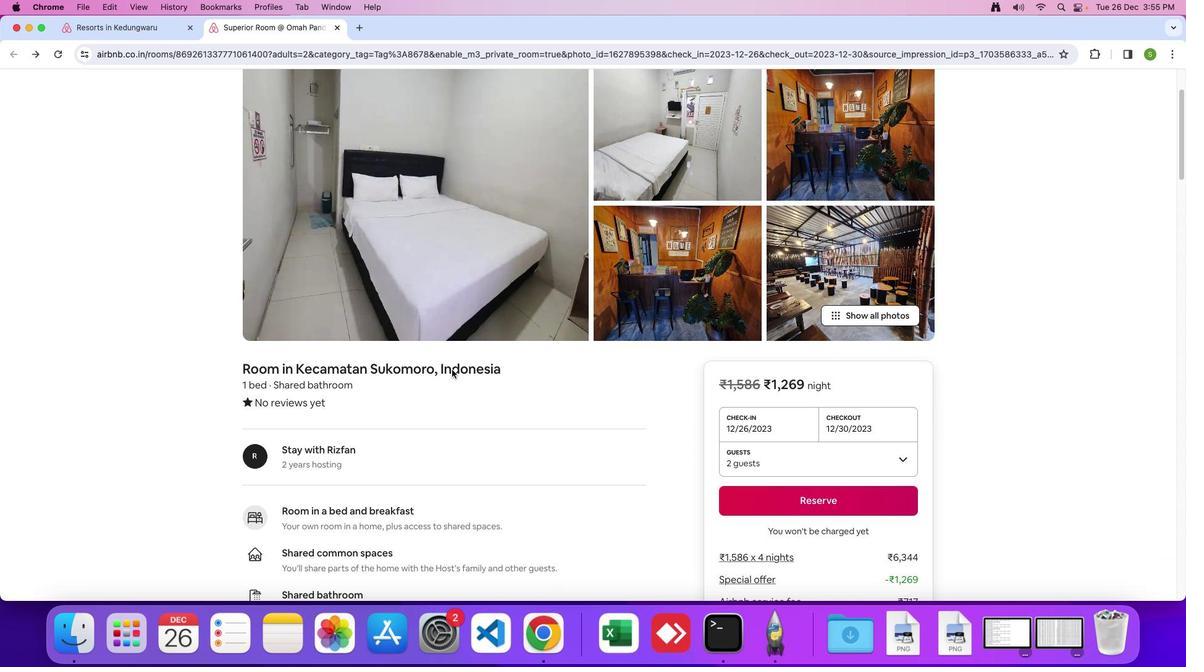 
Action: Mouse scrolled (451, 369) with delta (0, -1)
Screenshot: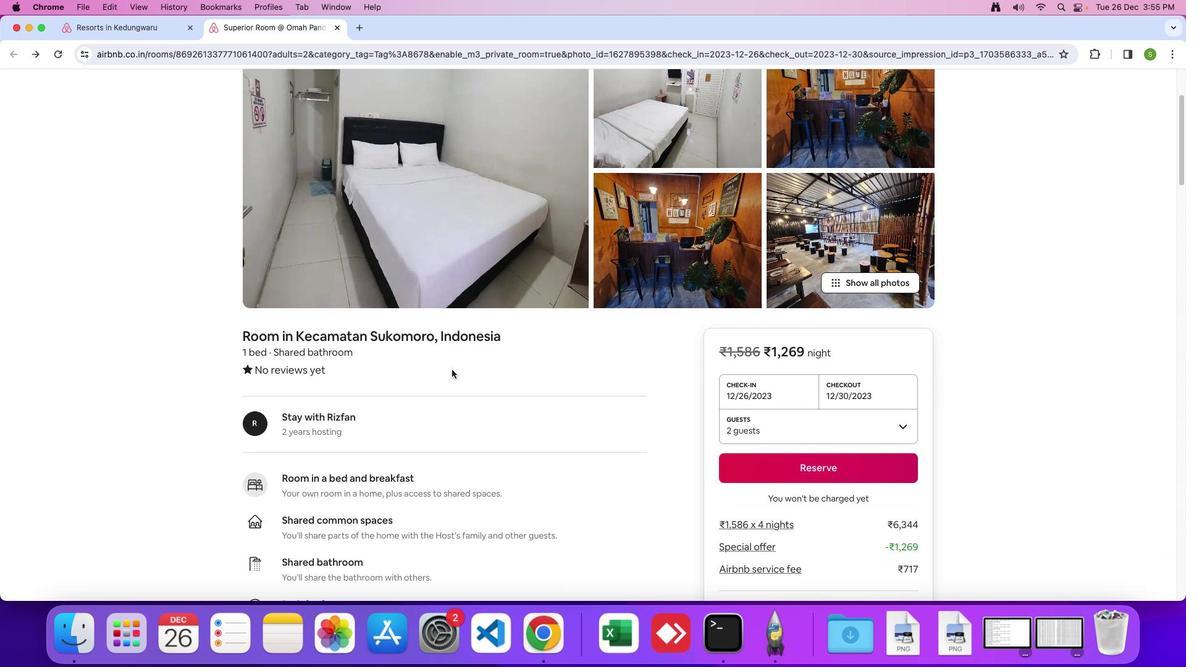 
Action: Mouse scrolled (451, 369) with delta (0, 0)
Screenshot: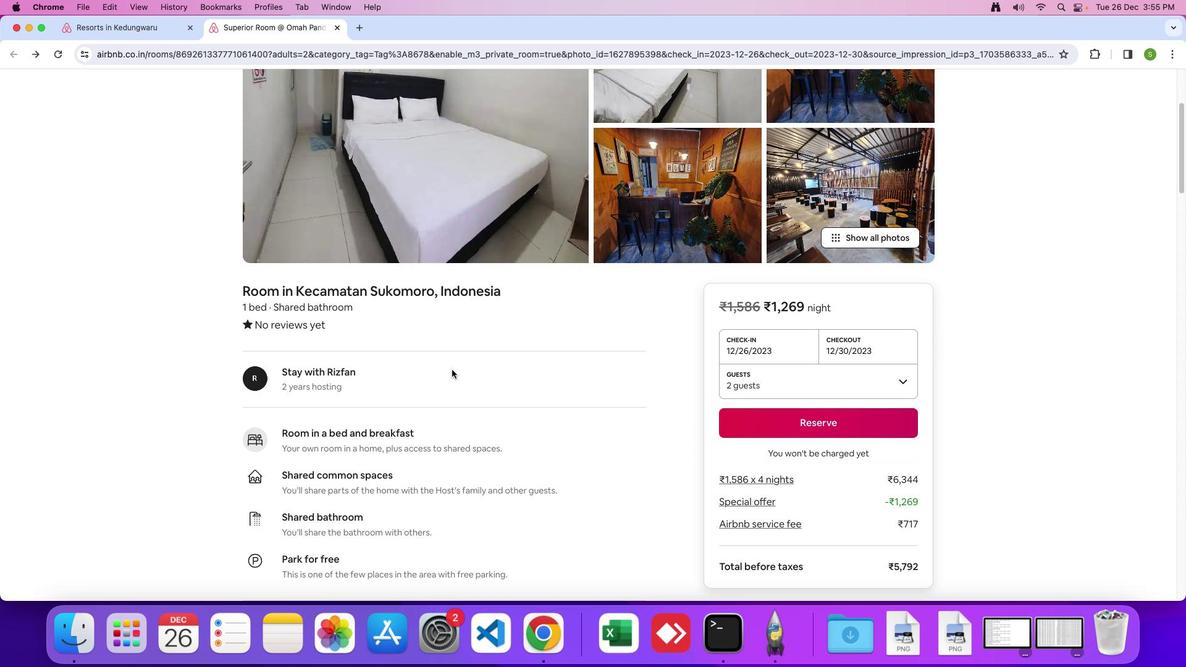 
Action: Mouse scrolled (451, 369) with delta (0, 0)
Screenshot: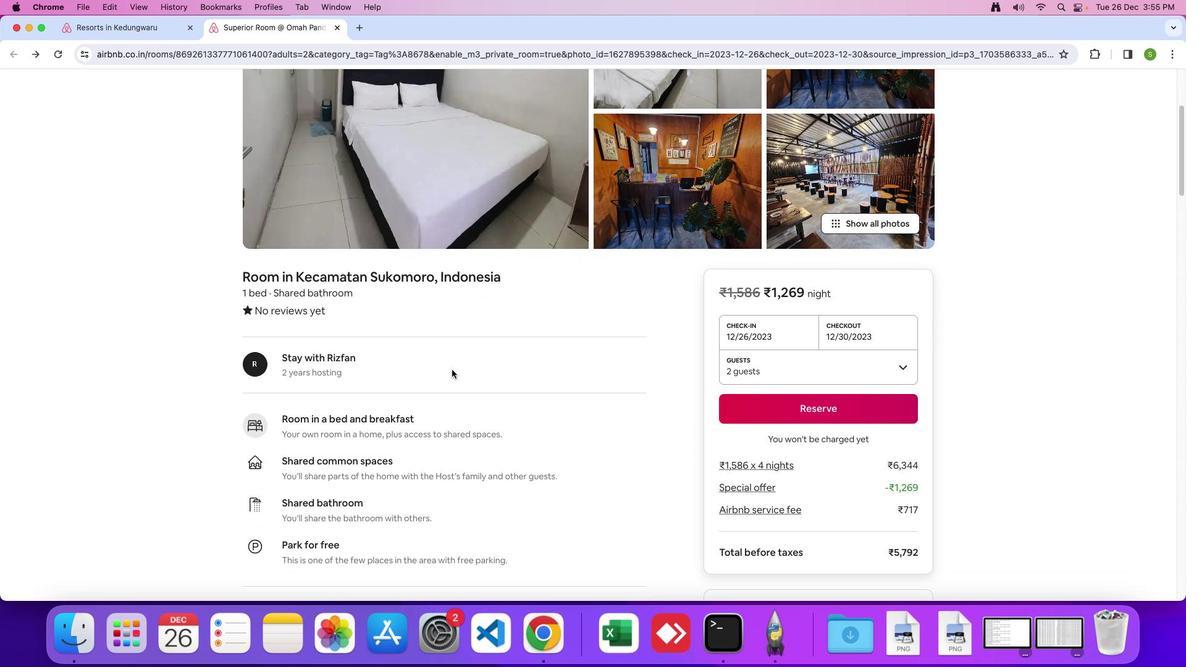 
Action: Mouse scrolled (451, 369) with delta (0, -1)
Screenshot: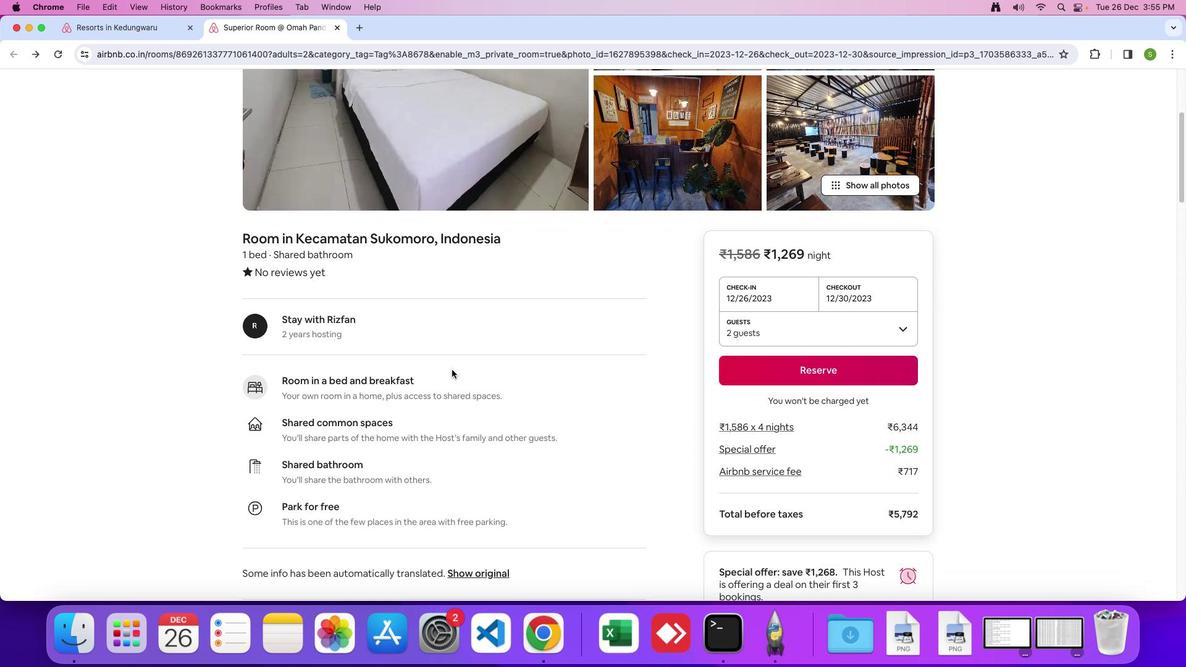 
Action: Mouse scrolled (451, 369) with delta (0, 0)
Screenshot: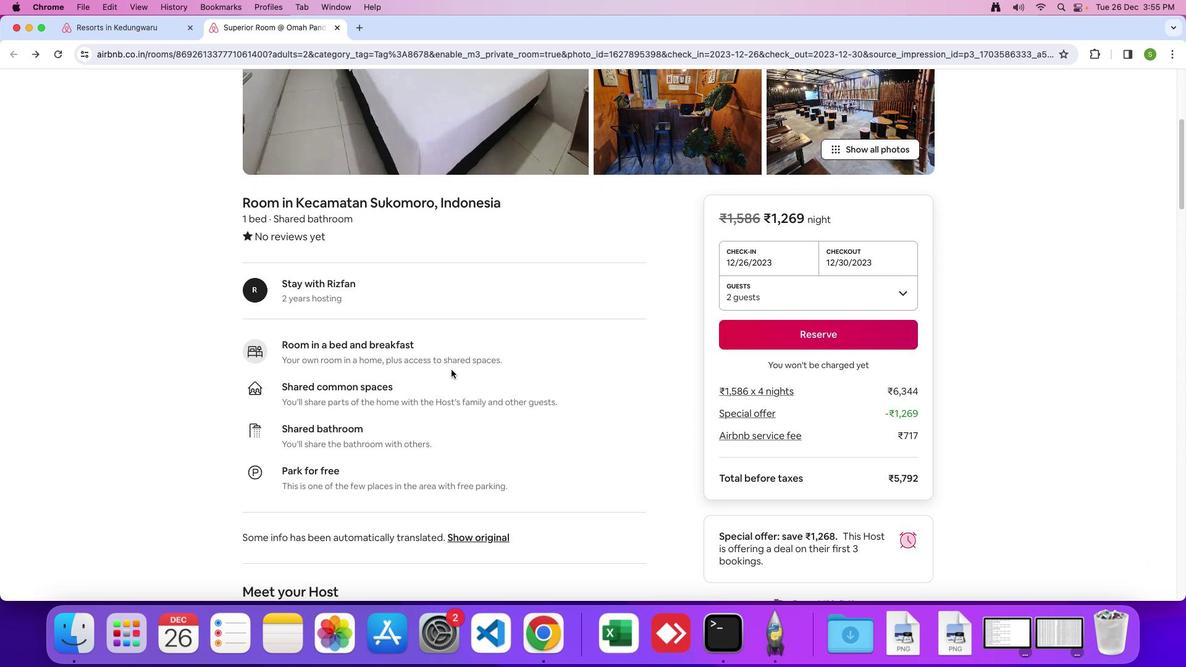 
Action: Mouse scrolled (451, 369) with delta (0, 0)
Screenshot: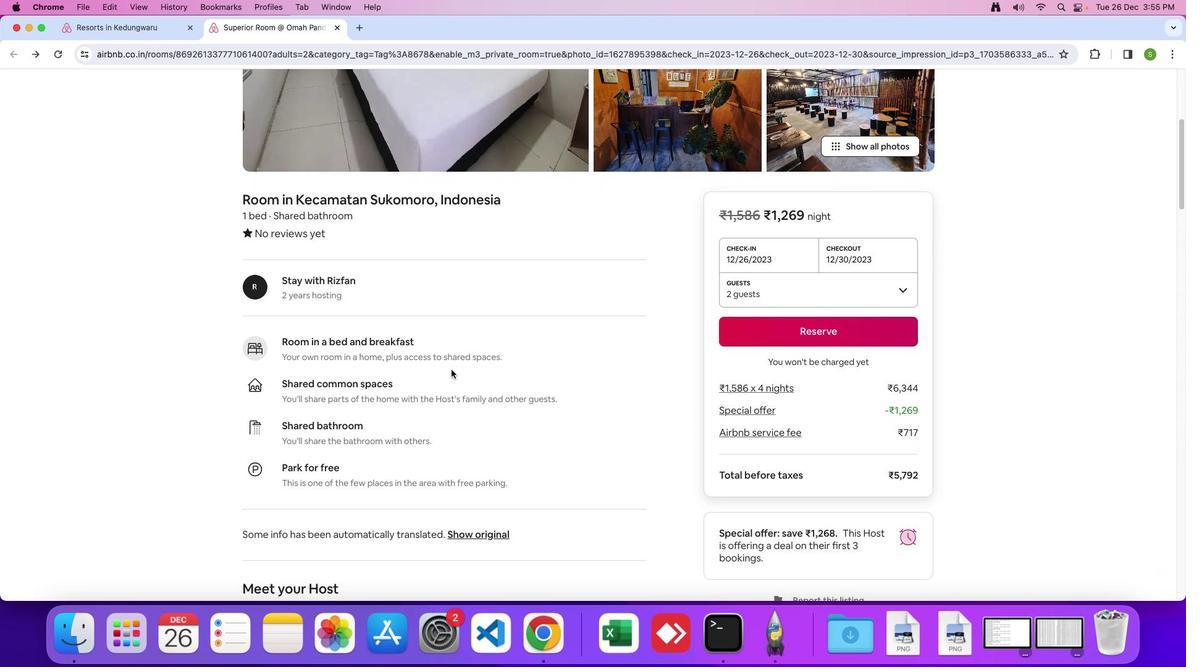 
Action: Mouse moved to (451, 370)
Screenshot: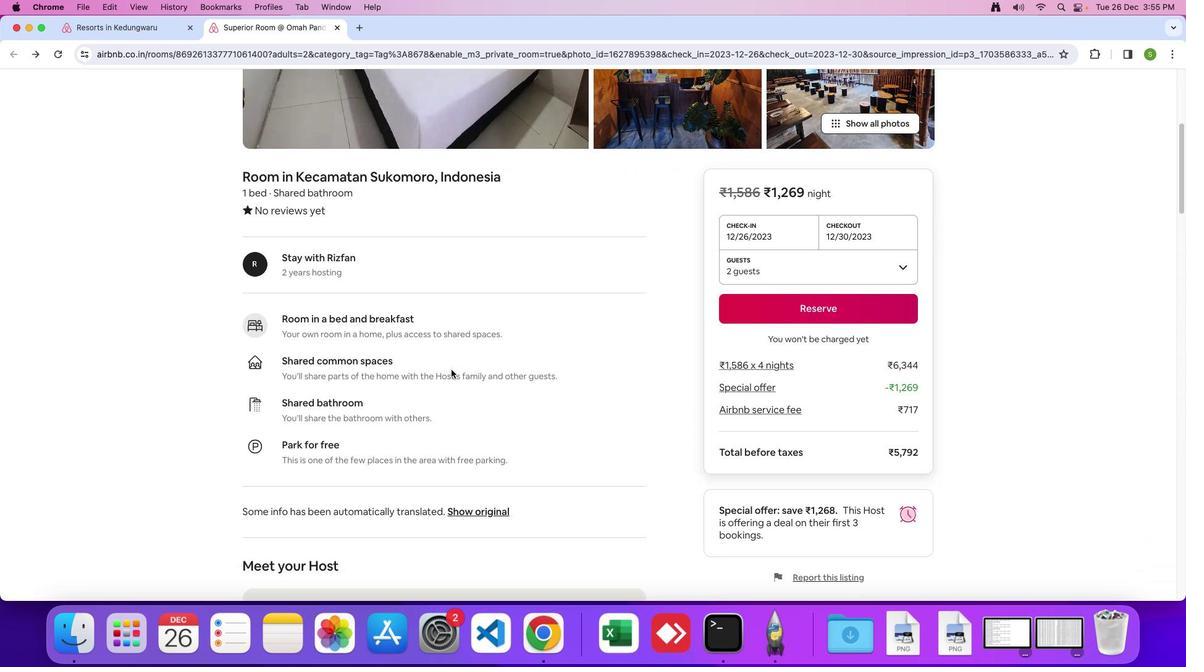
Action: Mouse scrolled (451, 370) with delta (0, -1)
Screenshot: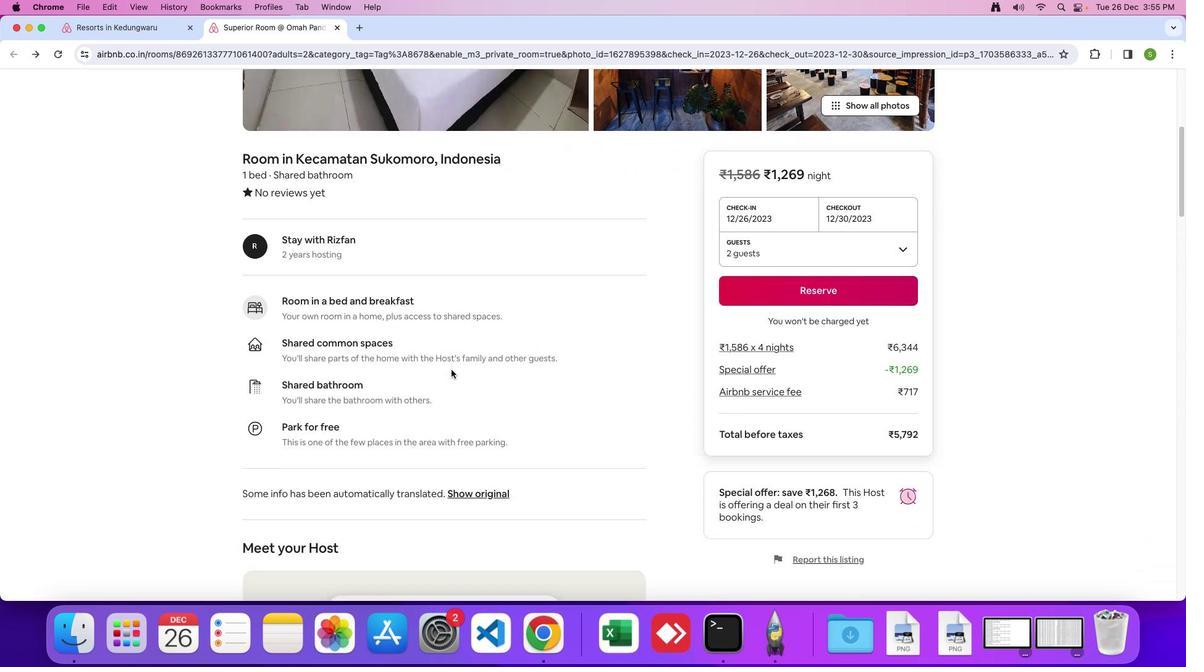 
Action: Mouse moved to (451, 369)
Screenshot: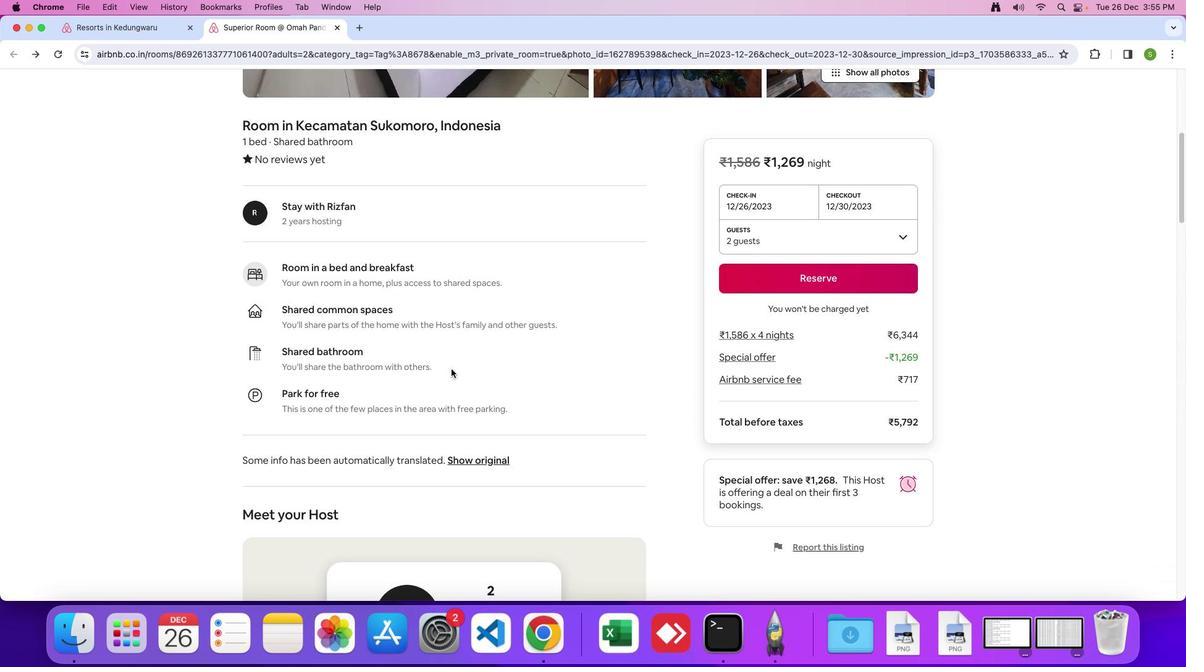 
Action: Mouse scrolled (451, 369) with delta (0, 0)
Screenshot: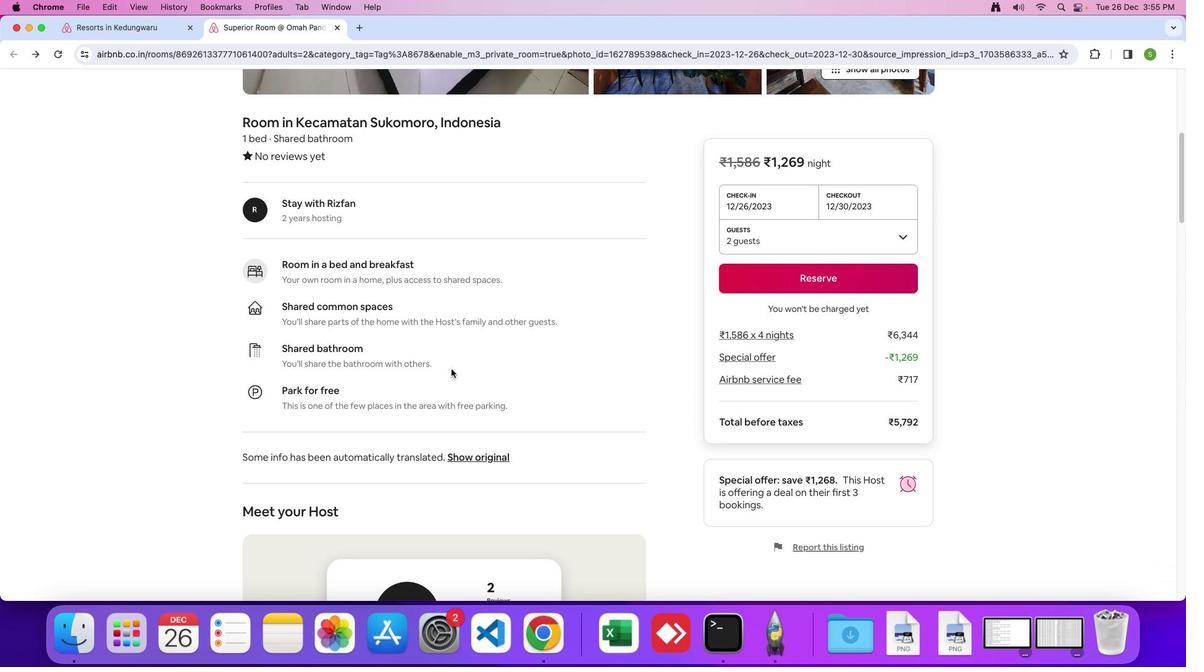 
Action: Mouse moved to (451, 369)
Screenshot: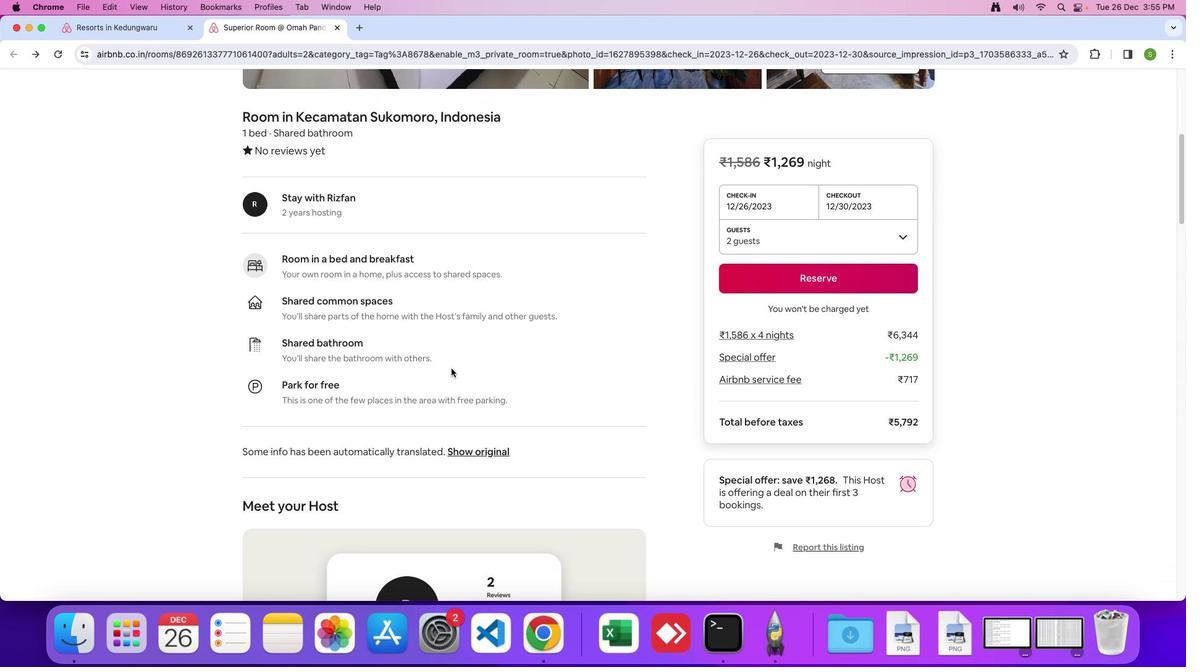 
Action: Mouse scrolled (451, 369) with delta (0, 0)
Screenshot: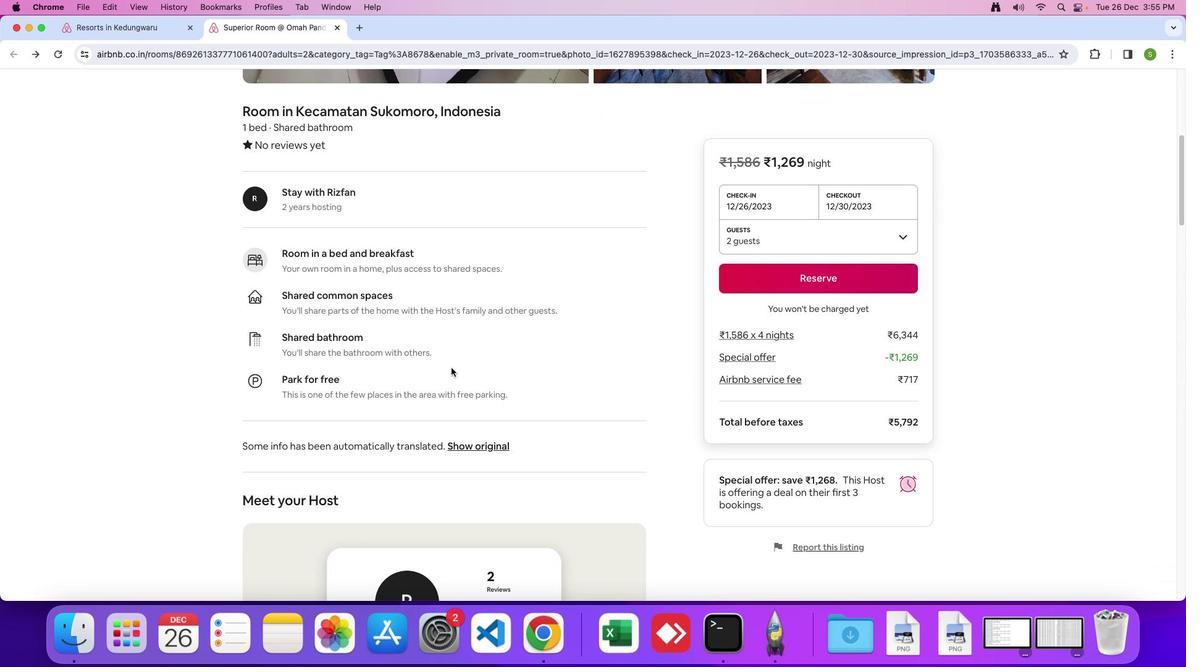 
Action: Mouse moved to (451, 368)
Screenshot: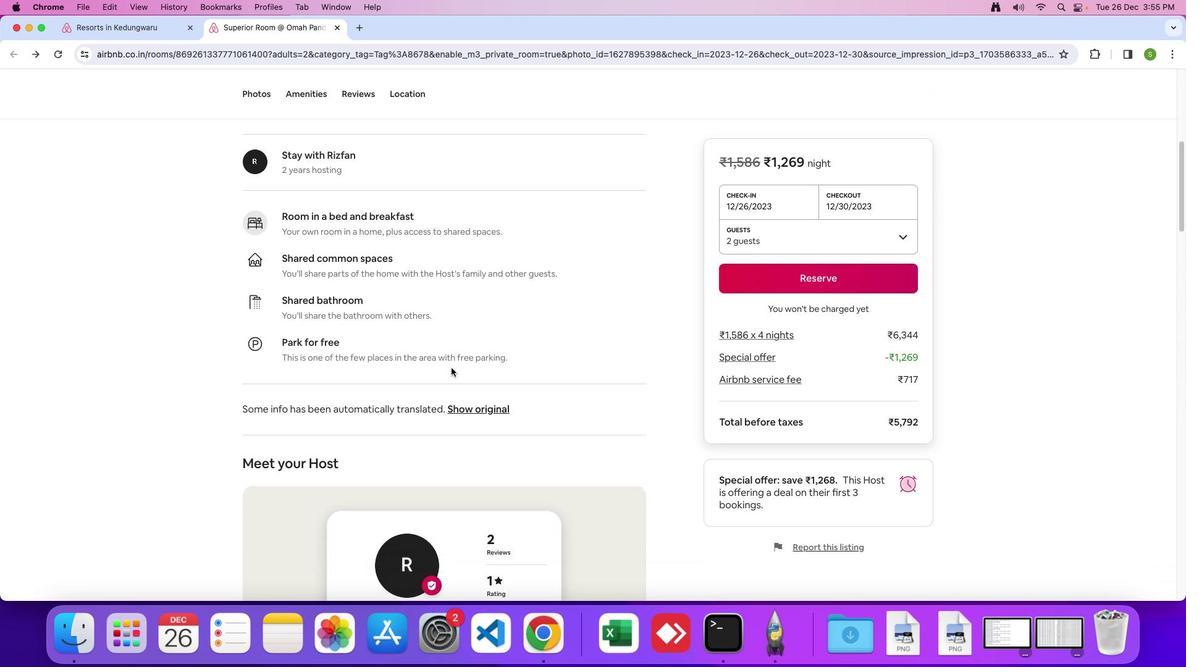 
Action: Mouse scrolled (451, 368) with delta (0, -1)
Screenshot: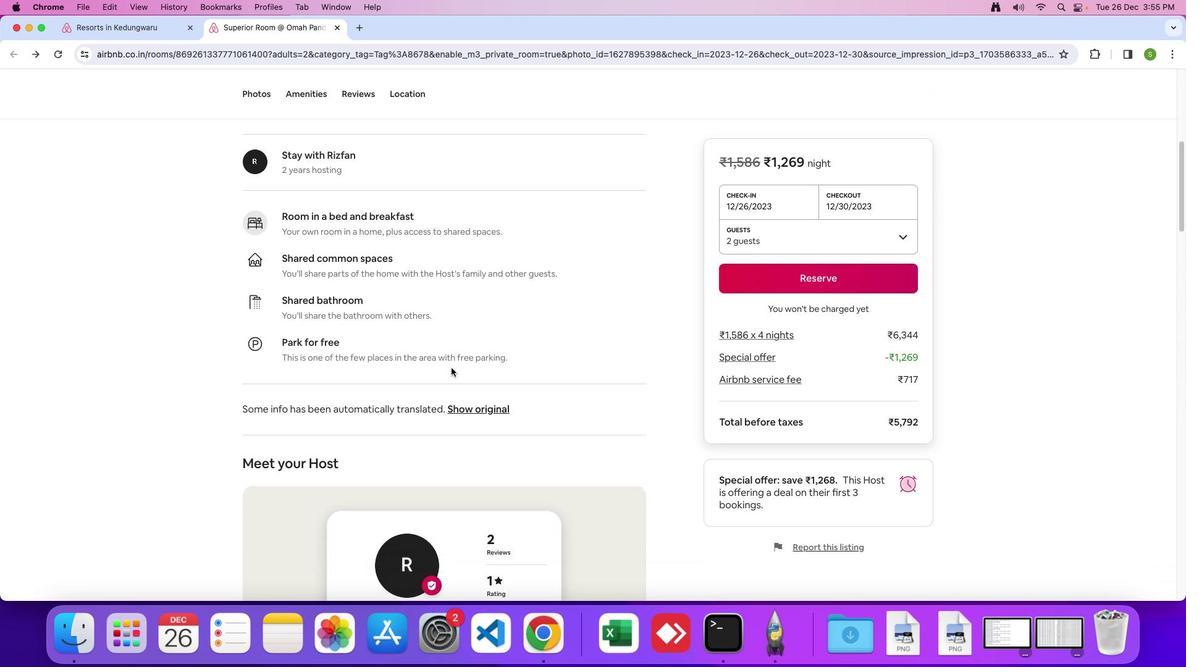
Action: Mouse moved to (451, 368)
Screenshot: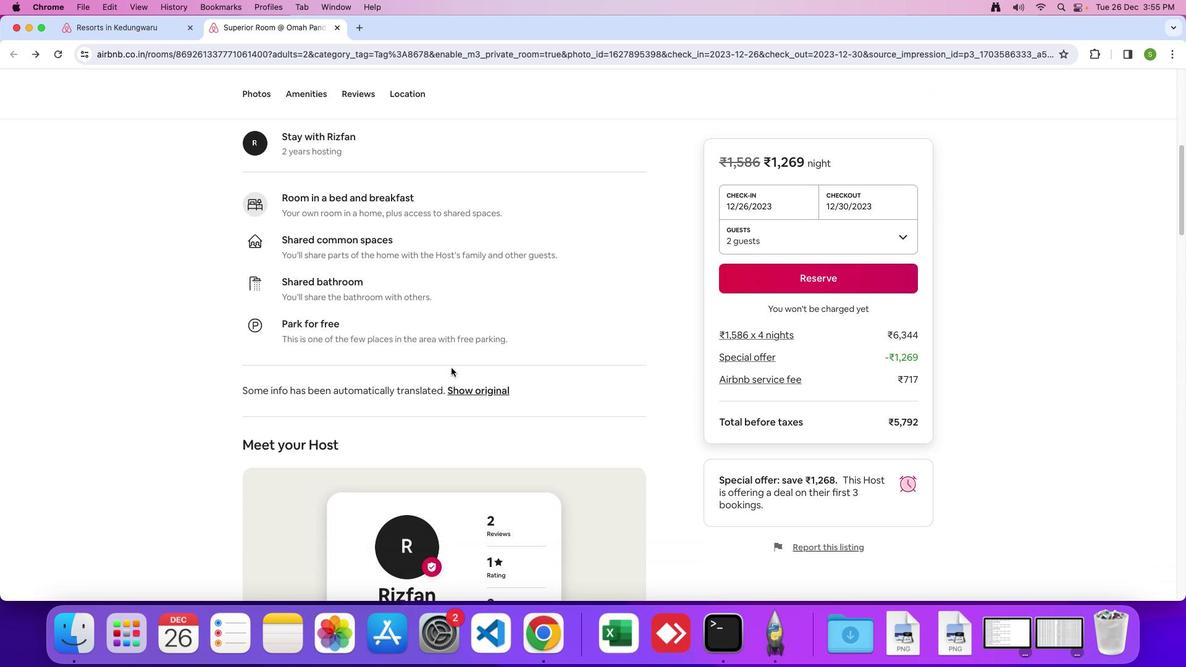 
Action: Mouse scrolled (451, 368) with delta (0, 0)
Screenshot: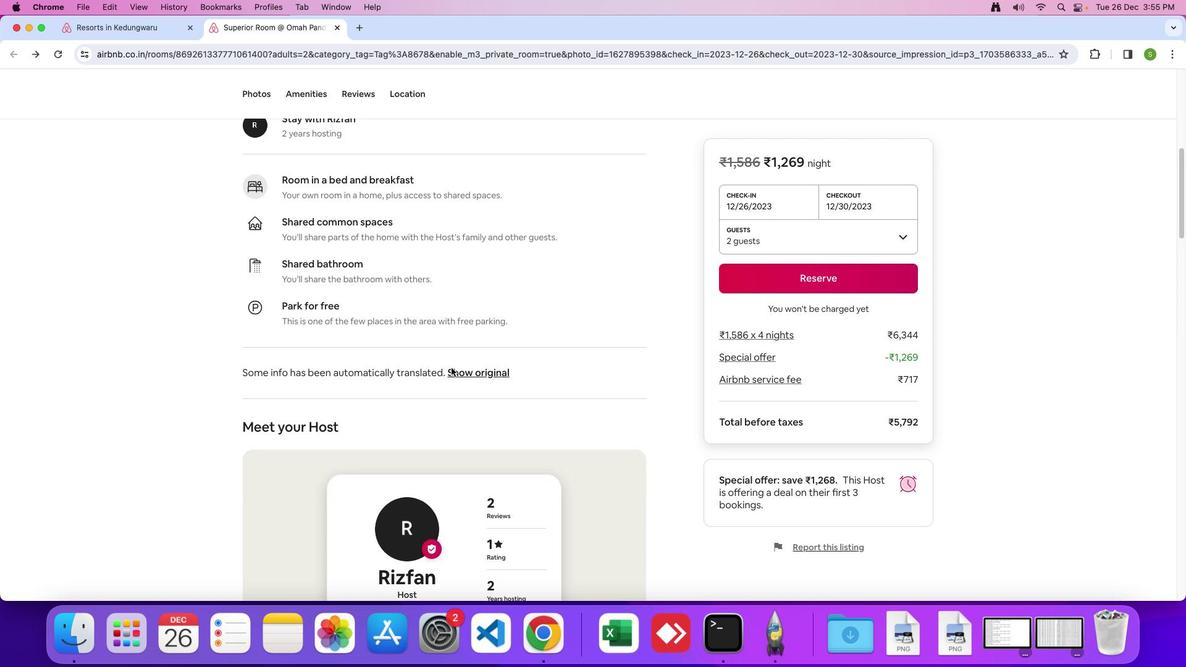 
Action: Mouse scrolled (451, 368) with delta (0, 0)
Screenshot: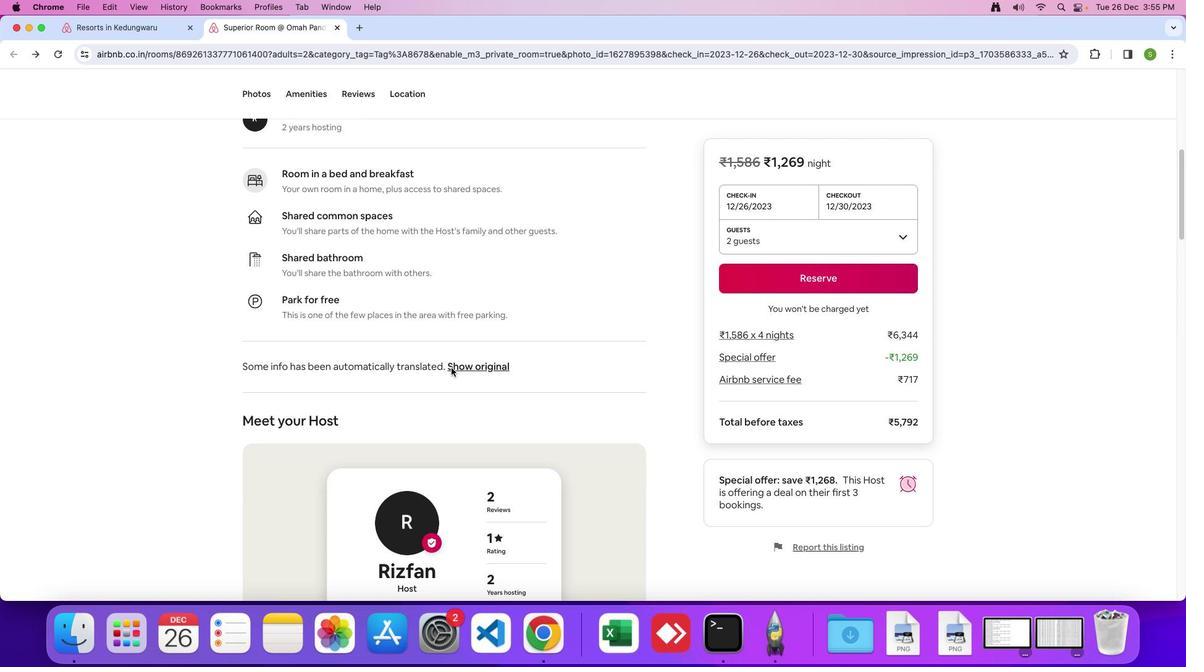 
Action: Mouse scrolled (451, 368) with delta (0, -1)
Screenshot: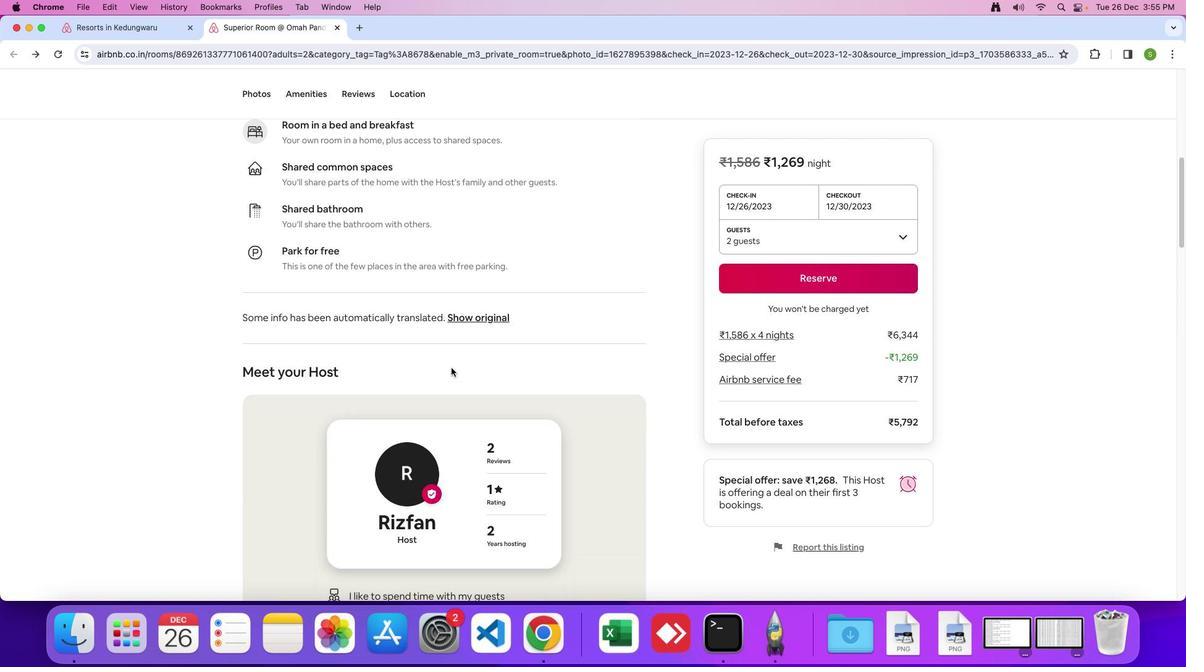 
Action: Mouse scrolled (451, 368) with delta (0, 0)
Screenshot: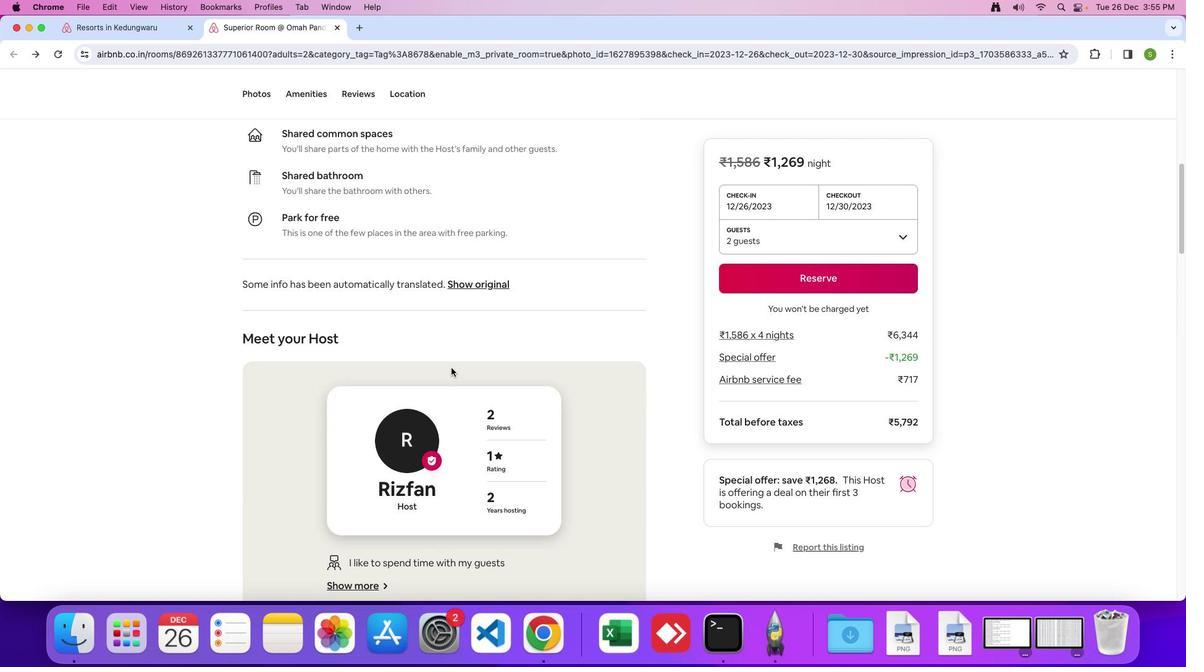 
Action: Mouse scrolled (451, 368) with delta (0, 0)
Screenshot: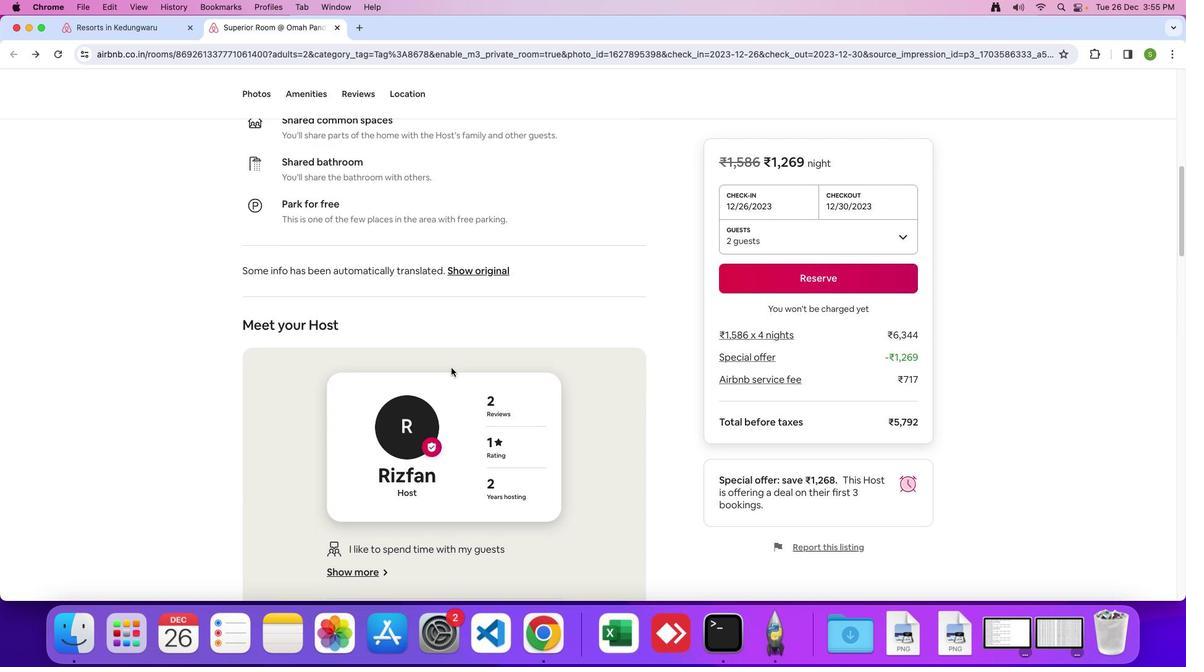 
Action: Mouse scrolled (451, 368) with delta (0, -1)
Screenshot: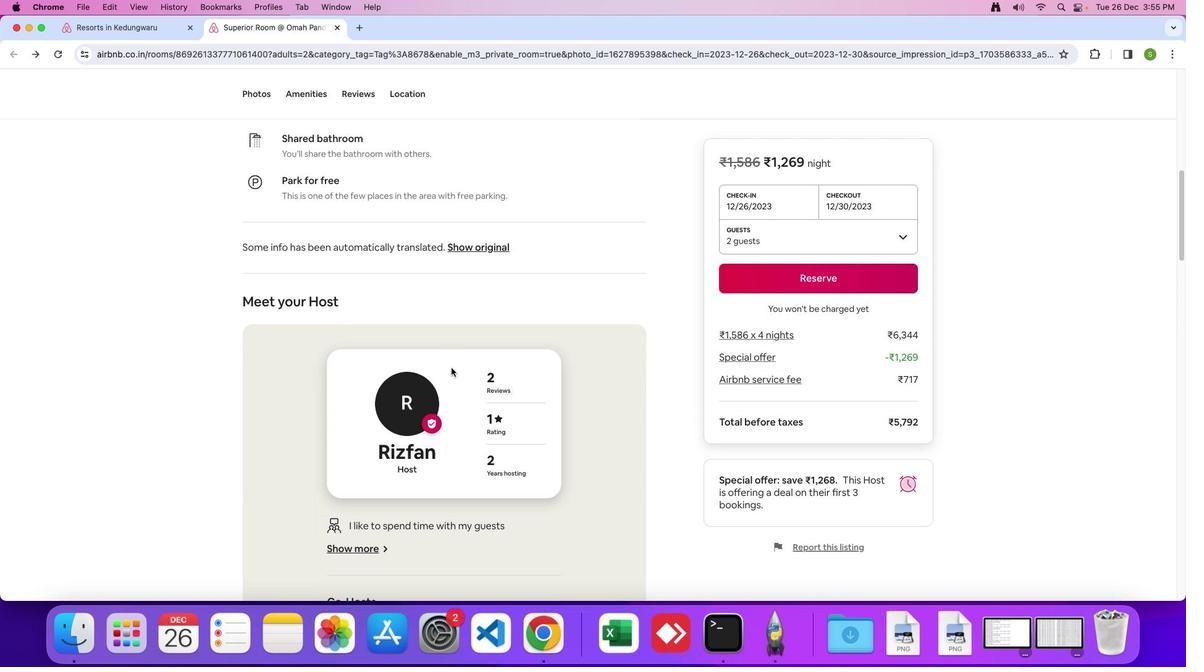 
Action: Mouse scrolled (451, 368) with delta (0, 0)
Screenshot: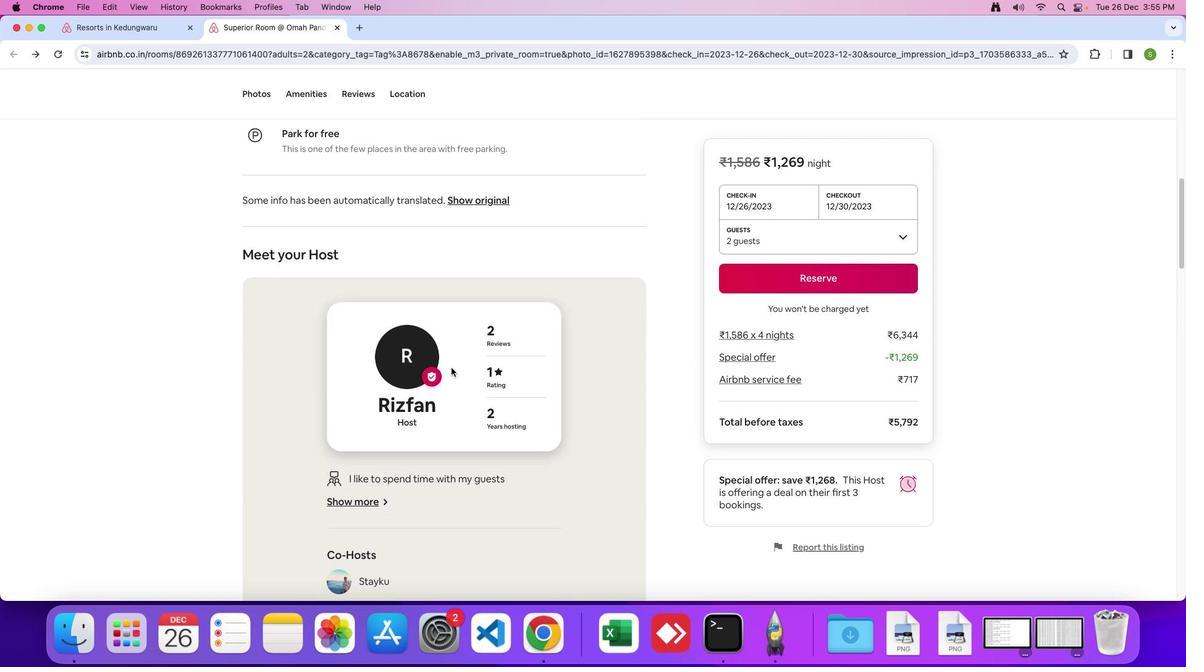 
Action: Mouse scrolled (451, 368) with delta (0, 0)
Screenshot: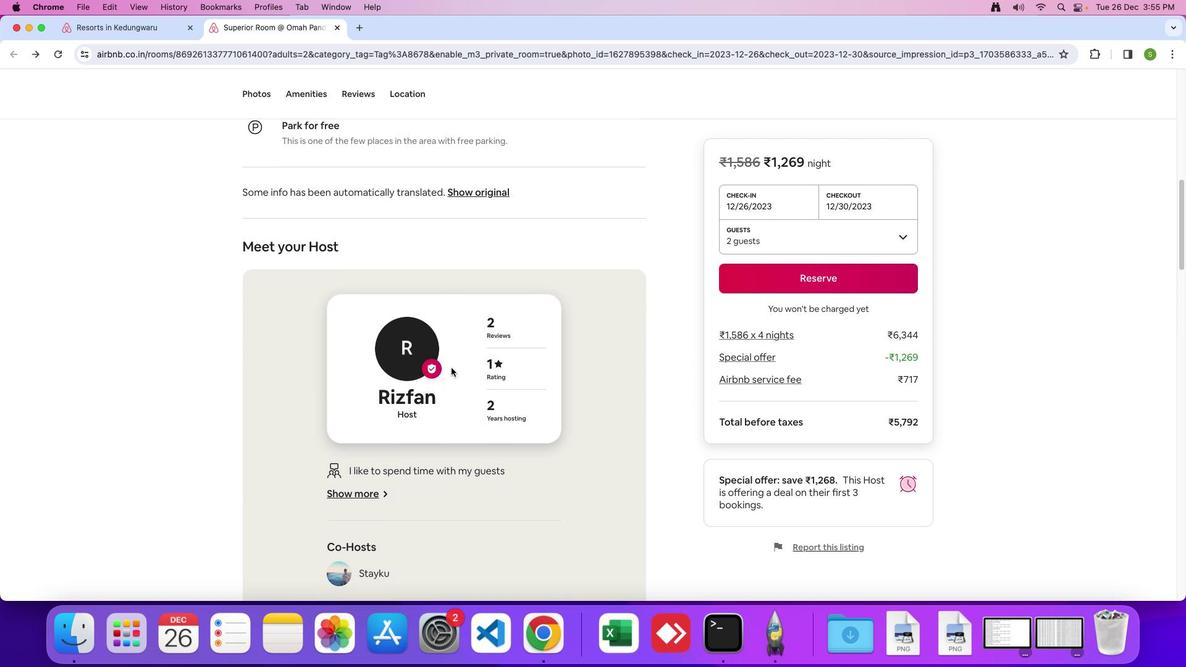 
Action: Mouse scrolled (451, 368) with delta (0, -1)
Screenshot: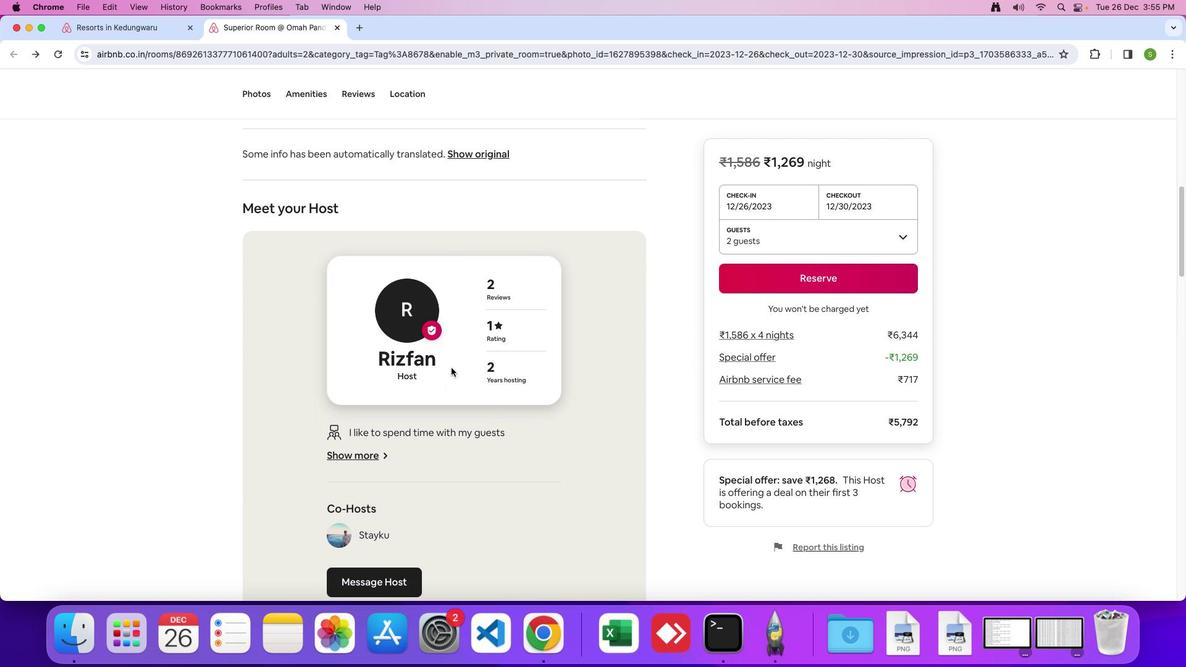 
Action: Mouse scrolled (451, 368) with delta (0, 0)
Screenshot: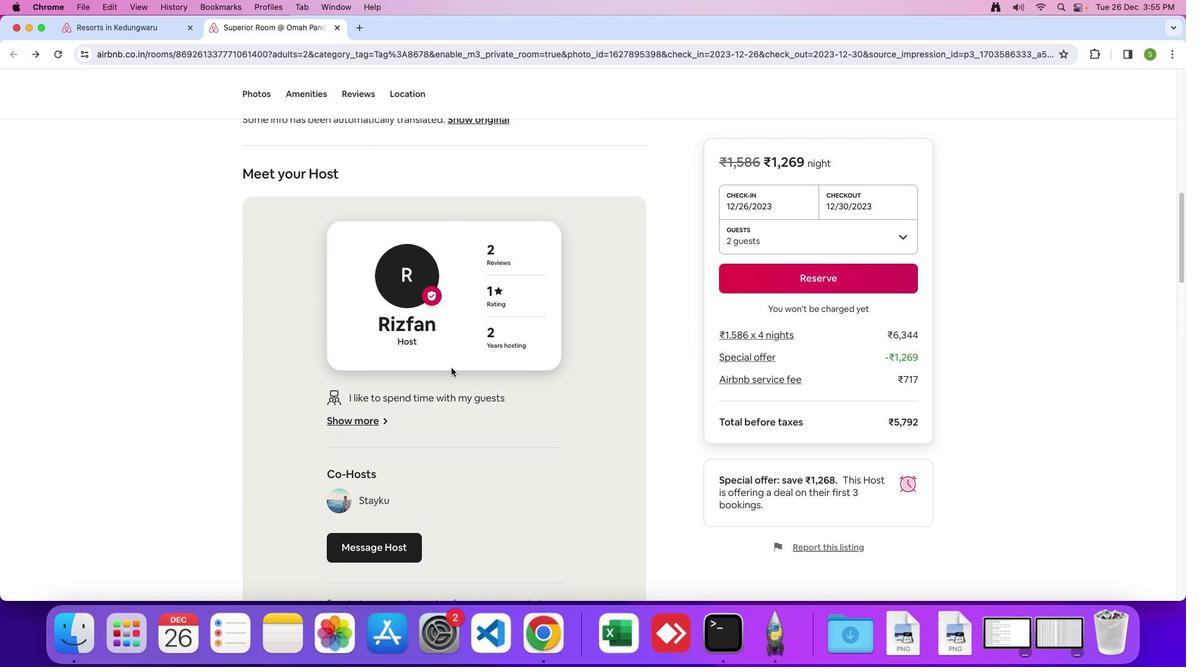
Action: Mouse scrolled (451, 368) with delta (0, 0)
Screenshot: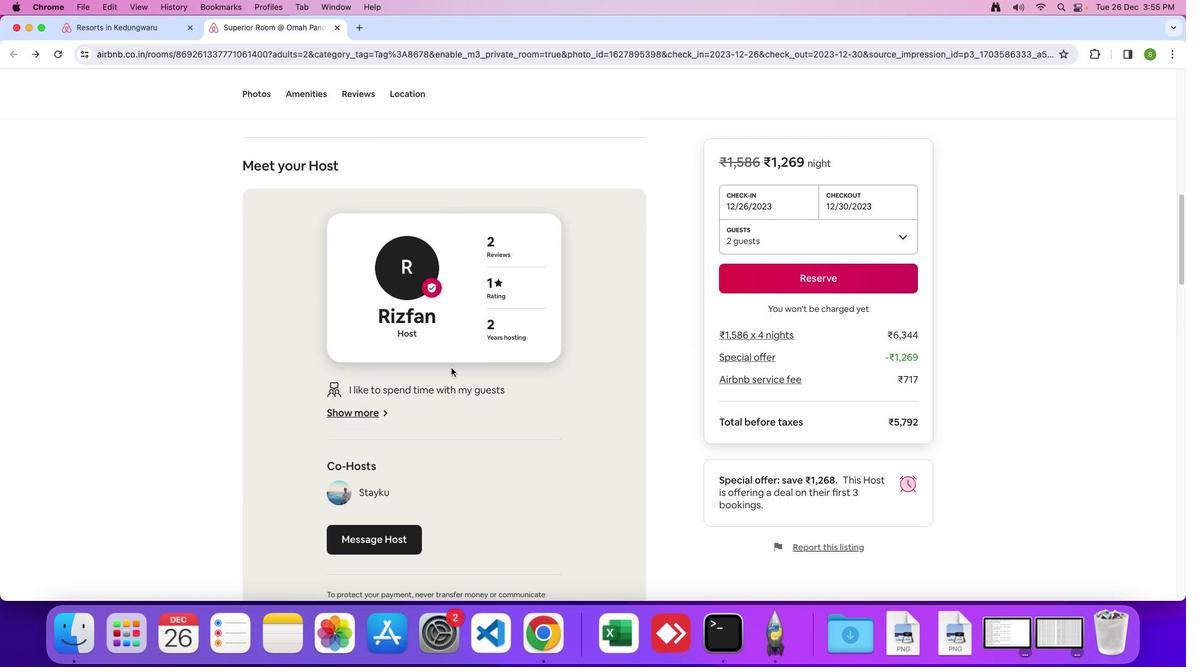 
Action: Mouse scrolled (451, 368) with delta (0, -1)
Screenshot: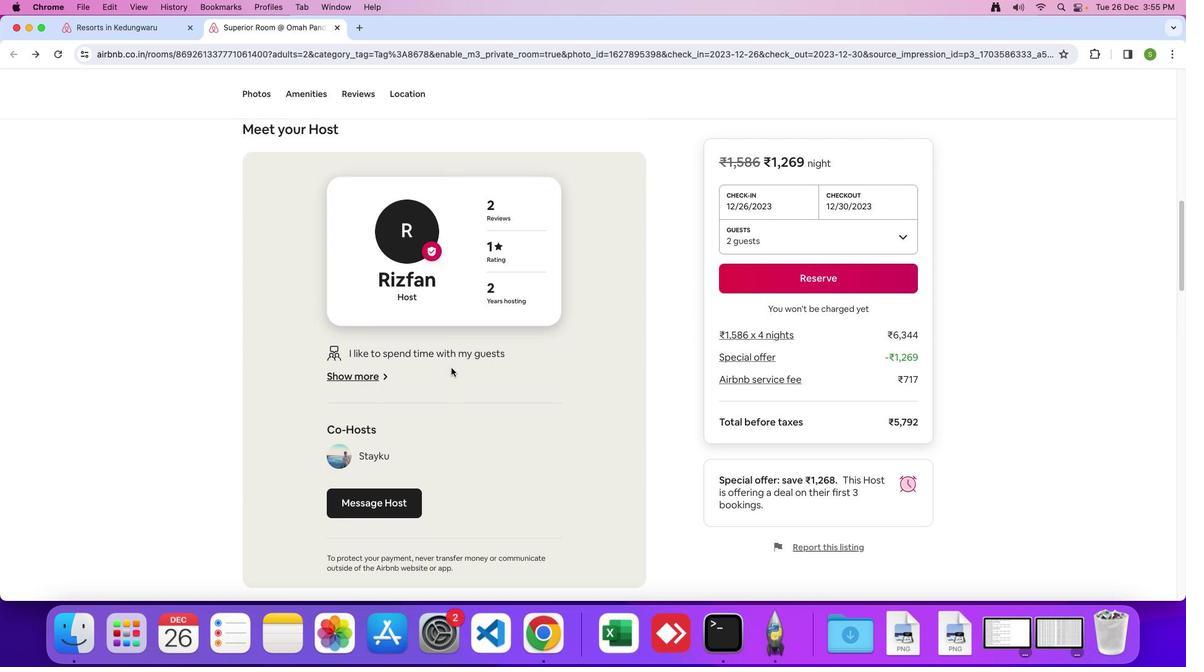 
Action: Mouse scrolled (451, 368) with delta (0, 0)
Screenshot: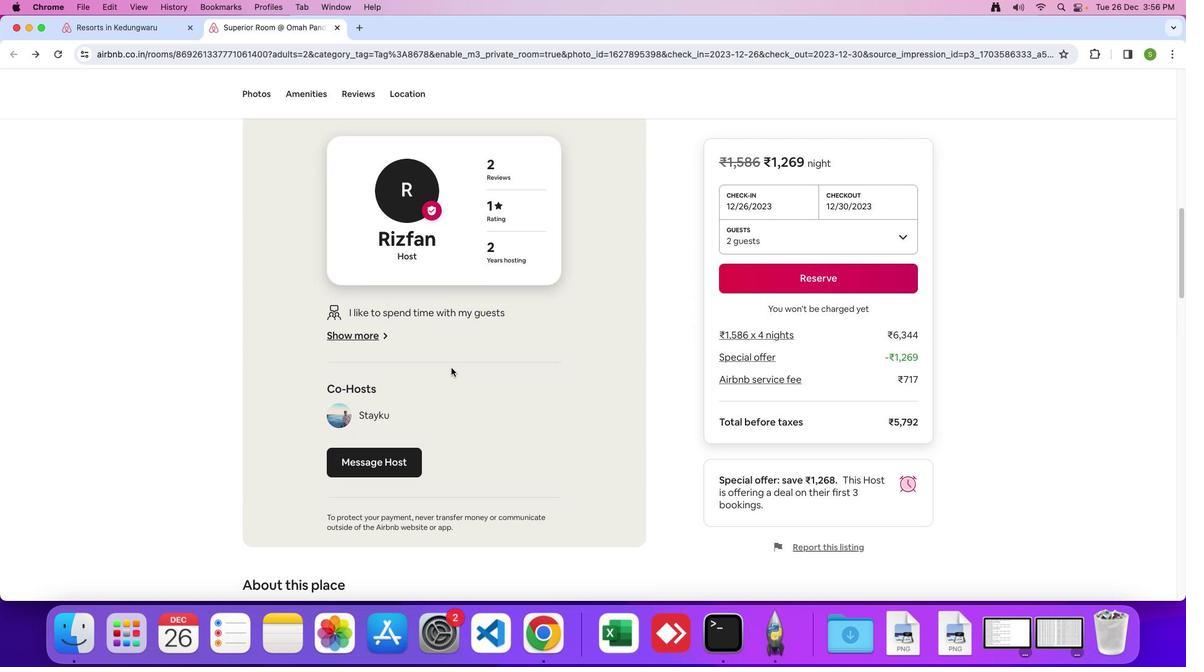 
Action: Mouse scrolled (451, 368) with delta (0, 0)
Screenshot: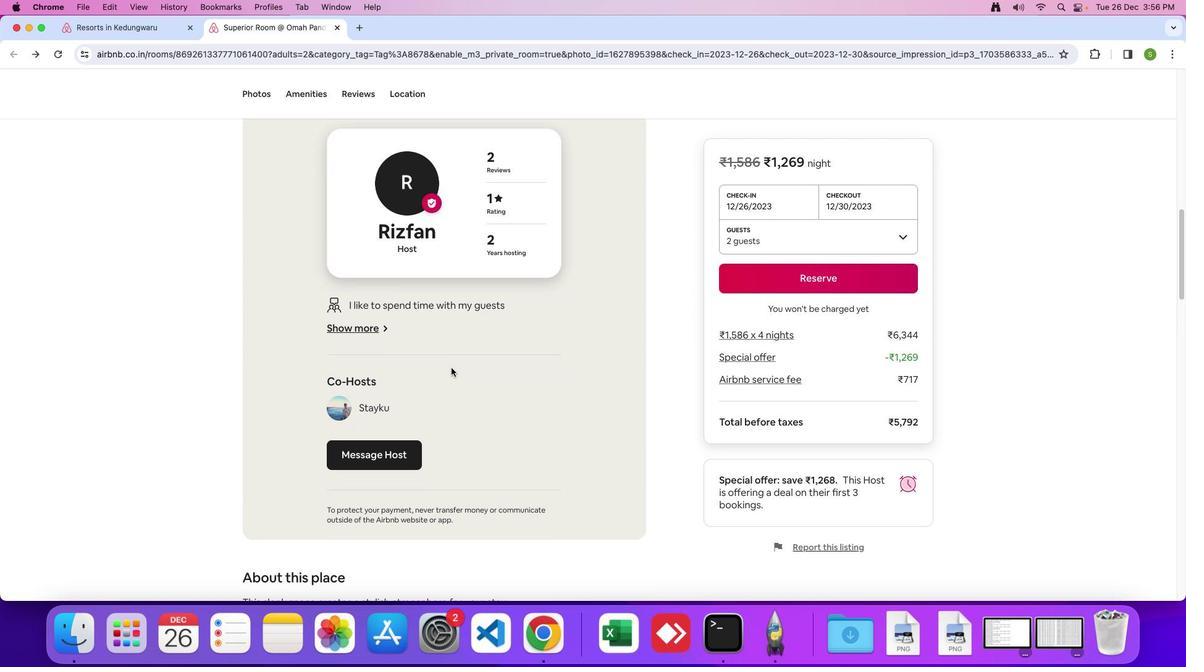 
Action: Mouse scrolled (451, 368) with delta (0, -1)
Screenshot: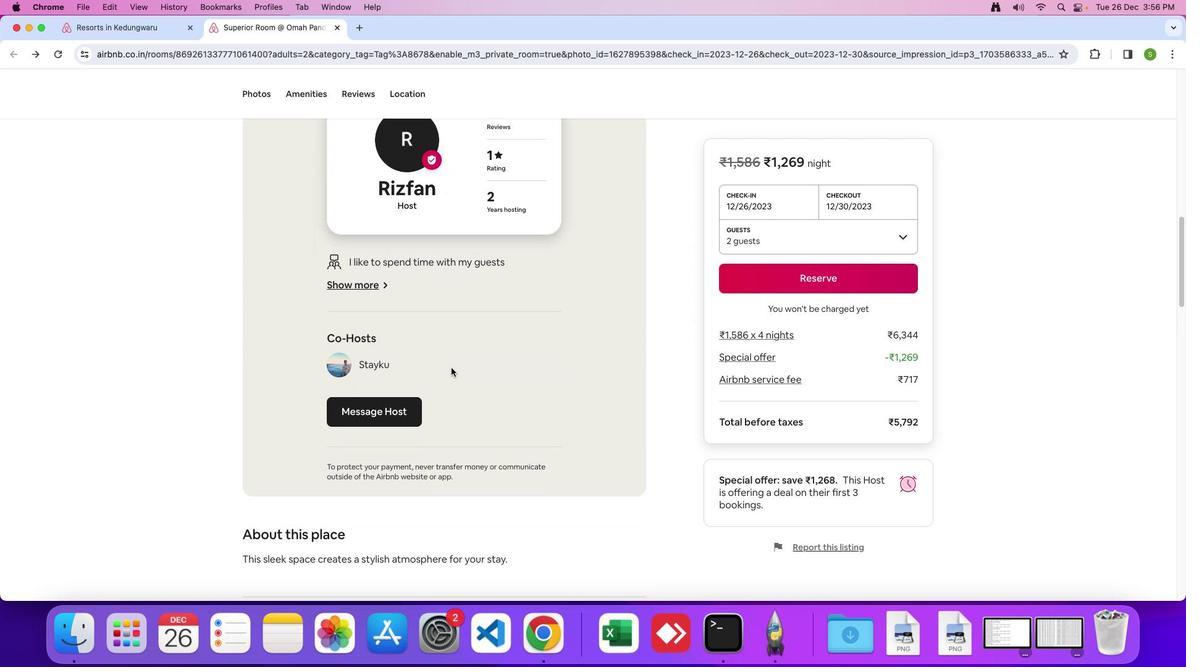 
Action: Mouse scrolled (451, 368) with delta (0, 0)
Screenshot: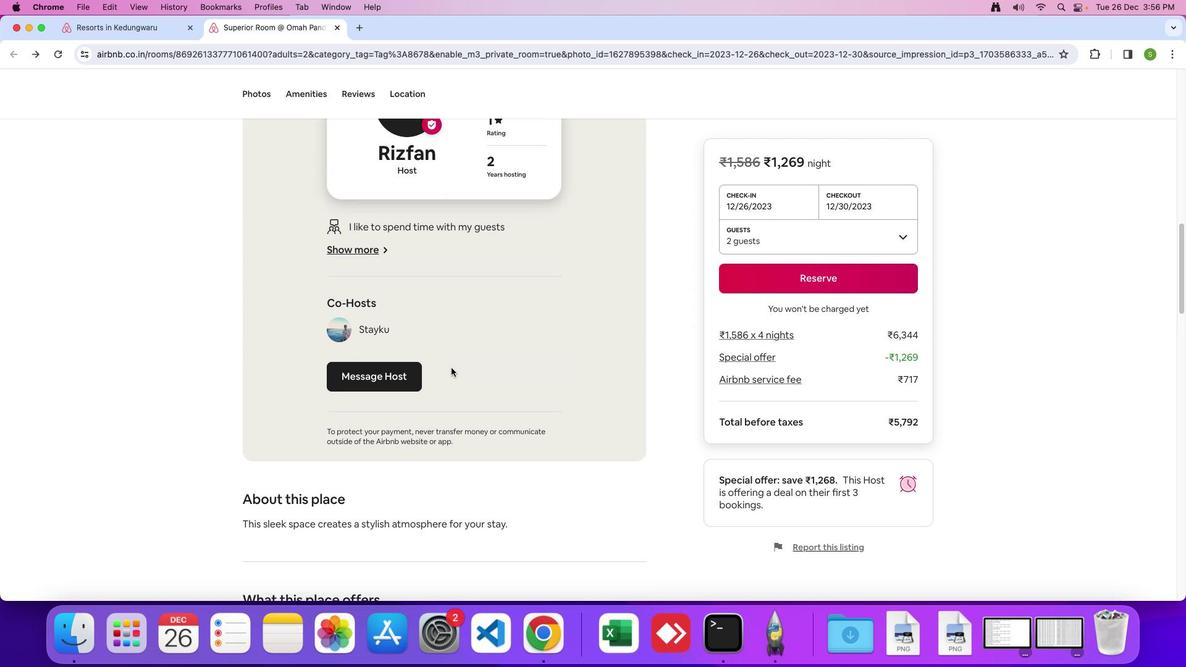
Action: Mouse scrolled (451, 368) with delta (0, 0)
Screenshot: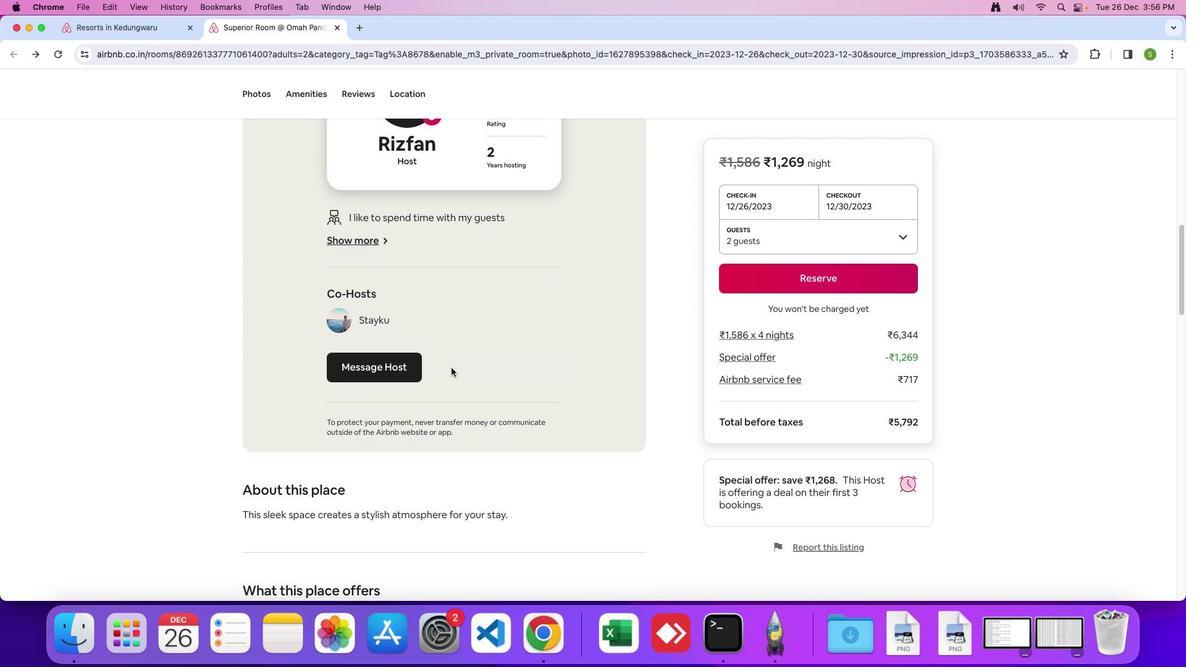 
Action: Mouse scrolled (451, 368) with delta (0, -1)
Screenshot: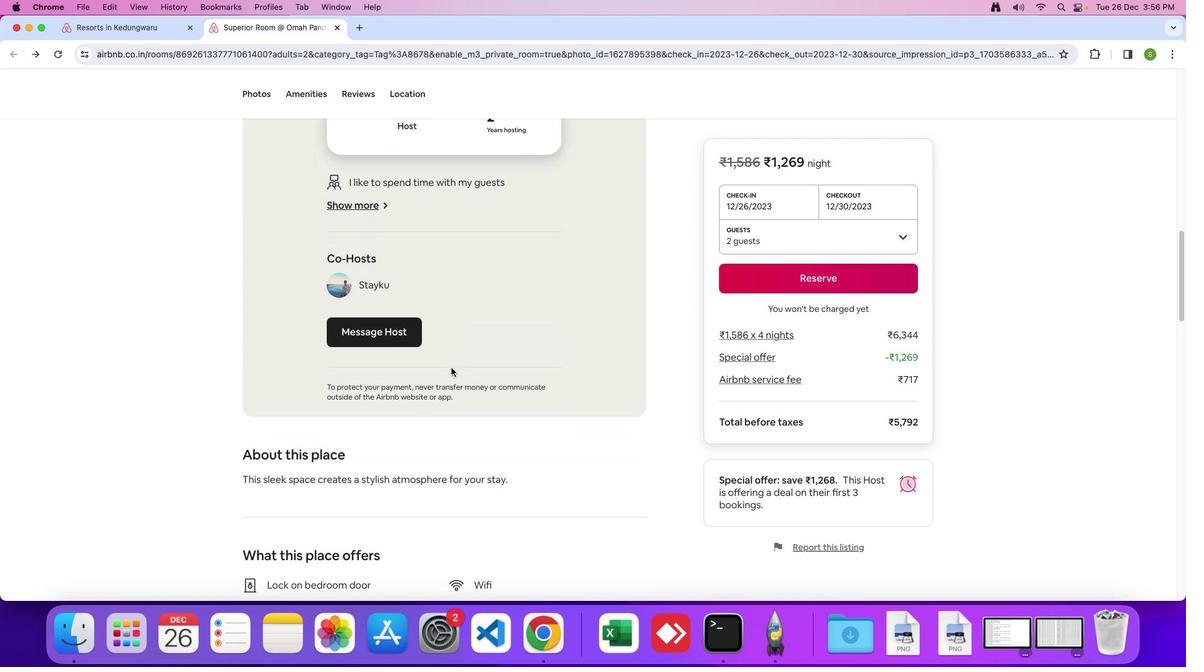 
Action: Mouse scrolled (451, 368) with delta (0, 0)
Screenshot: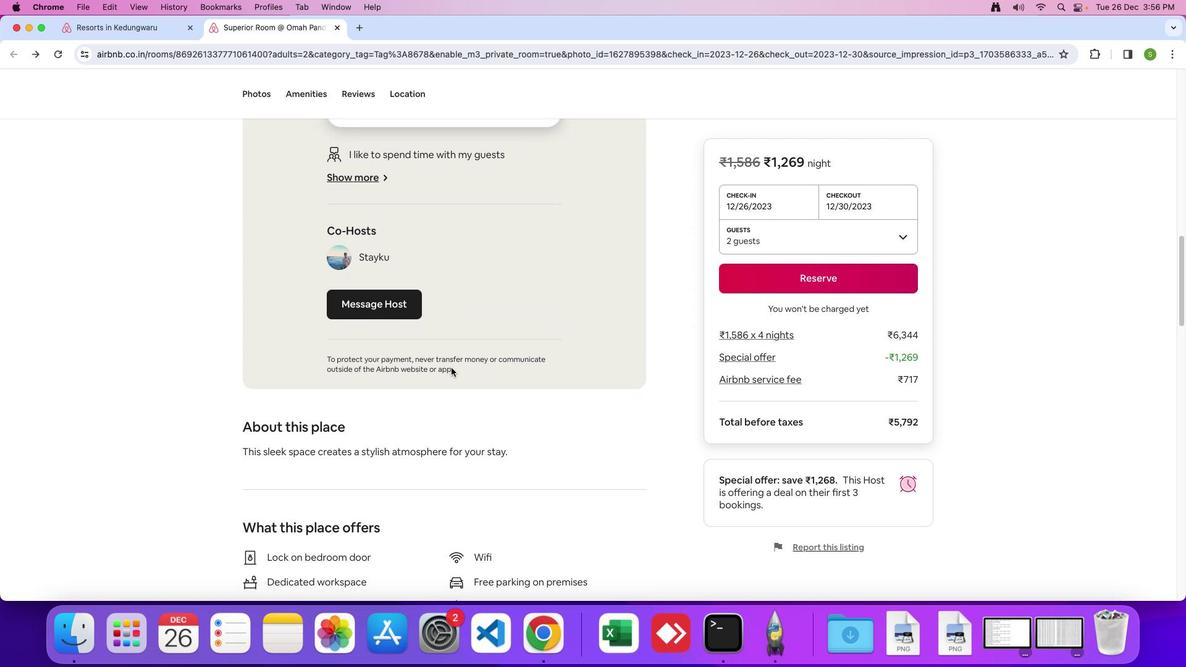 
Action: Mouse scrolled (451, 368) with delta (0, 0)
Screenshot: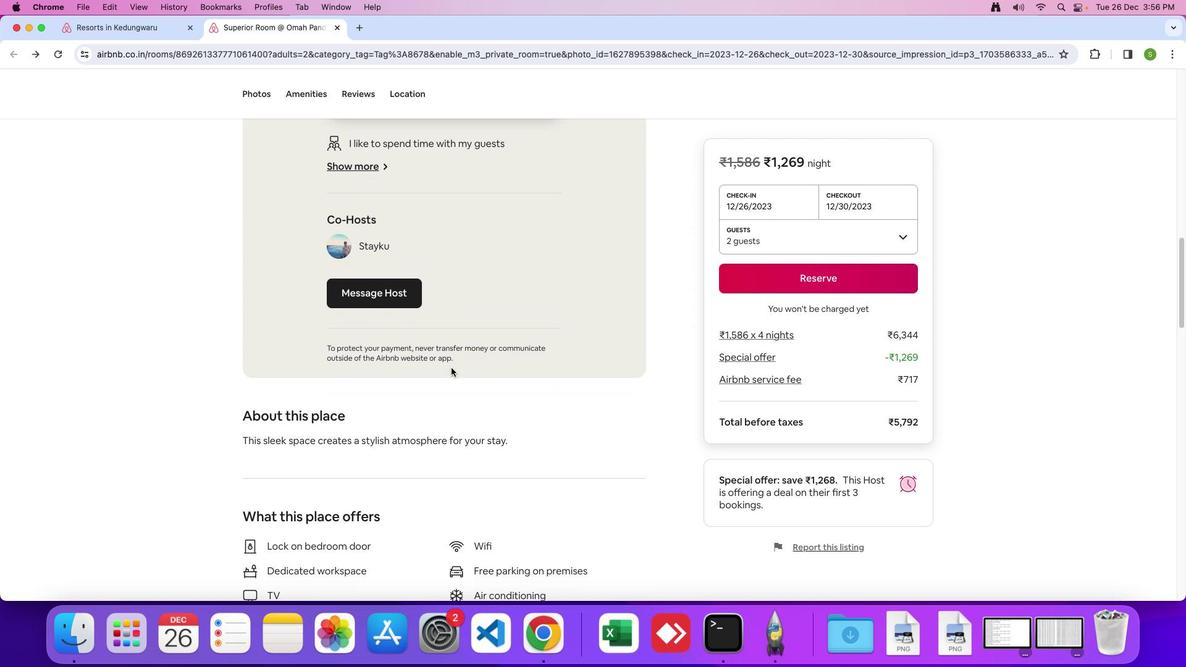 
Action: Mouse scrolled (451, 368) with delta (0, 0)
Screenshot: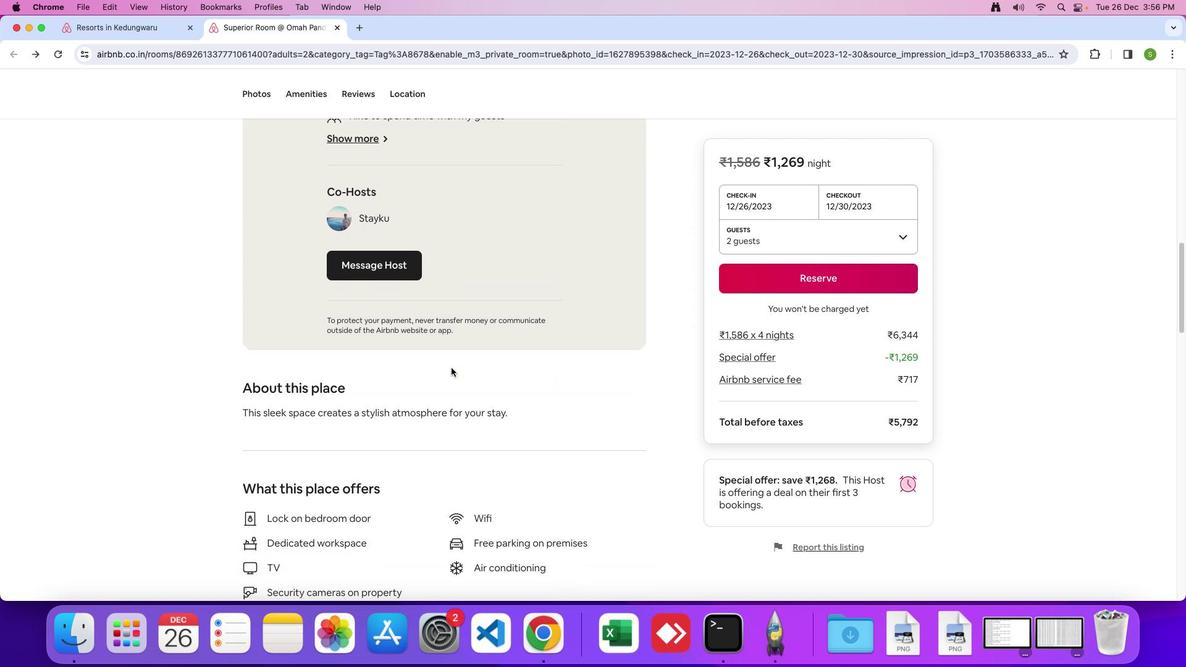
Action: Mouse scrolled (451, 368) with delta (0, 0)
Screenshot: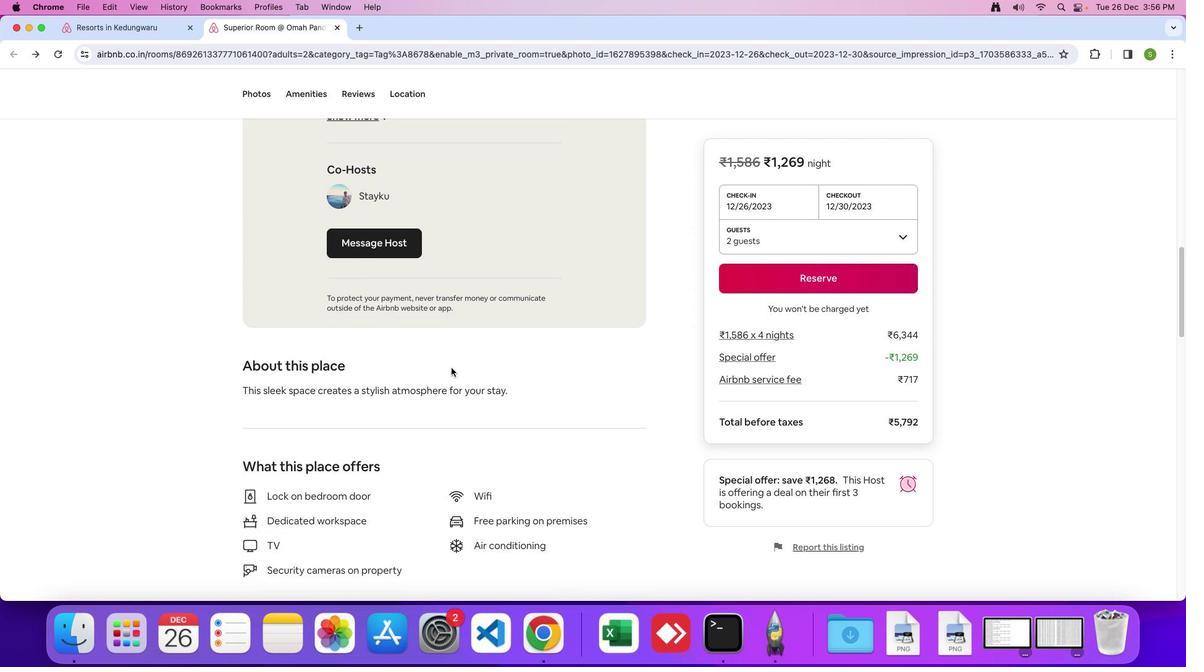 
Action: Mouse scrolled (451, 368) with delta (0, 0)
Screenshot: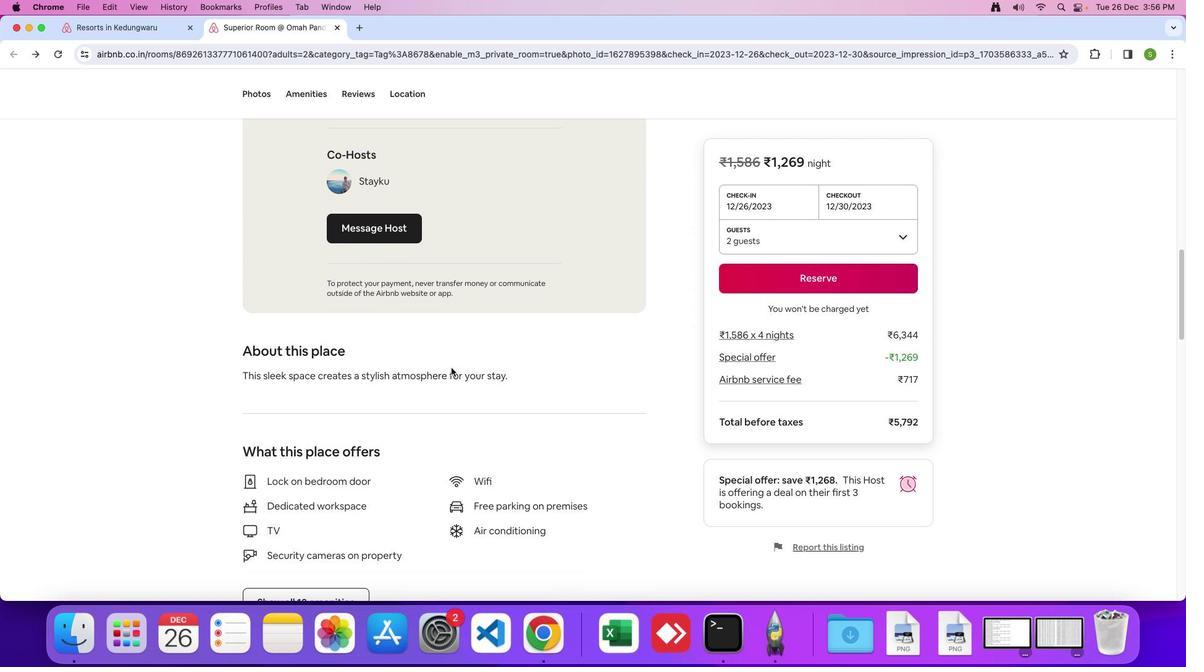
Action: Mouse scrolled (451, 368) with delta (0, -1)
Screenshot: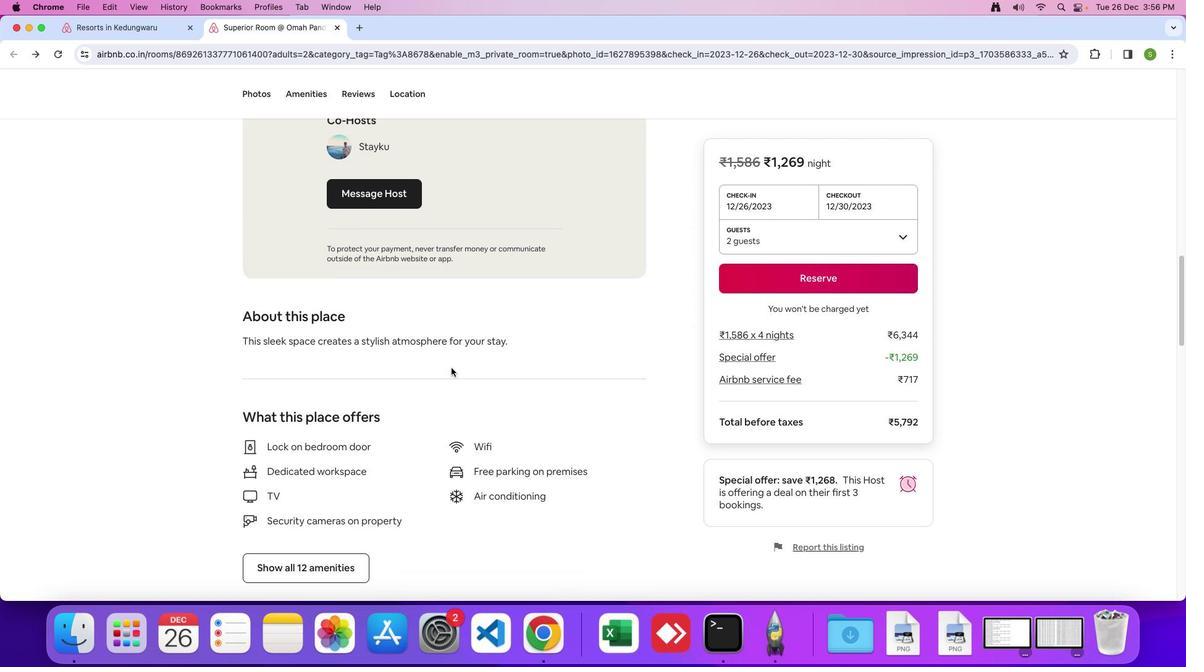
Action: Mouse moved to (413, 369)
Screenshot: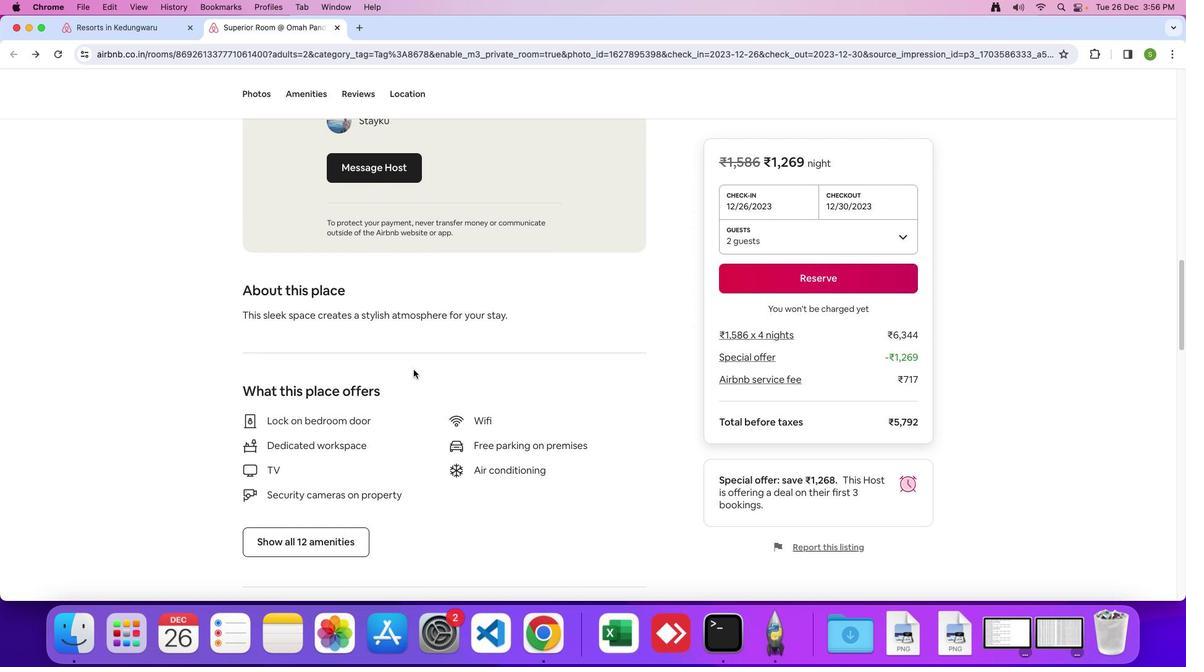 
Action: Mouse scrolled (413, 369) with delta (0, 0)
Screenshot: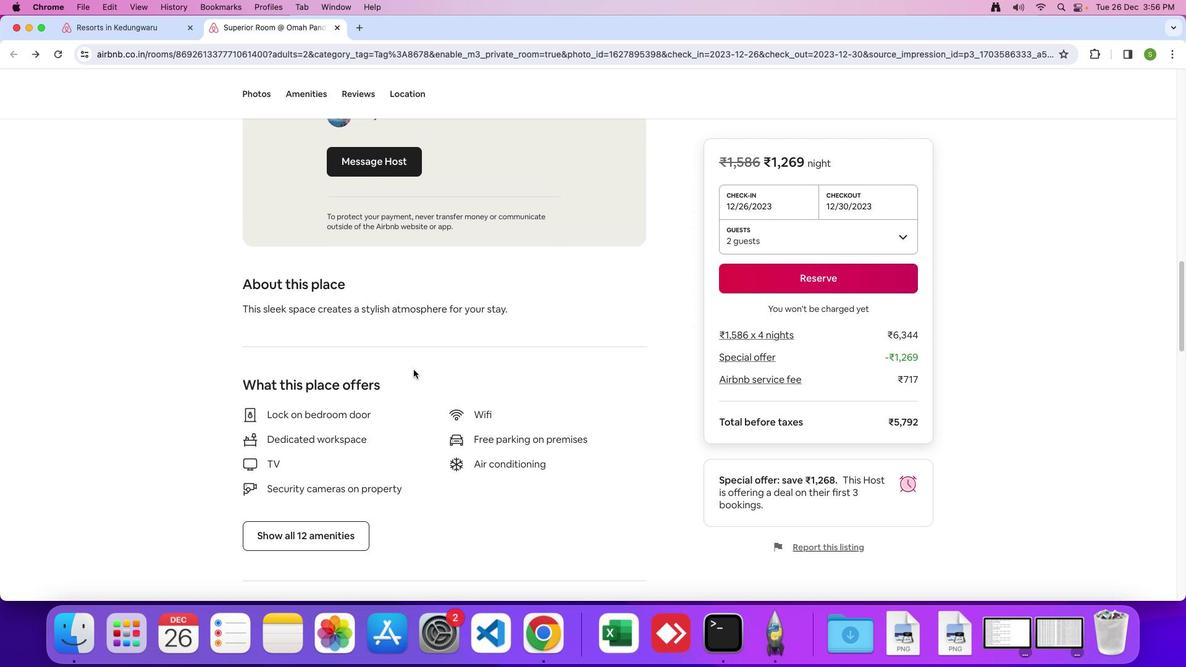 
Action: Mouse scrolled (413, 369) with delta (0, 0)
Screenshot: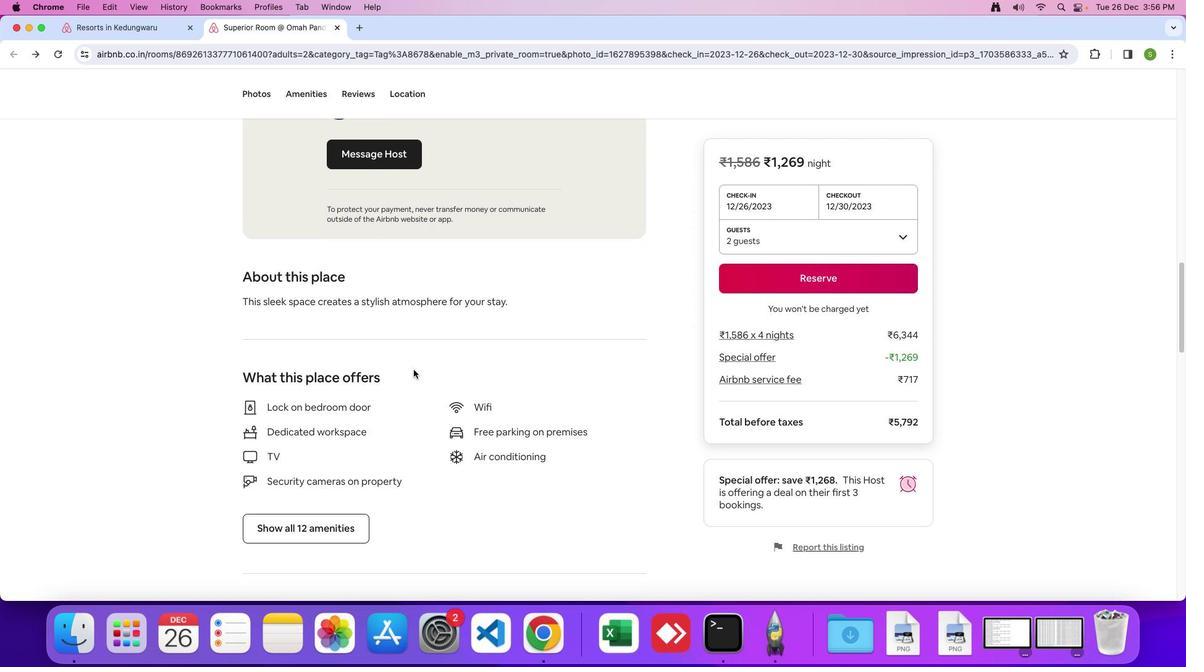 
Action: Mouse scrolled (413, 369) with delta (0, -1)
Screenshot: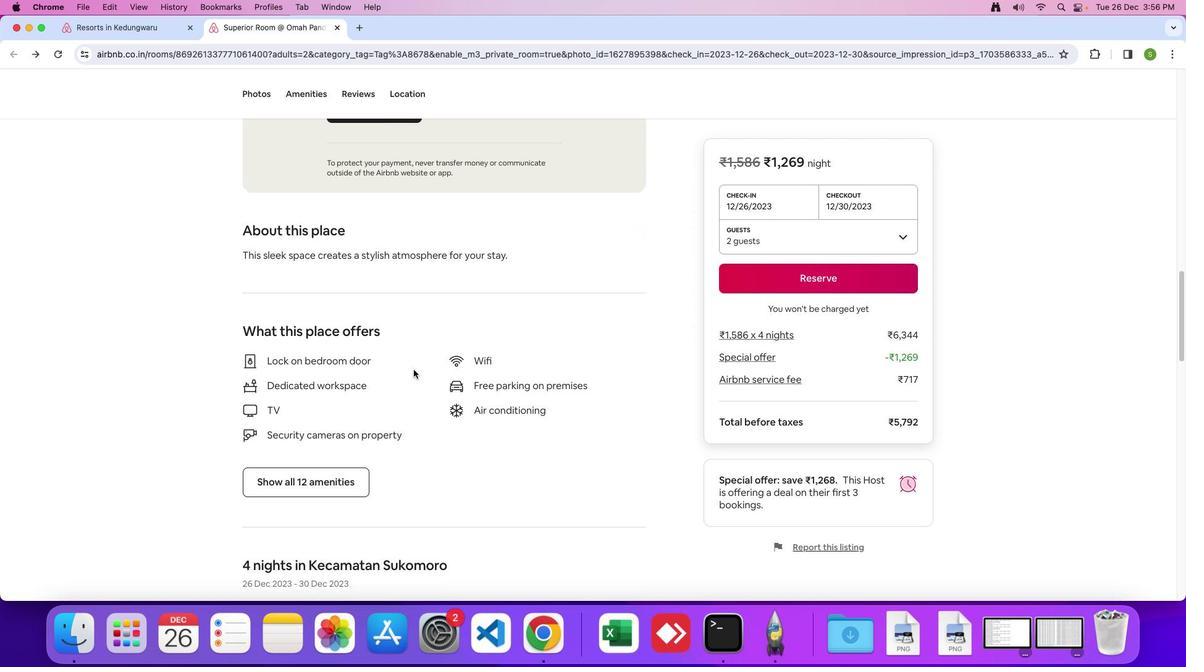 
Action: Mouse scrolled (413, 369) with delta (0, 0)
Screenshot: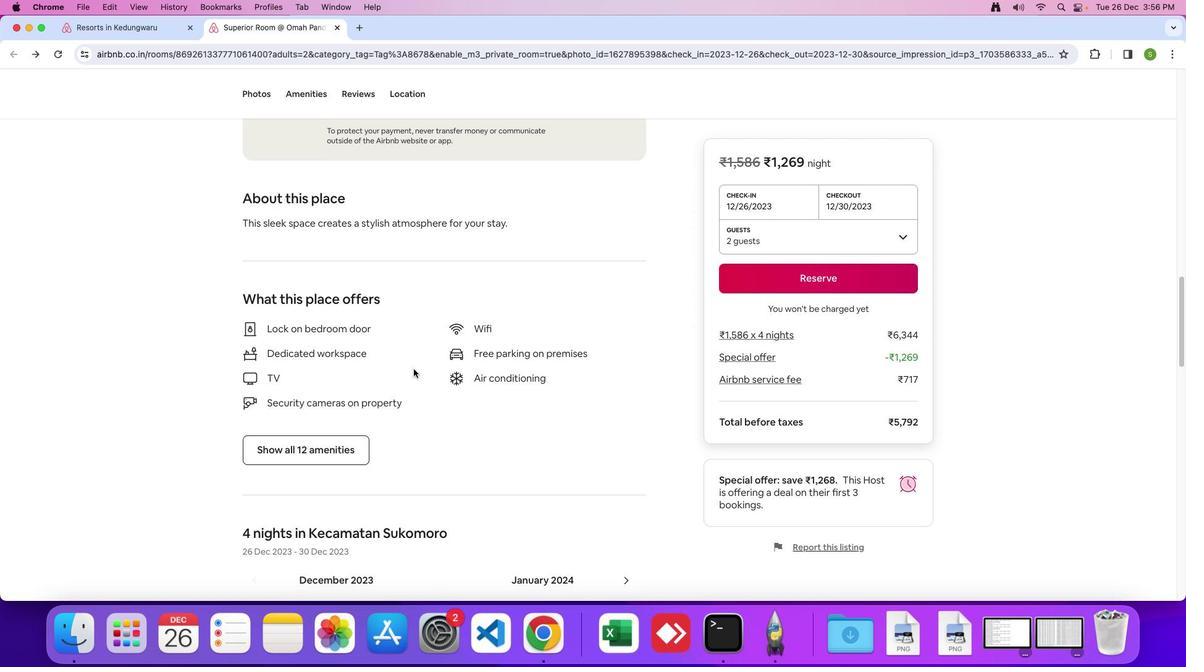 
Action: Mouse moved to (413, 369)
Screenshot: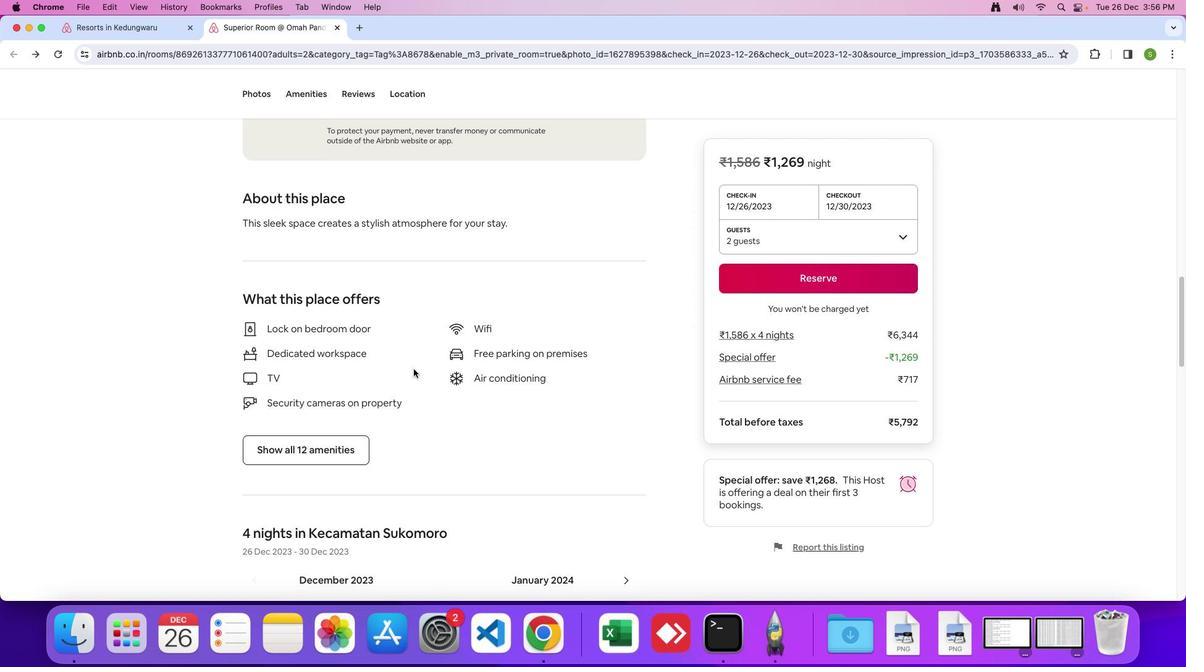 
Action: Mouse scrolled (413, 369) with delta (0, 0)
Screenshot: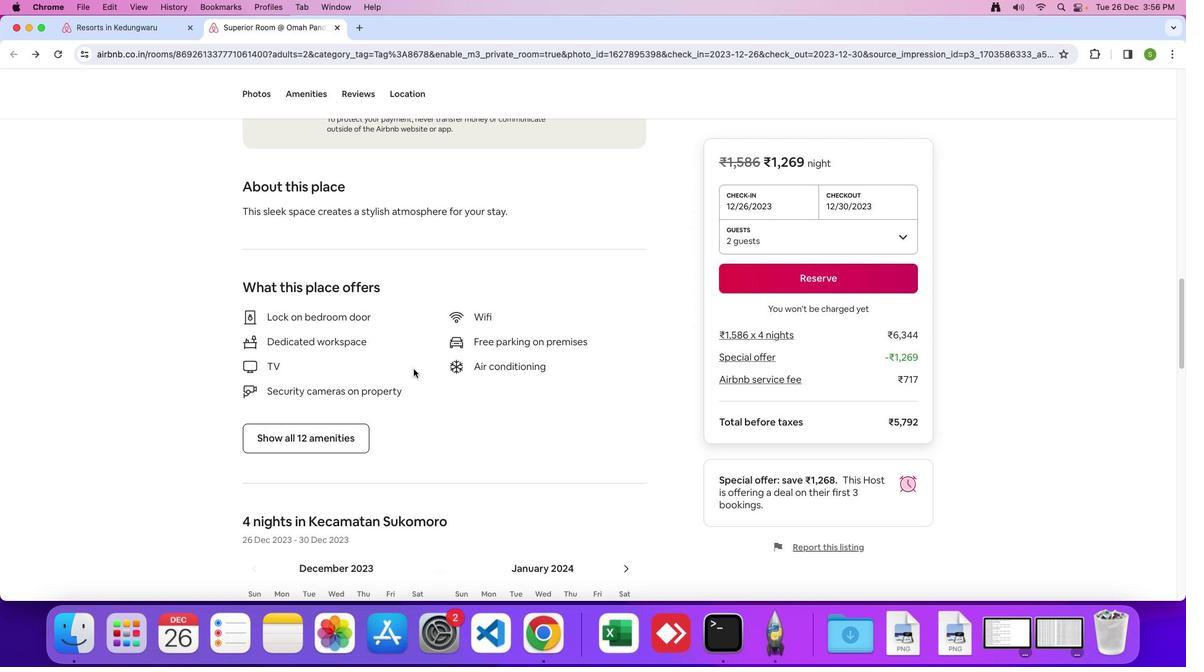 
Action: Mouse scrolled (413, 369) with delta (0, -1)
Screenshot: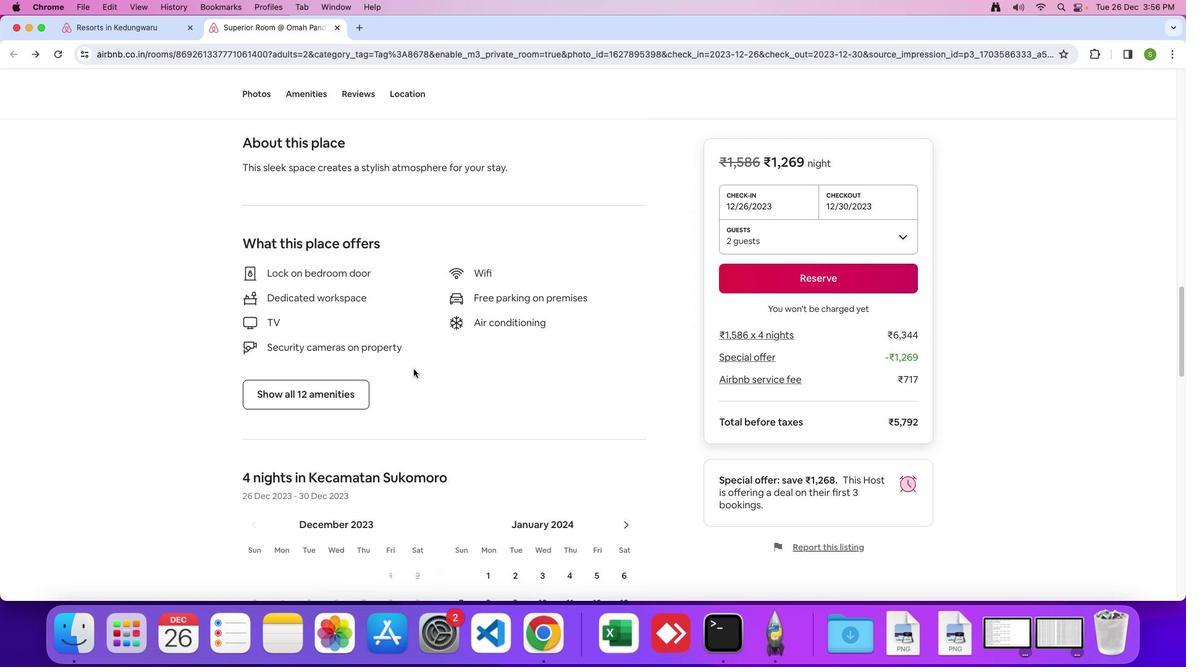 
Action: Mouse moved to (413, 368)
Screenshot: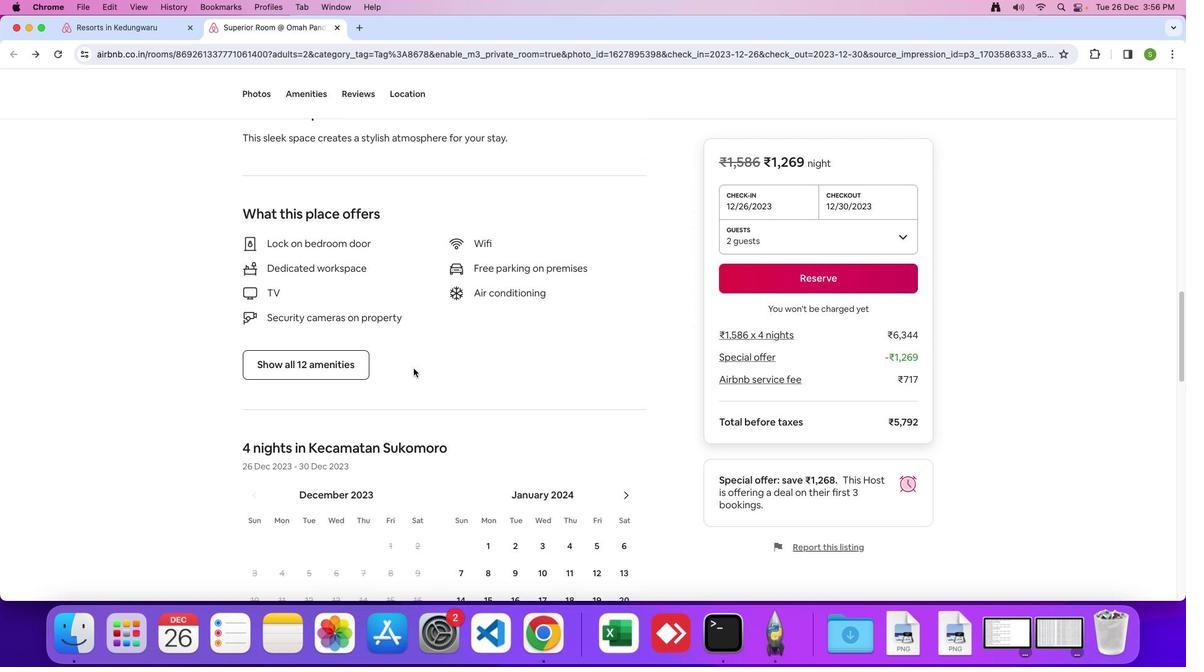 
Action: Mouse scrolled (413, 368) with delta (0, 0)
Screenshot: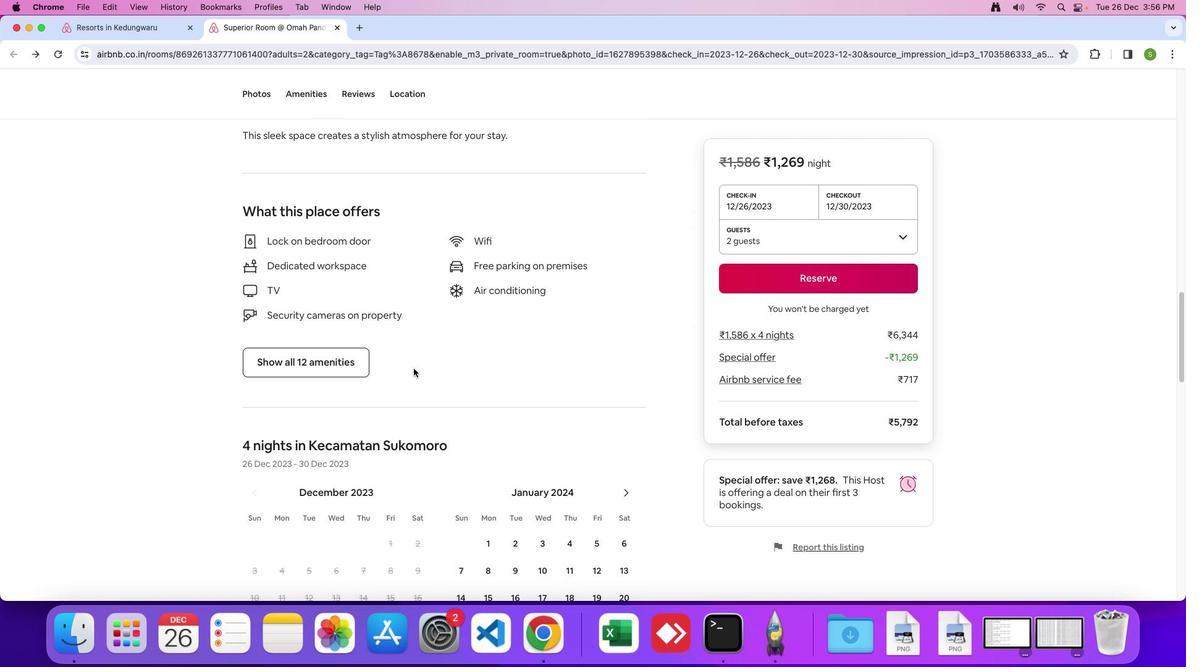 
Action: Mouse scrolled (413, 368) with delta (0, 0)
Screenshot: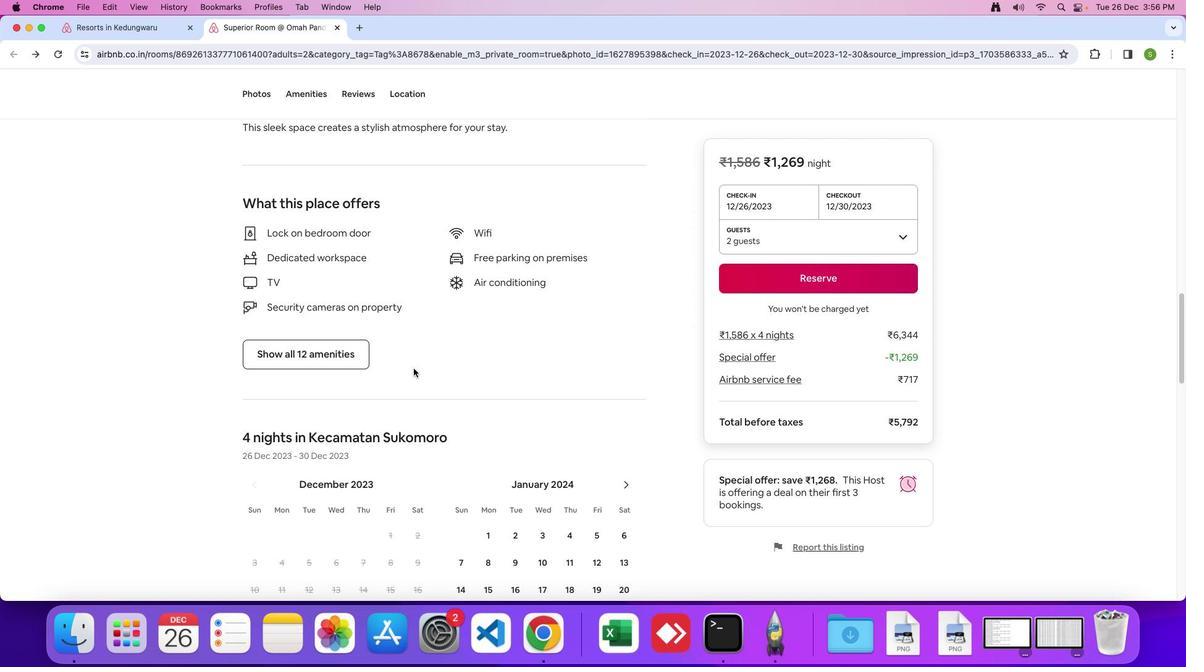 
Action: Mouse moved to (321, 345)
Screenshot: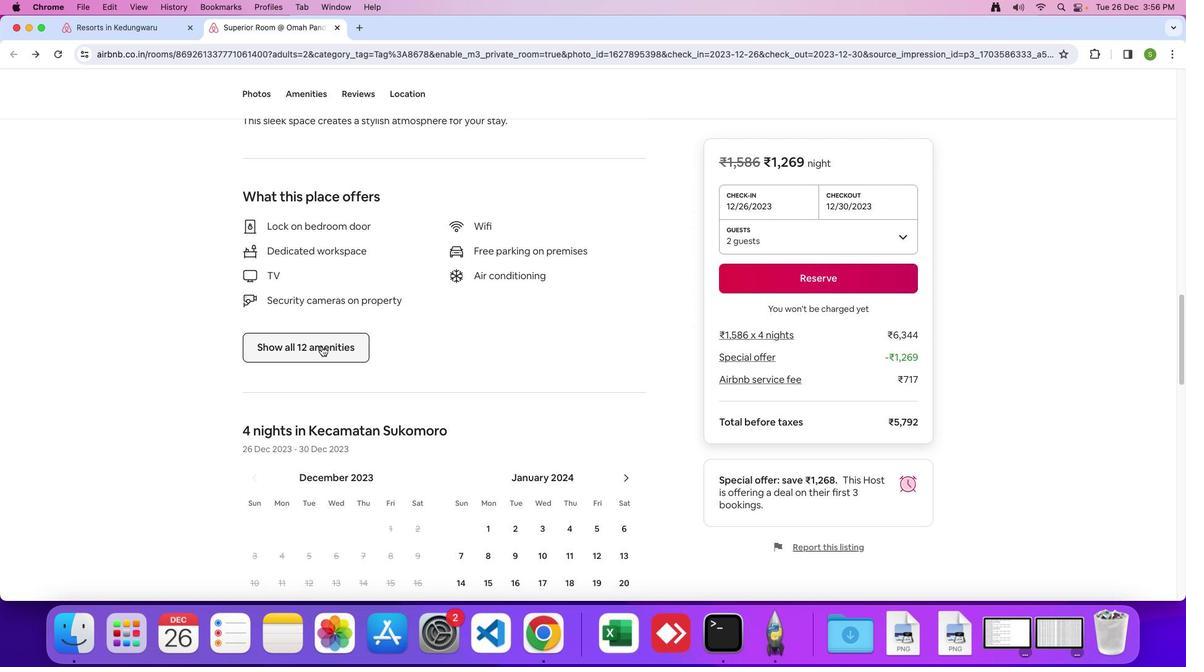 
Action: Mouse pressed left at (321, 345)
Screenshot: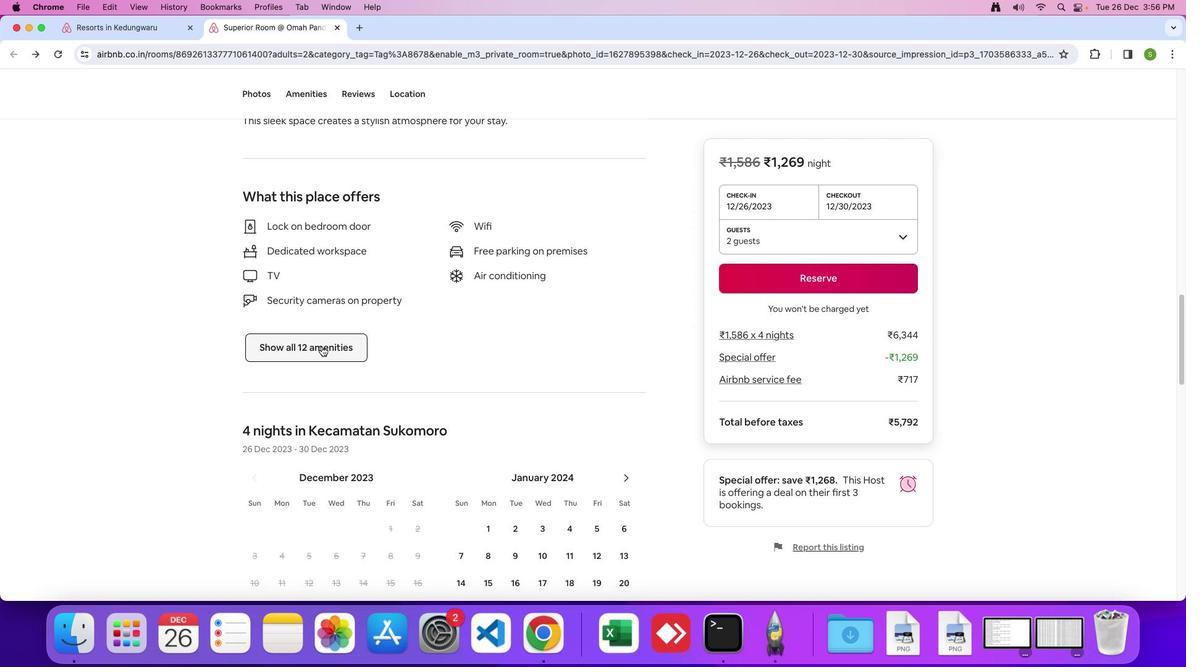 
Action: Mouse moved to (638, 410)
Screenshot: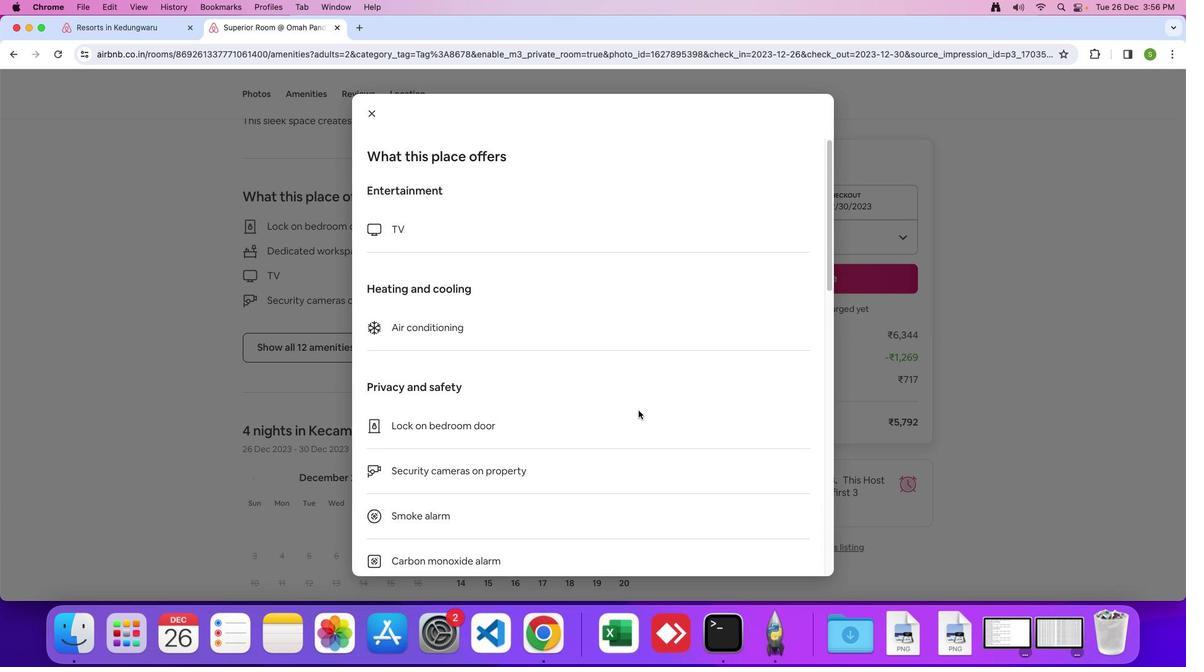 
Action: Mouse scrolled (638, 410) with delta (0, 0)
Screenshot: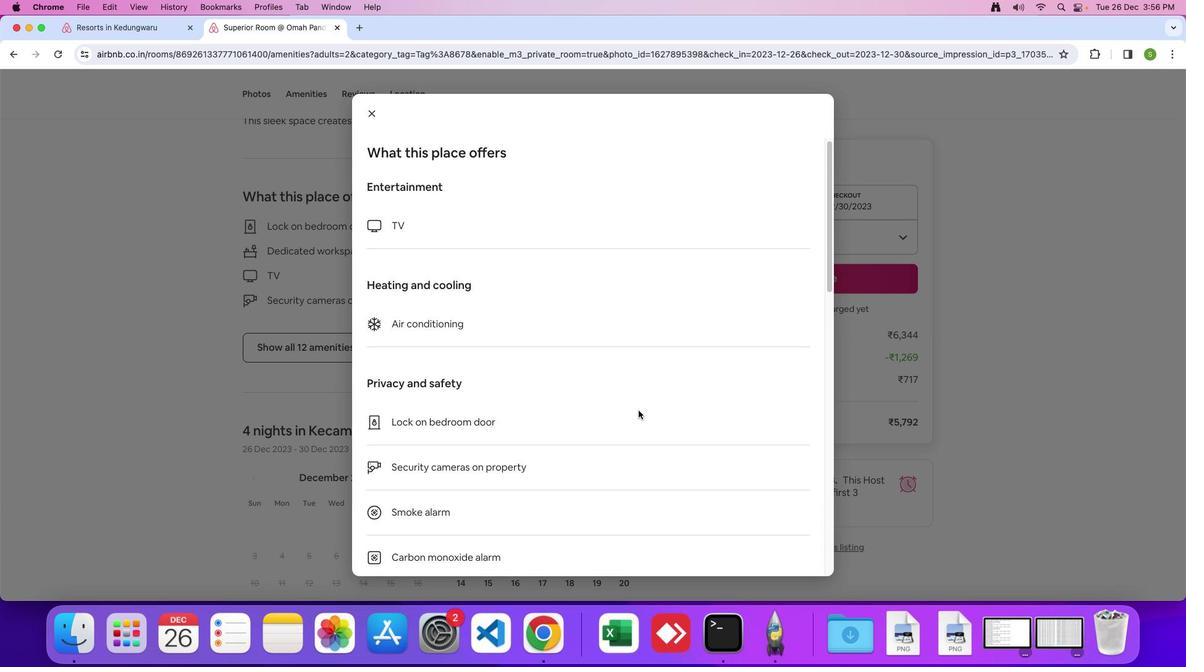 
Action: Mouse scrolled (638, 410) with delta (0, 0)
Screenshot: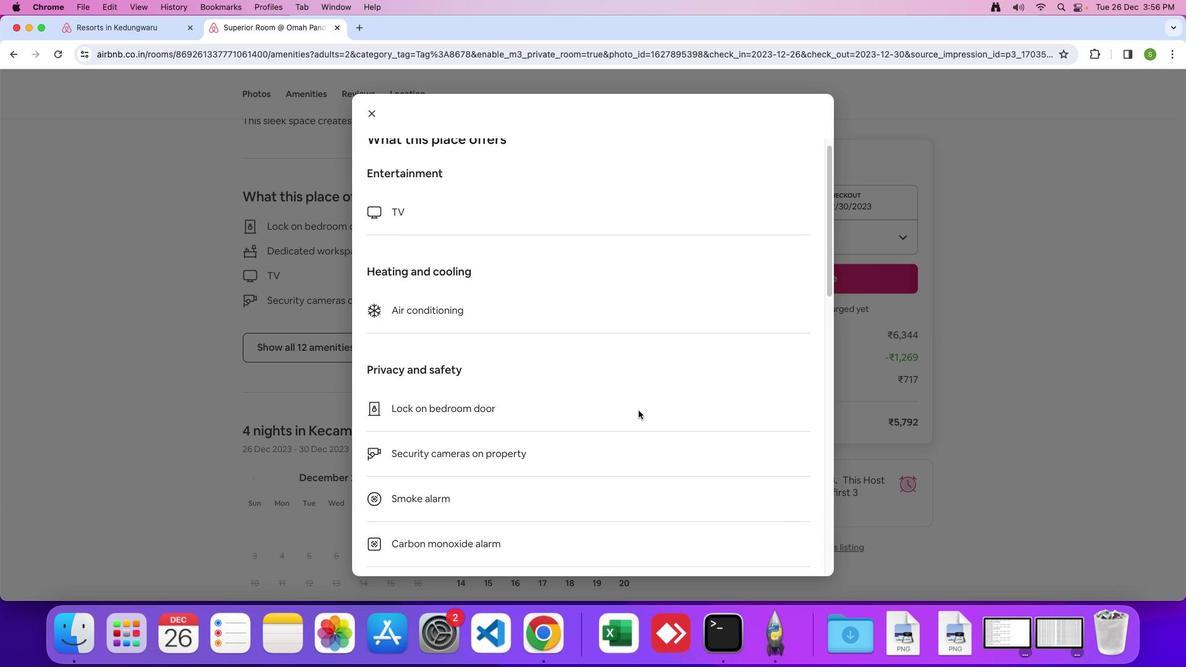 
Action: Mouse moved to (638, 410)
Screenshot: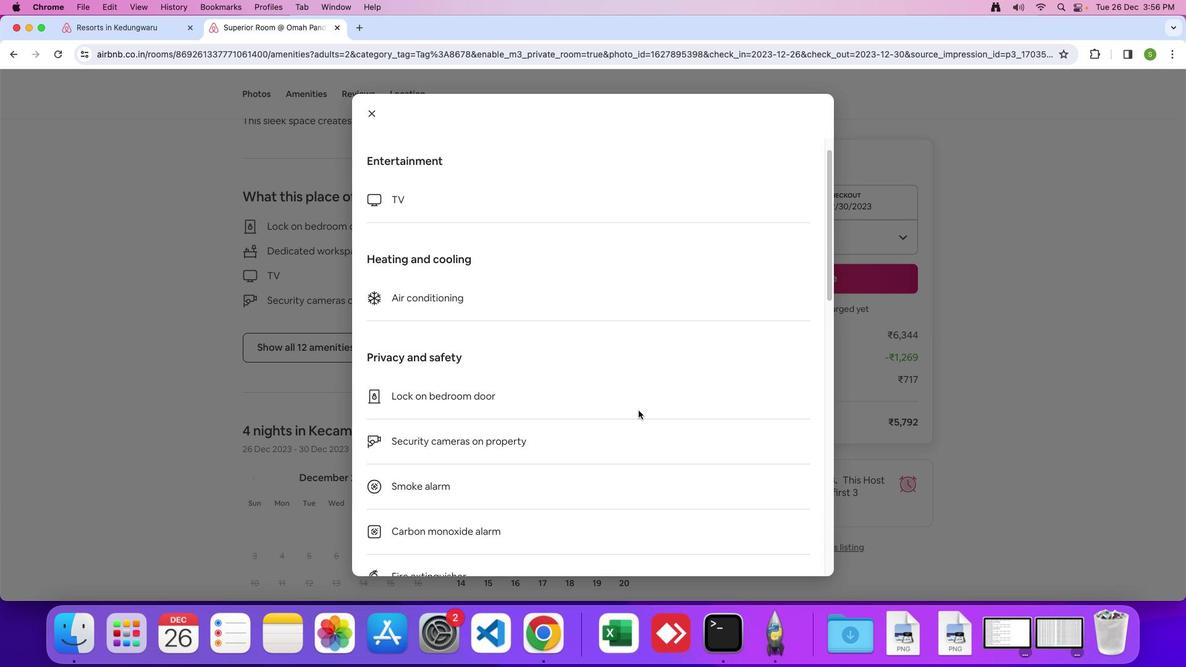 
Action: Mouse scrolled (638, 410) with delta (0, -1)
Screenshot: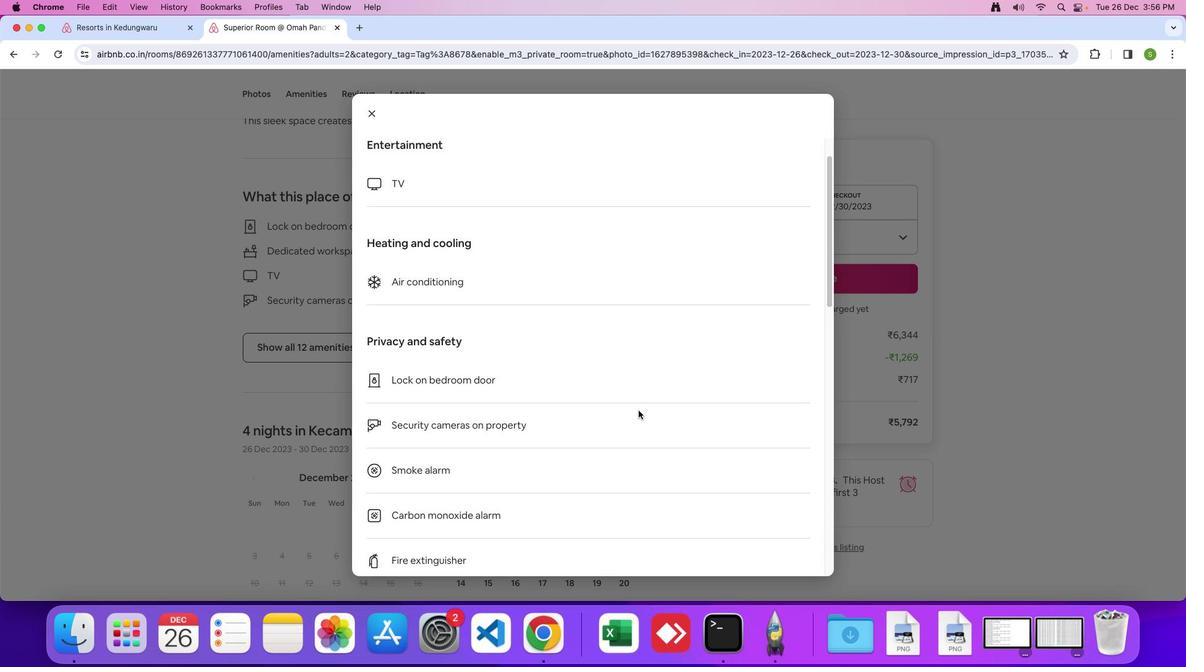 
Action: Mouse moved to (632, 408)
Screenshot: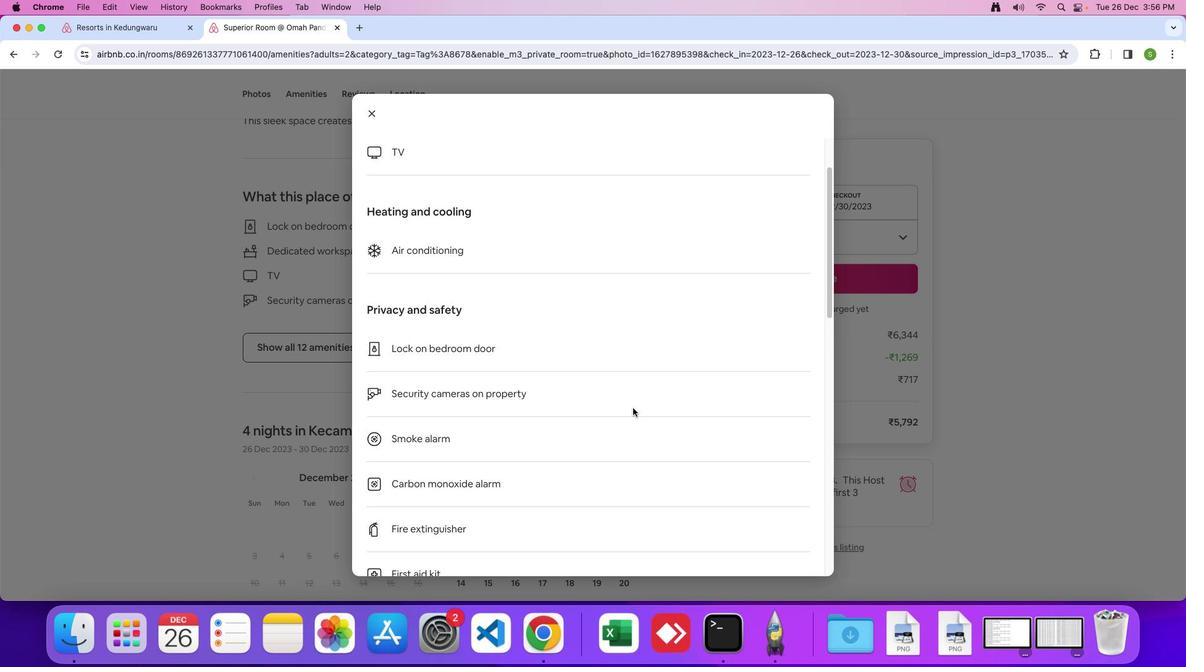 
Action: Mouse scrolled (632, 408) with delta (0, 0)
Screenshot: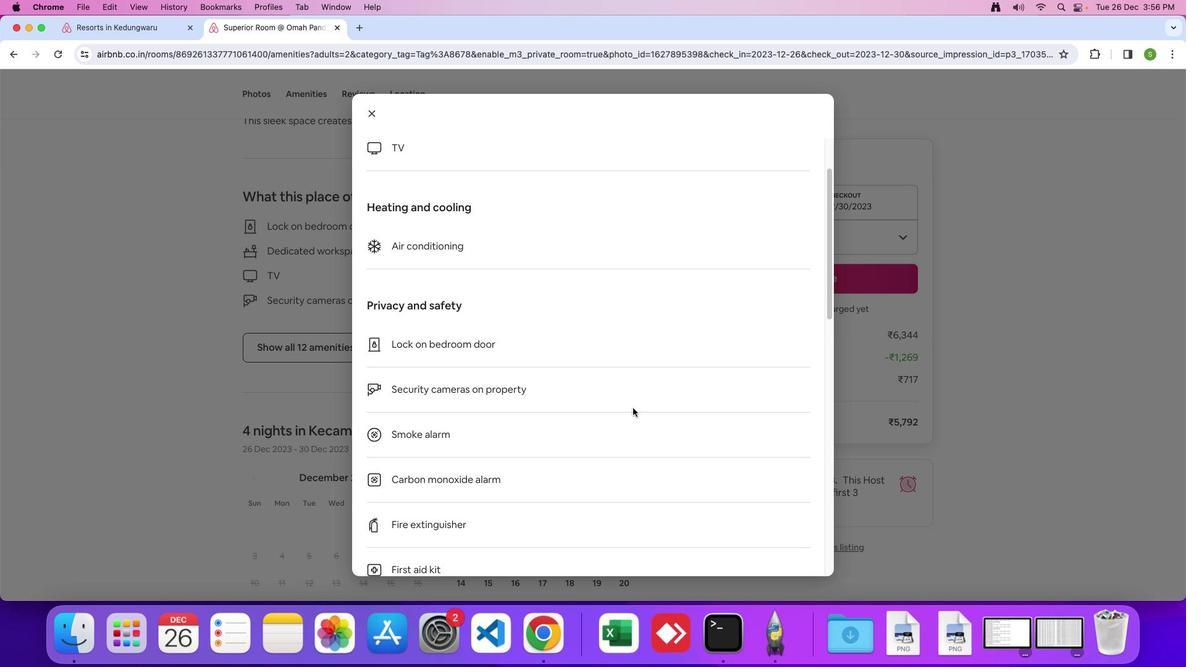 
Action: Mouse moved to (632, 408)
Screenshot: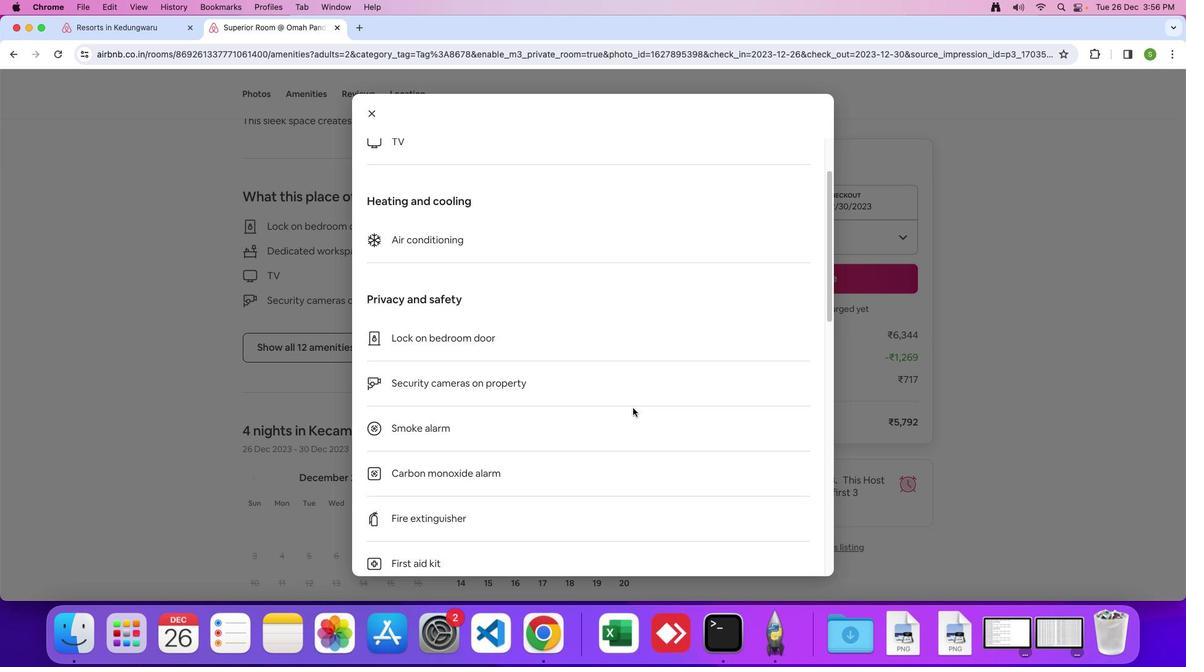 
Action: Mouse scrolled (632, 408) with delta (0, 0)
Screenshot: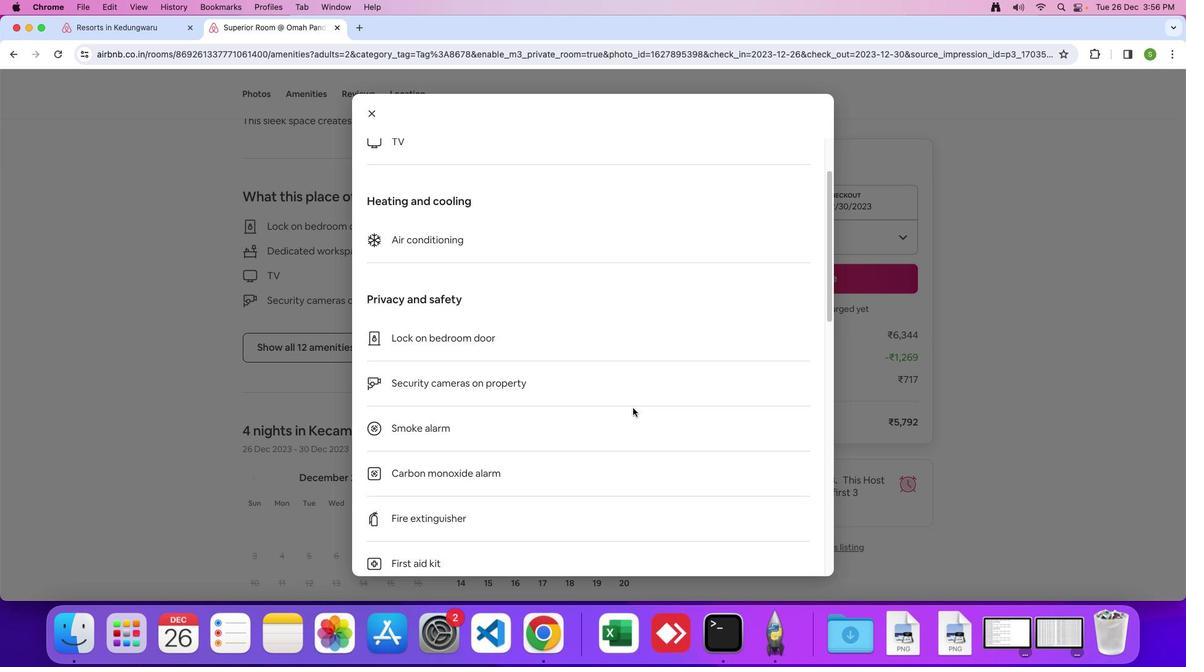 
Action: Mouse moved to (631, 407)
Screenshot: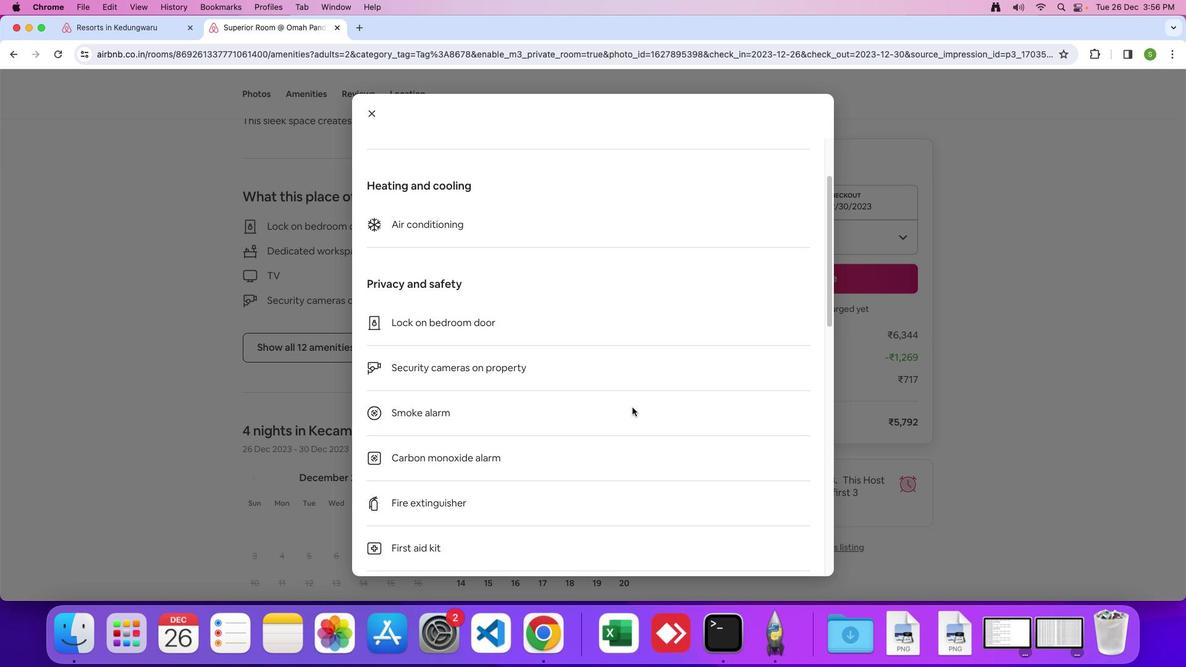 
Action: Mouse scrolled (631, 407) with delta (0, 0)
Screenshot: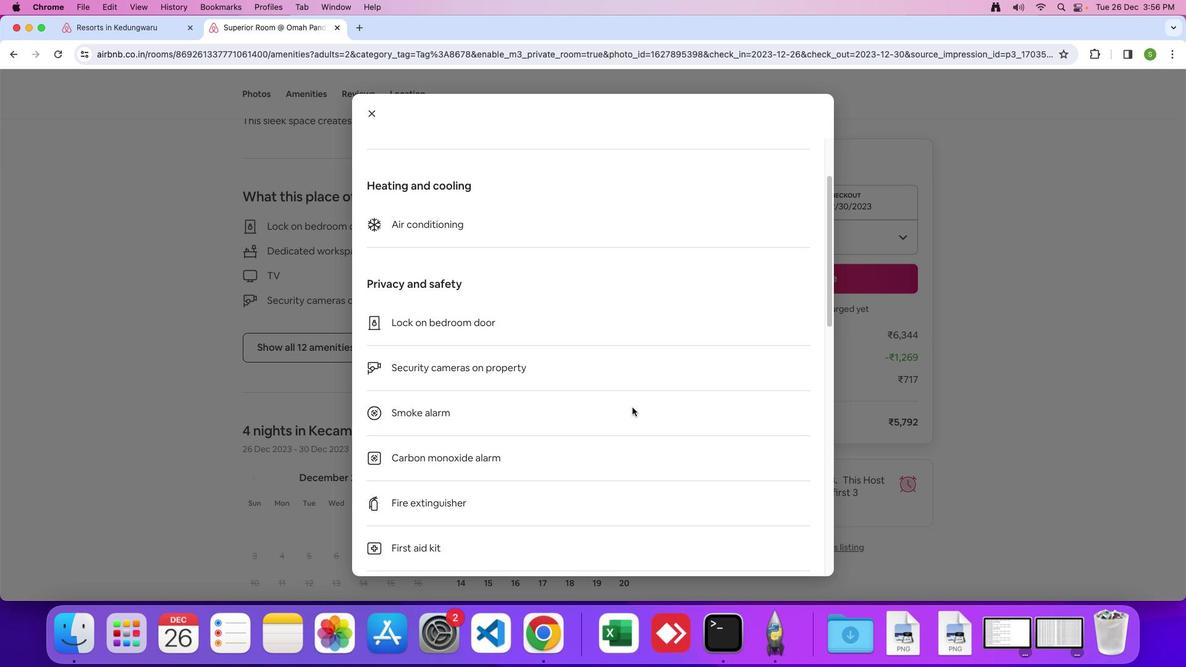 
Action: Mouse moved to (631, 407)
Screenshot: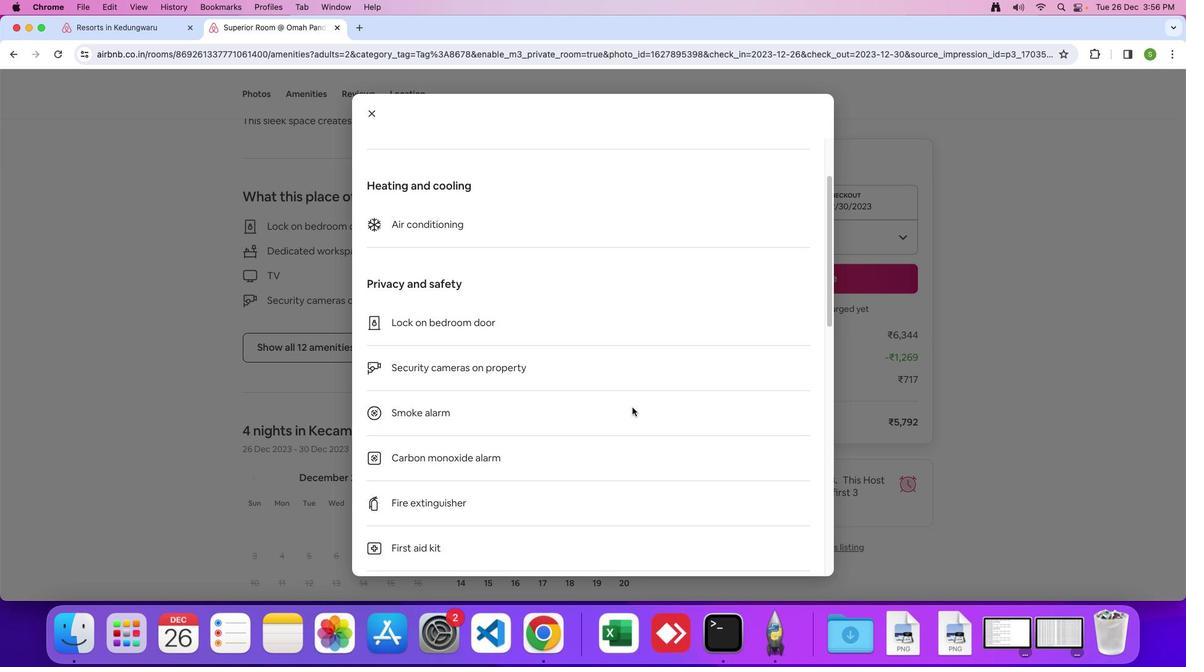 
Action: Mouse scrolled (631, 407) with delta (0, 0)
Screenshot: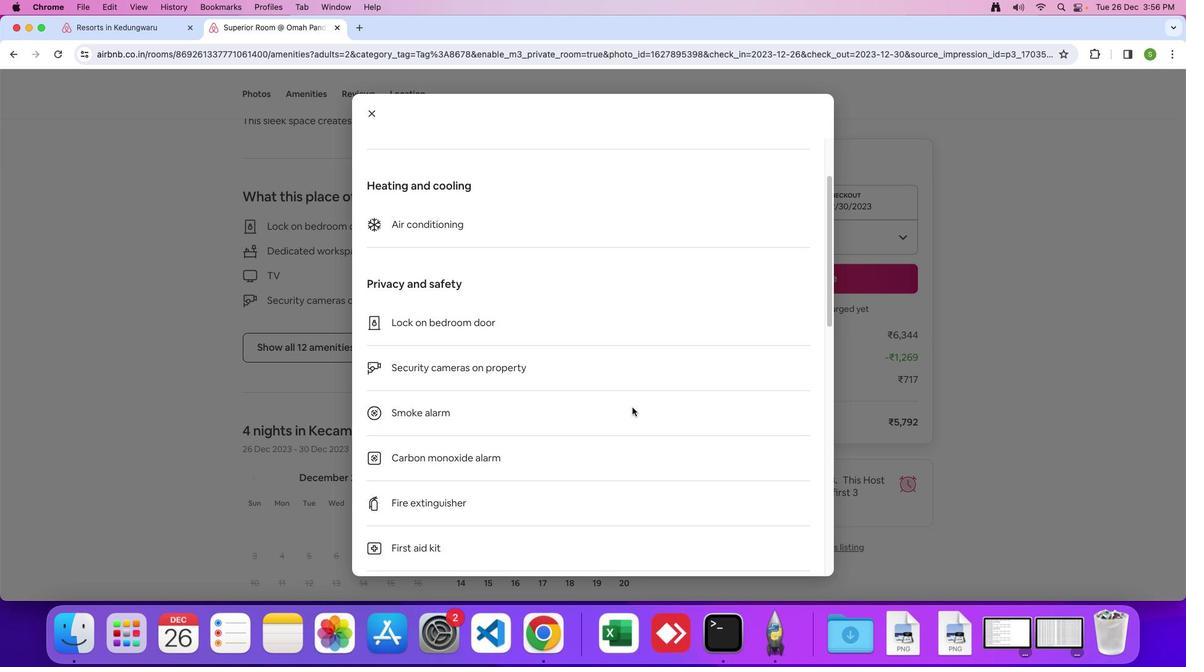 
Action: Mouse moved to (631, 407)
Screenshot: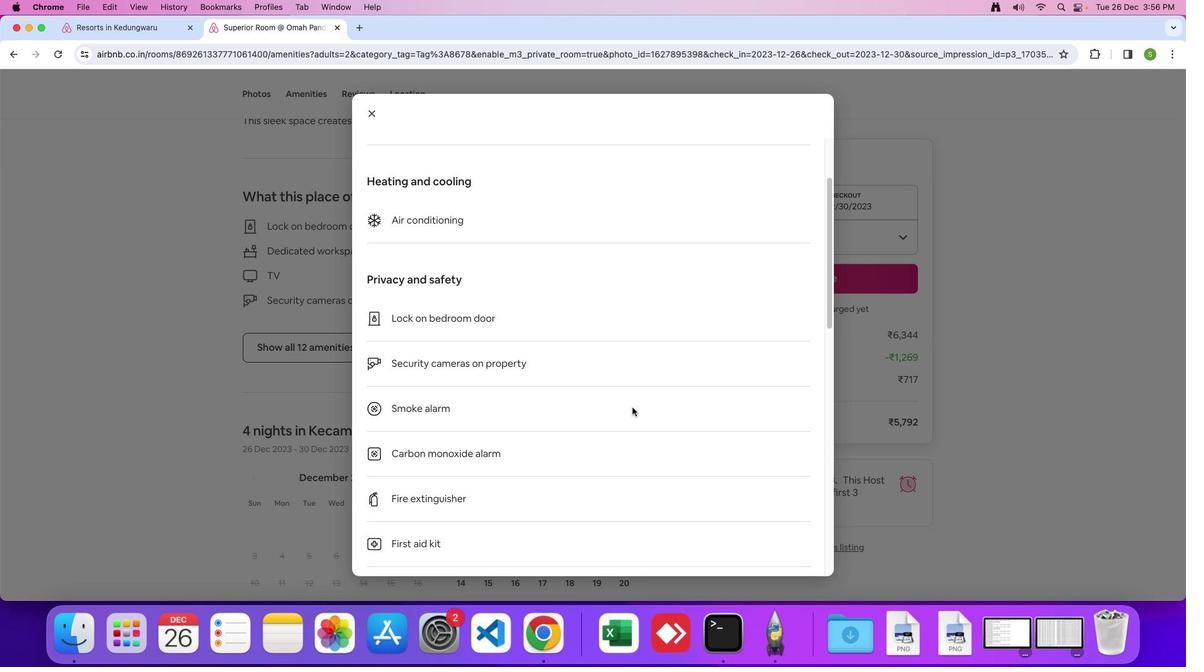 
Action: Mouse scrolled (631, 407) with delta (0, -1)
Screenshot: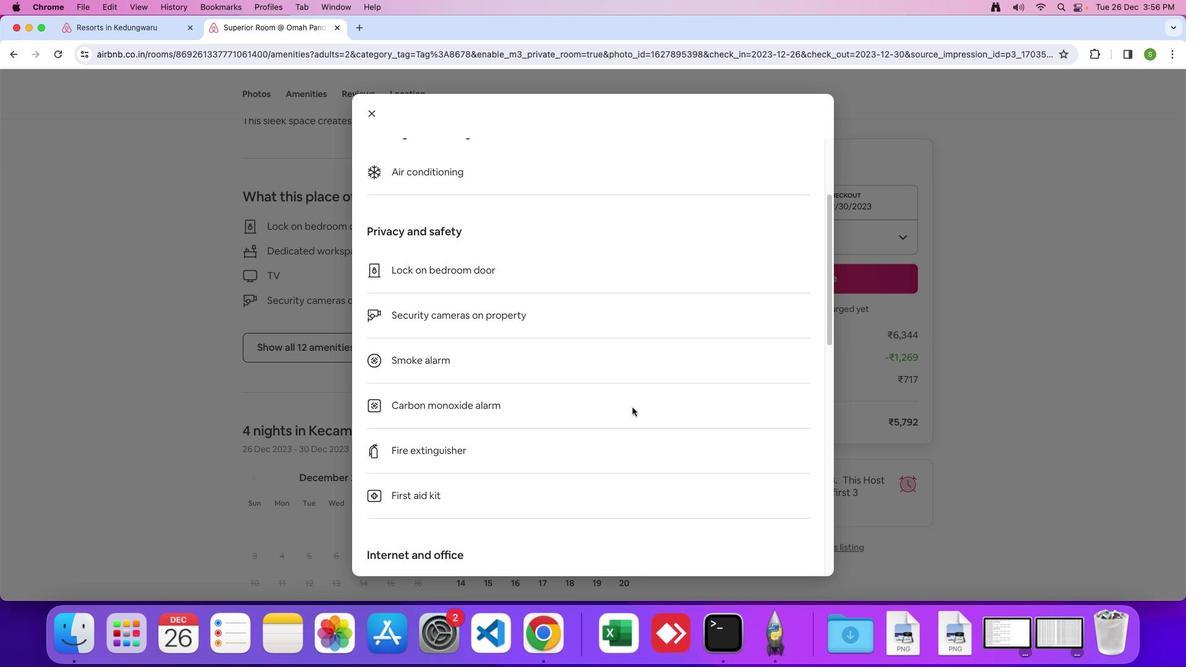 
Action: Mouse moved to (631, 407)
Screenshot: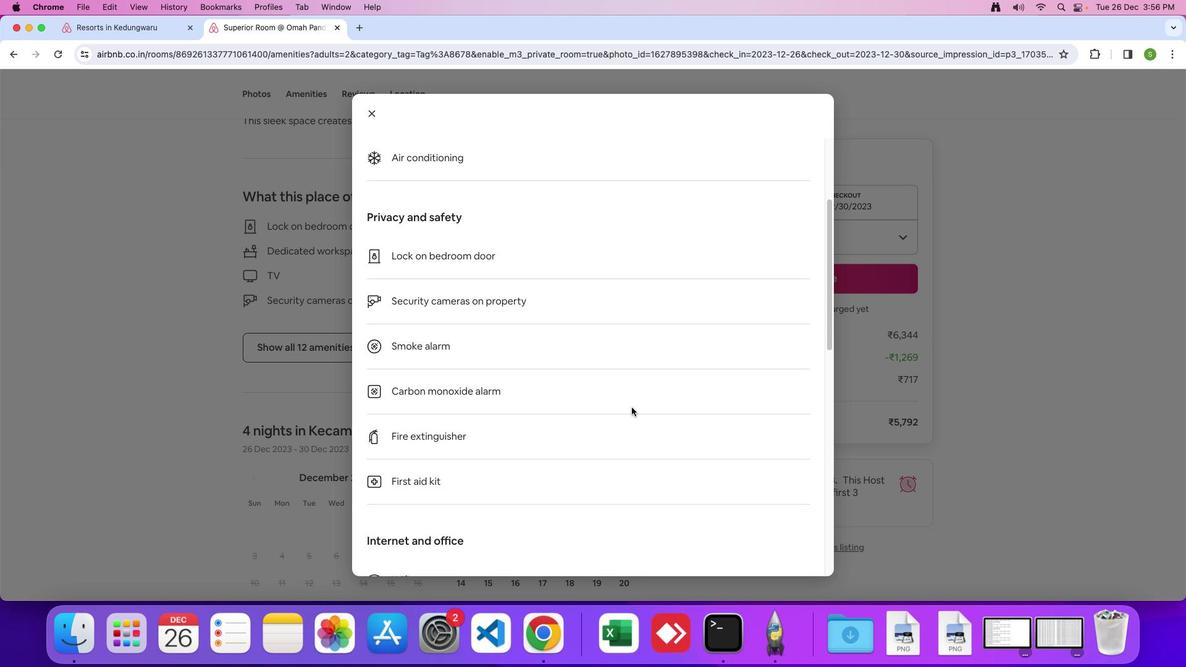 
Action: Mouse scrolled (631, 407) with delta (0, 0)
Screenshot: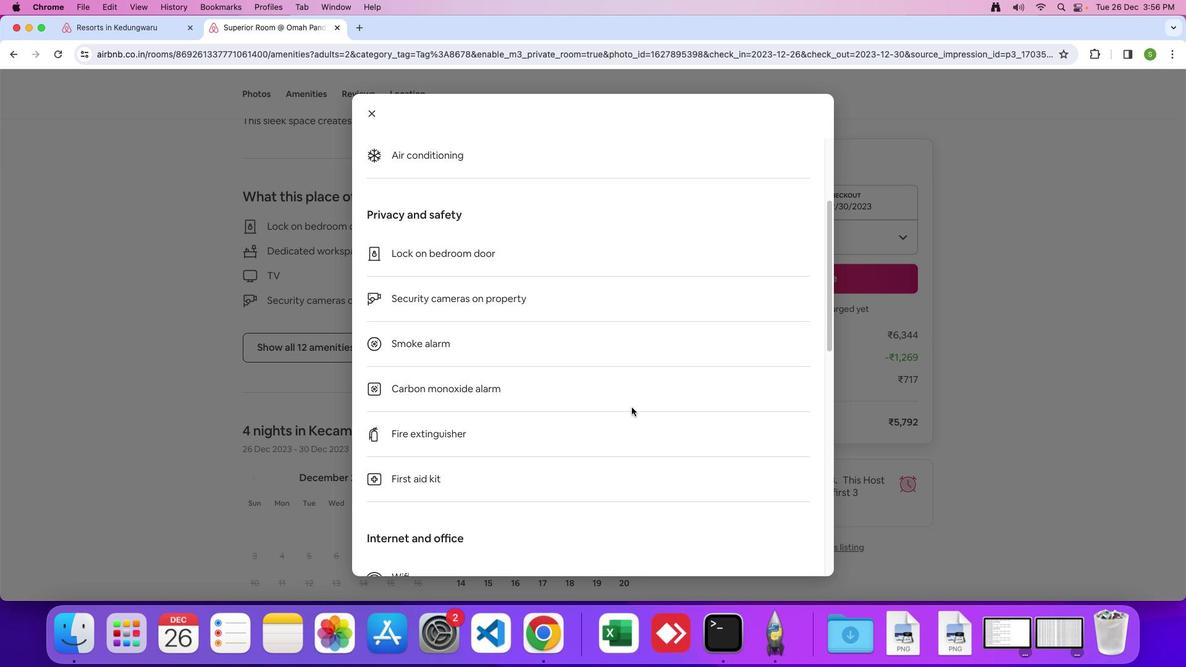 
Action: Mouse scrolled (631, 407) with delta (0, 0)
Screenshot: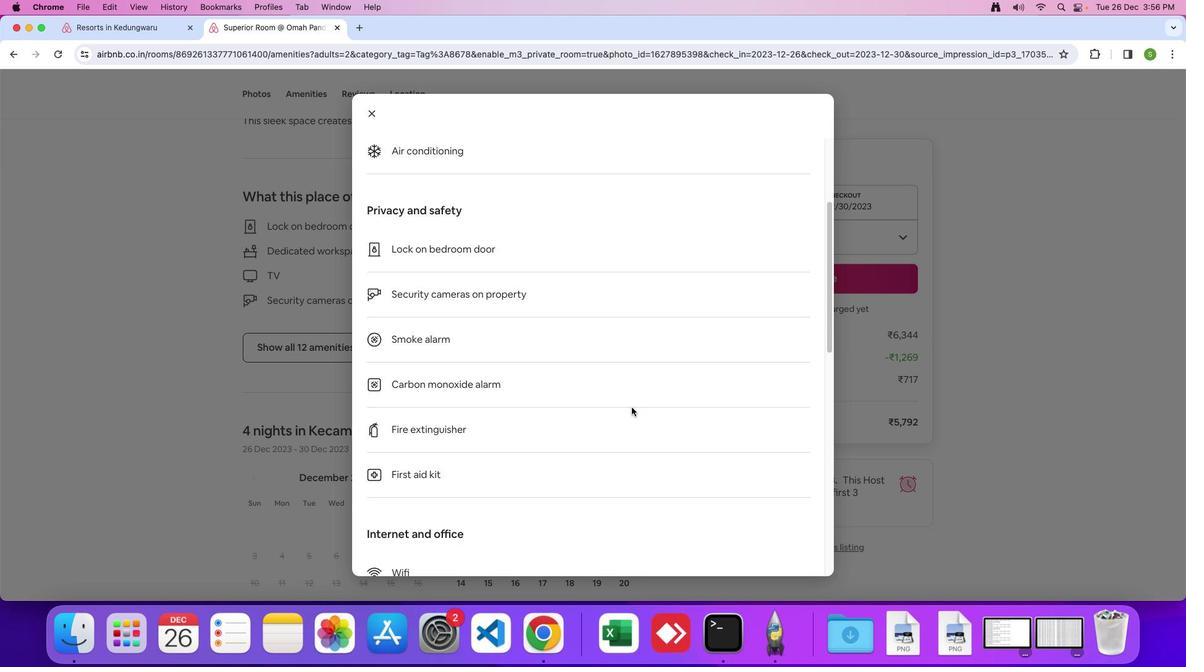 
Action: Mouse scrolled (631, 407) with delta (0, 0)
Screenshot: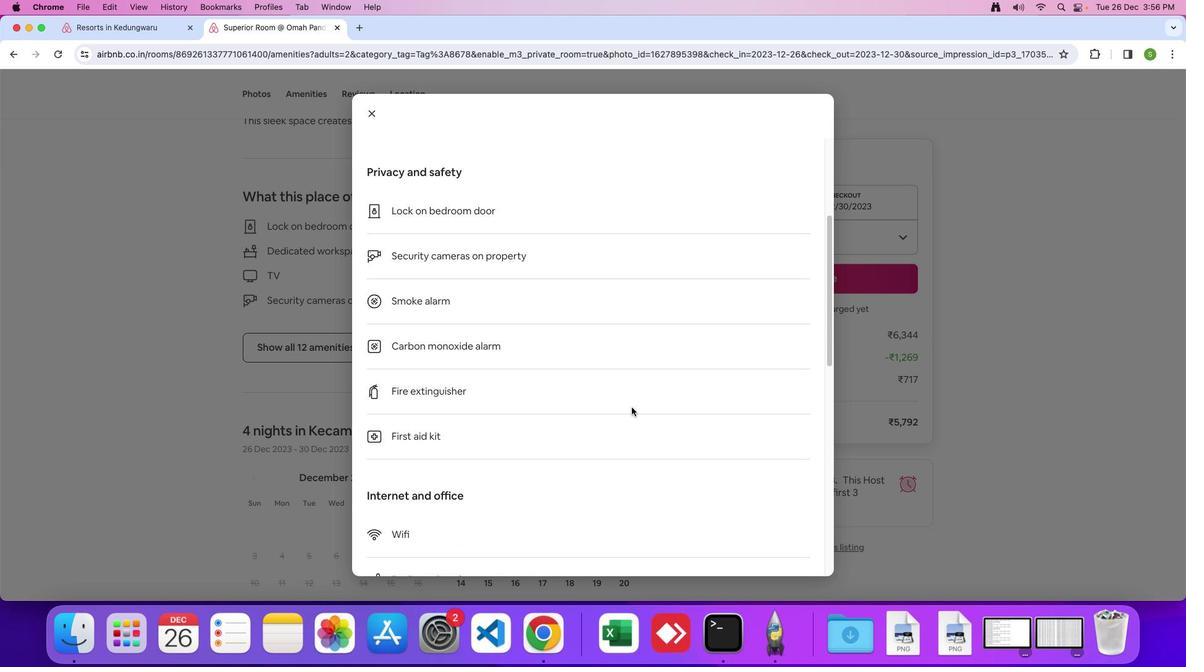 
Action: Mouse scrolled (631, 407) with delta (0, 0)
Screenshot: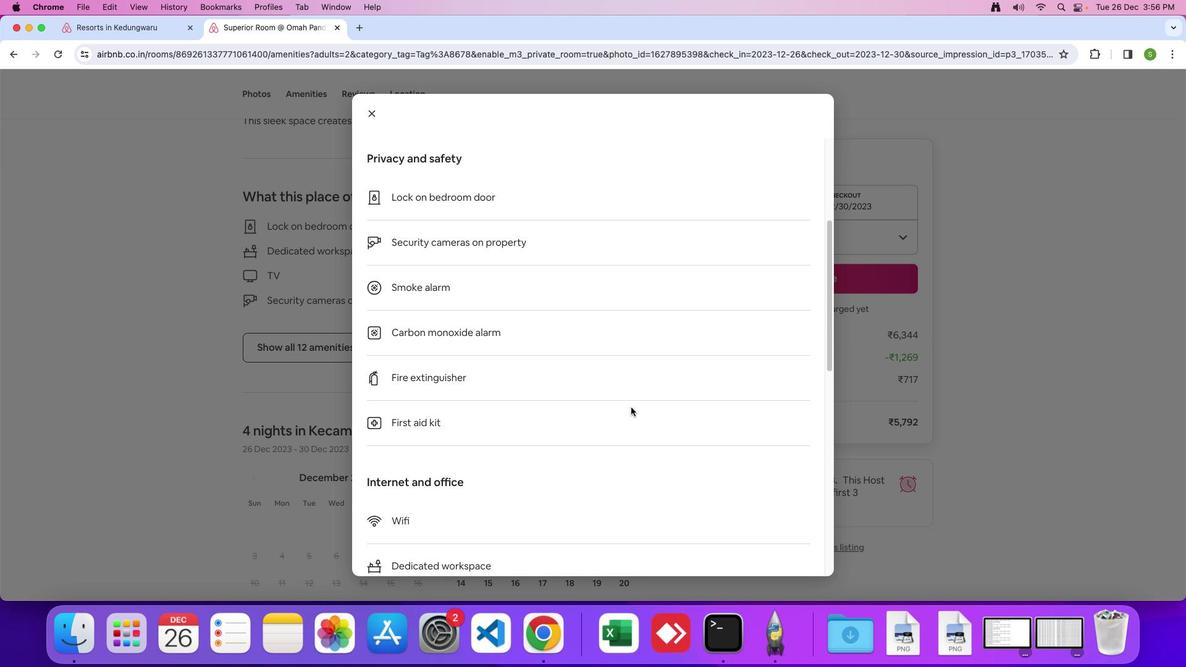 
Action: Mouse scrolled (631, 407) with delta (0, 0)
Screenshot: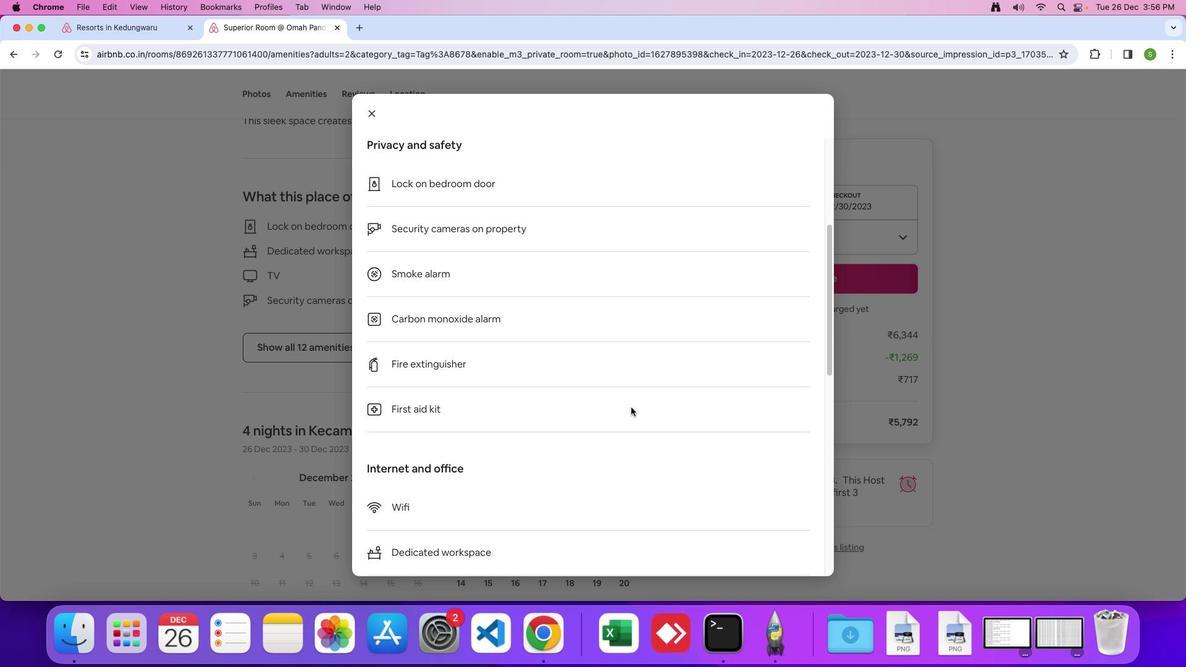
Action: Mouse moved to (631, 407)
Screenshot: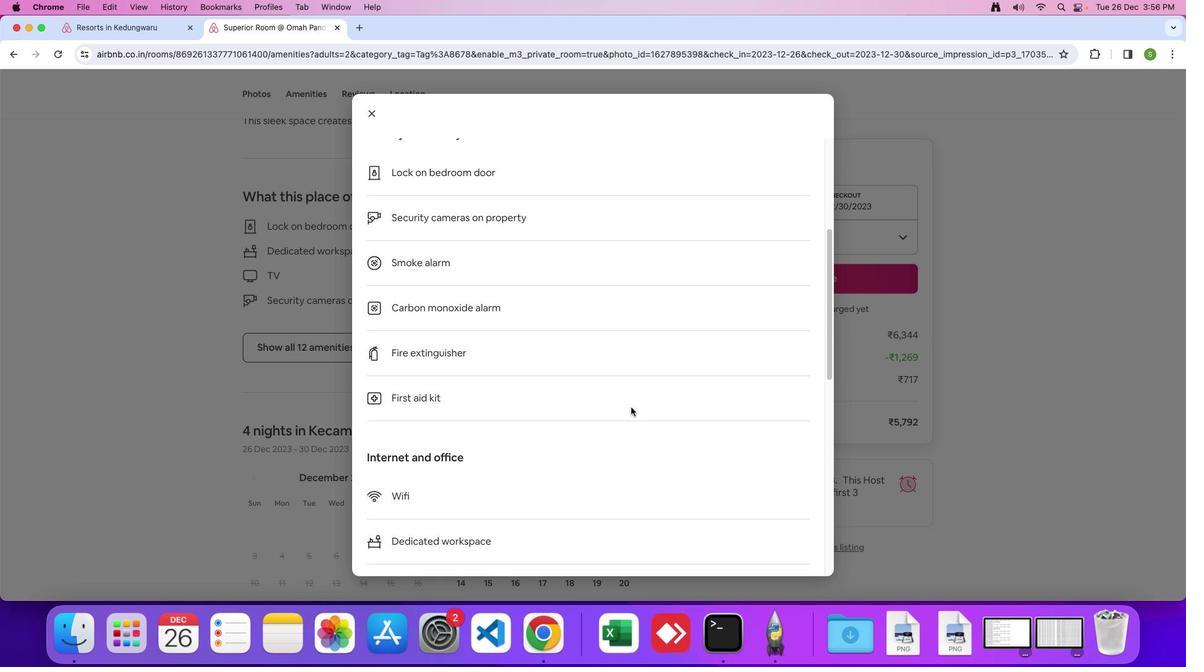 
Action: Mouse scrolled (631, 407) with delta (0, 0)
